 Task: Create a creative floral letterhead template.
Action: Mouse pressed left at (538, 163)
Screenshot: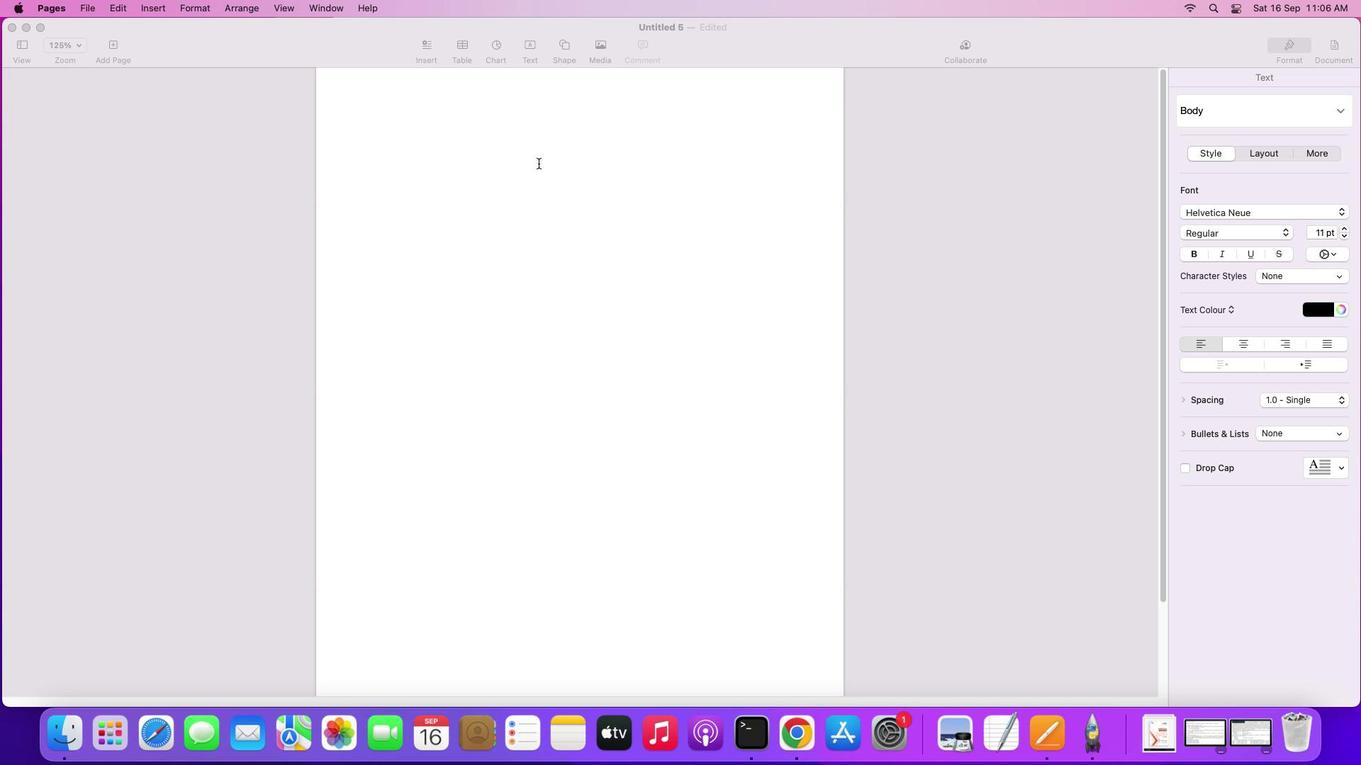
Action: Mouse moved to (560, 44)
Screenshot: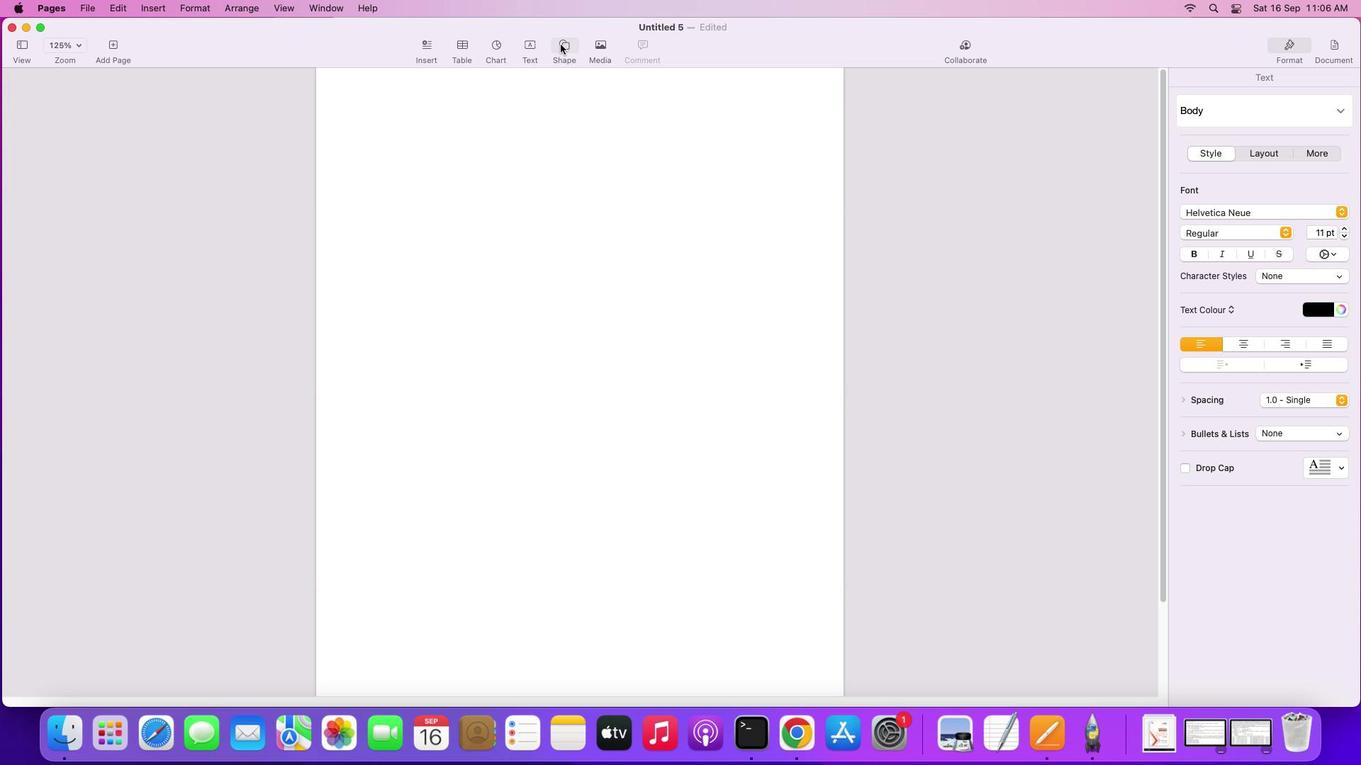 
Action: Mouse pressed left at (560, 44)
Screenshot: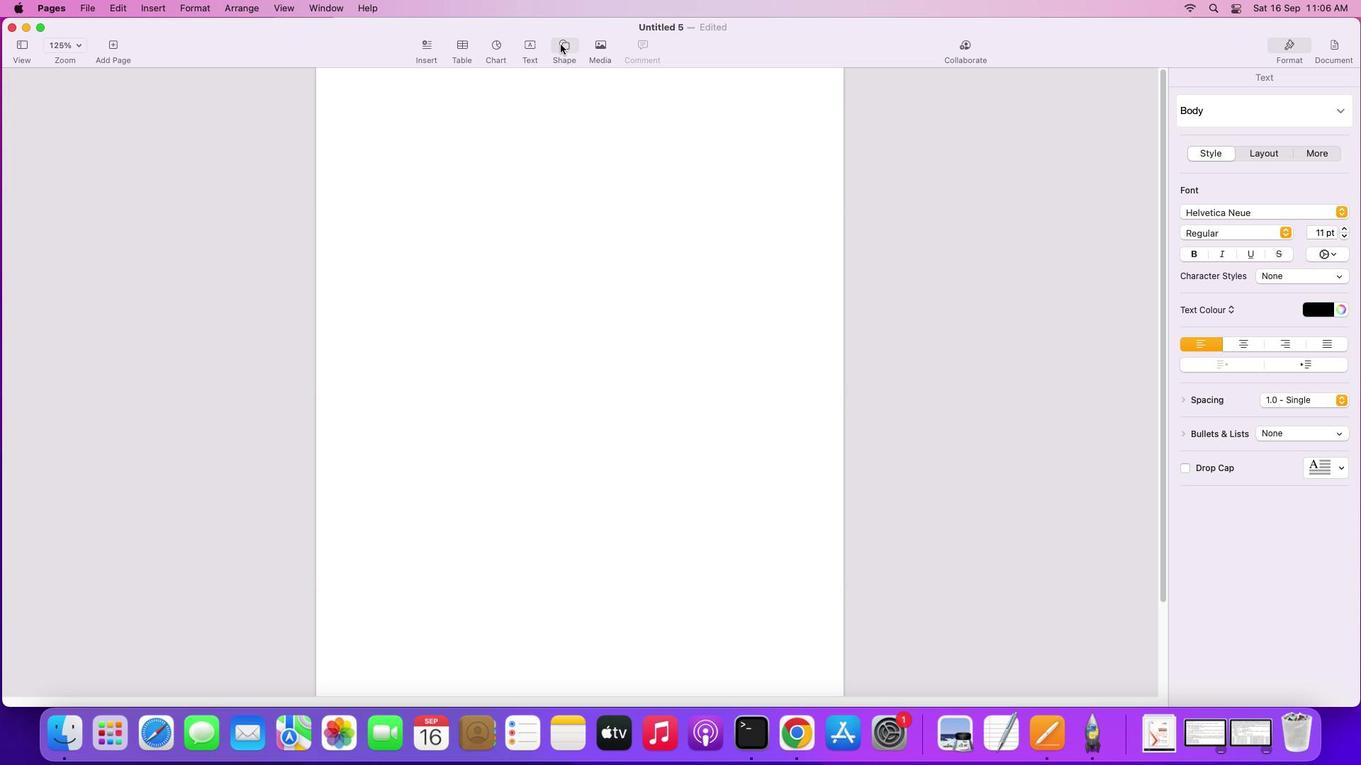 
Action: Mouse moved to (593, 197)
Screenshot: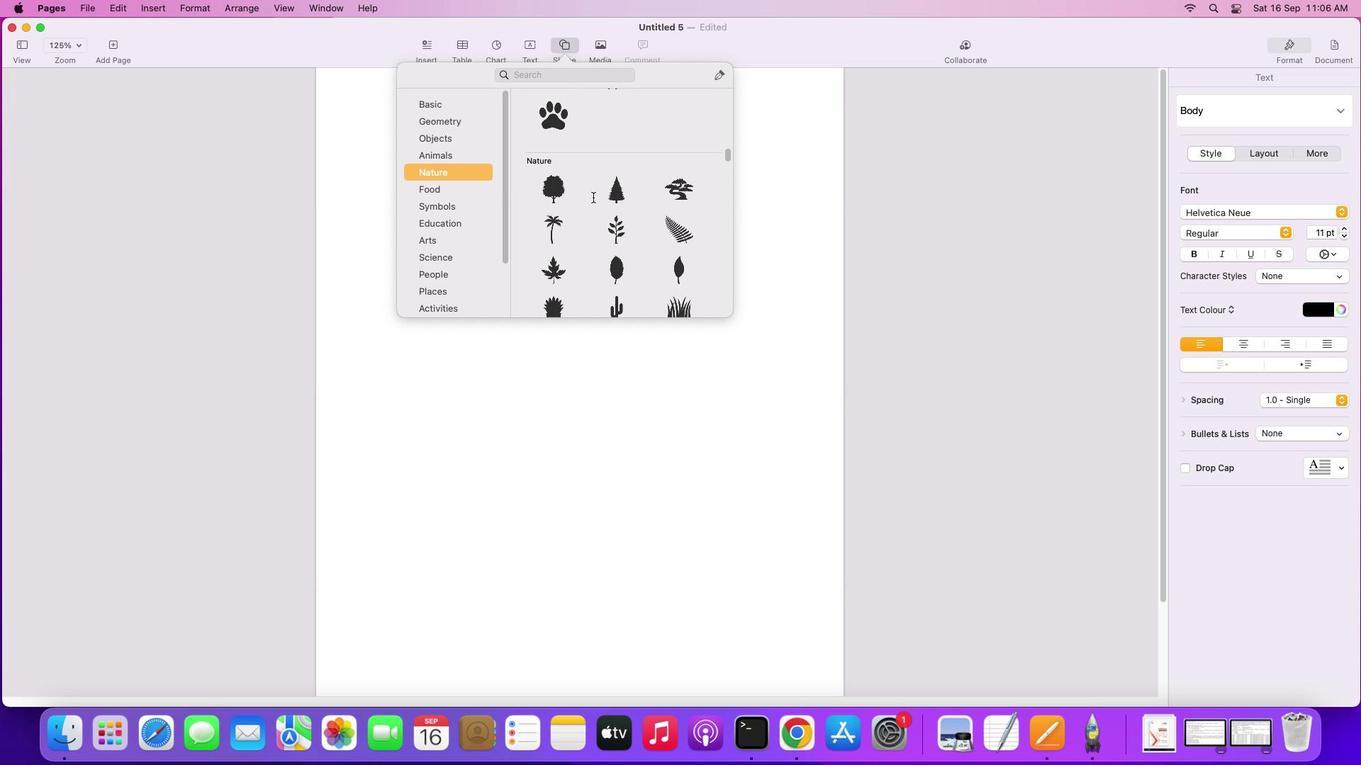 
Action: Mouse scrolled (593, 197) with delta (0, 0)
Screenshot: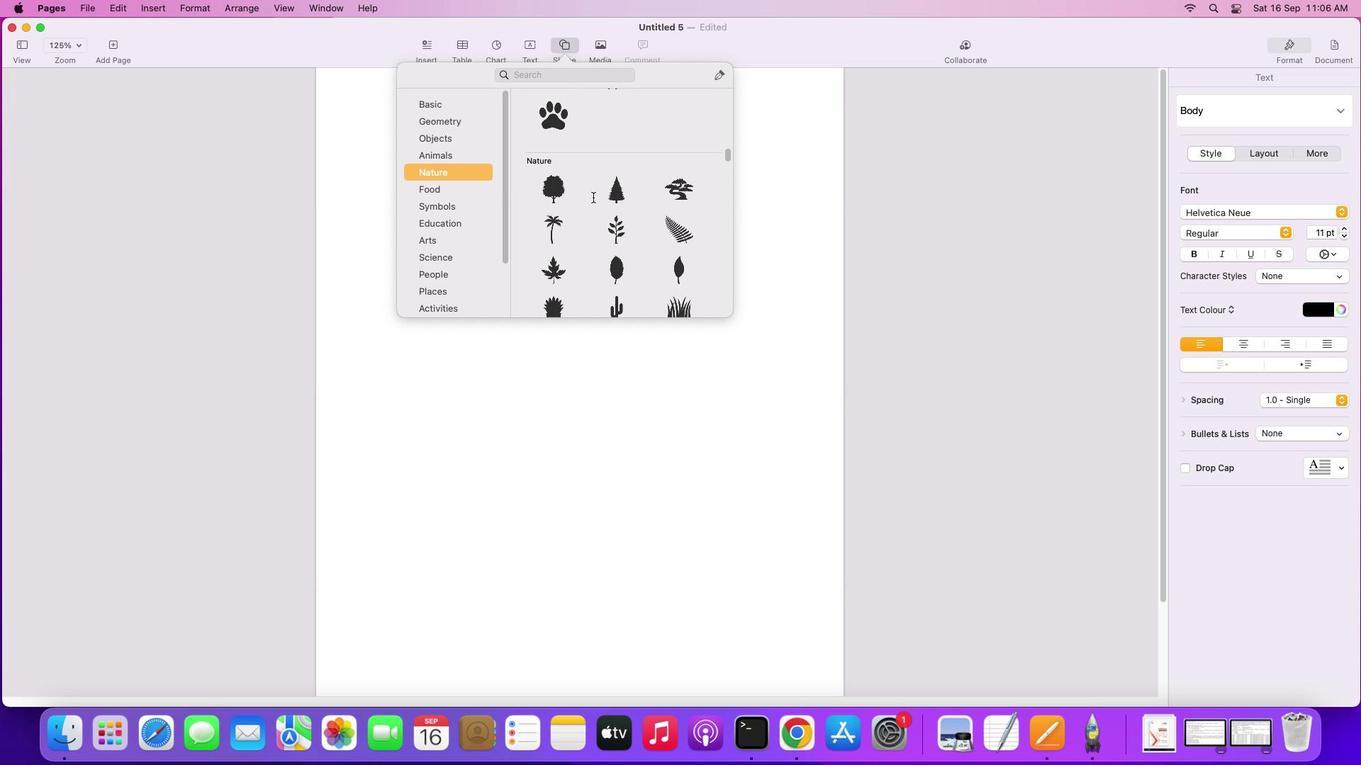 
Action: Mouse scrolled (593, 197) with delta (0, 0)
Screenshot: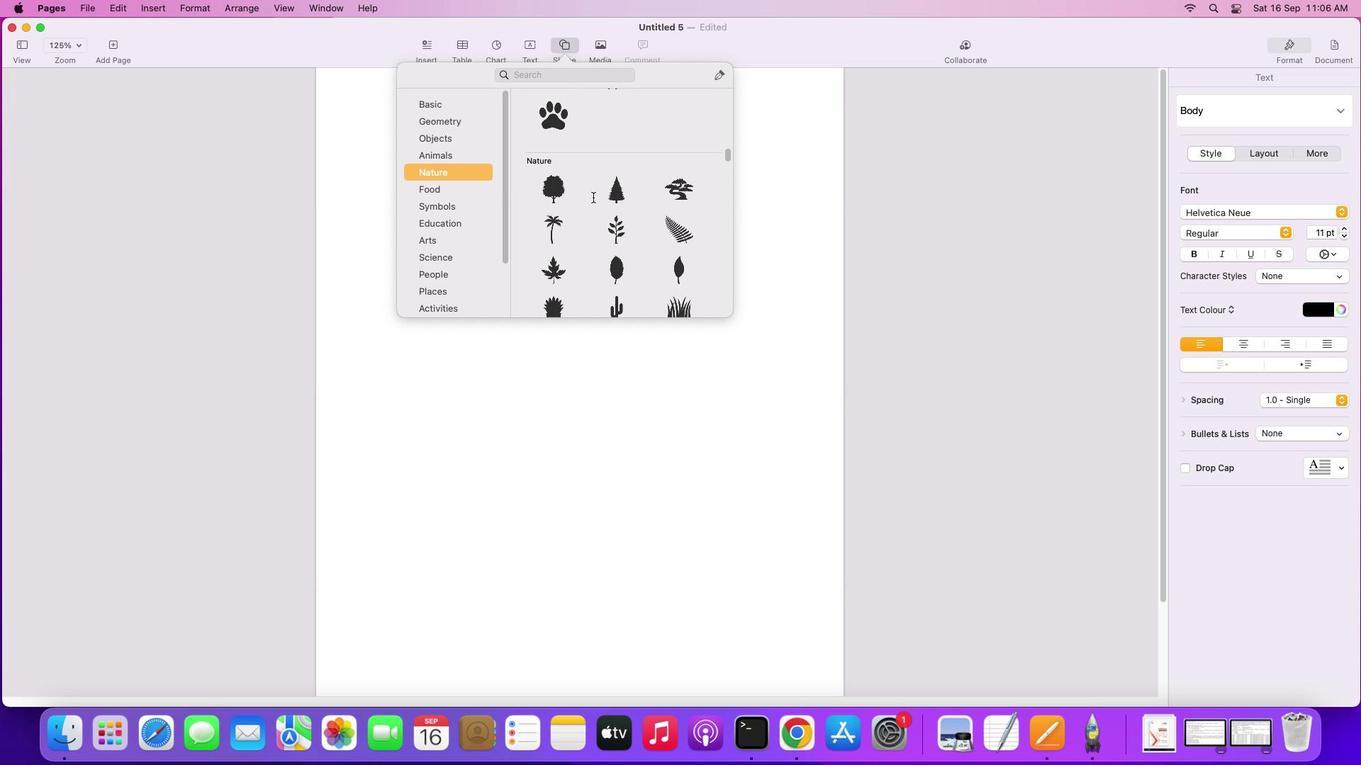 
Action: Mouse scrolled (593, 197) with delta (0, 2)
Screenshot: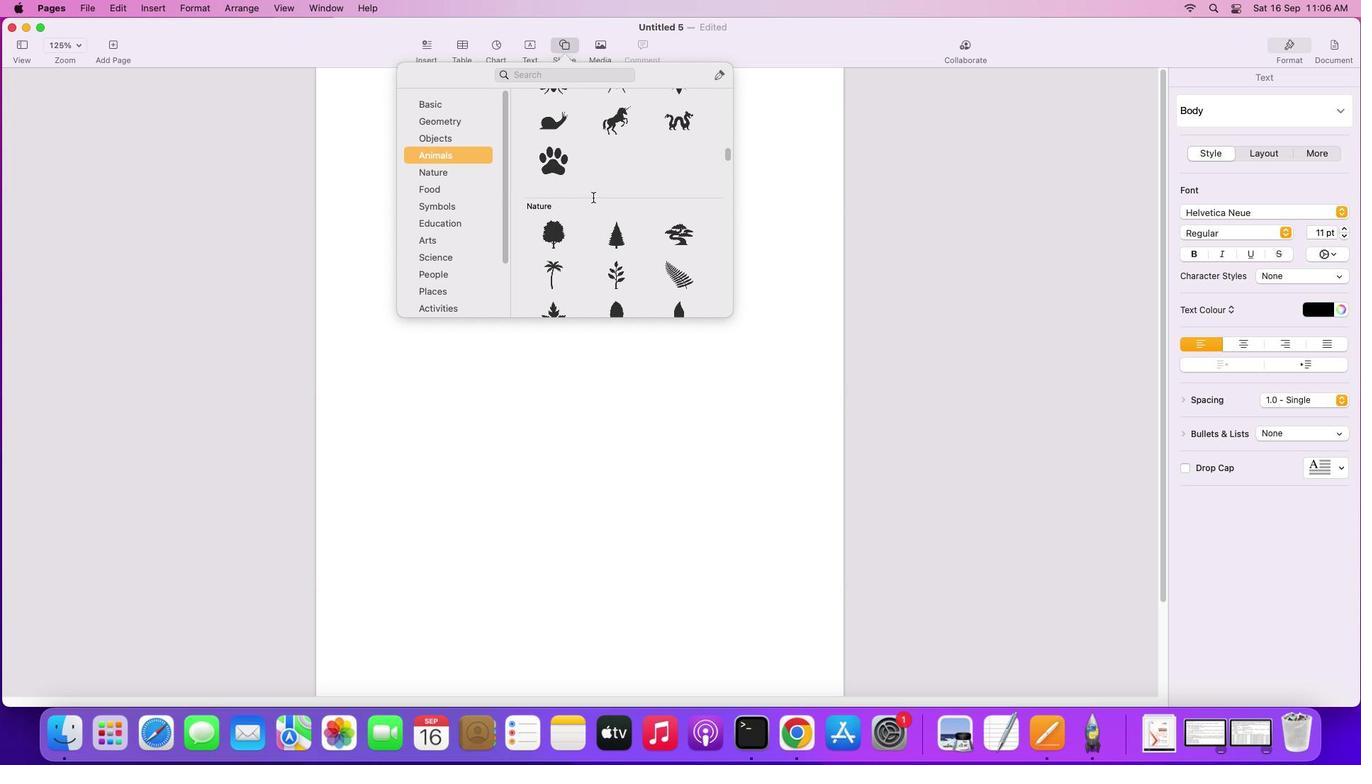 
Action: Mouse scrolled (593, 197) with delta (0, 3)
Screenshot: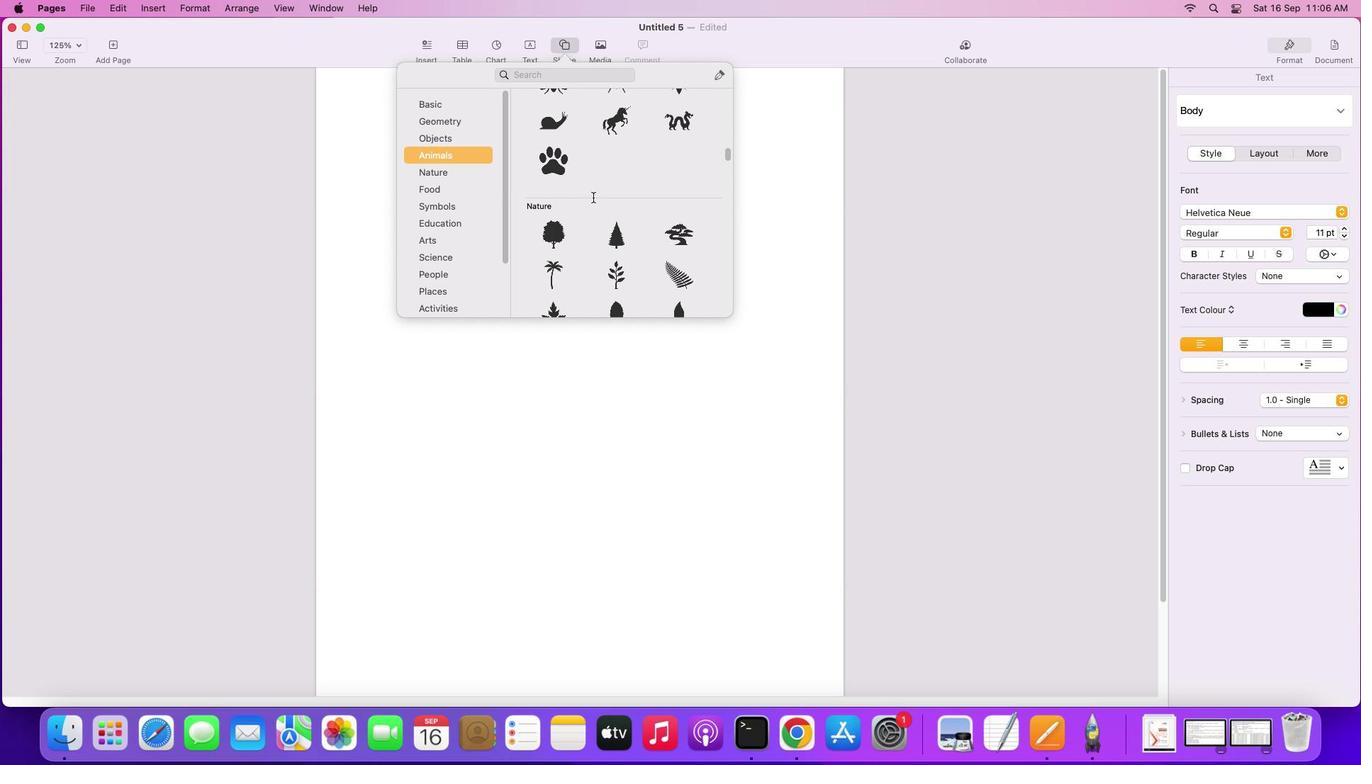 
Action: Mouse scrolled (593, 197) with delta (0, 4)
Screenshot: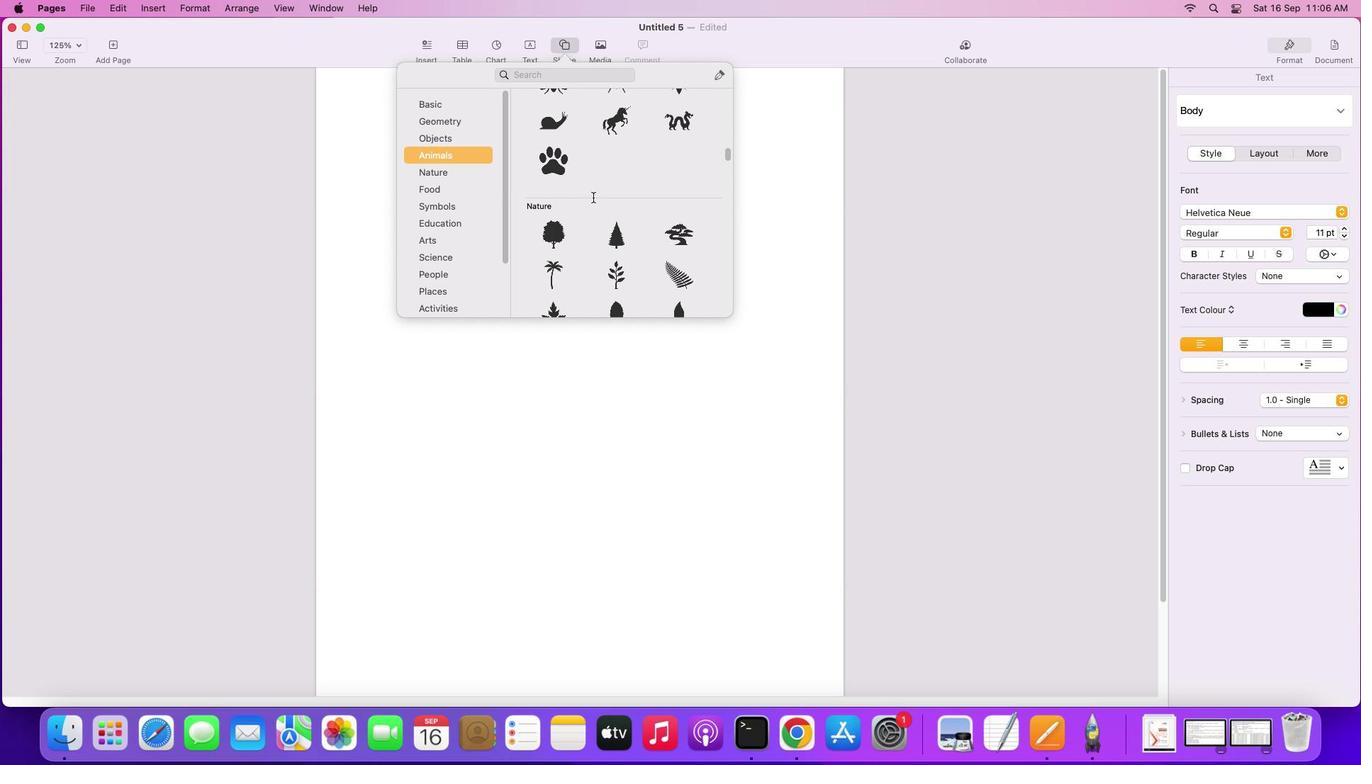 
Action: Mouse moved to (448, 112)
Screenshot: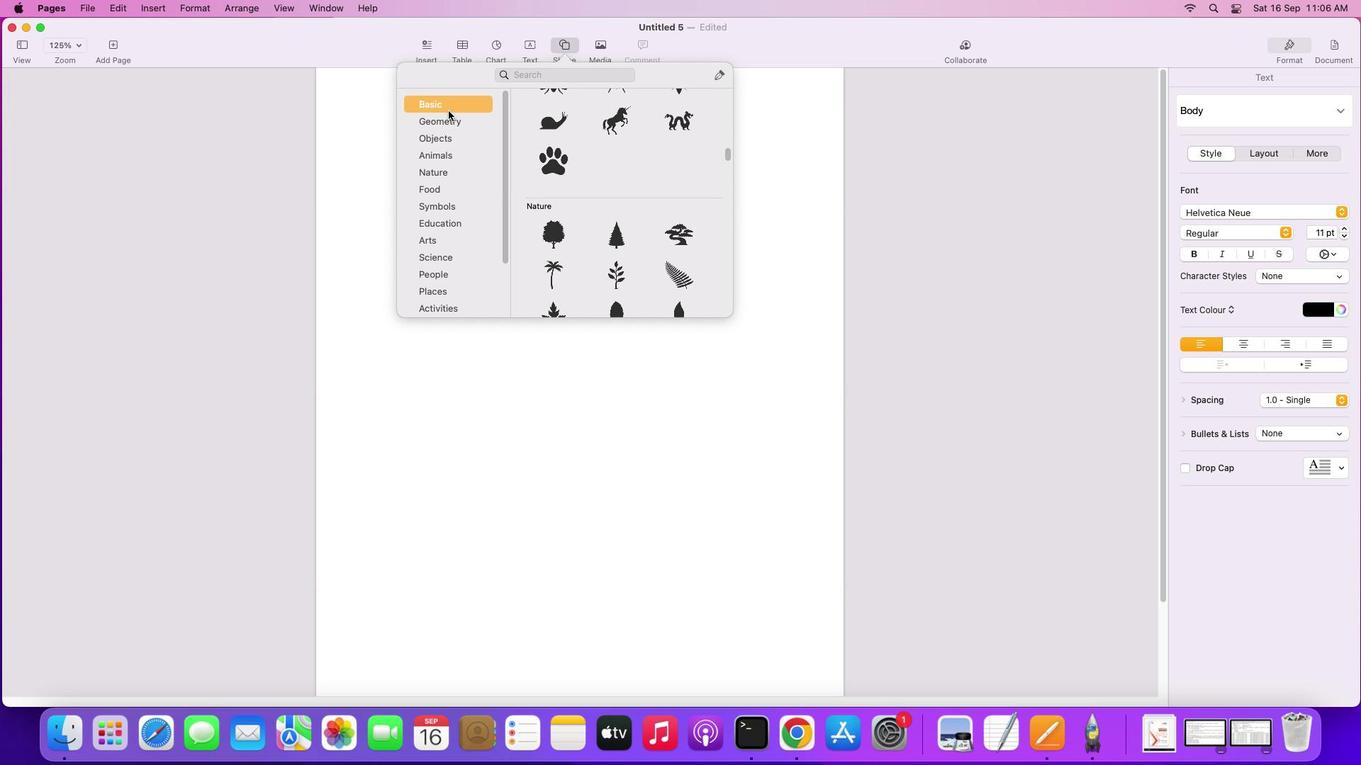 
Action: Mouse pressed left at (448, 112)
Screenshot: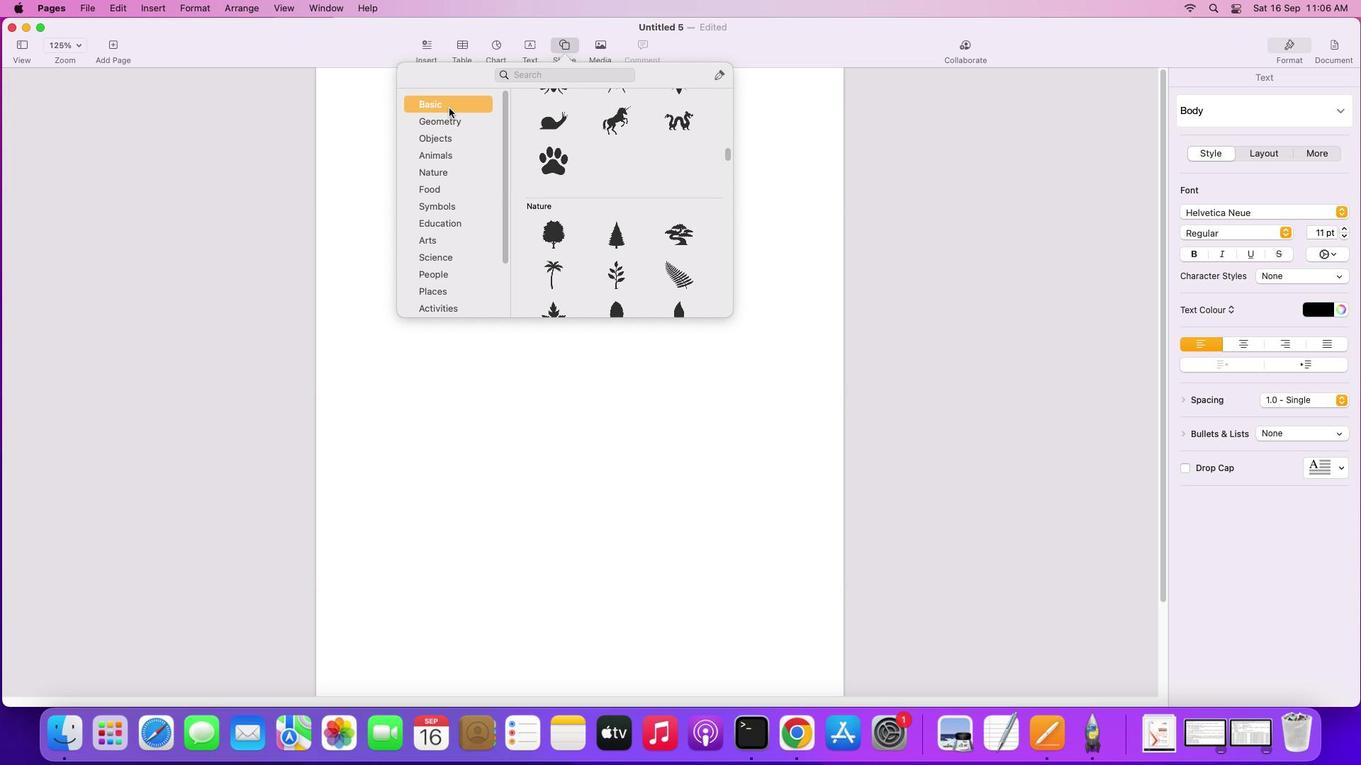 
Action: Mouse moved to (548, 159)
Screenshot: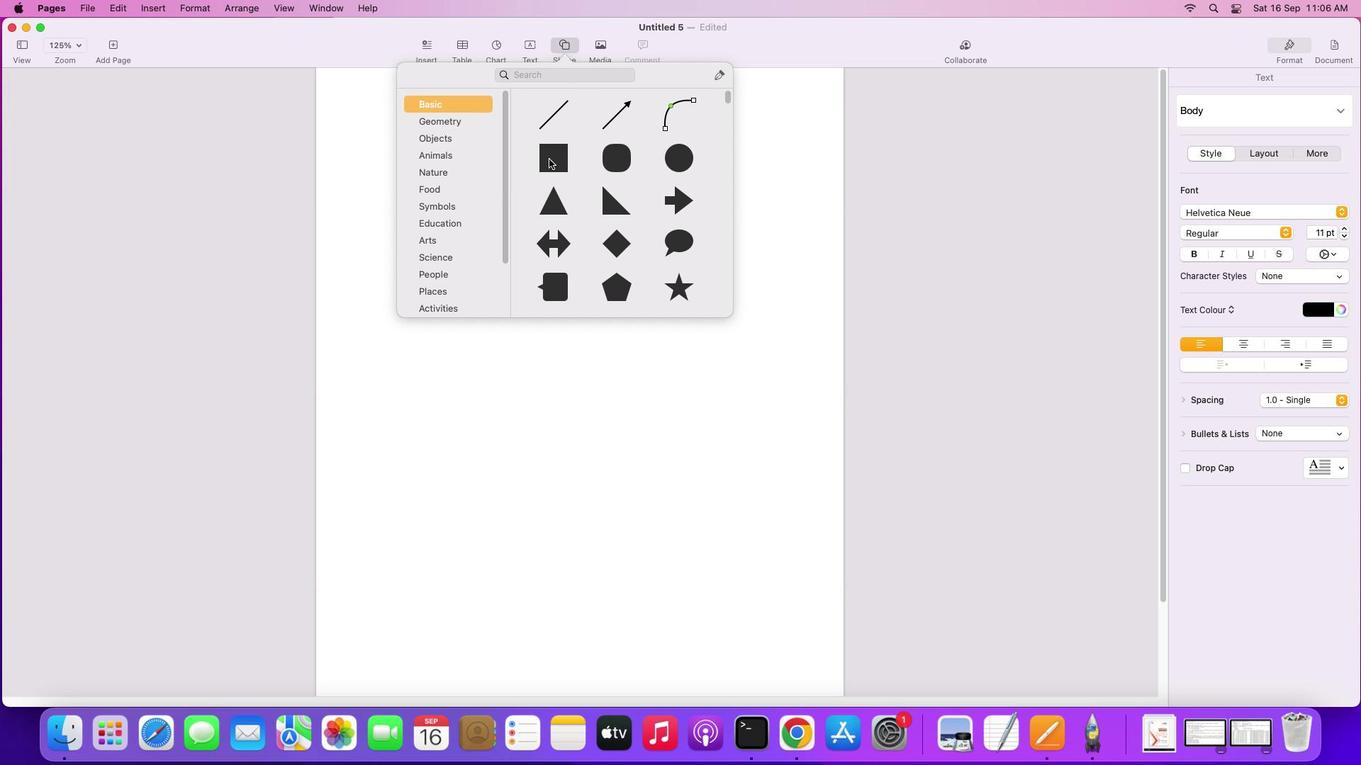 
Action: Mouse pressed left at (548, 159)
Screenshot: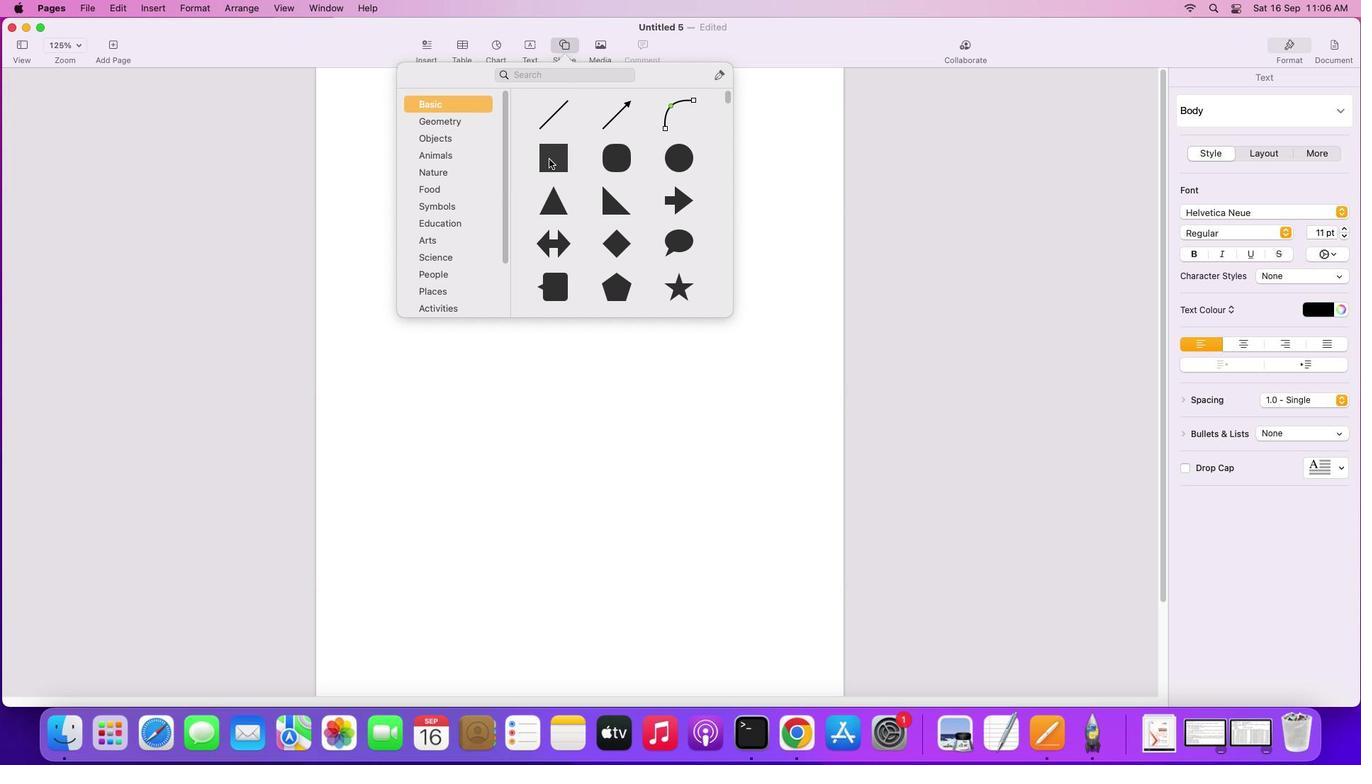 
Action: Mouse moved to (577, 196)
Screenshot: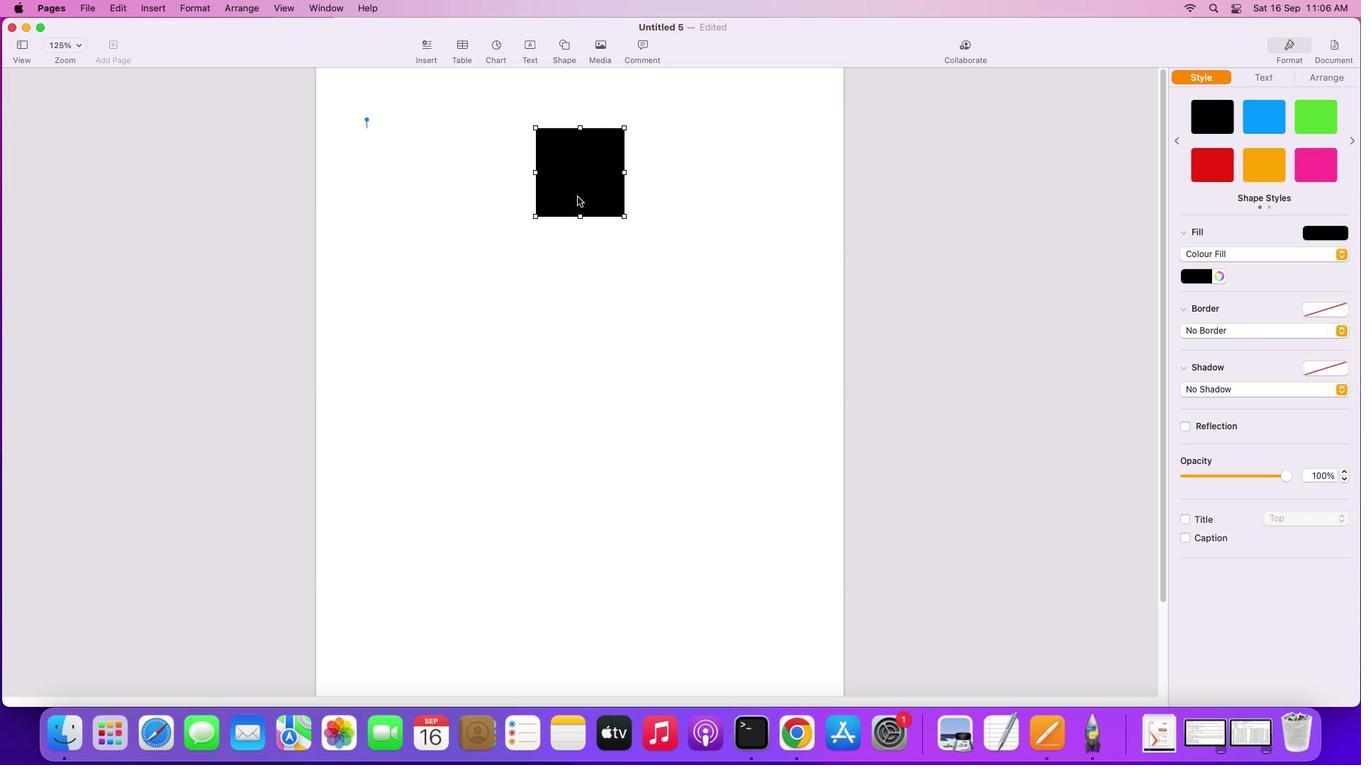 
Action: Mouse pressed left at (577, 196)
Screenshot: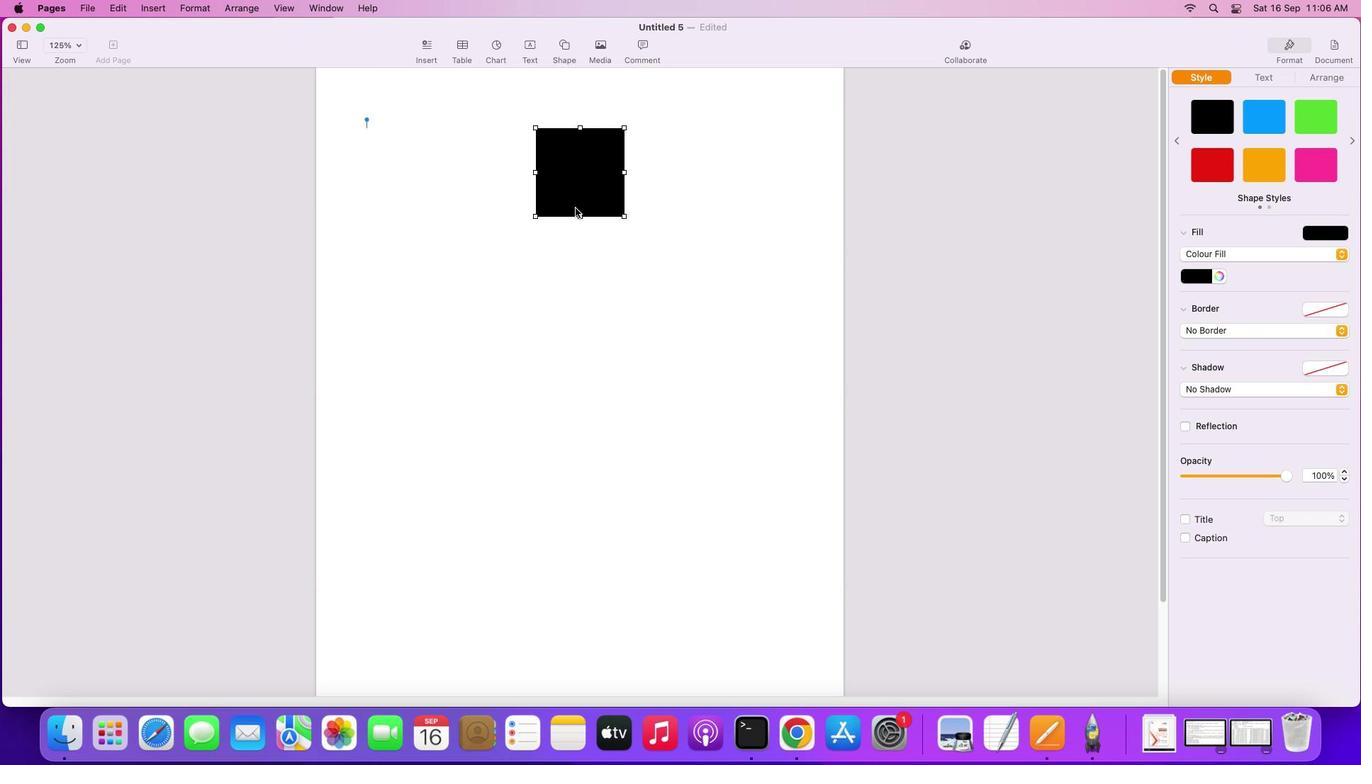 
Action: Mouse moved to (560, 510)
Screenshot: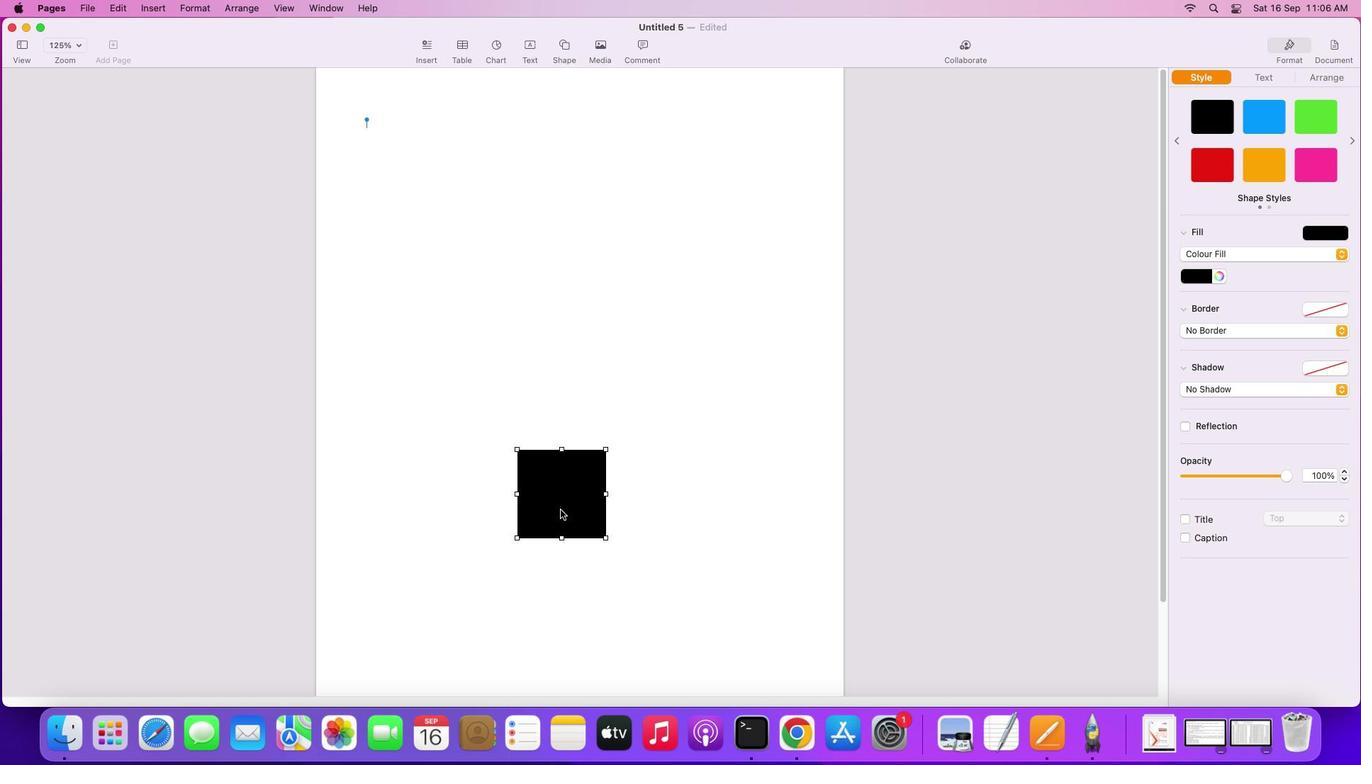 
Action: Mouse pressed right at (560, 510)
Screenshot: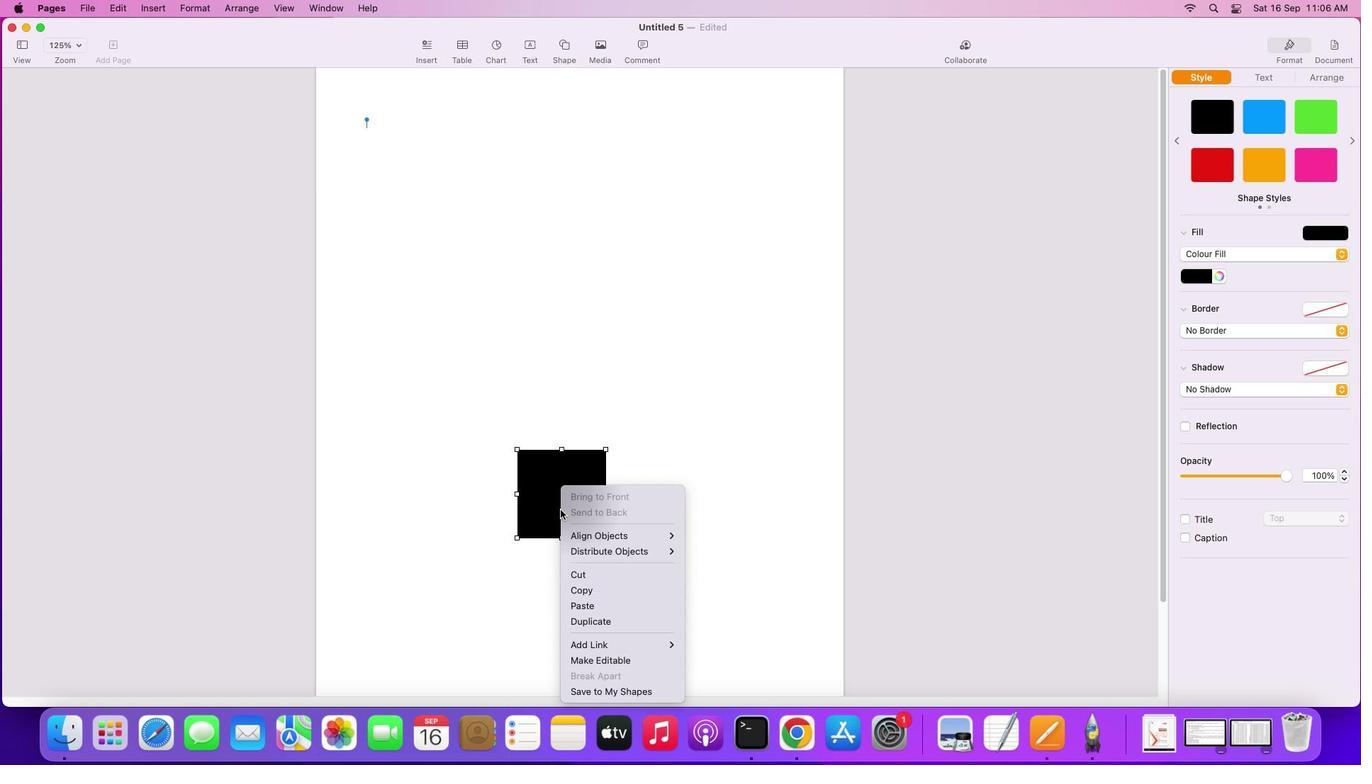 
Action: Mouse moved to (611, 660)
Screenshot: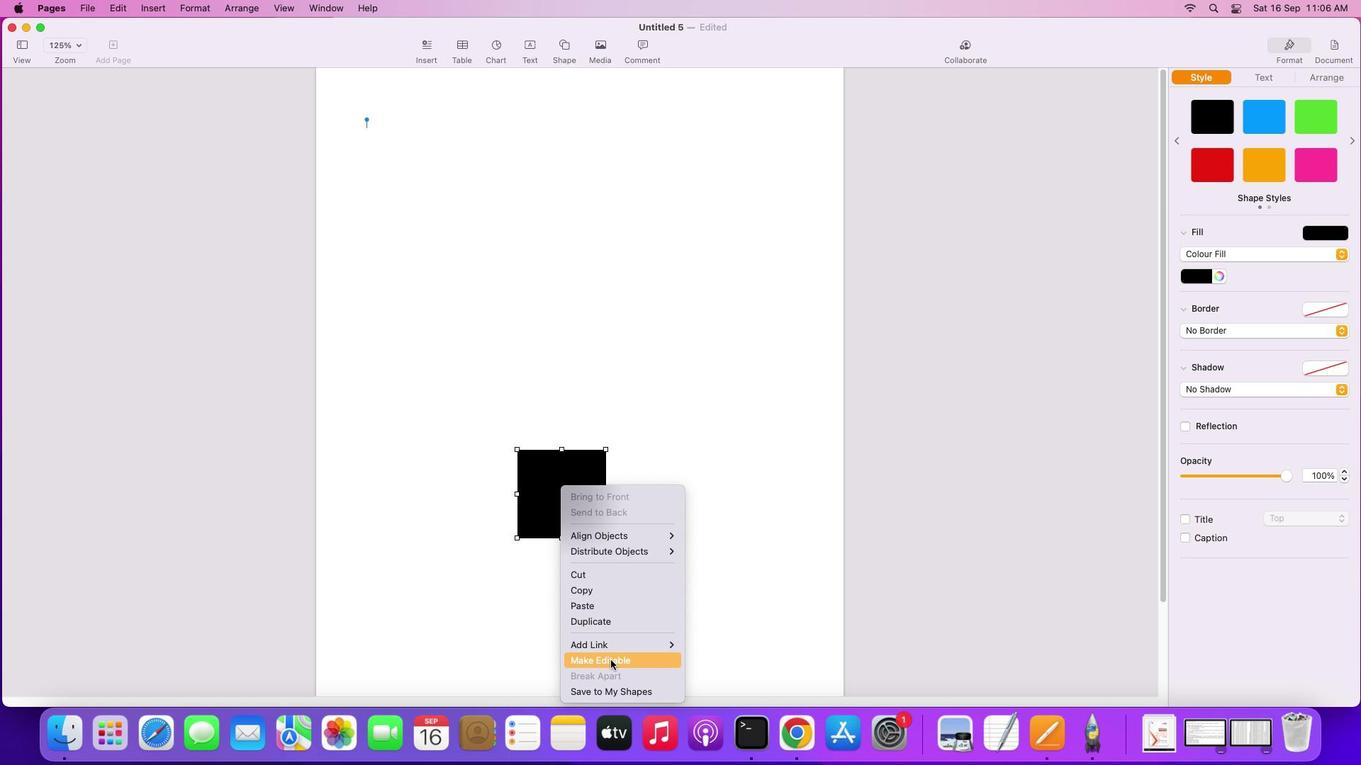 
Action: Mouse pressed left at (611, 660)
Screenshot: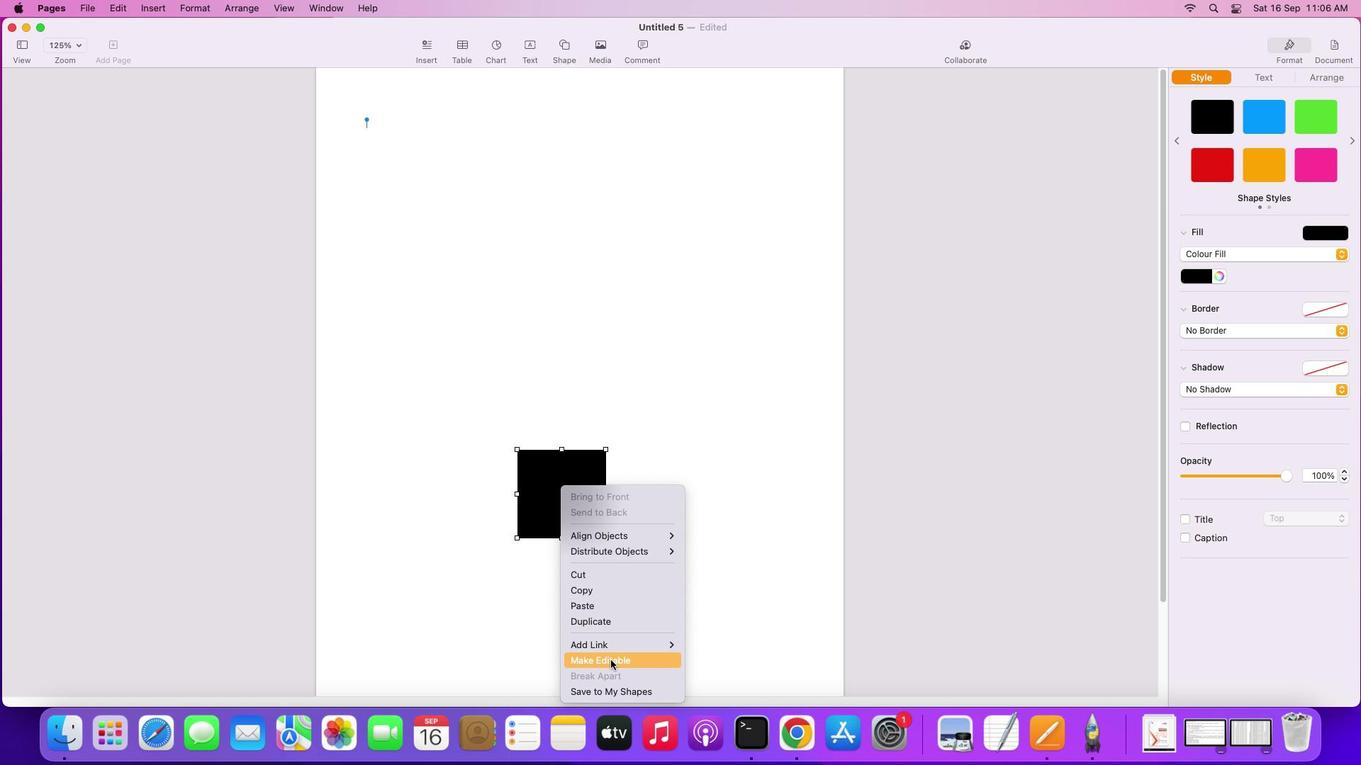 
Action: Mouse moved to (606, 449)
Screenshot: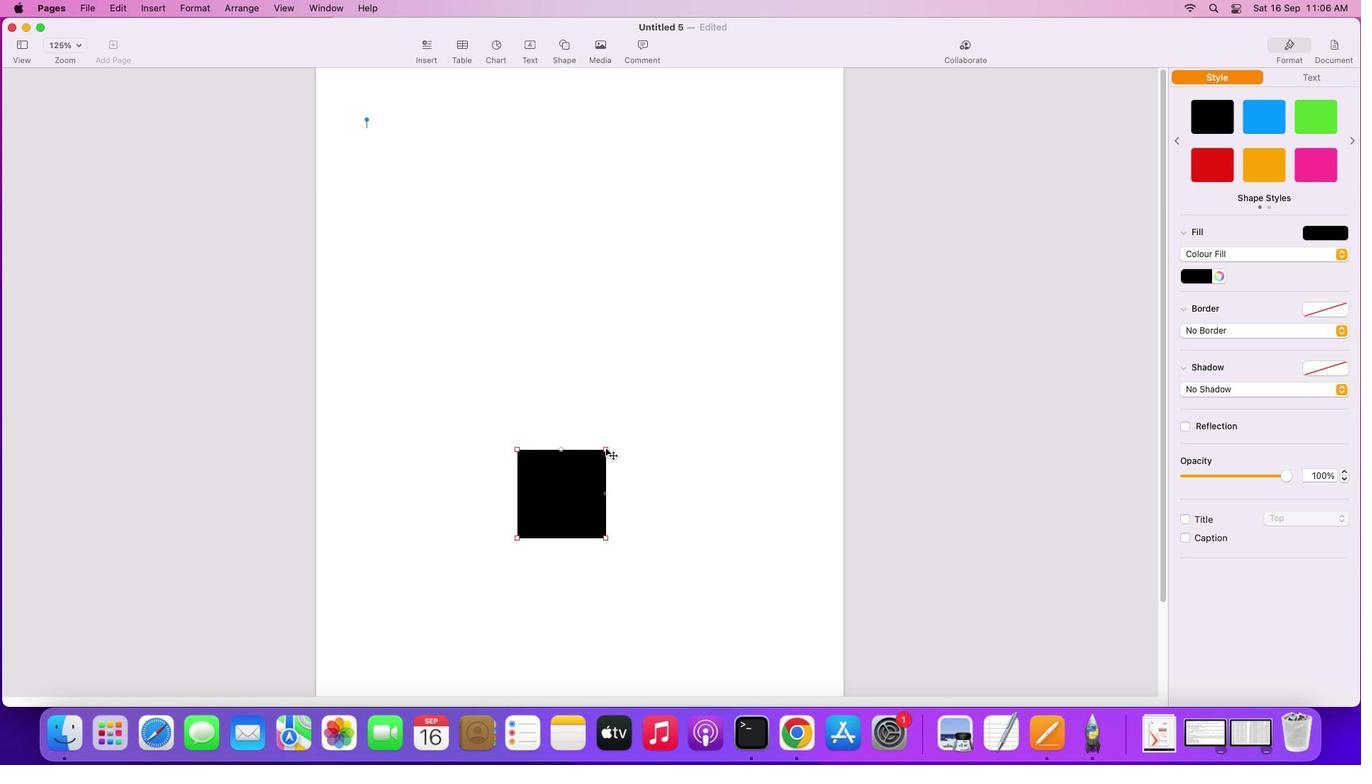 
Action: Mouse pressed left at (606, 449)
Screenshot: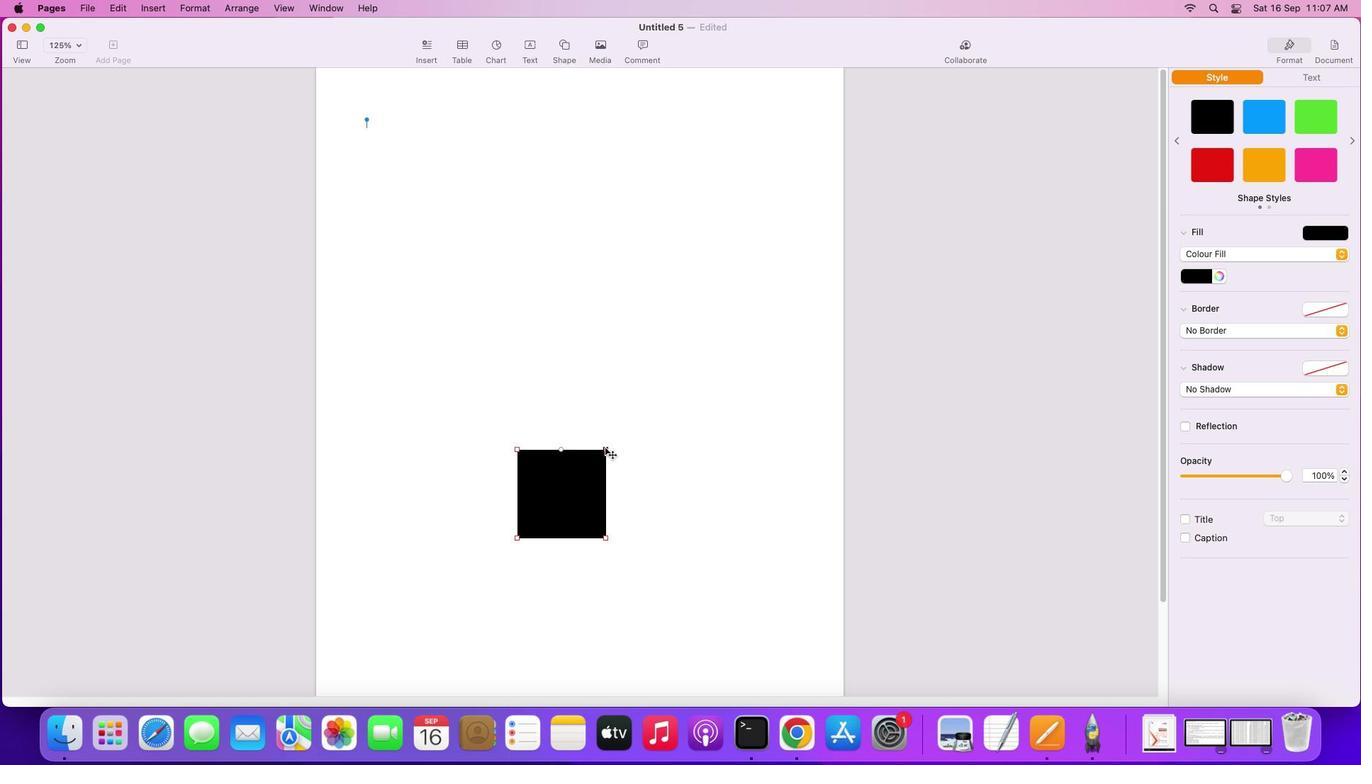 
Action: Mouse moved to (516, 449)
Screenshot: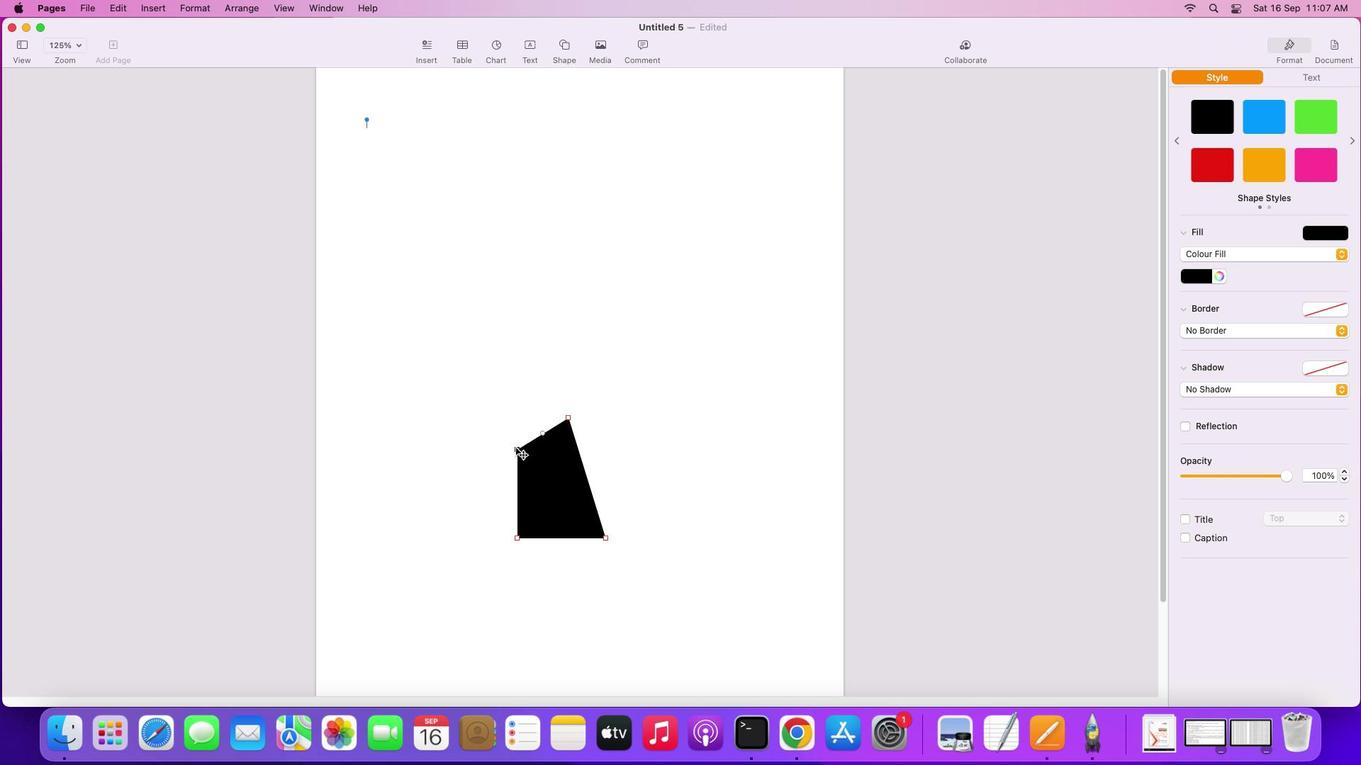 
Action: Mouse pressed left at (516, 449)
Screenshot: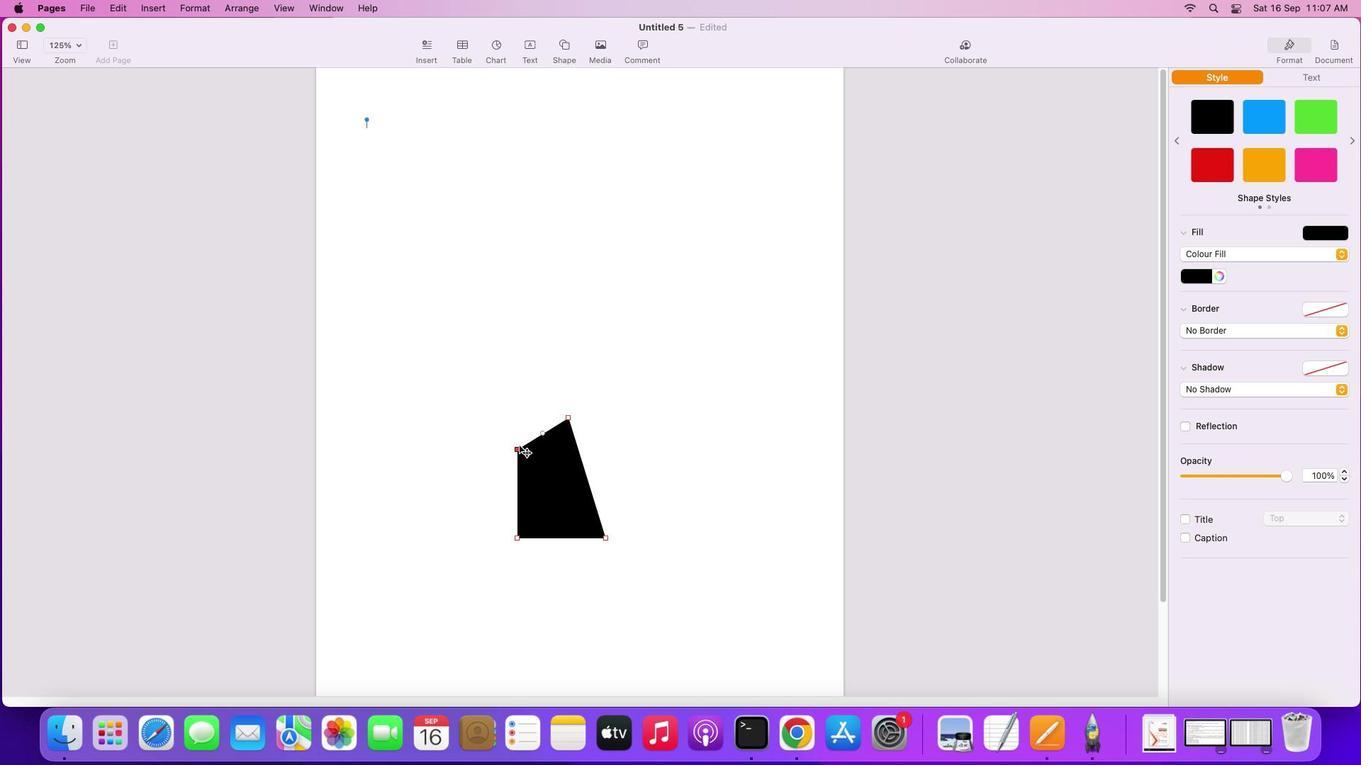 
Action: Mouse moved to (586, 476)
Screenshot: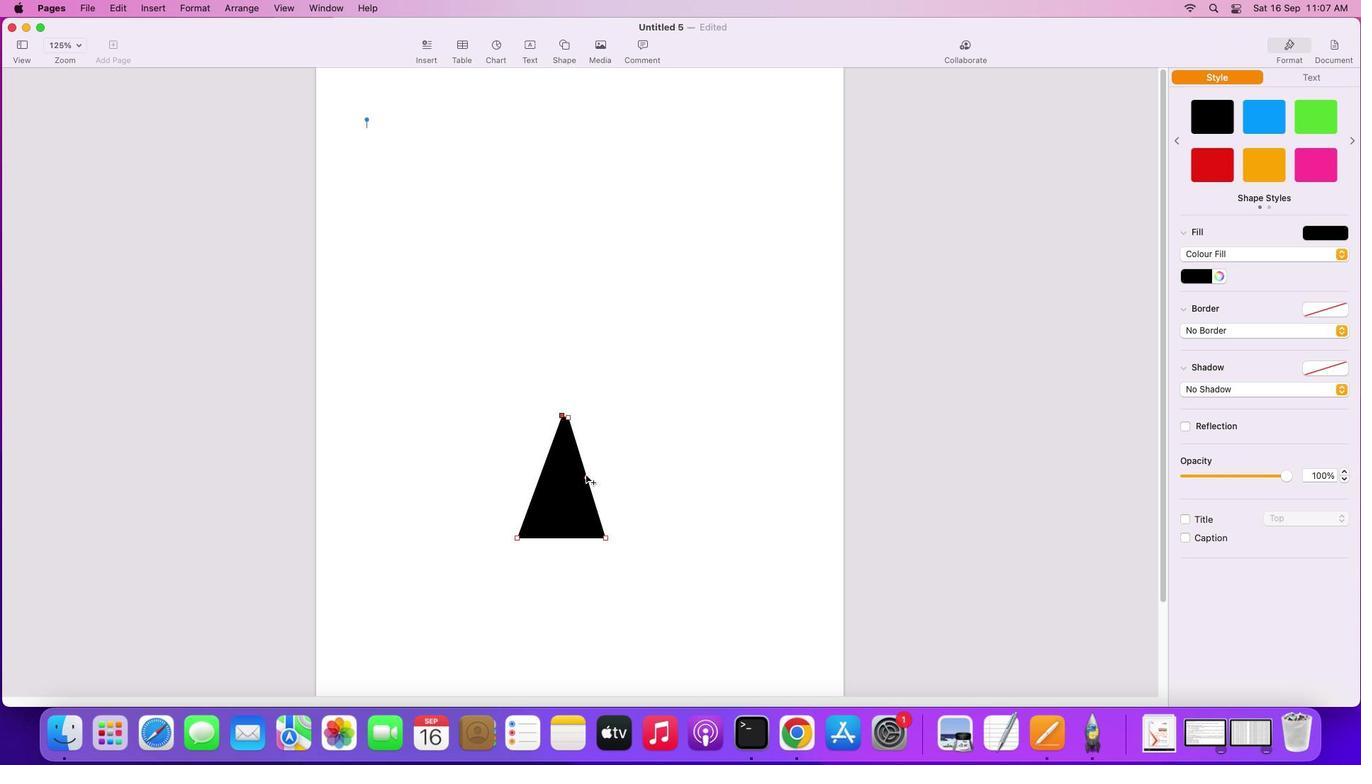 
Action: Mouse pressed left at (586, 476)
Screenshot: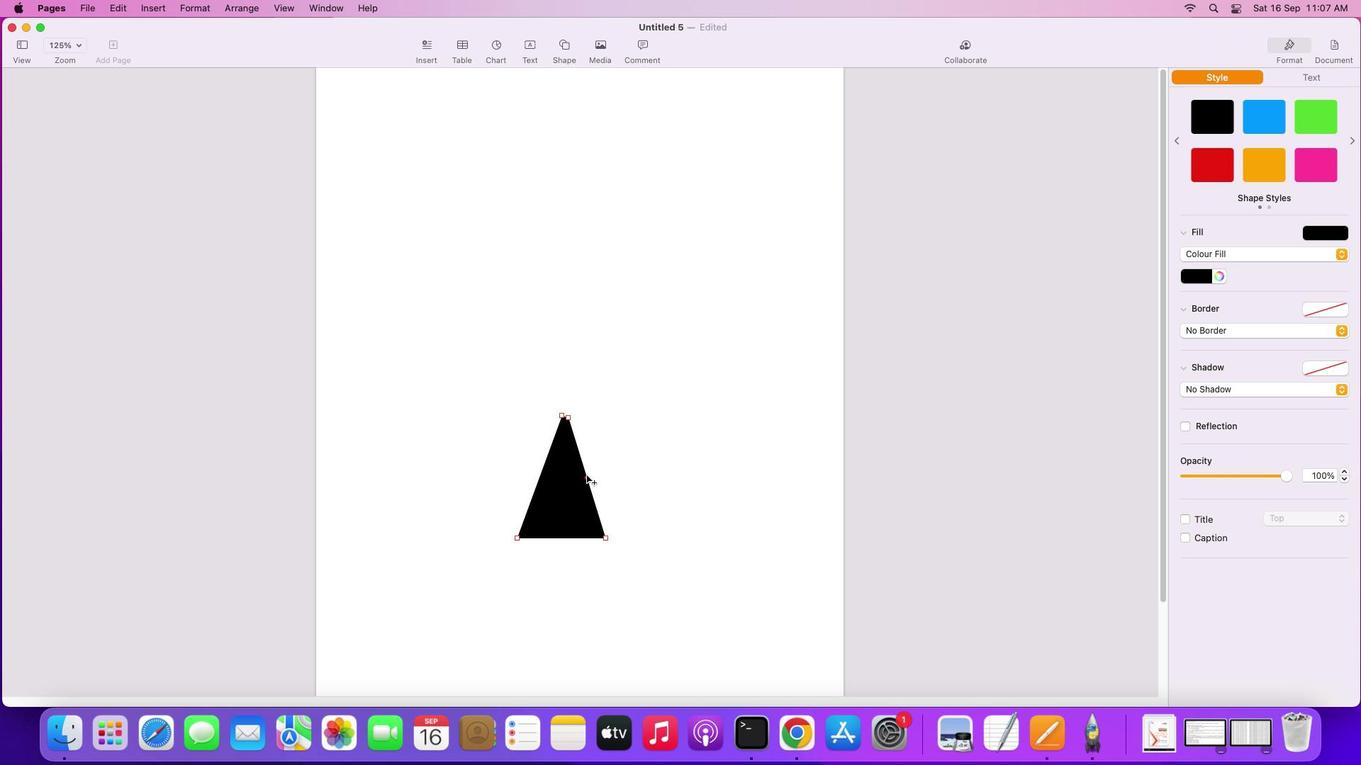 
Action: Mouse moved to (540, 475)
Screenshot: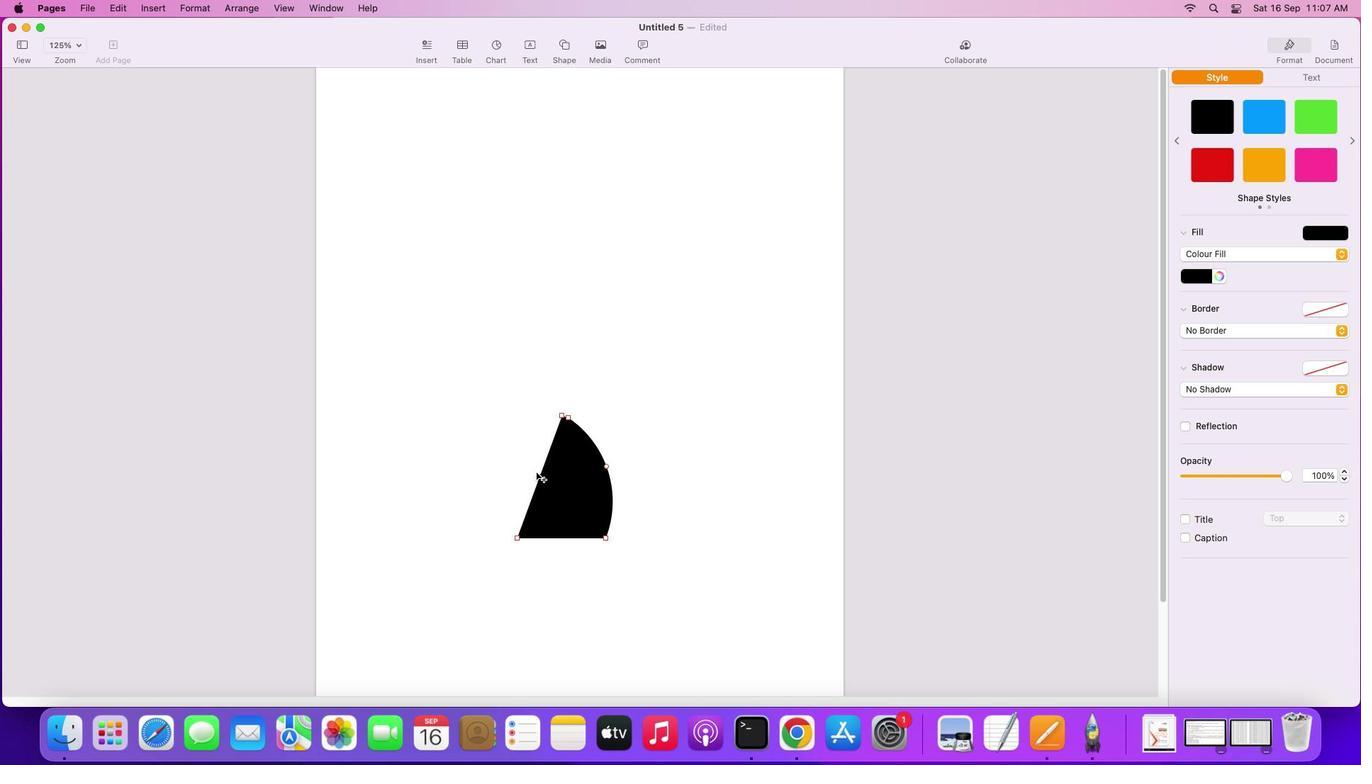 
Action: Mouse pressed left at (540, 475)
Screenshot: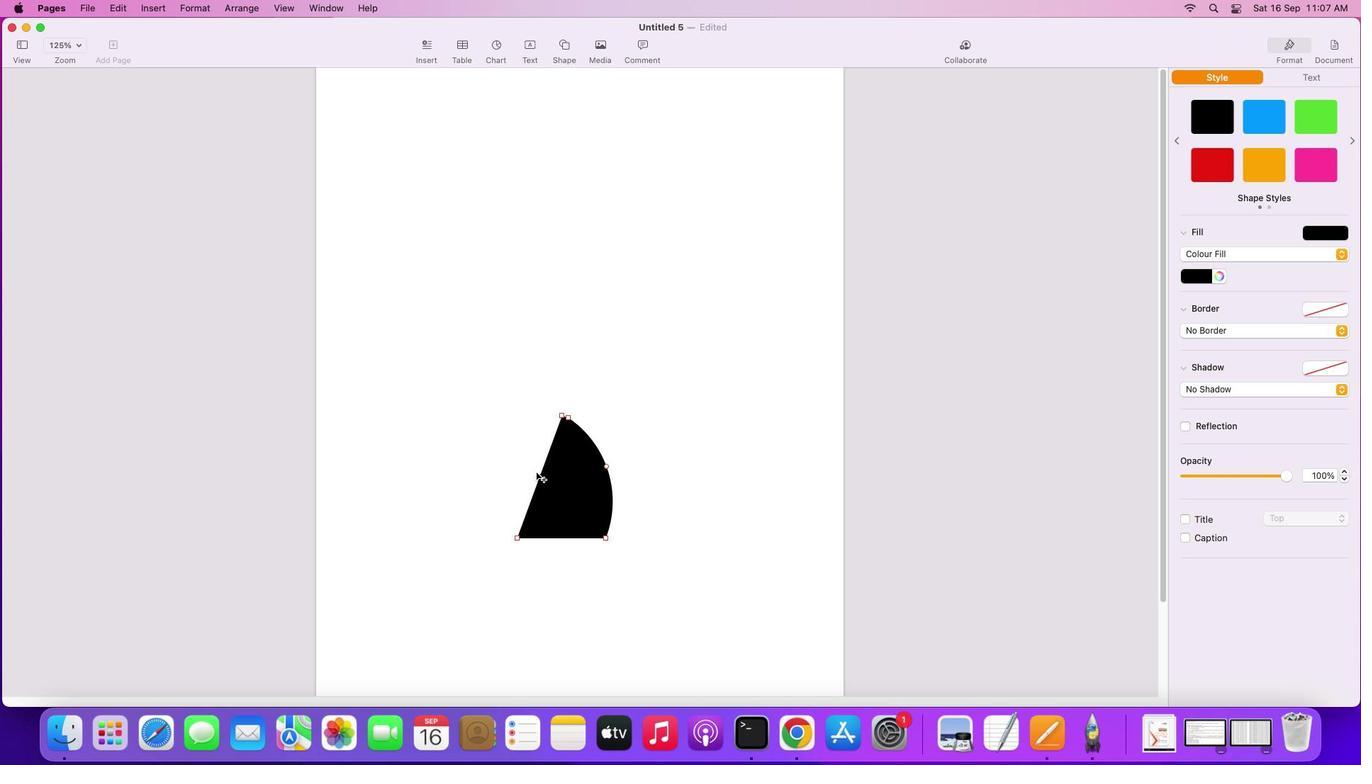 
Action: Mouse moved to (606, 464)
Screenshot: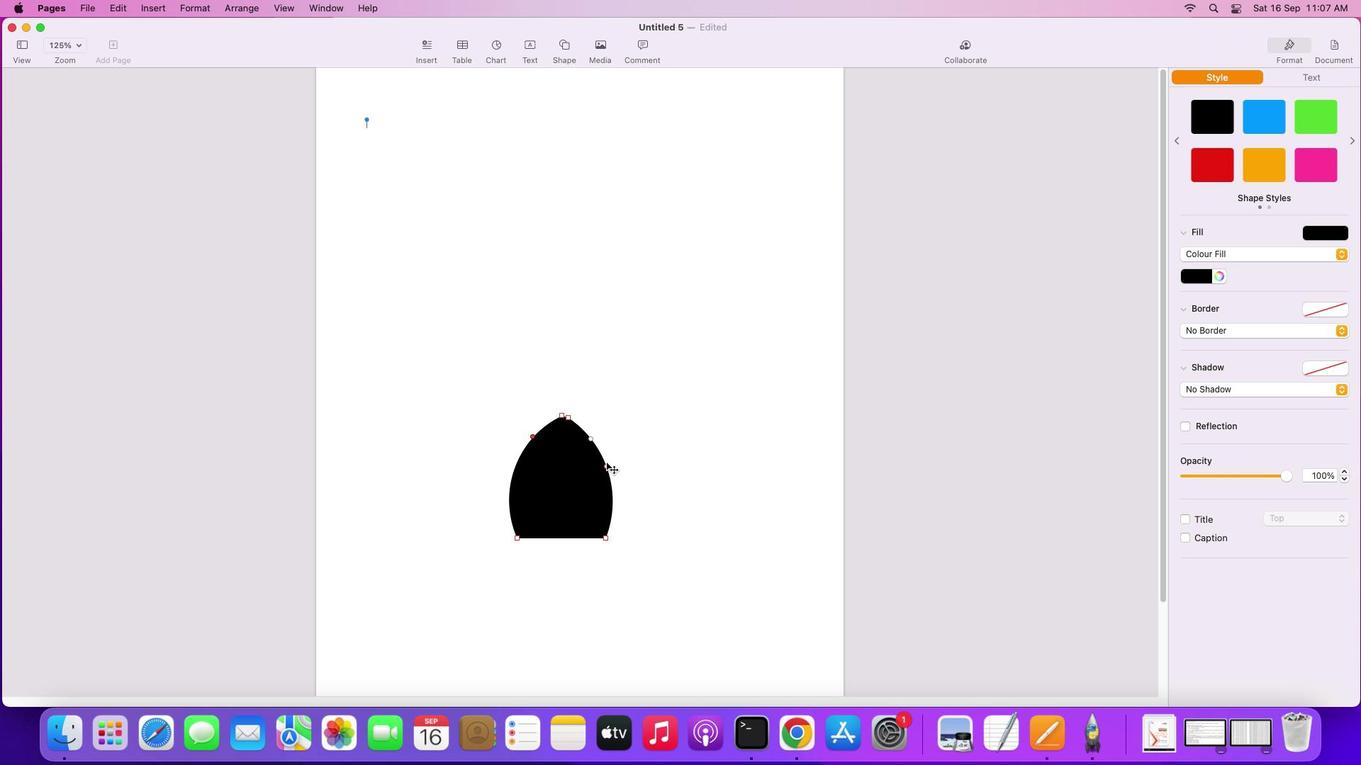 
Action: Mouse pressed left at (606, 464)
Screenshot: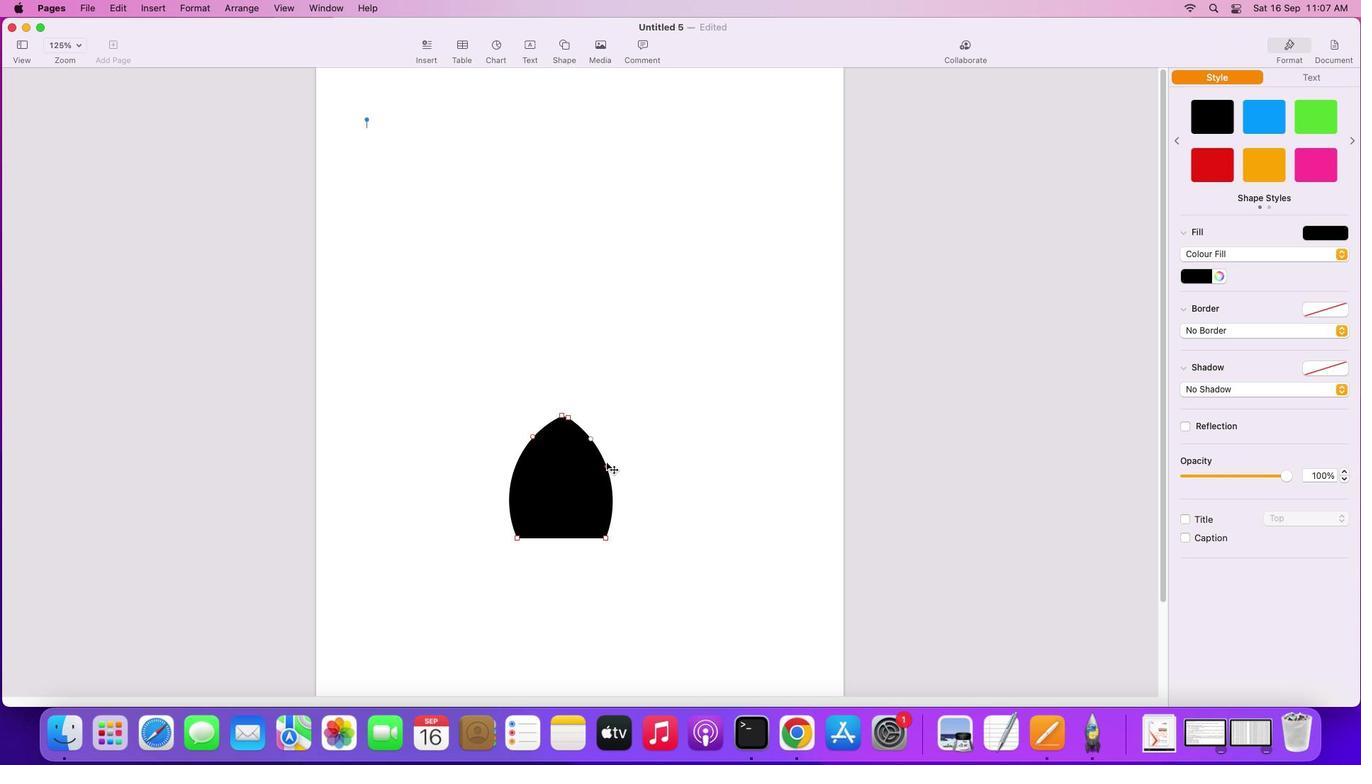 
Action: Mouse moved to (562, 416)
Screenshot: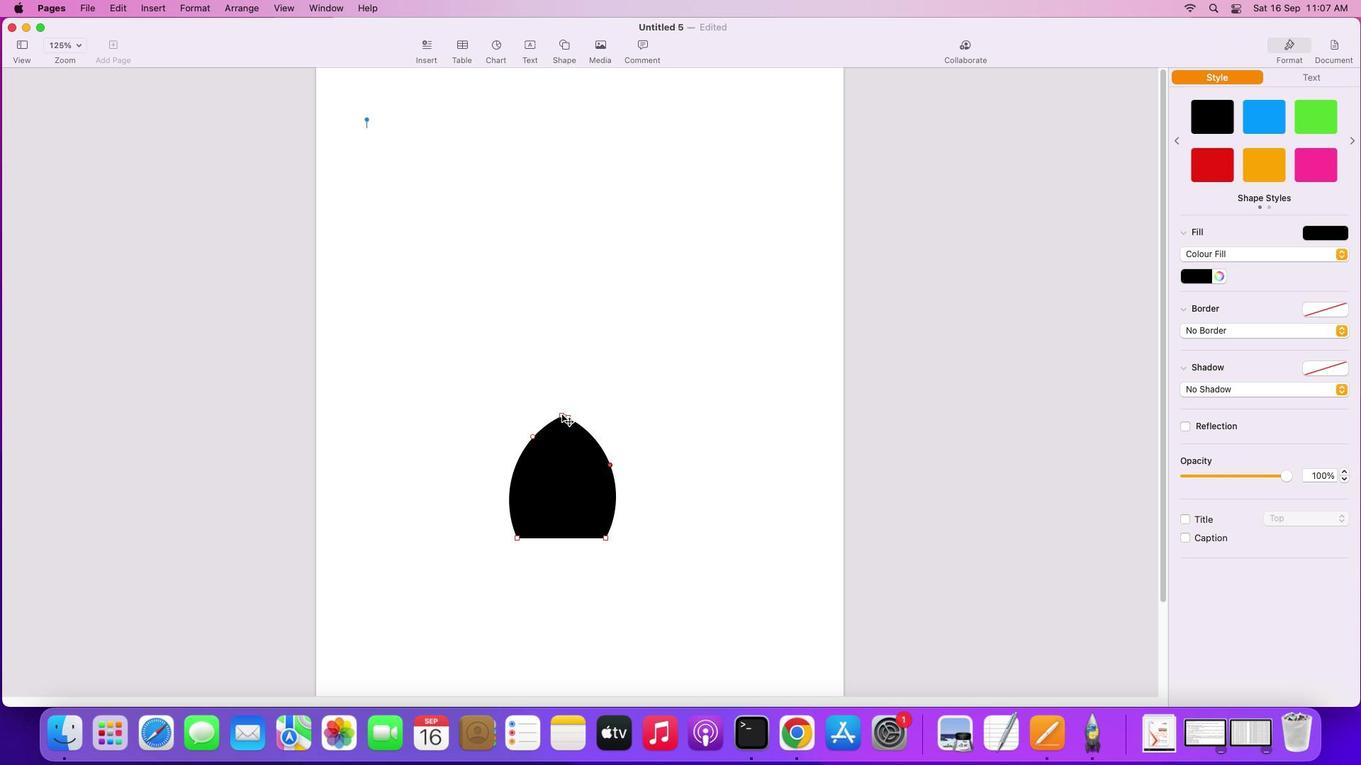 
Action: Mouse pressed left at (562, 416)
Screenshot: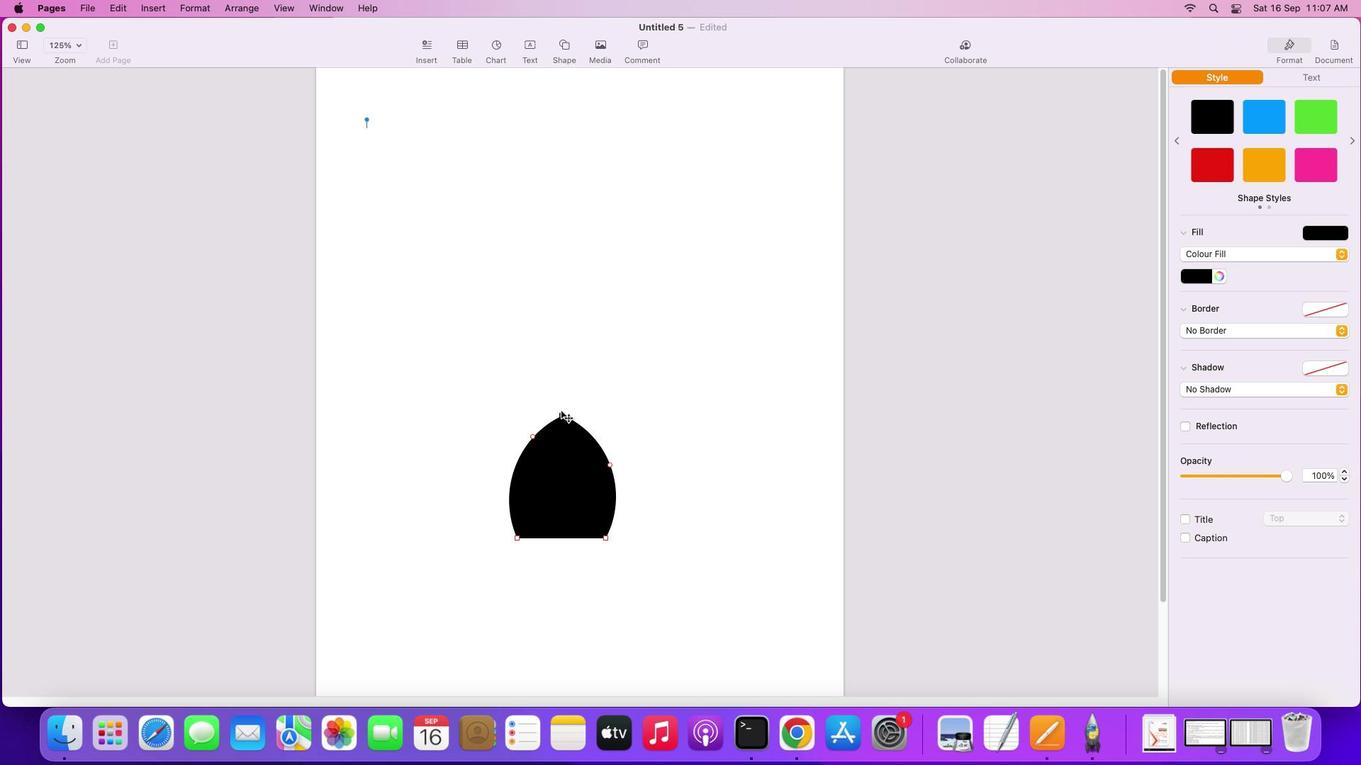 
Action: Mouse moved to (568, 418)
Screenshot: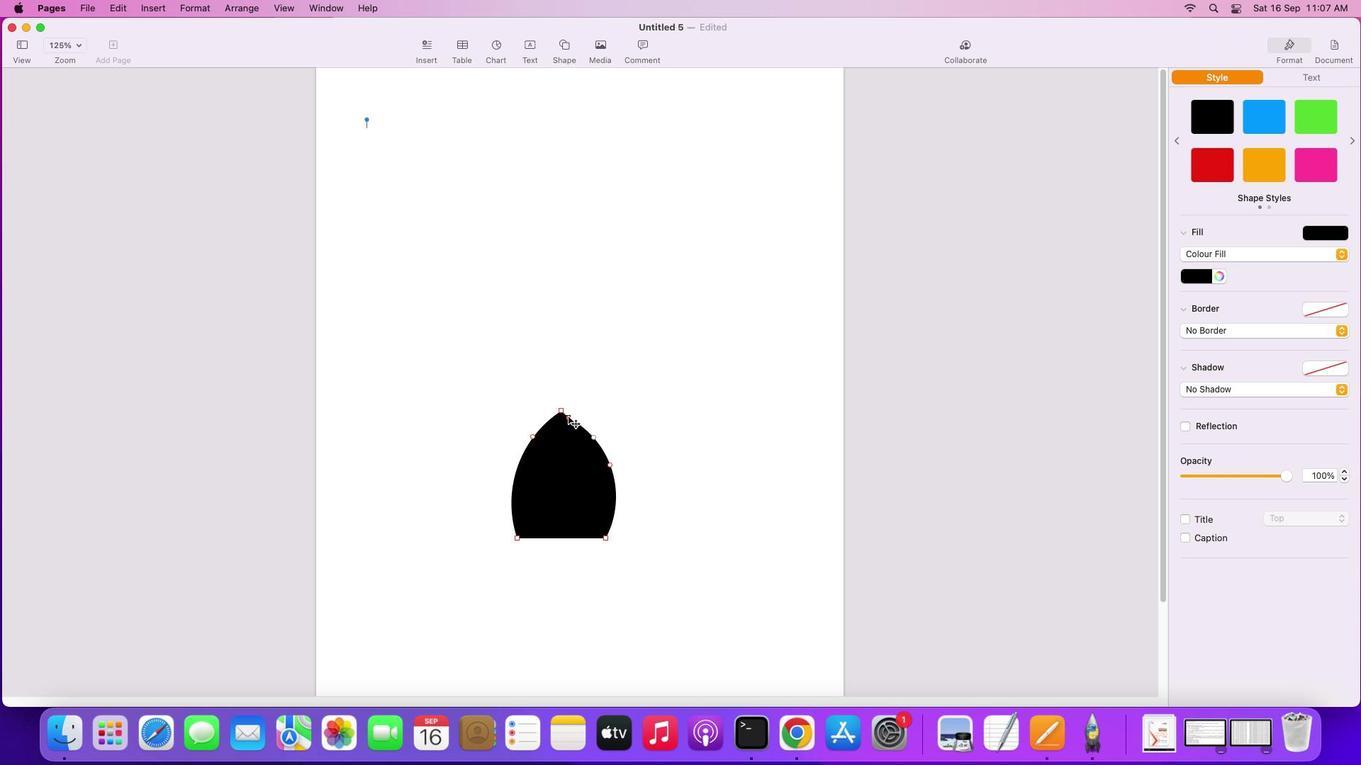 
Action: Mouse pressed left at (568, 418)
Screenshot: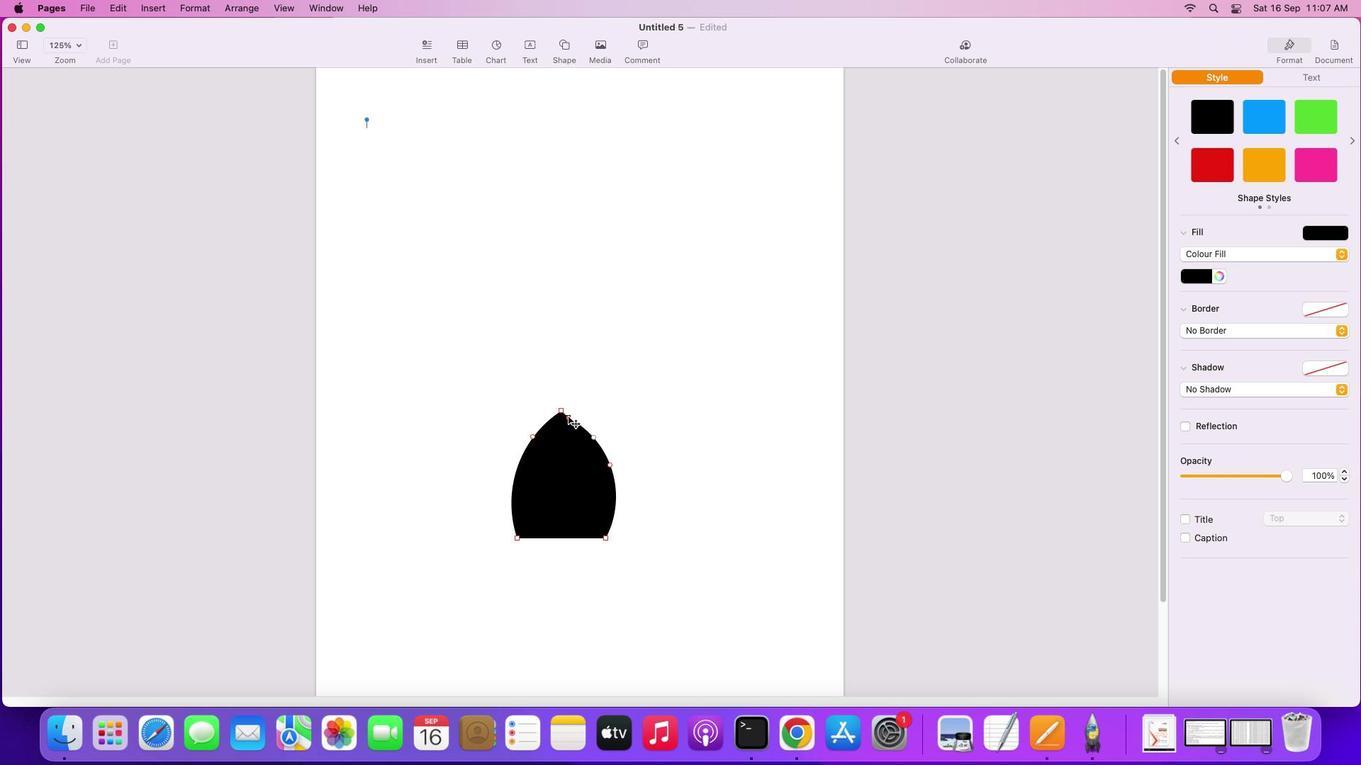 
Action: Mouse moved to (651, 392)
Screenshot: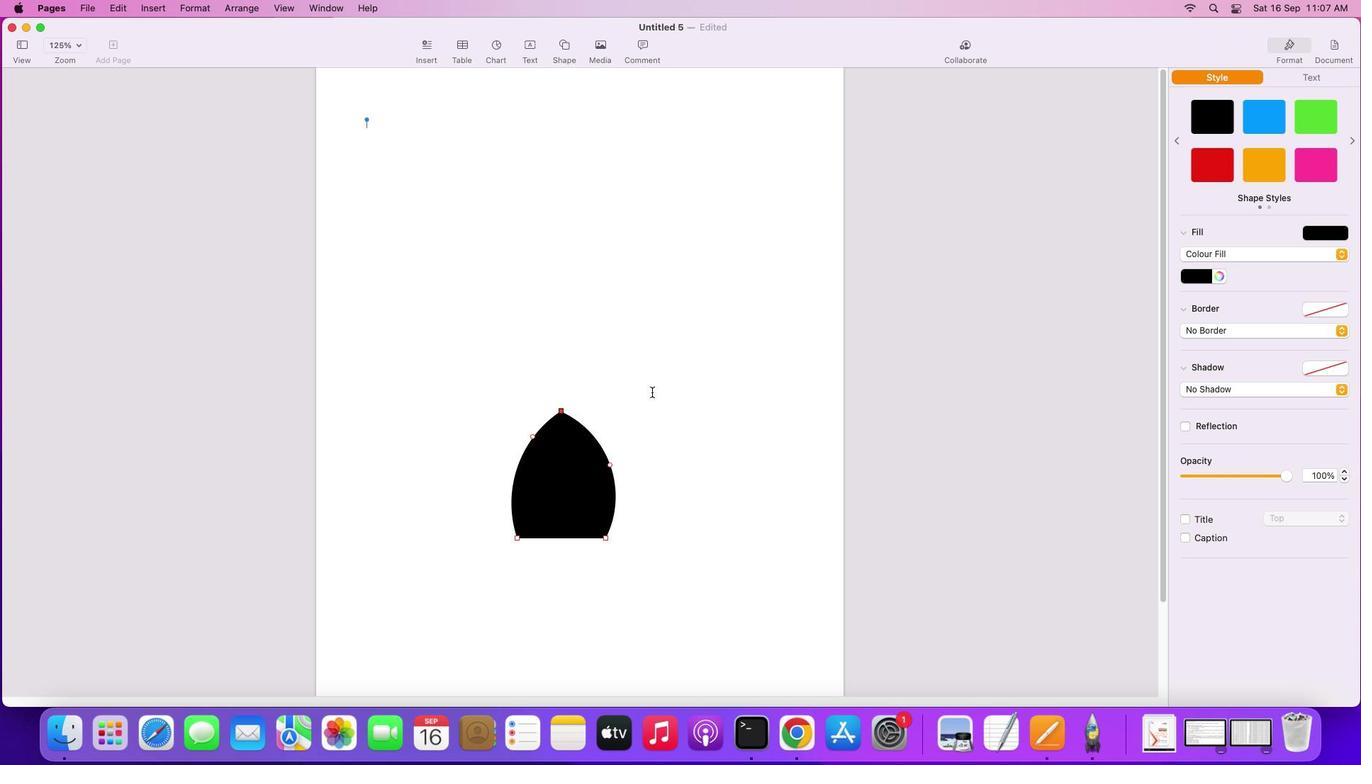 
Action: Mouse pressed left at (651, 392)
Screenshot: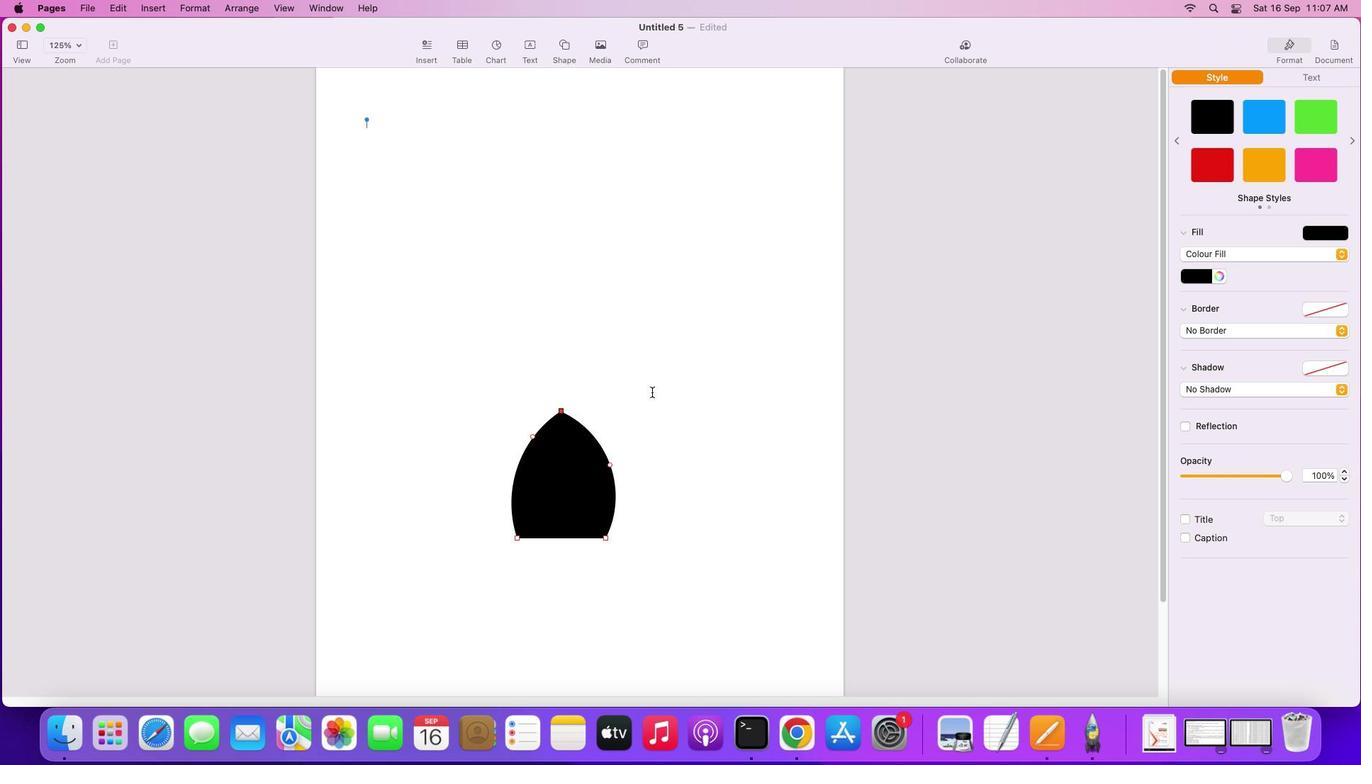 
Action: Mouse moved to (557, 487)
Screenshot: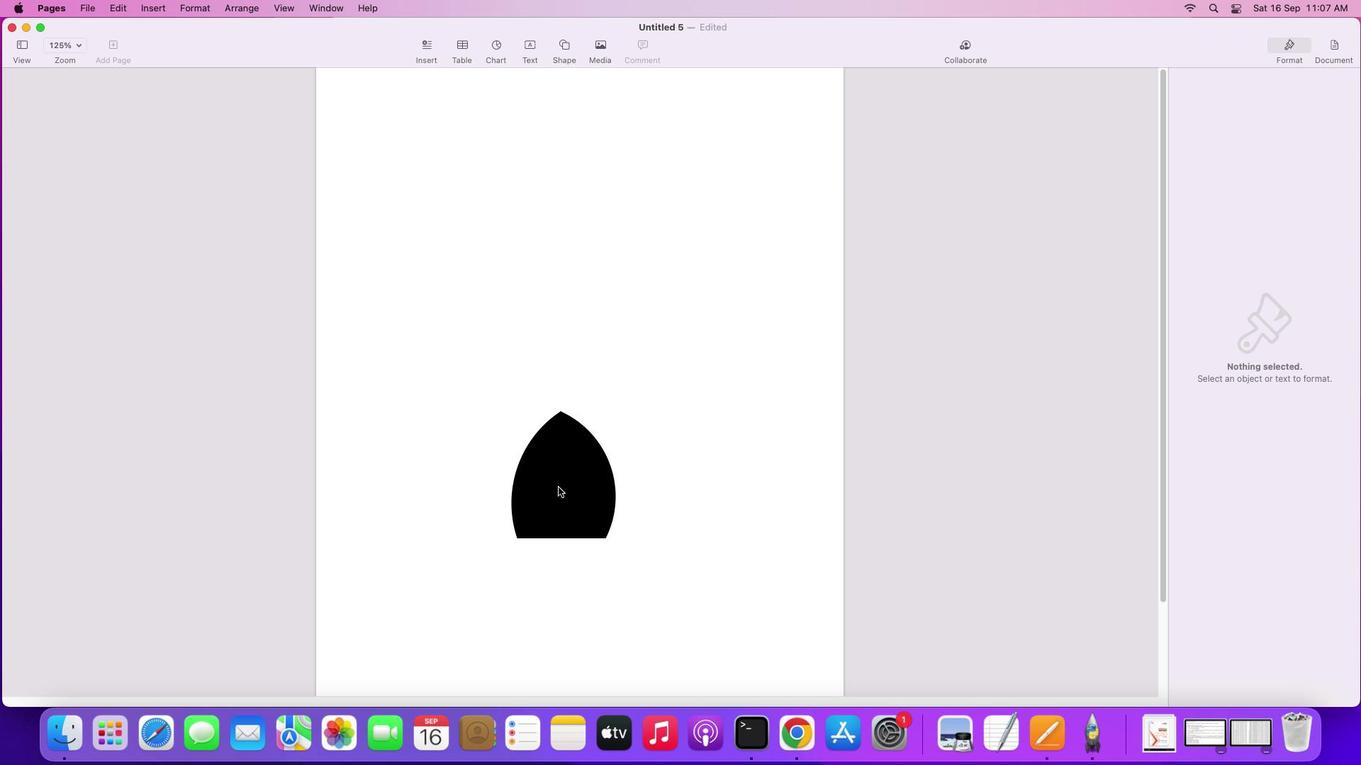 
Action: Mouse pressed left at (557, 487)
Screenshot: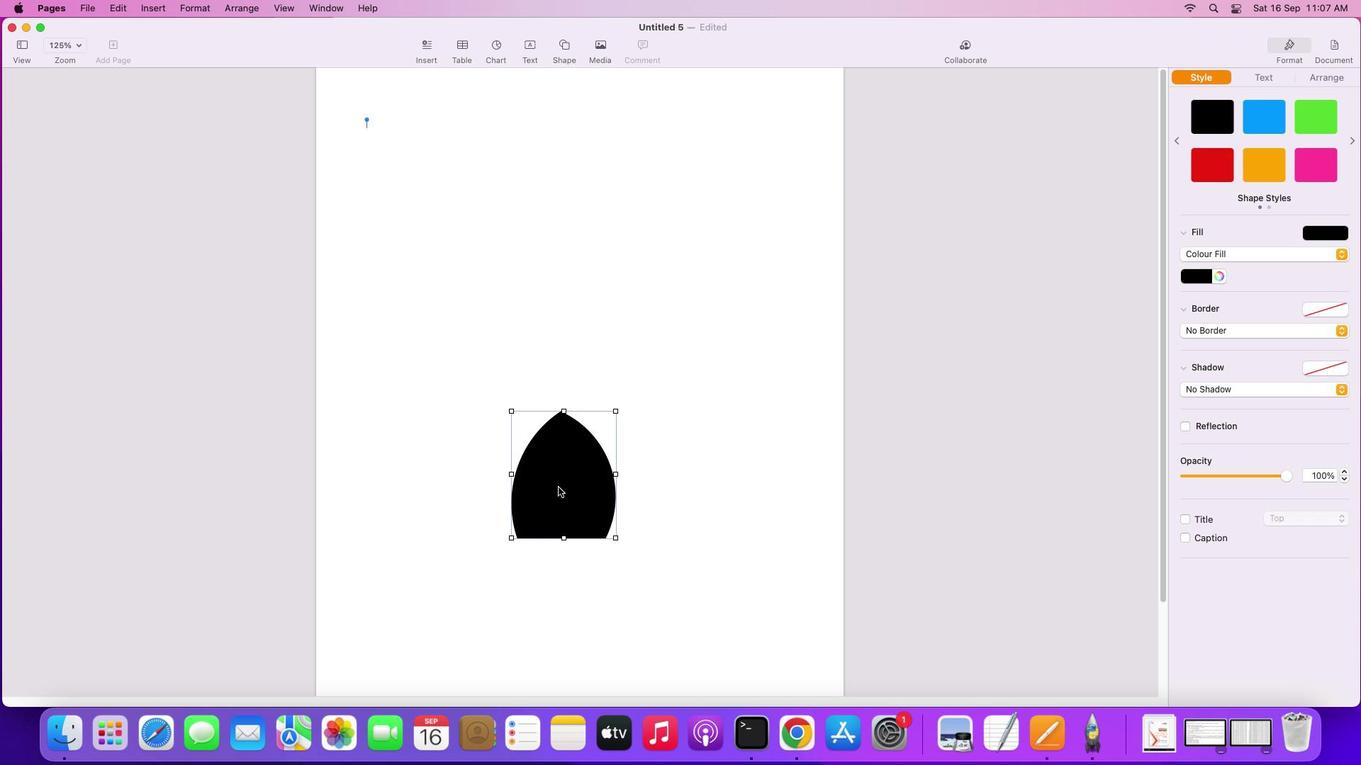 
Action: Mouse moved to (557, 485)
Screenshot: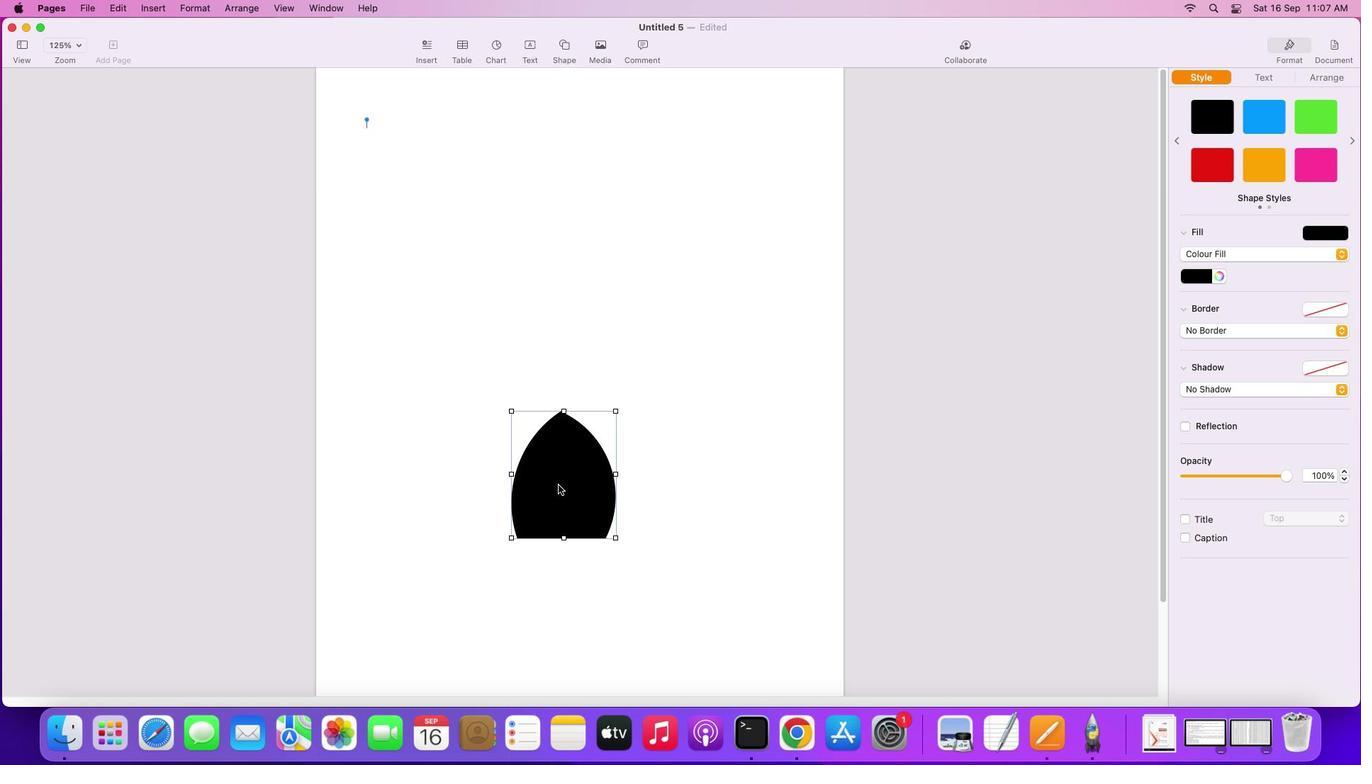 
Action: Mouse pressed right at (557, 485)
Screenshot: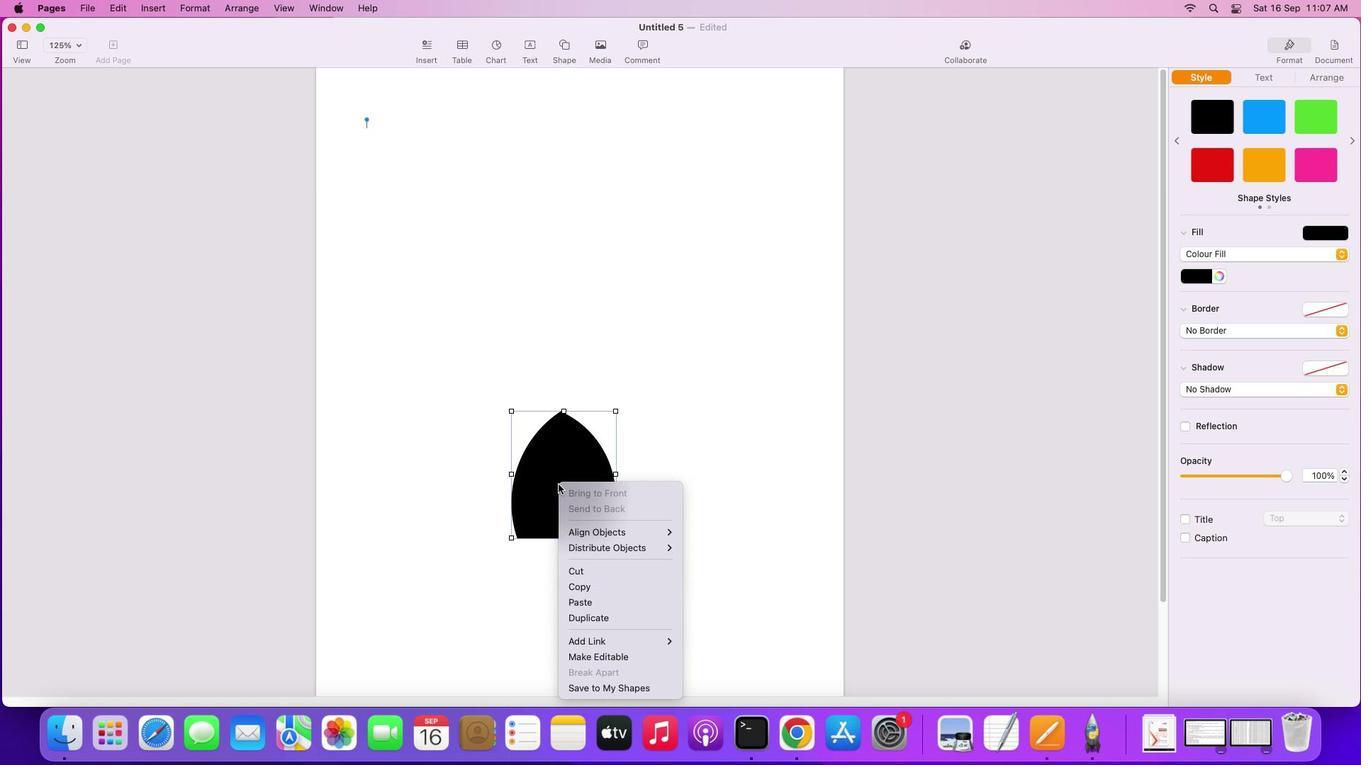 
Action: Mouse moved to (708, 493)
Screenshot: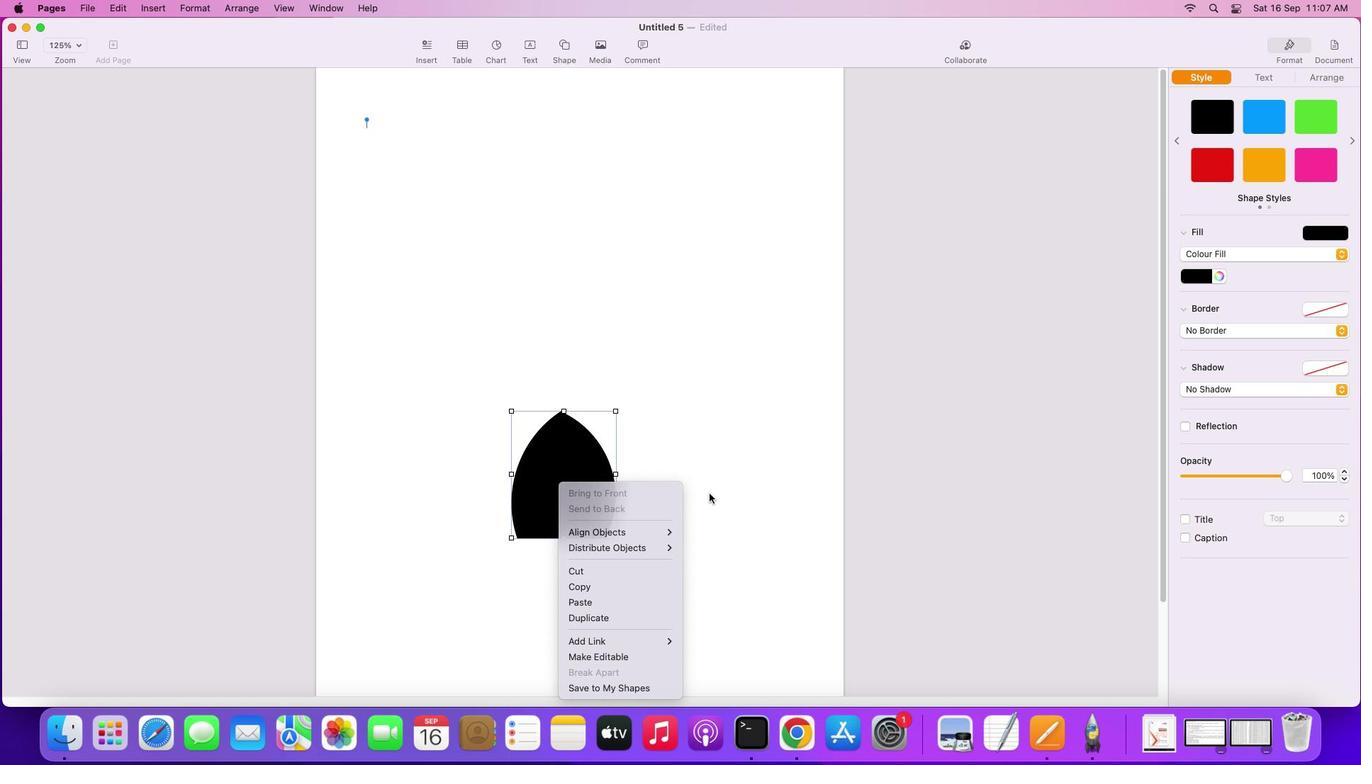 
Action: Mouse pressed left at (708, 493)
Screenshot: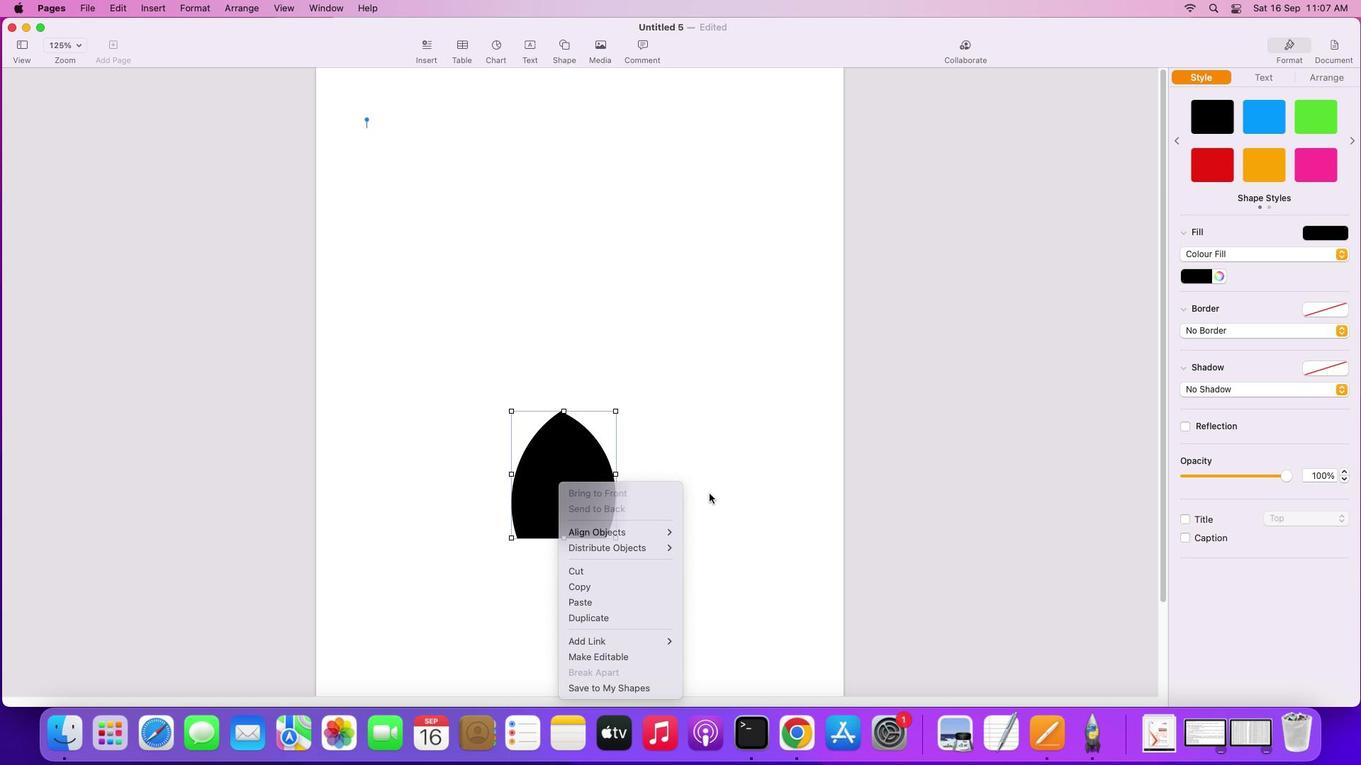 
Action: Mouse moved to (651, 482)
Screenshot: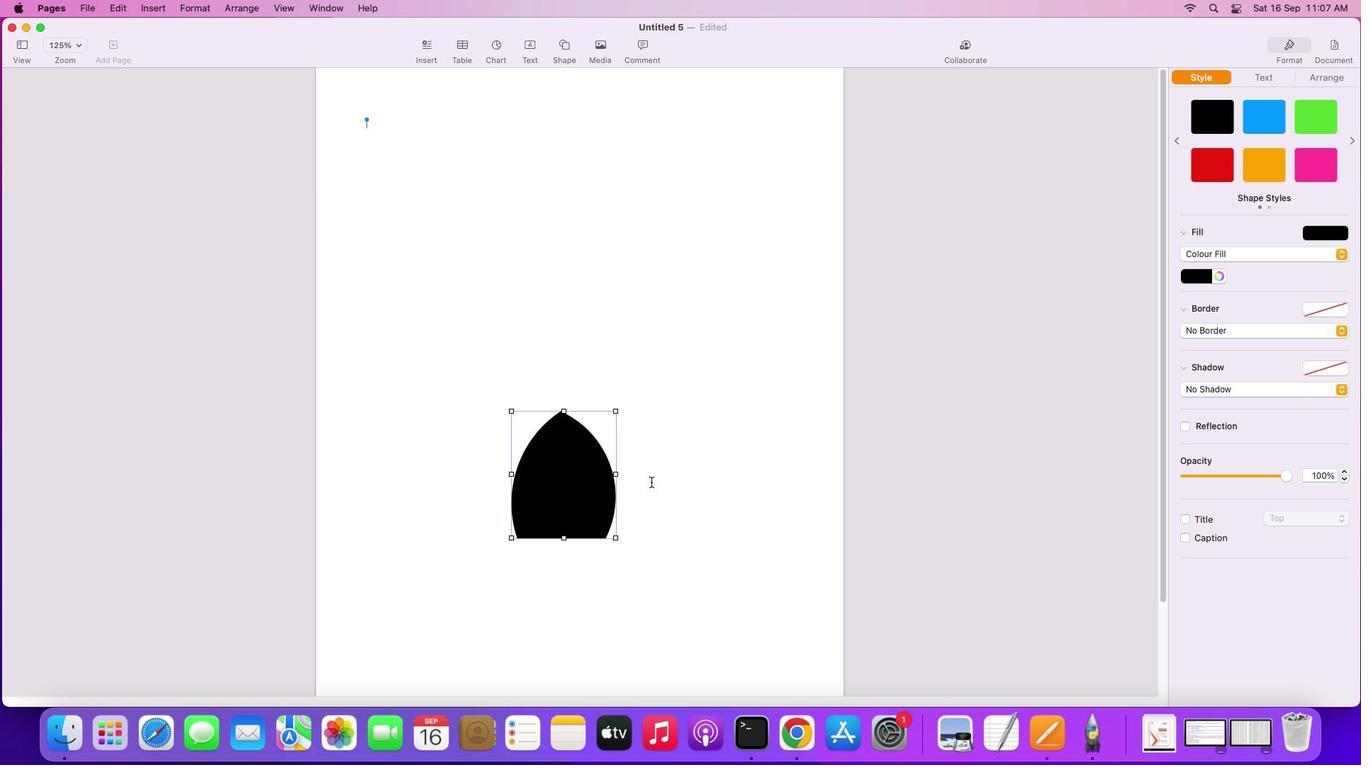 
Action: Mouse pressed left at (651, 482)
Screenshot: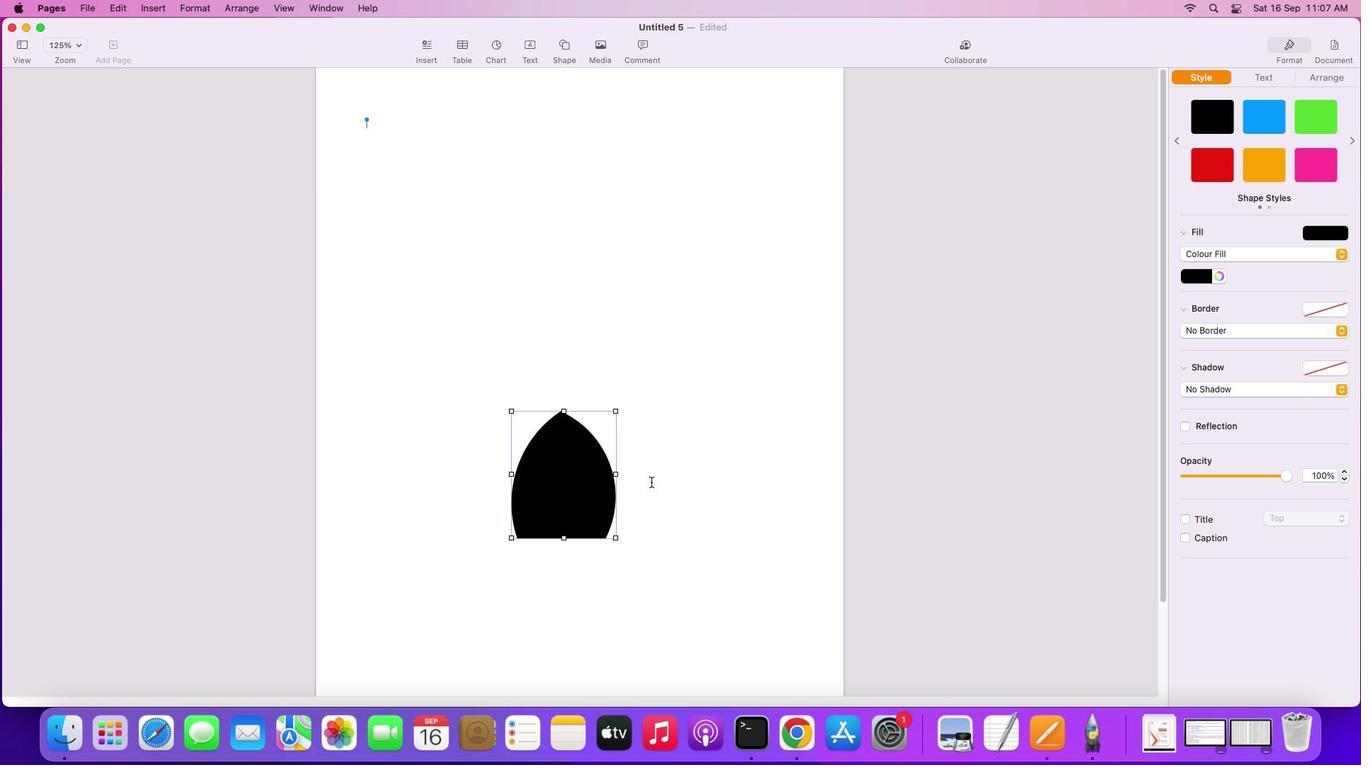
Action: Mouse moved to (564, 482)
Screenshot: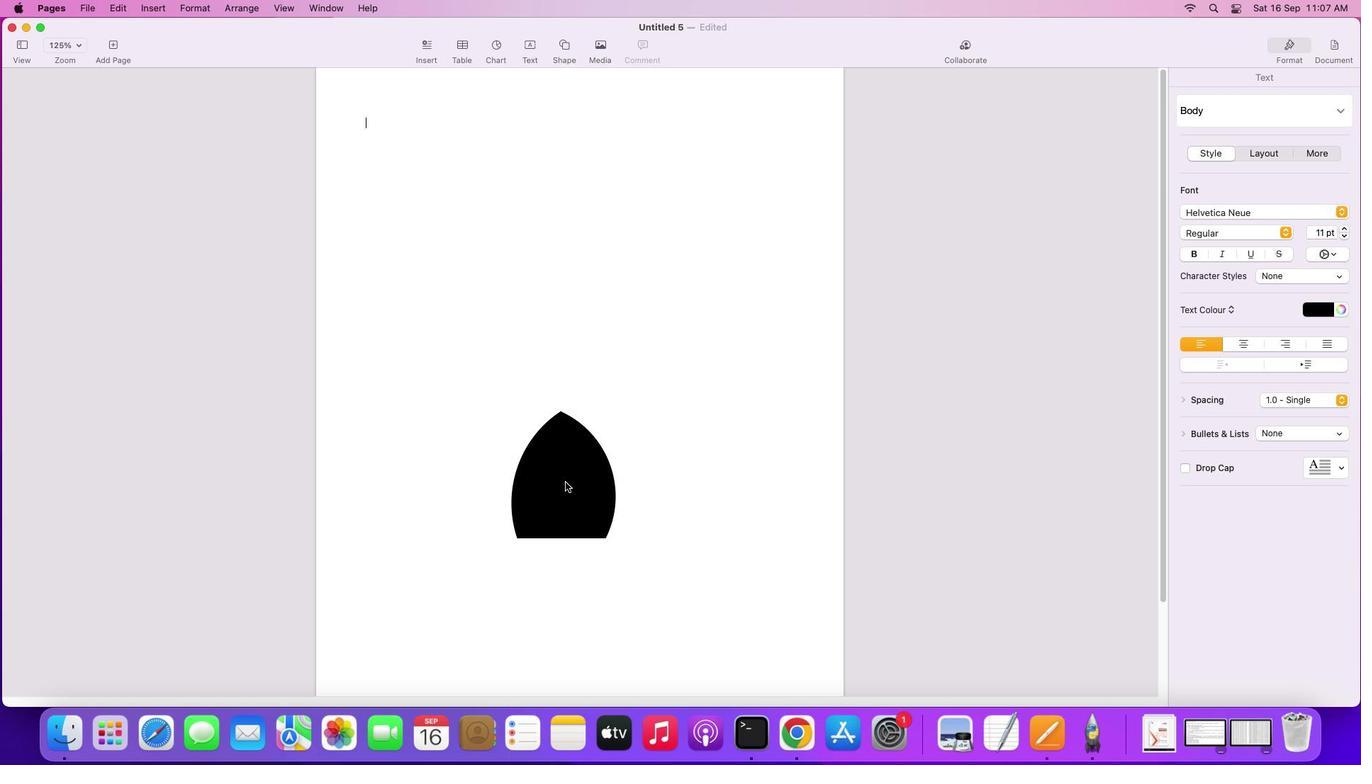 
Action: Mouse pressed left at (564, 482)
Screenshot: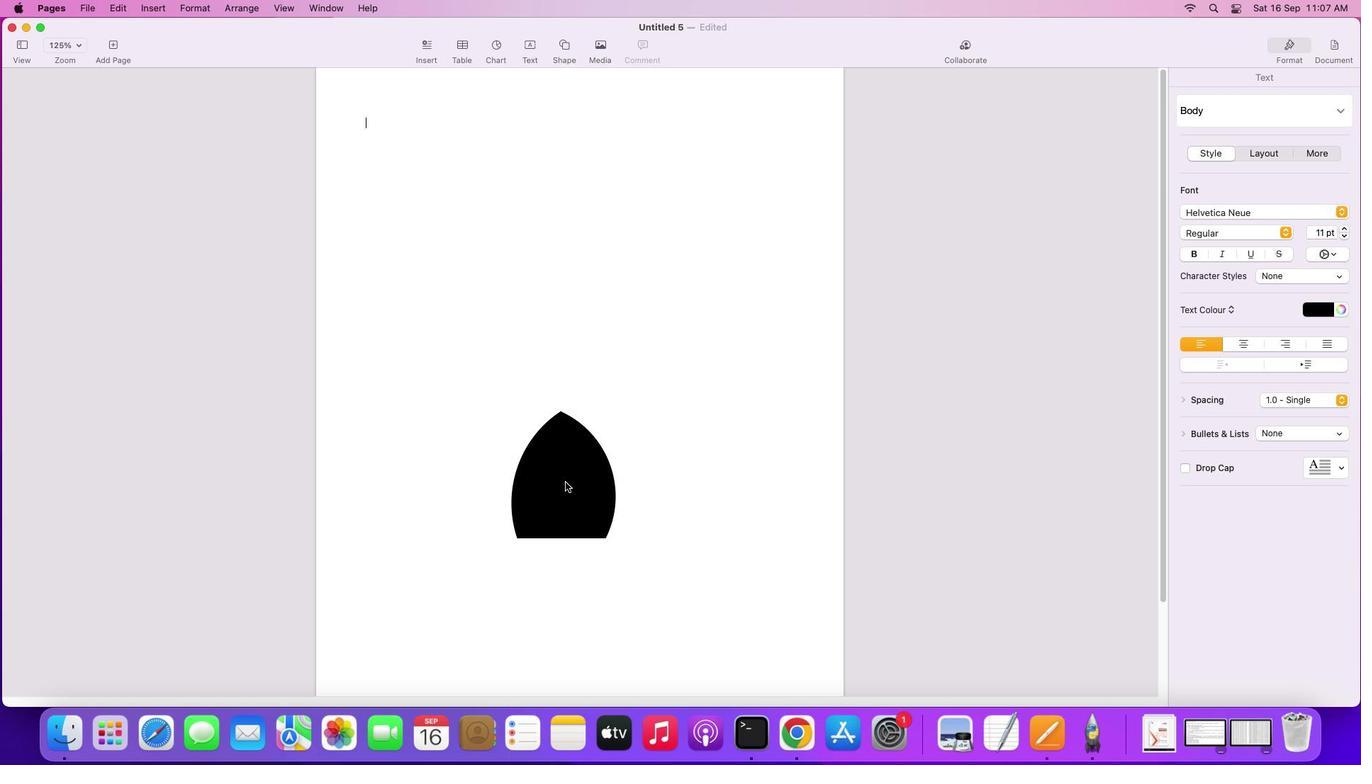 
Action: Mouse moved to (565, 482)
Screenshot: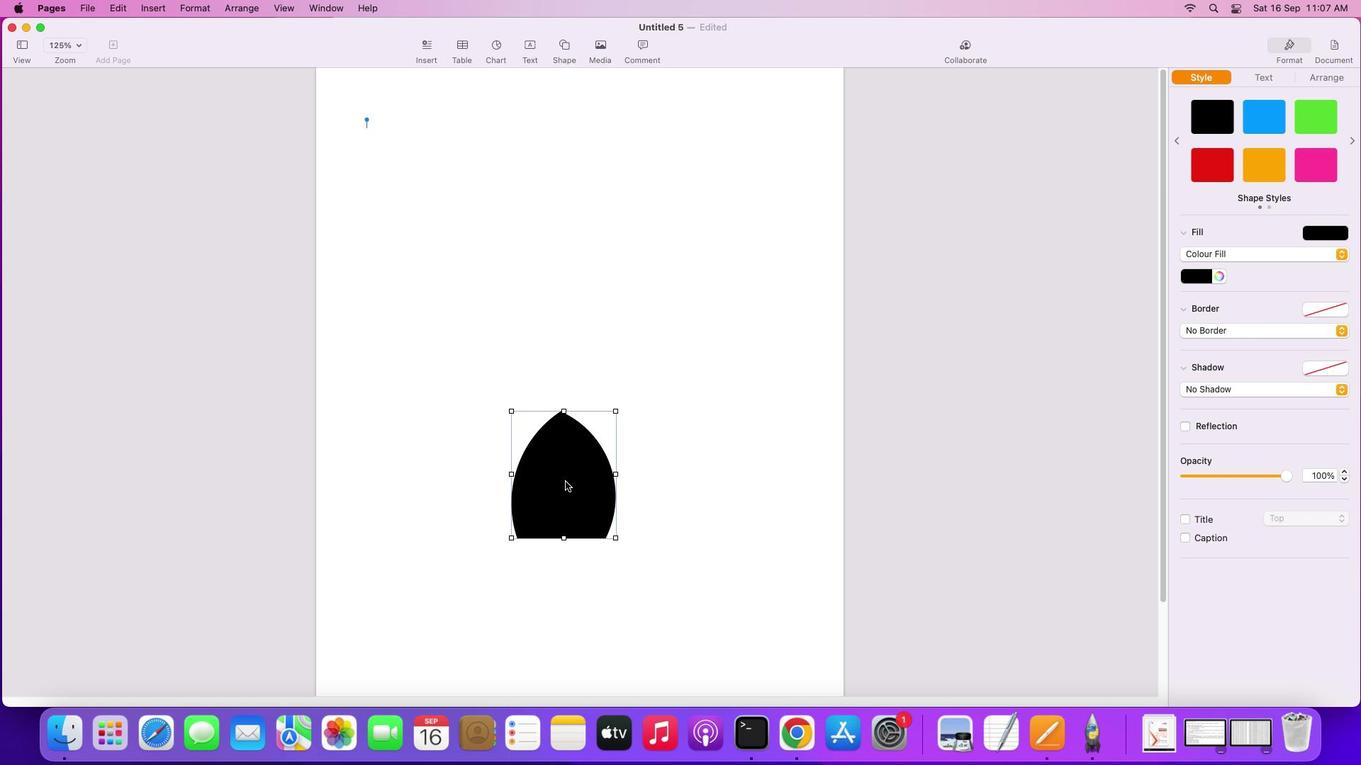 
Action: Mouse pressed right at (565, 482)
Screenshot: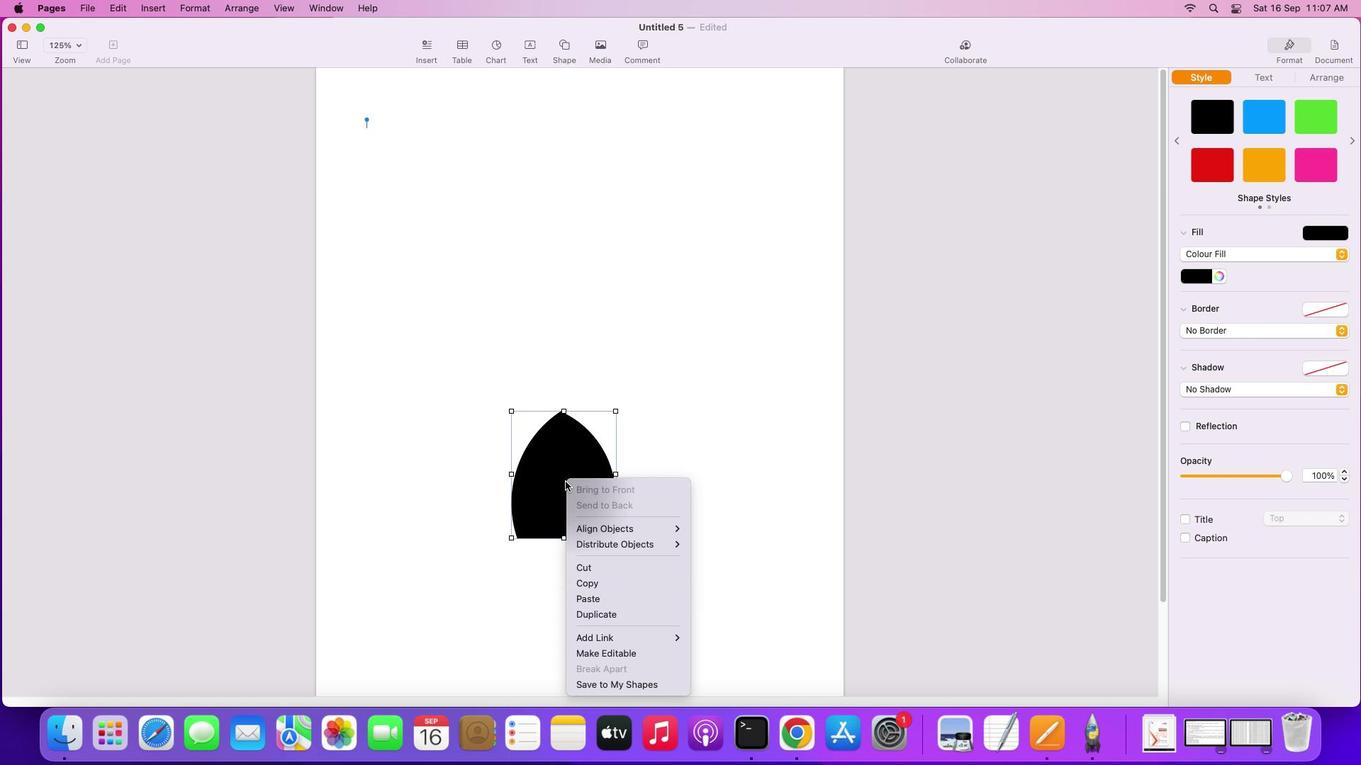 
Action: Mouse moved to (604, 648)
Screenshot: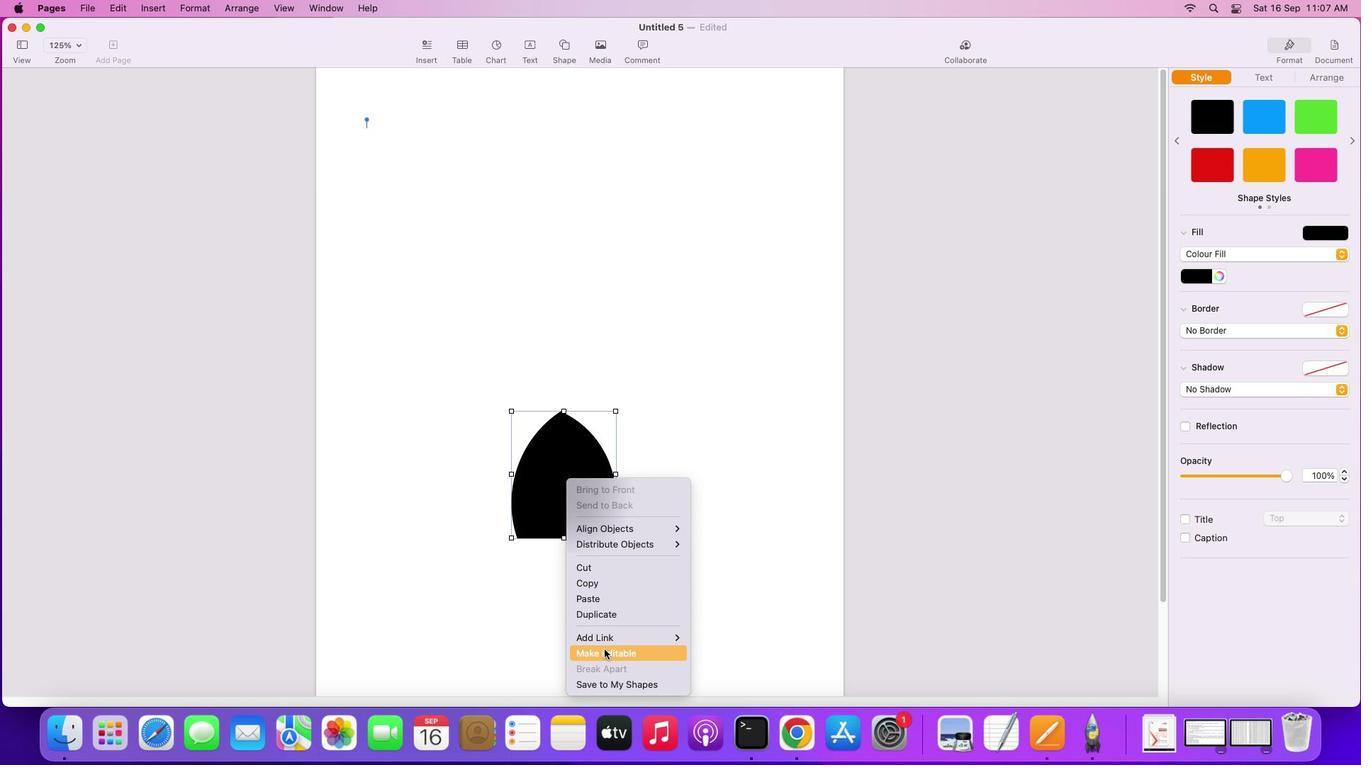 
Action: Mouse pressed left at (604, 648)
Screenshot: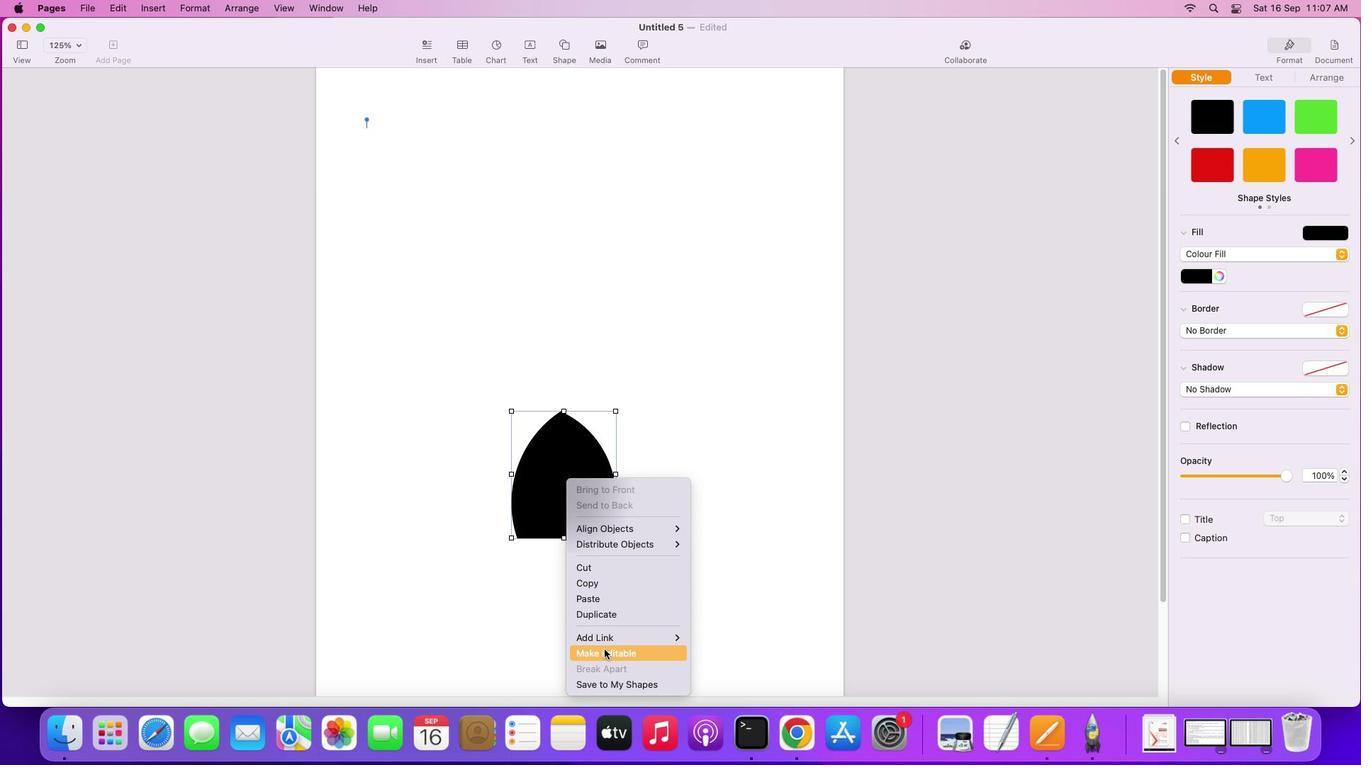 
Action: Mouse moved to (514, 485)
Screenshot: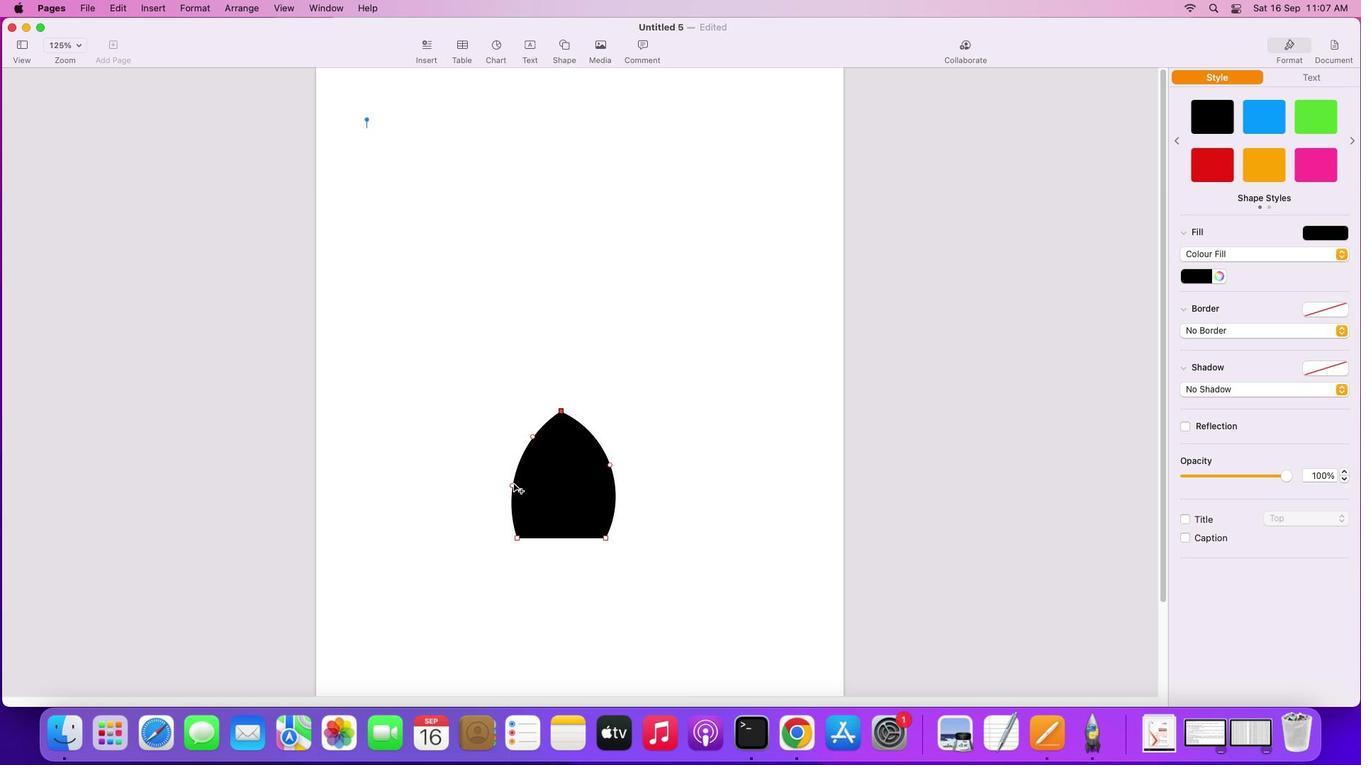 
Action: Mouse pressed left at (514, 485)
Screenshot: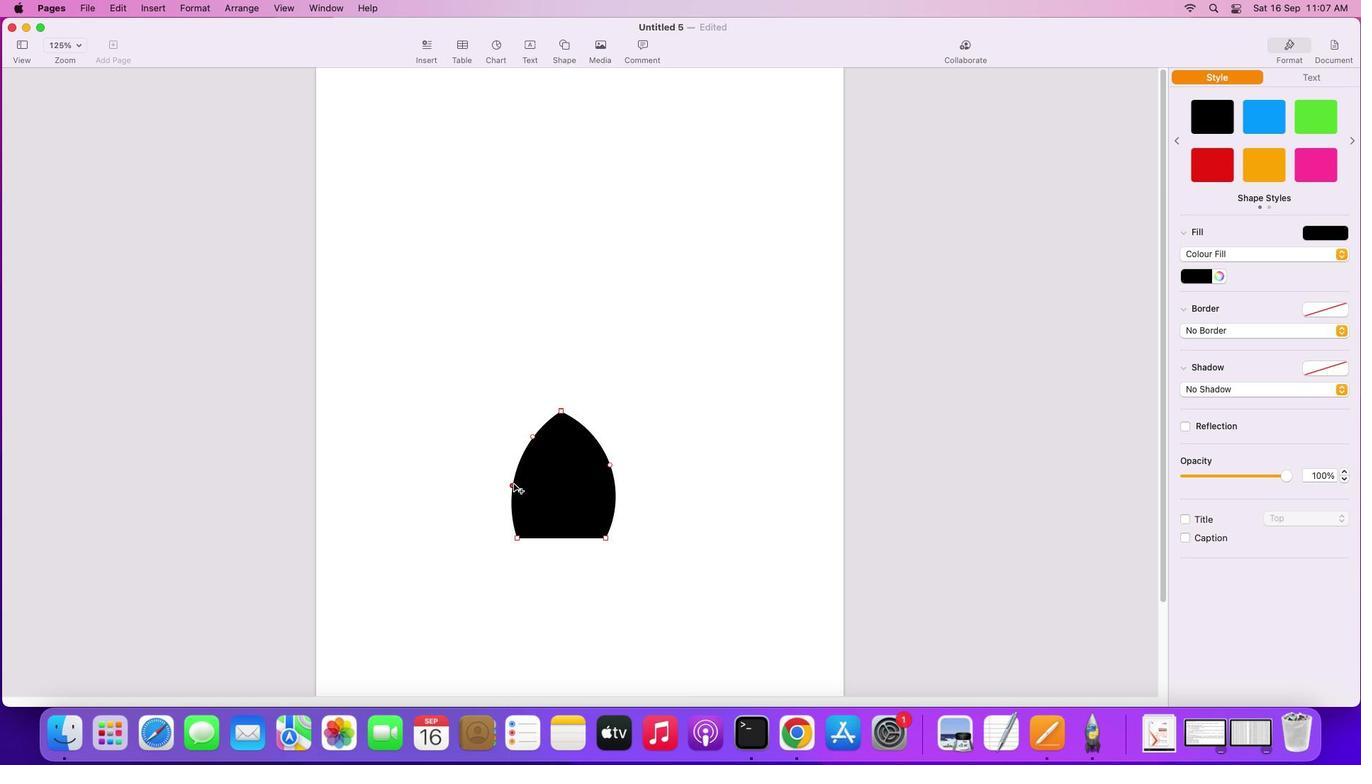 
Action: Mouse moved to (609, 466)
Screenshot: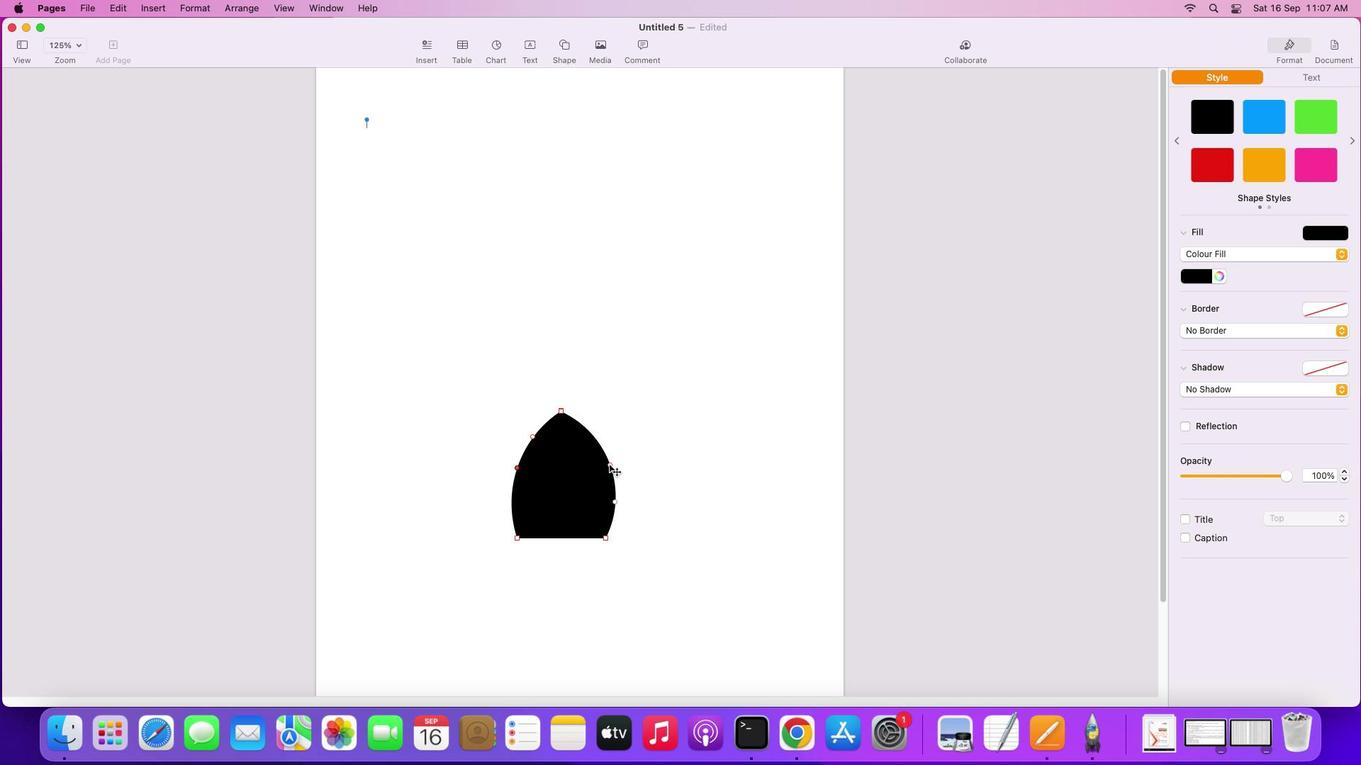 
Action: Mouse pressed left at (609, 466)
Screenshot: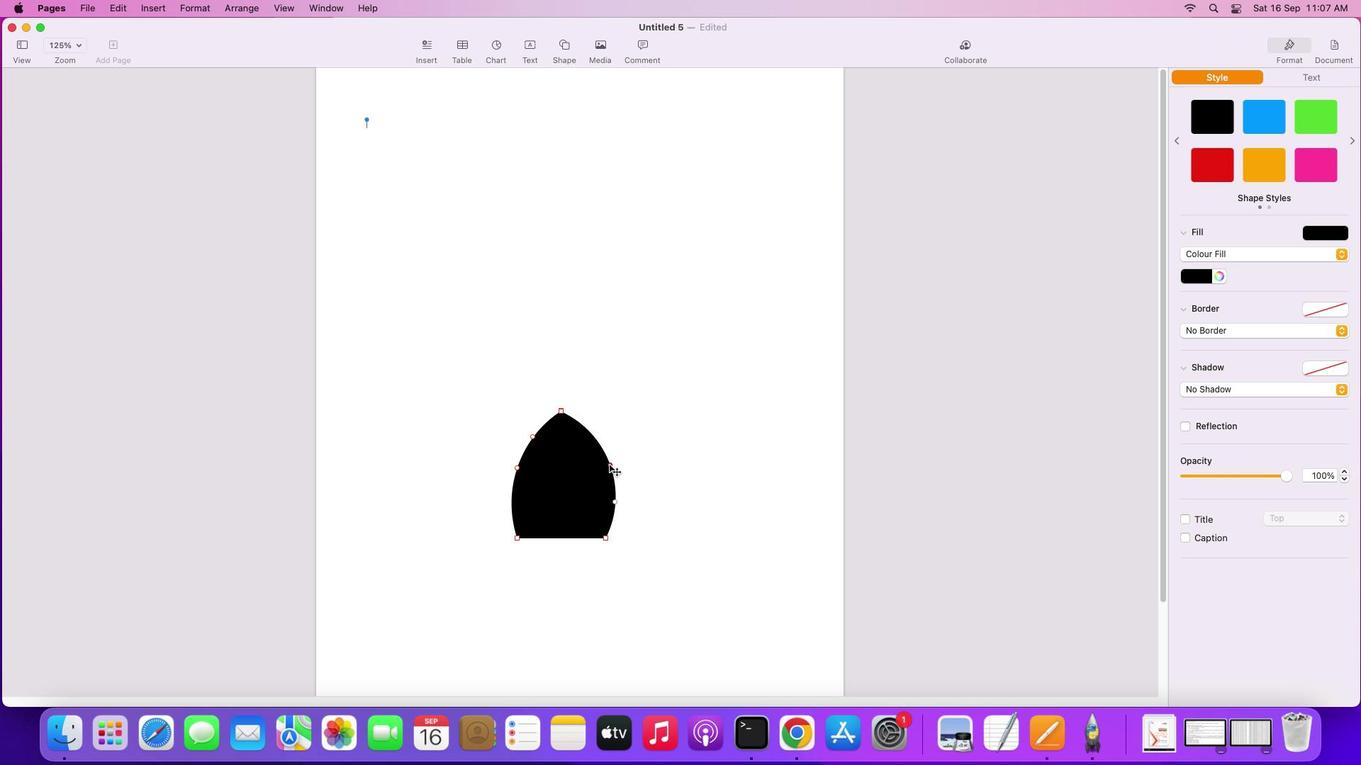 
Action: Mouse moved to (561, 411)
Screenshot: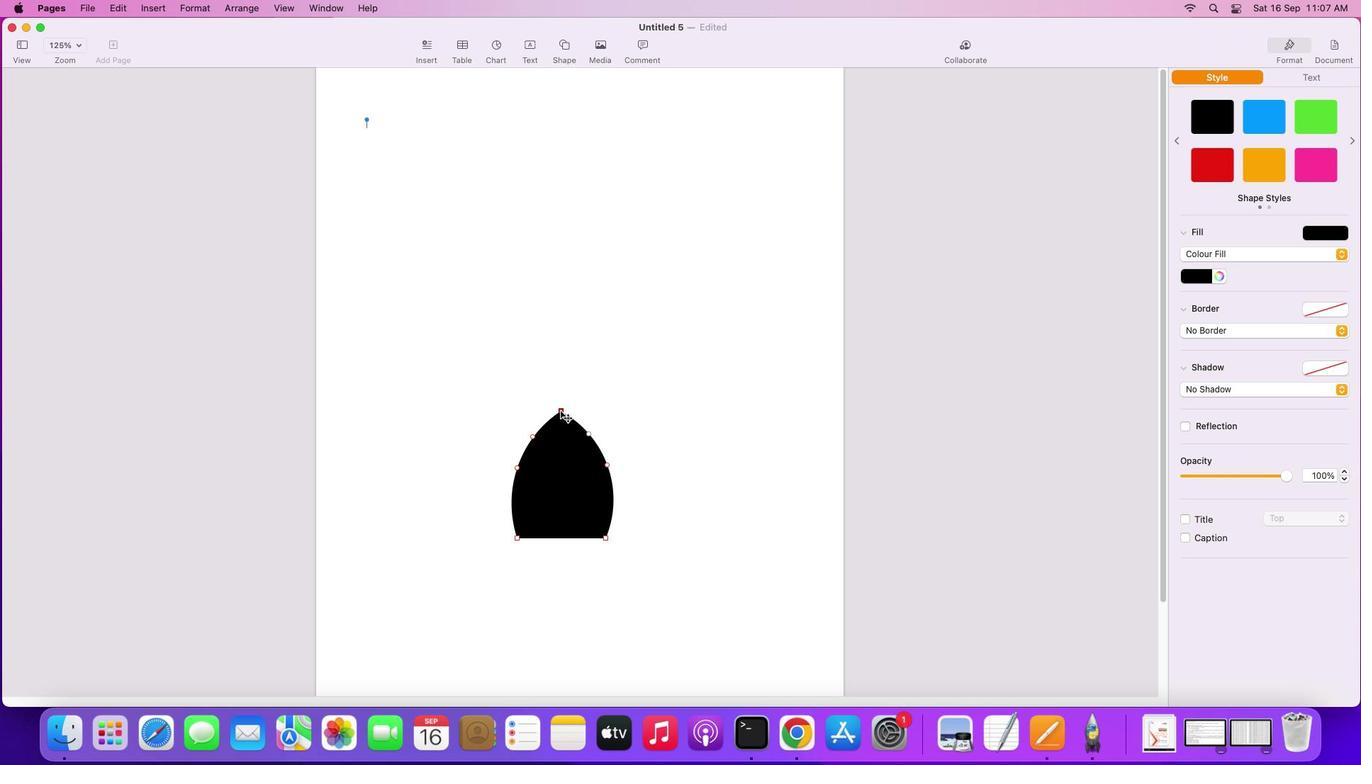 
Action: Mouse pressed left at (561, 411)
Screenshot: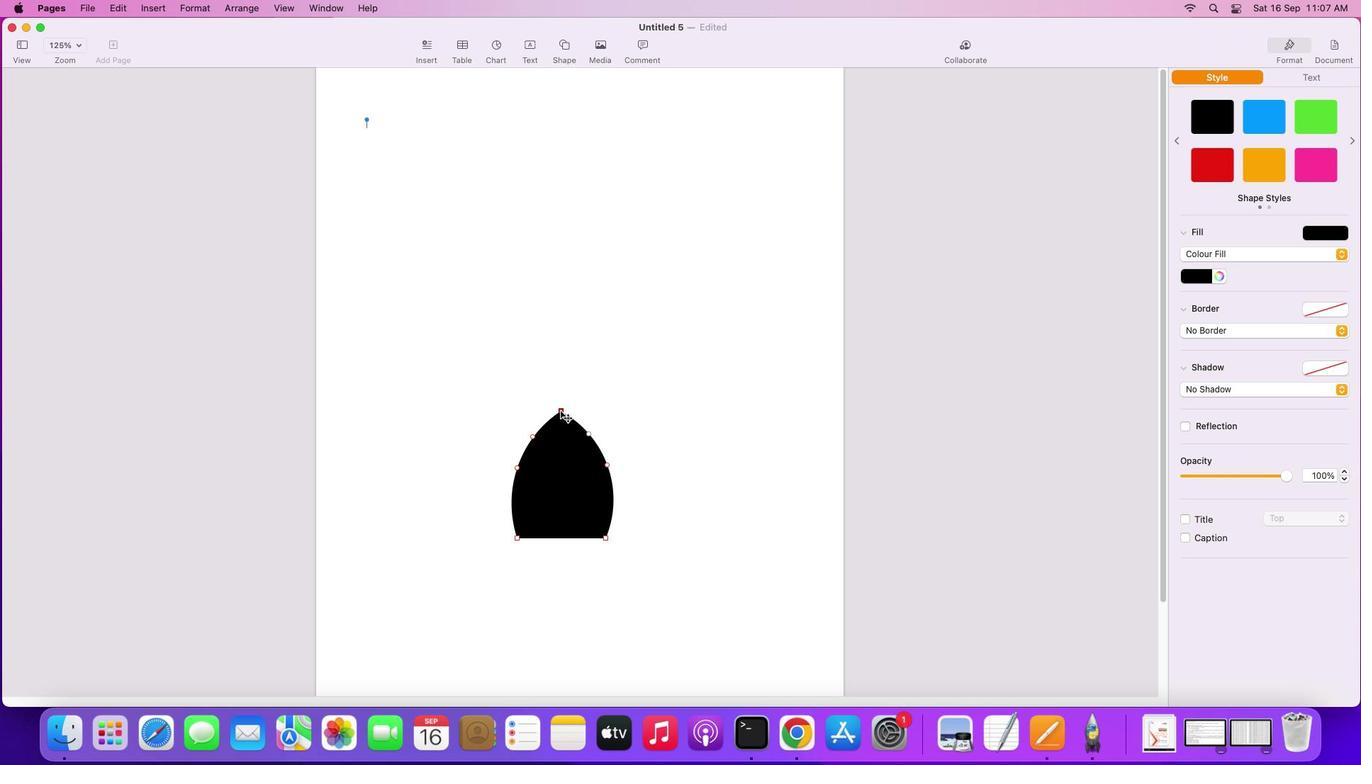 
Action: Mouse moved to (642, 418)
Screenshot: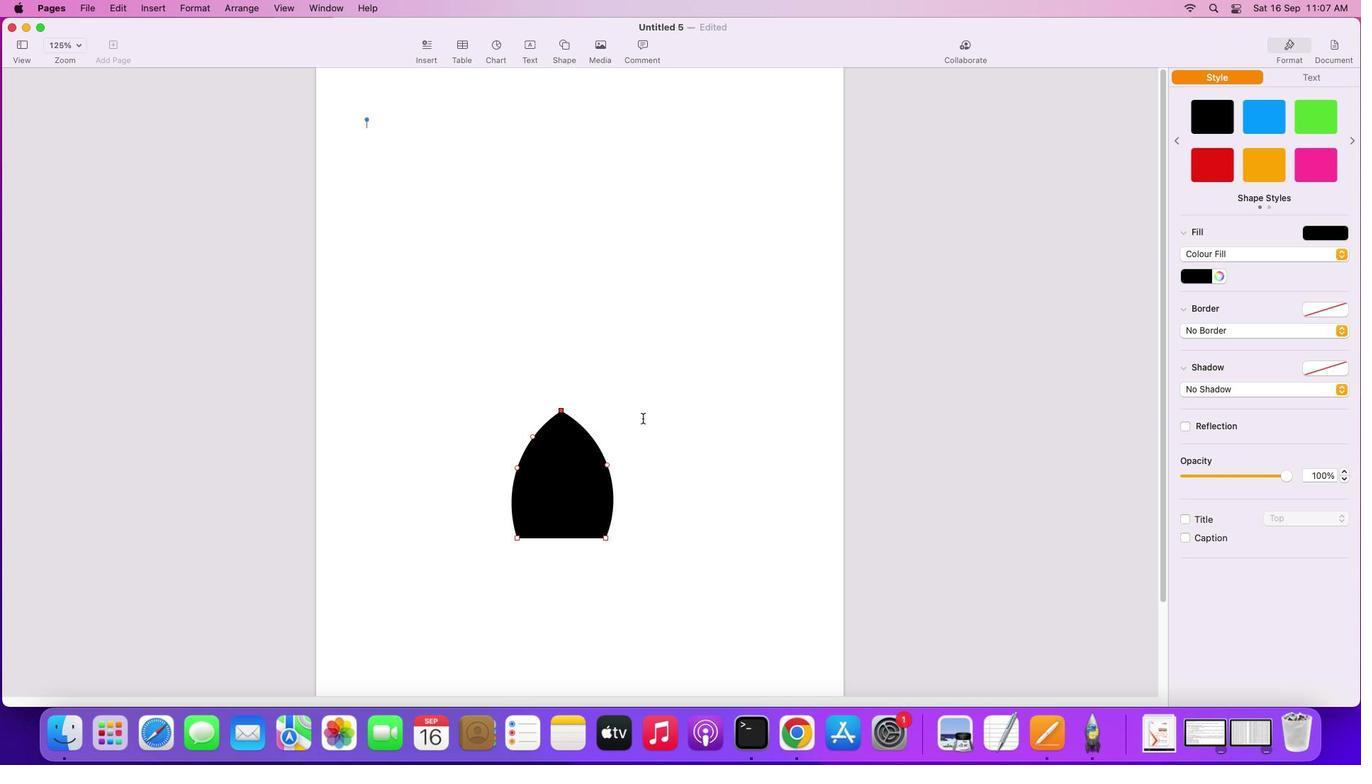 
Action: Mouse pressed left at (642, 418)
Screenshot: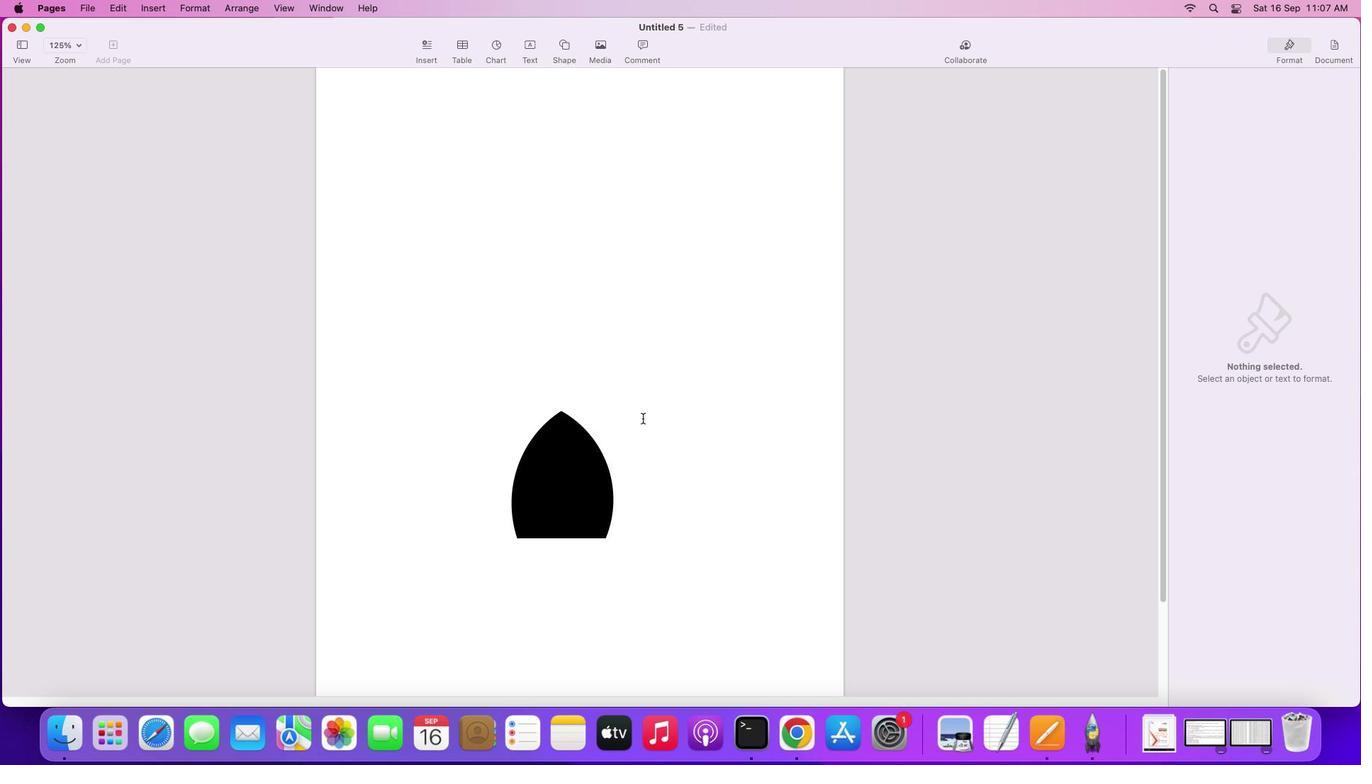 
Action: Mouse moved to (567, 470)
Screenshot: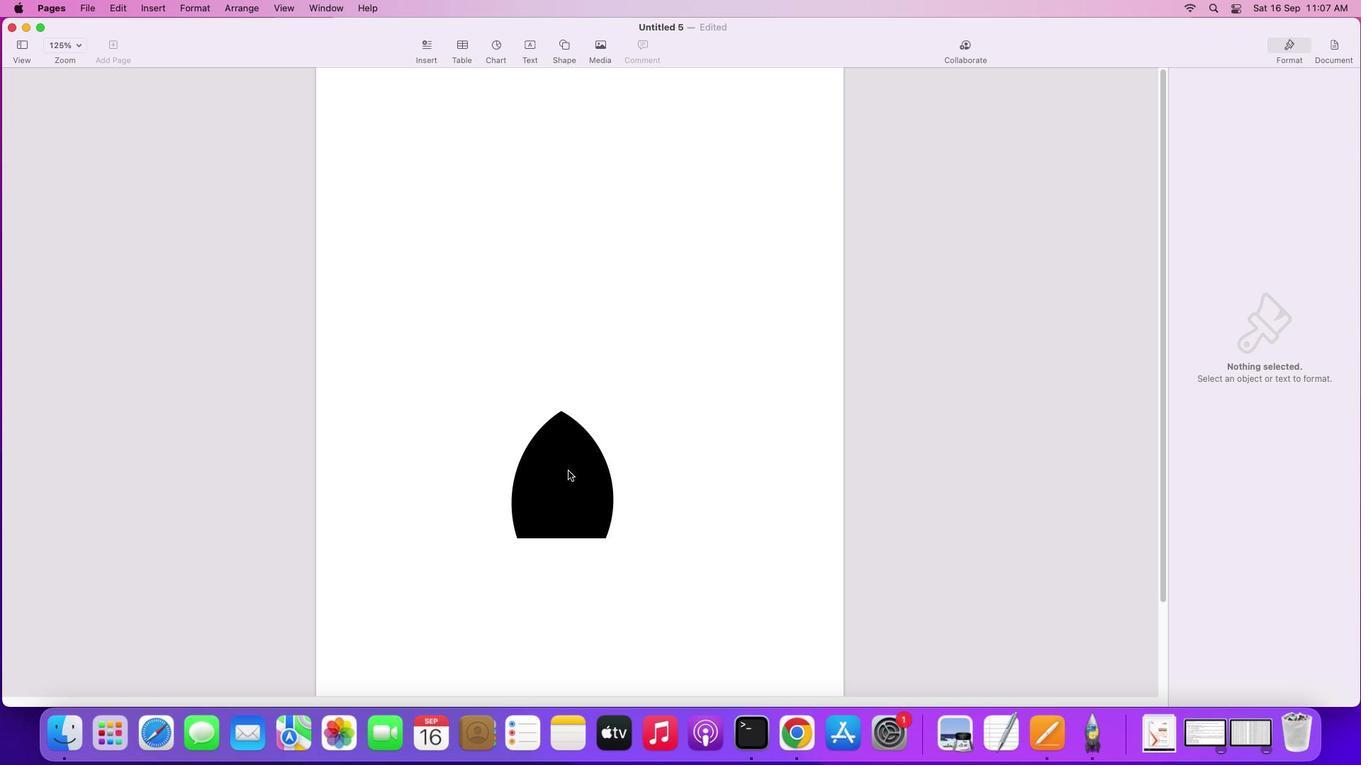 
Action: Mouse pressed left at (567, 470)
Screenshot: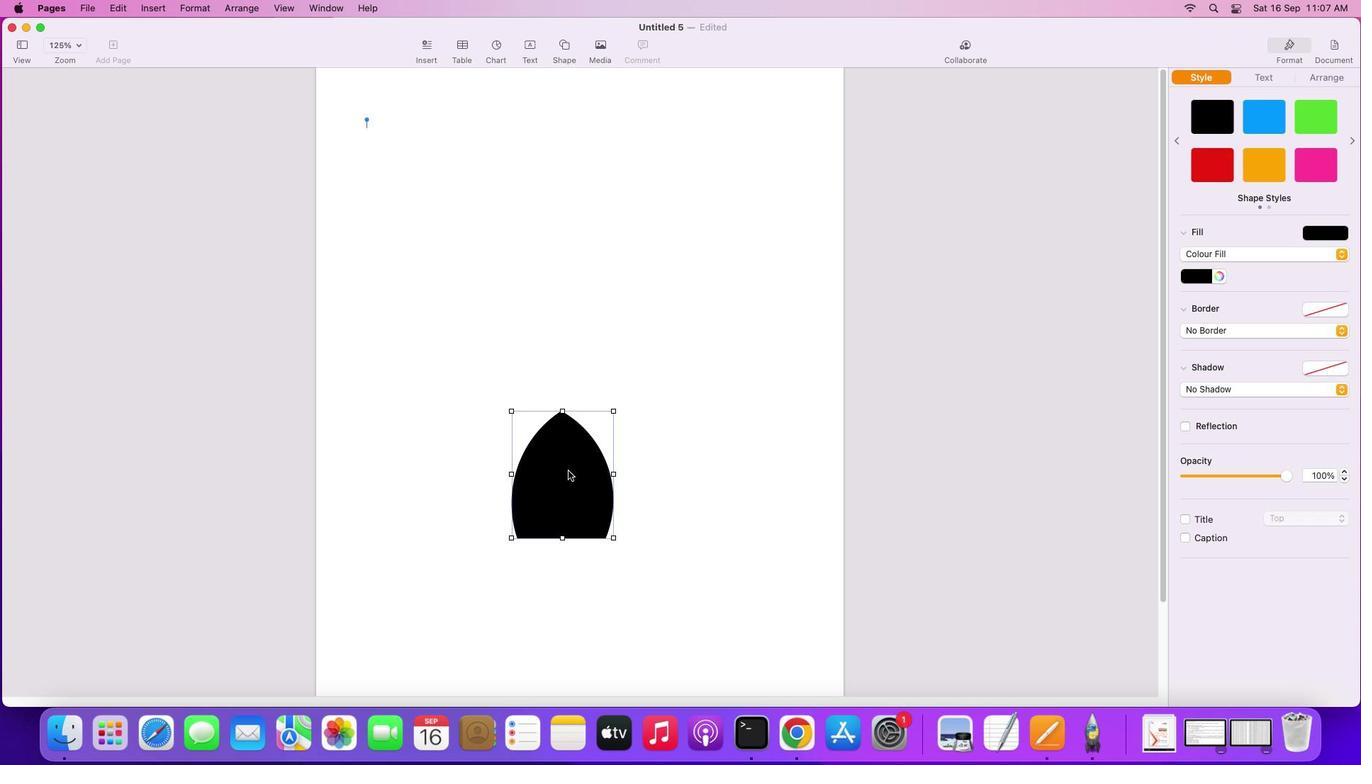 
Action: Mouse moved to (508, 410)
Screenshot: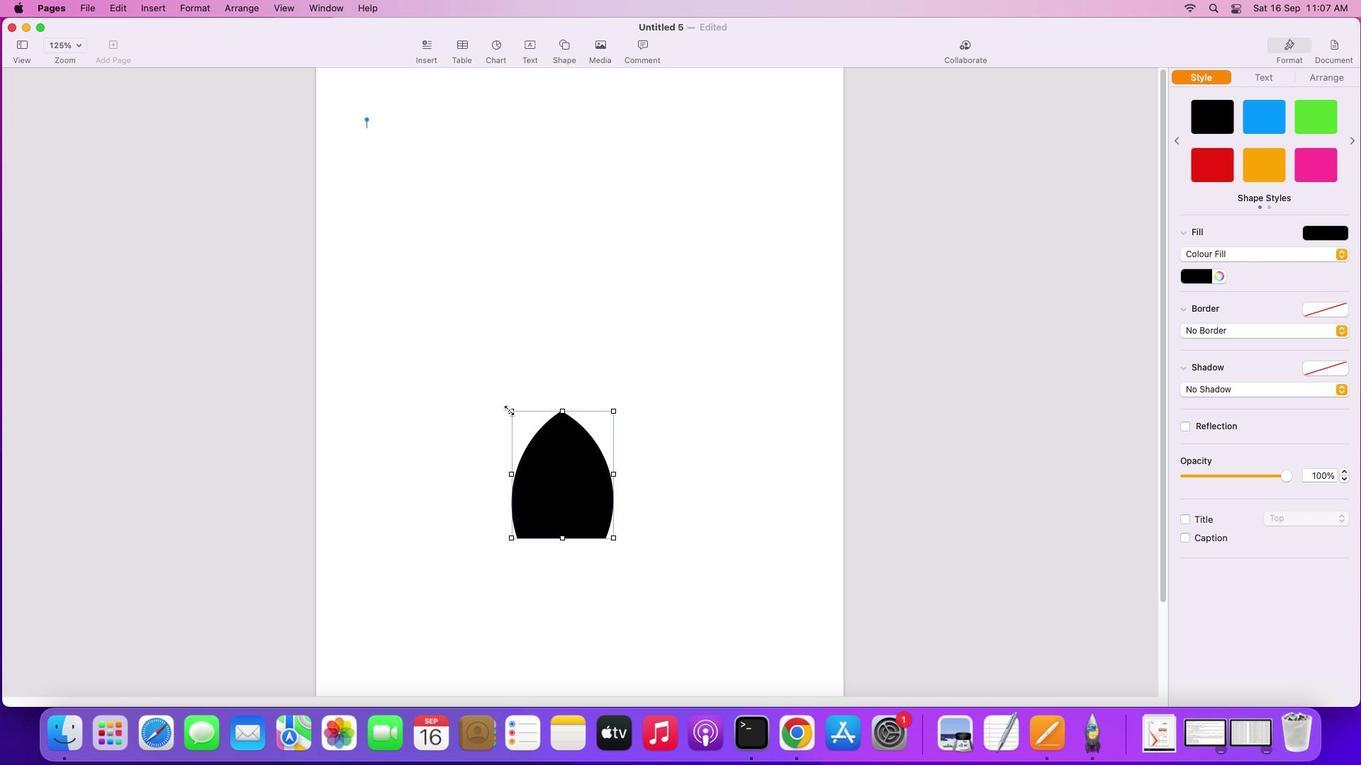 
Action: Mouse pressed left at (508, 410)
Screenshot: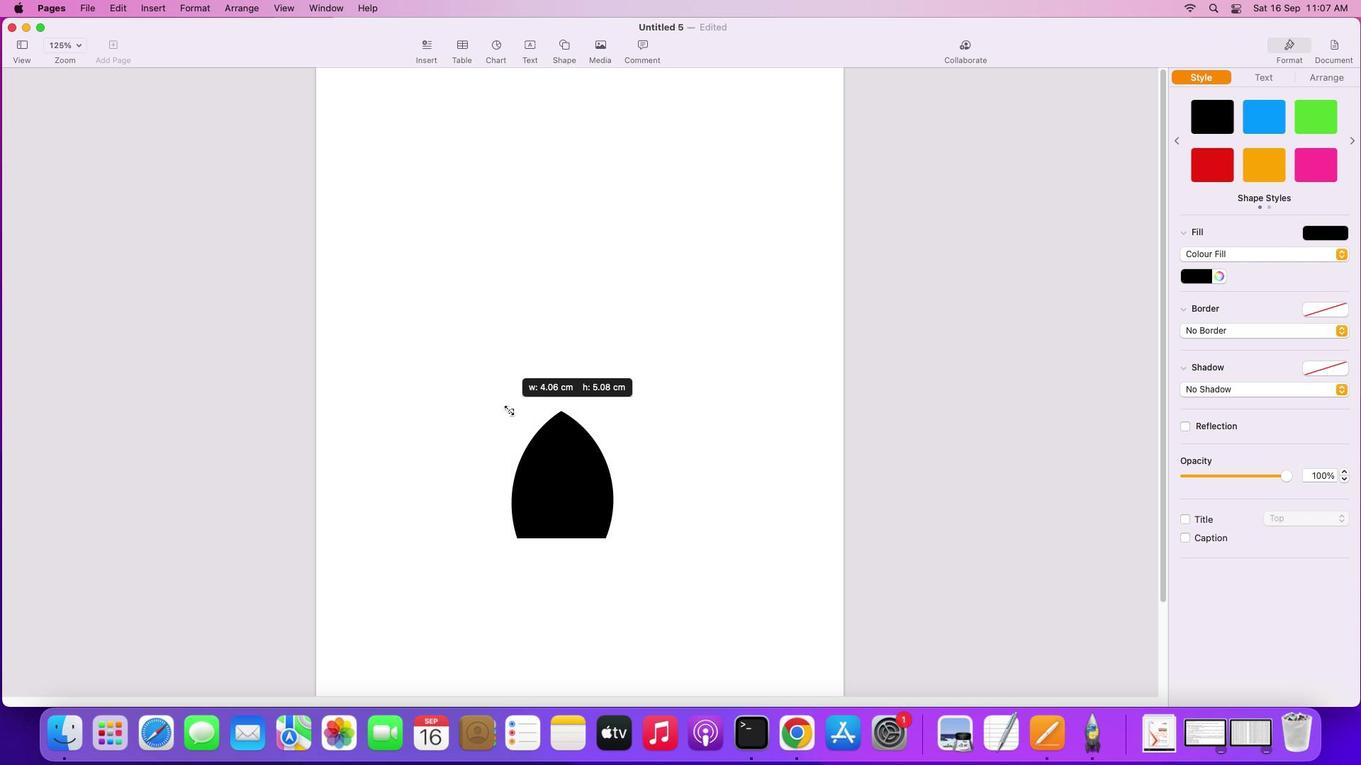 
Action: Mouse moved to (508, 412)
Screenshot: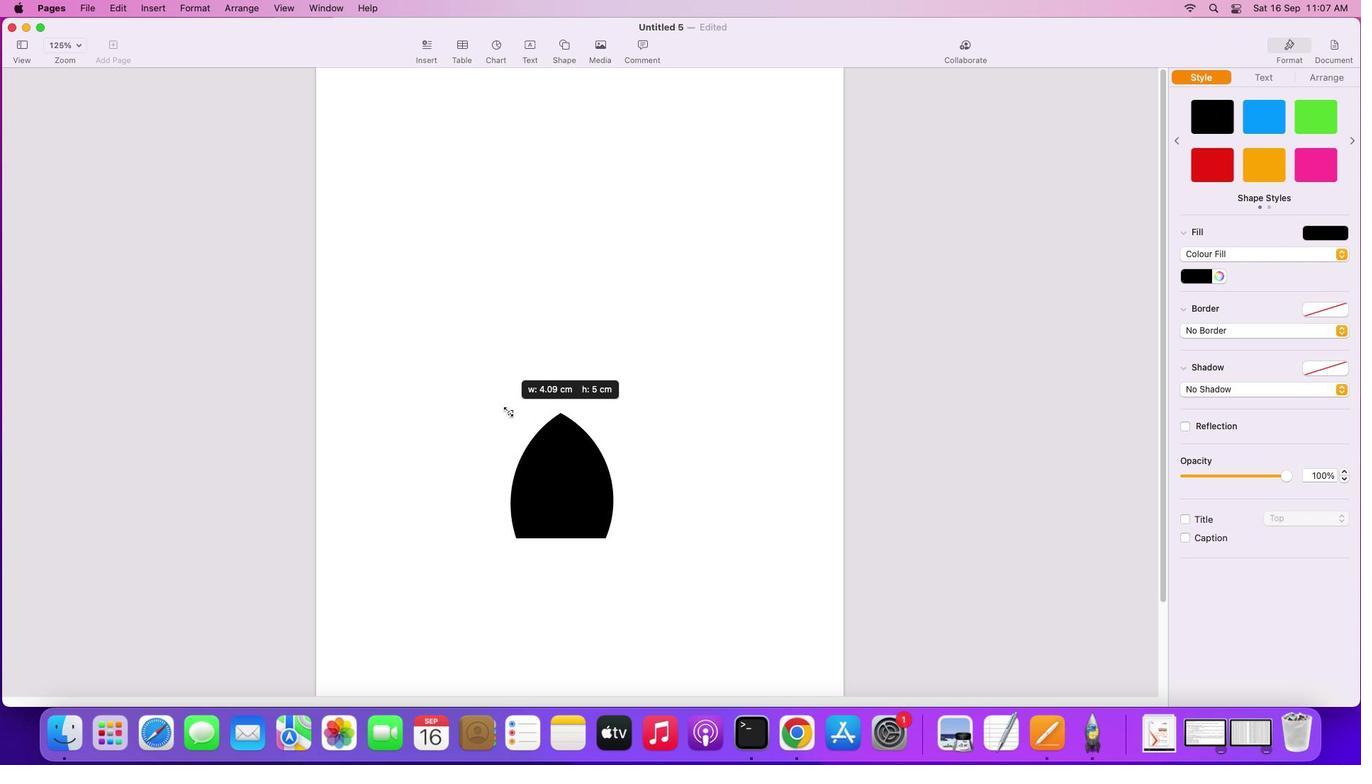 
Action: Mouse pressed left at (508, 412)
Screenshot: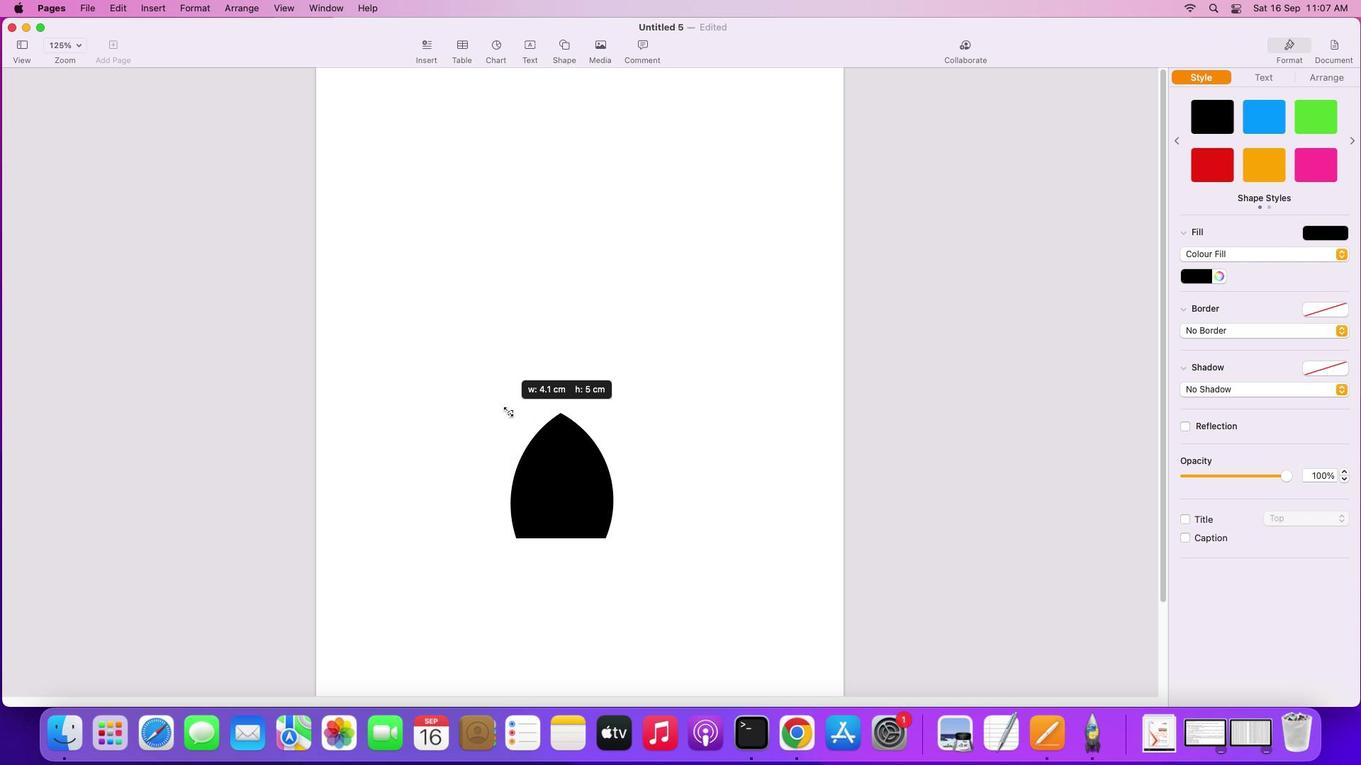 
Action: Mouse moved to (509, 412)
Screenshot: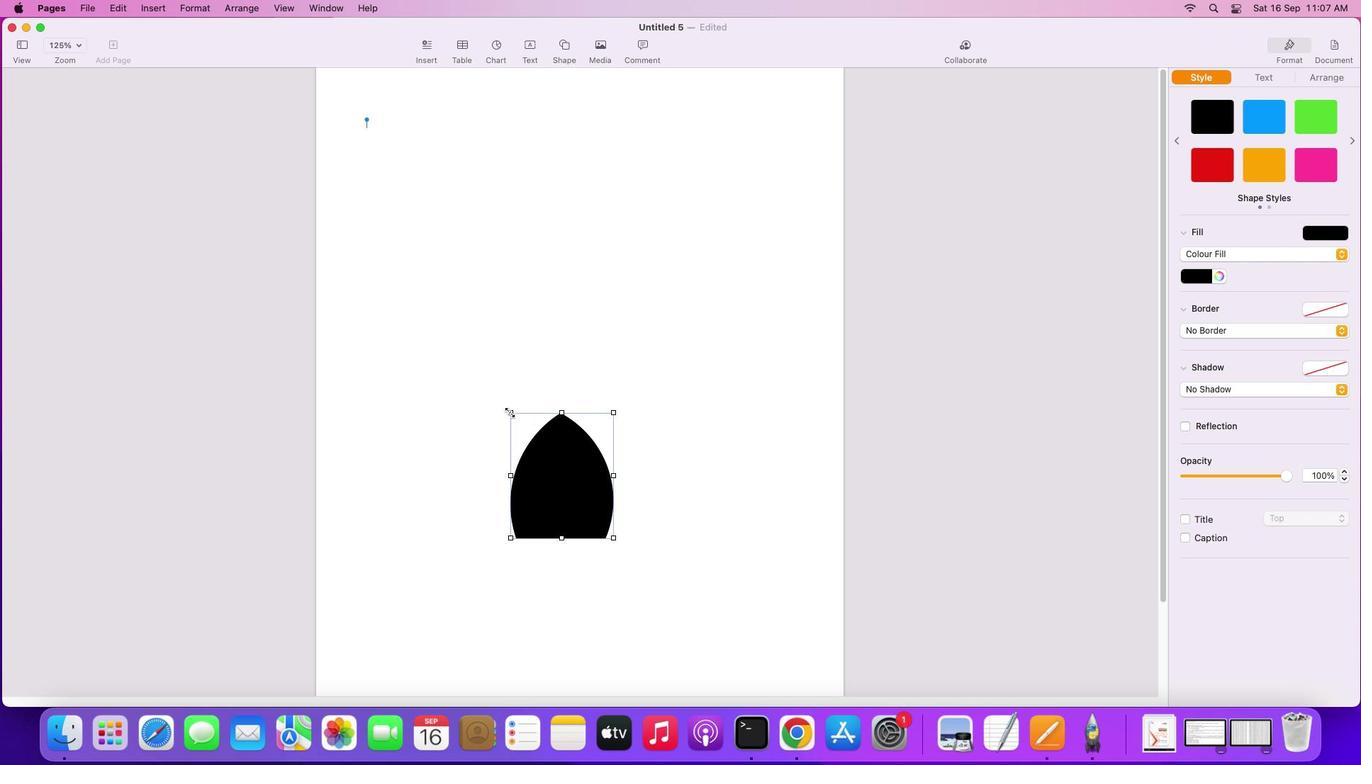
Action: Mouse pressed left at (509, 412)
Screenshot: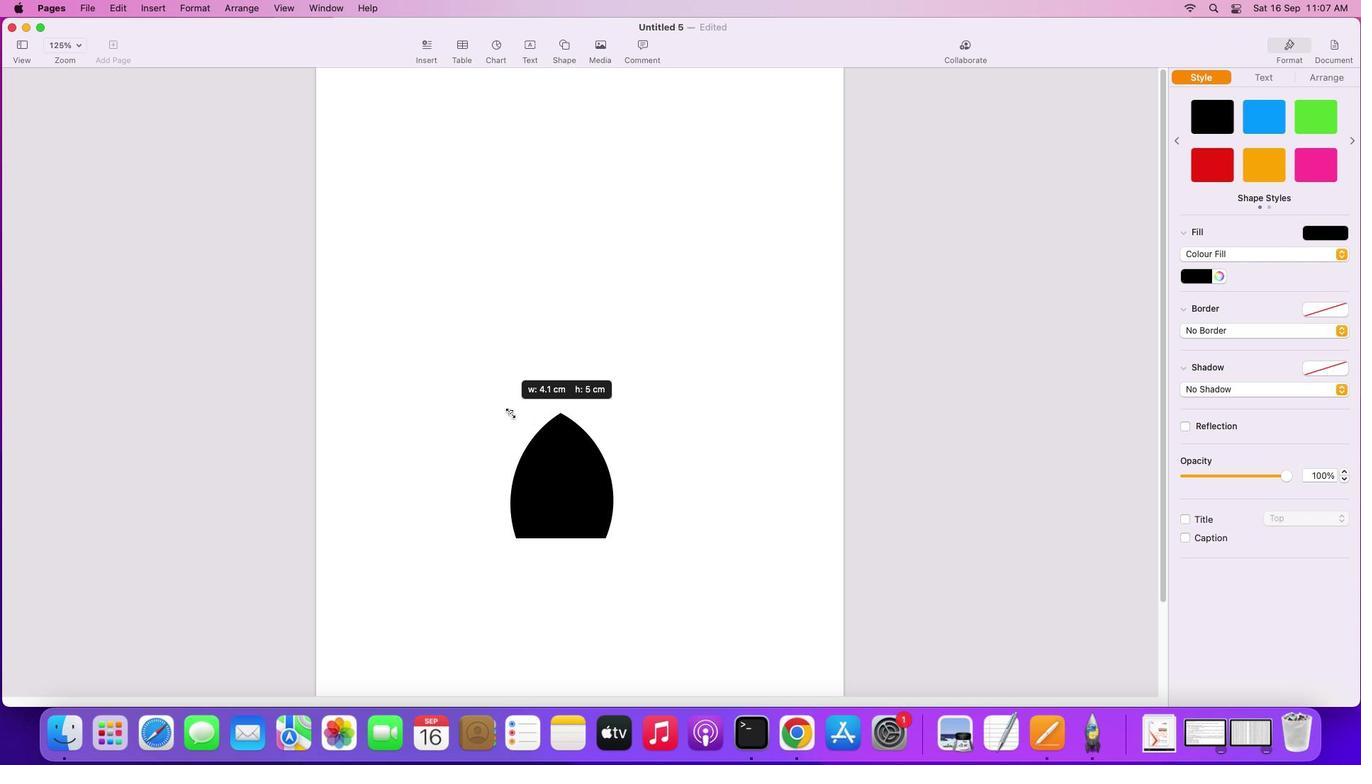 
Action: Mouse moved to (714, 431)
Screenshot: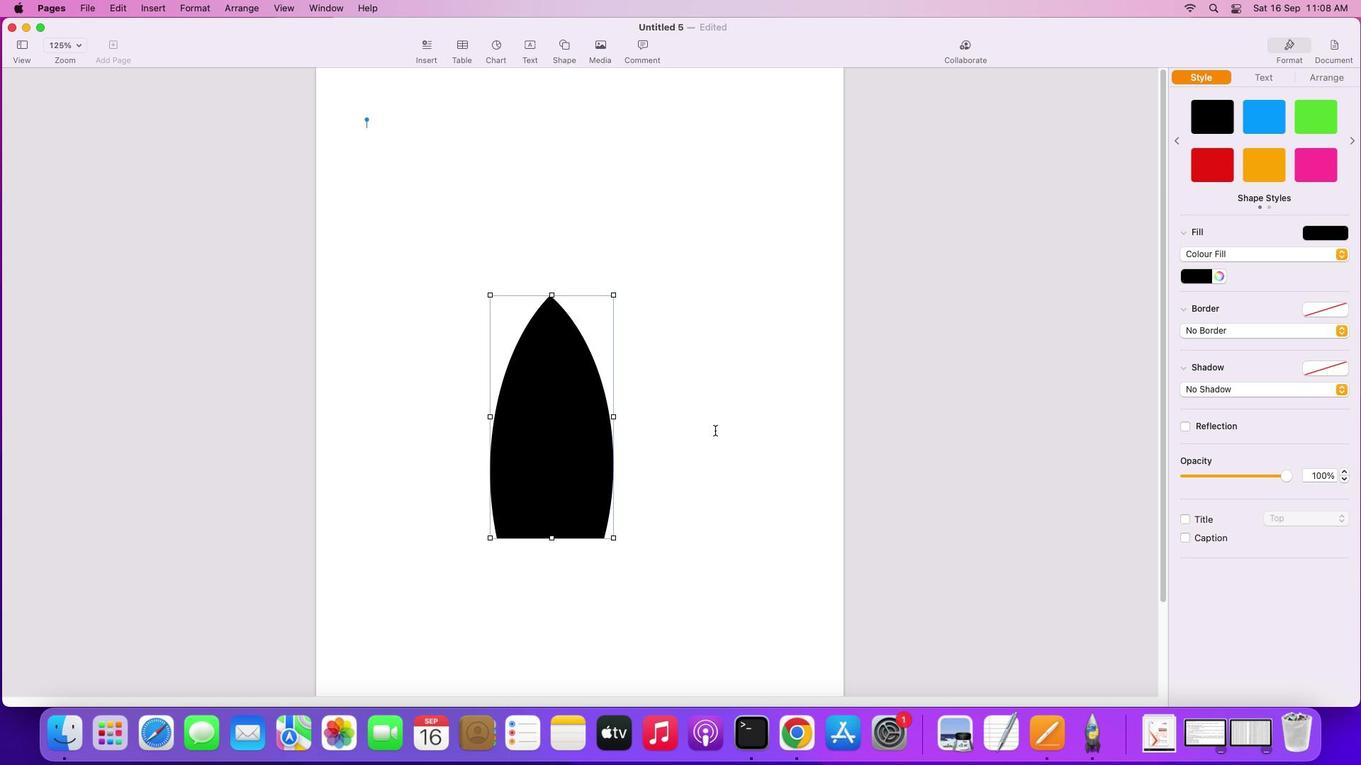 
Action: Mouse pressed left at (714, 431)
Screenshot: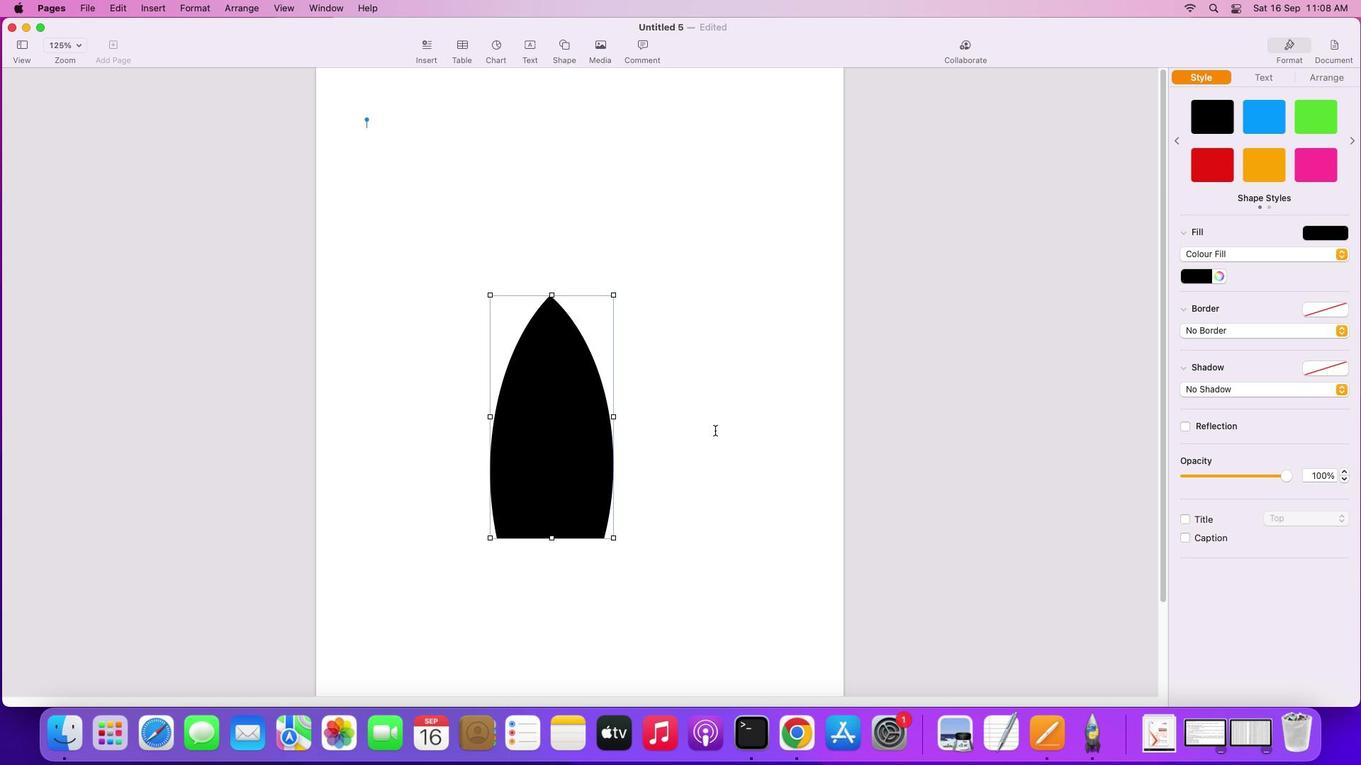 
Action: Mouse moved to (583, 450)
Screenshot: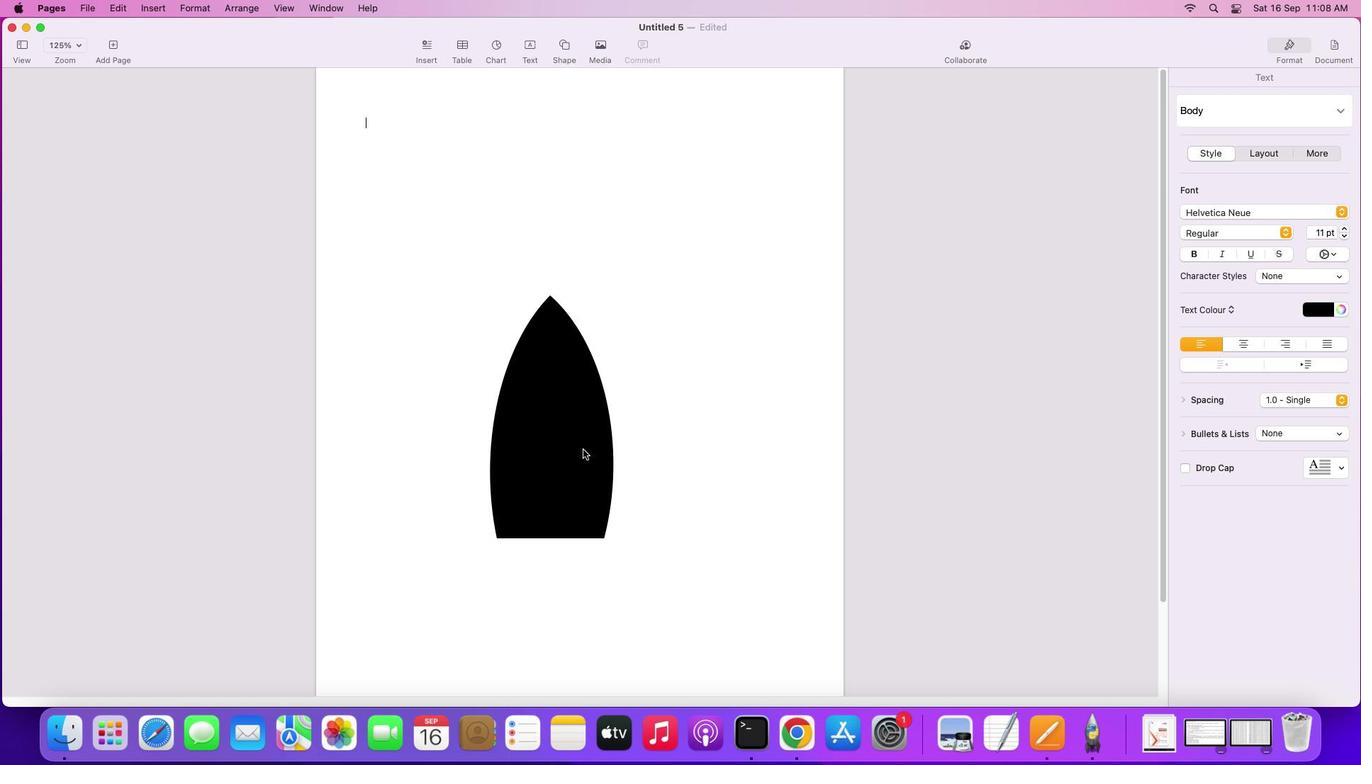 
Action: Mouse pressed left at (583, 450)
Screenshot: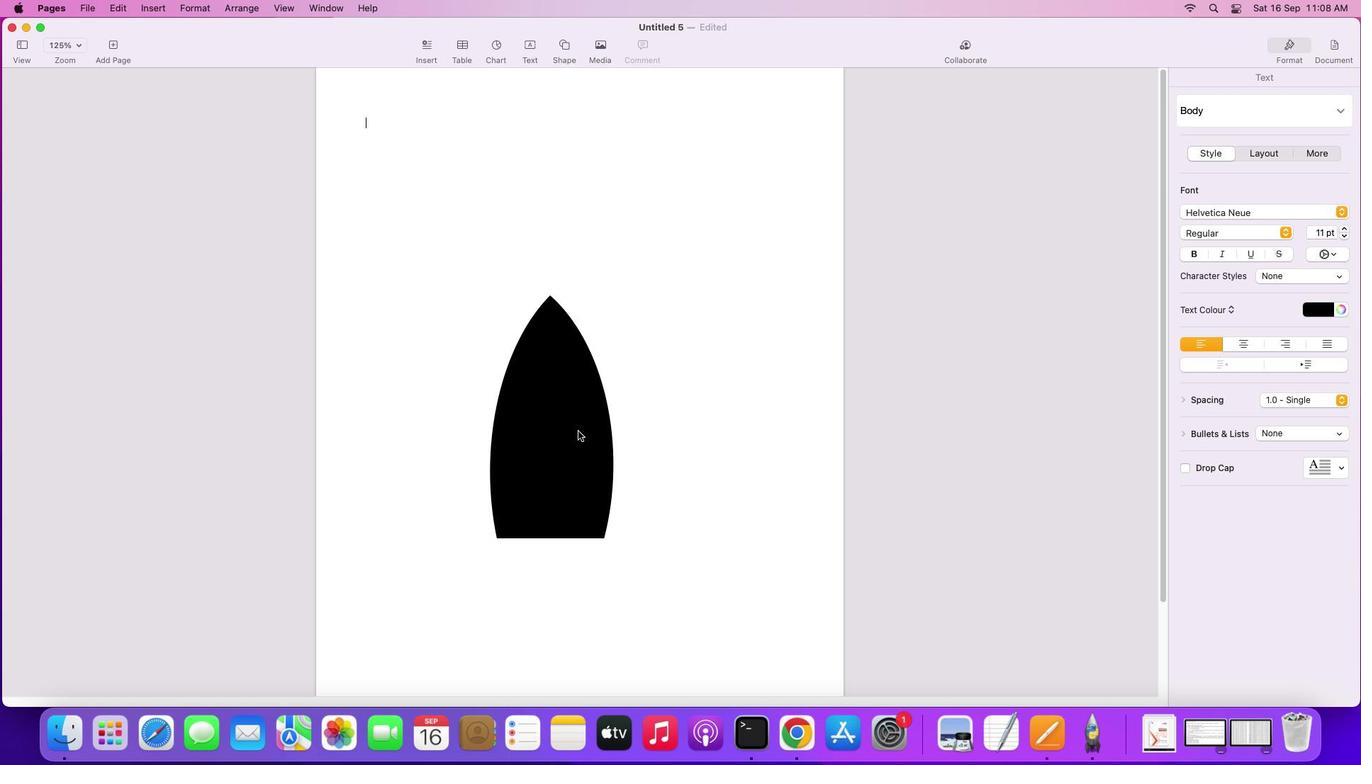 
Action: Mouse moved to (561, 265)
Screenshot: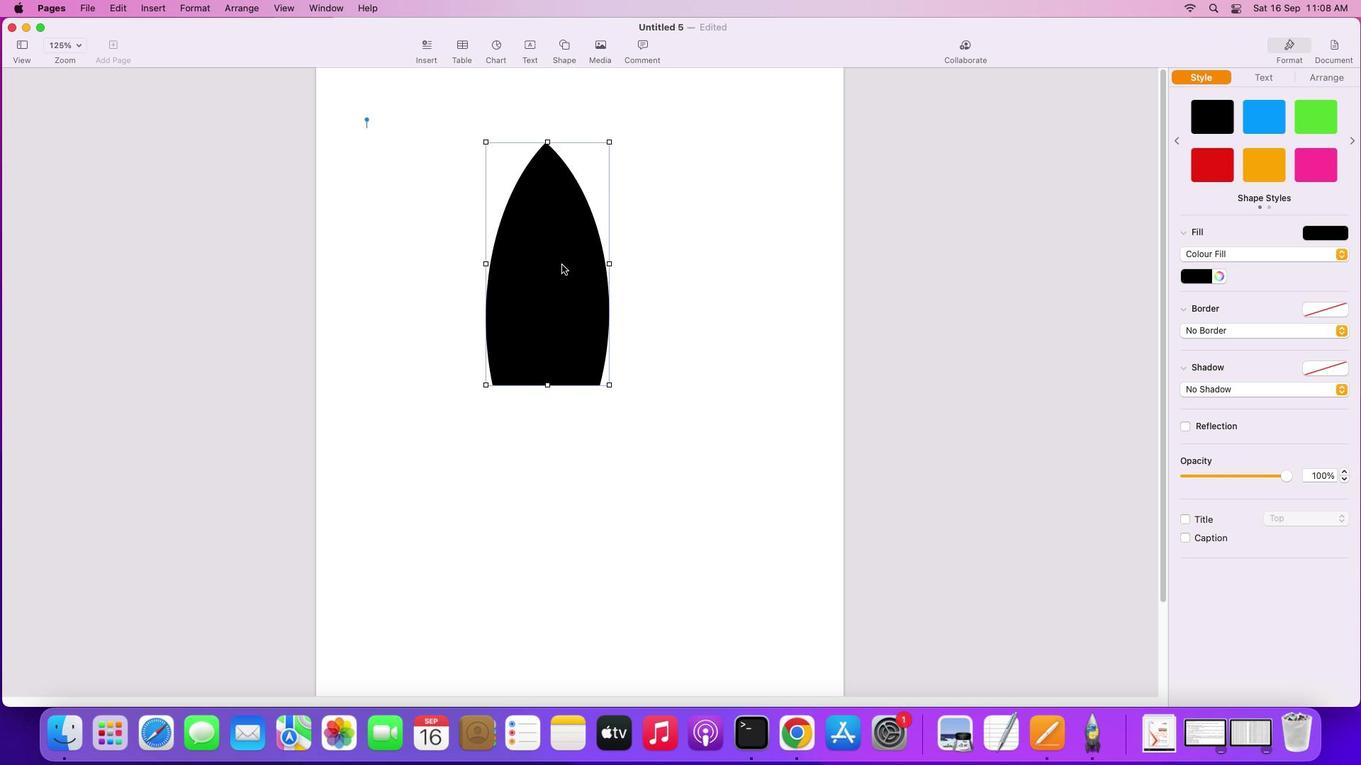 
Action: Key pressed Key.alt
Screenshot: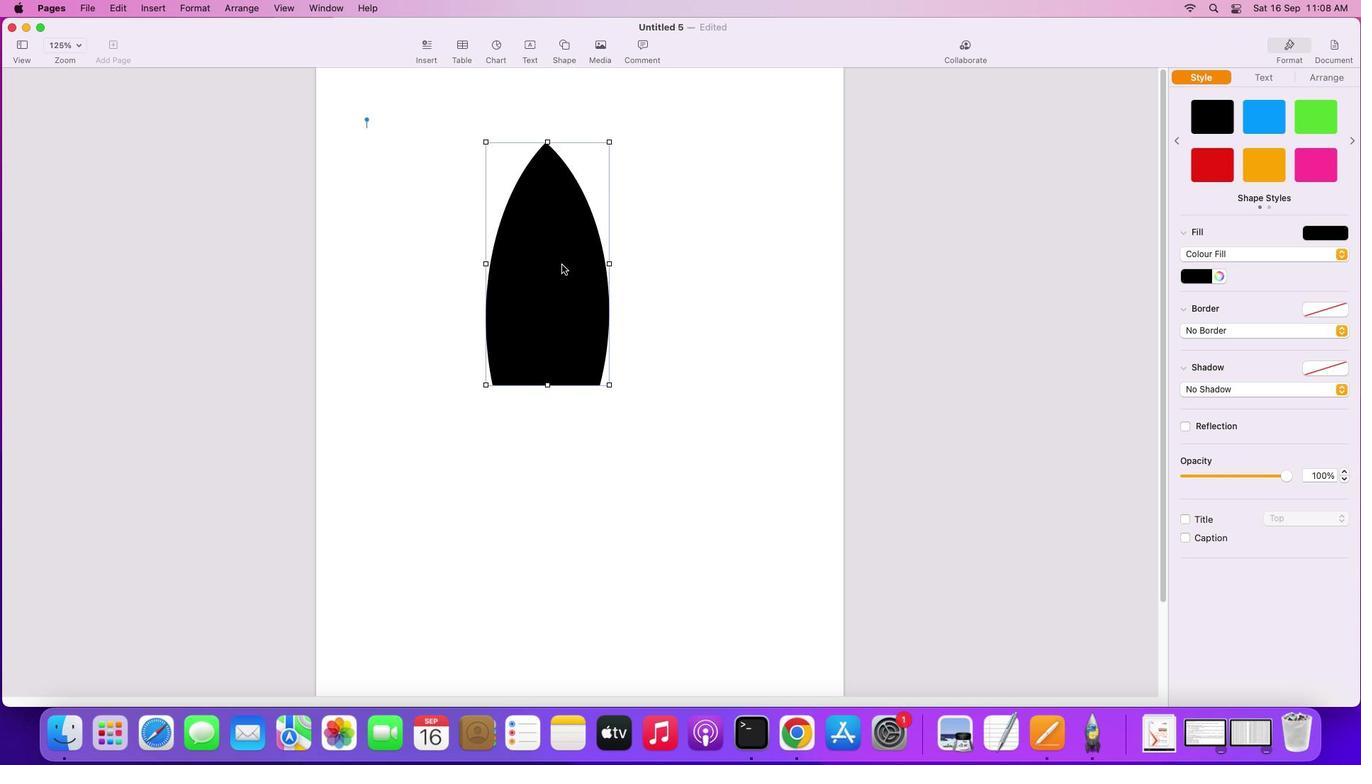 
Action: Mouse moved to (561, 265)
Screenshot: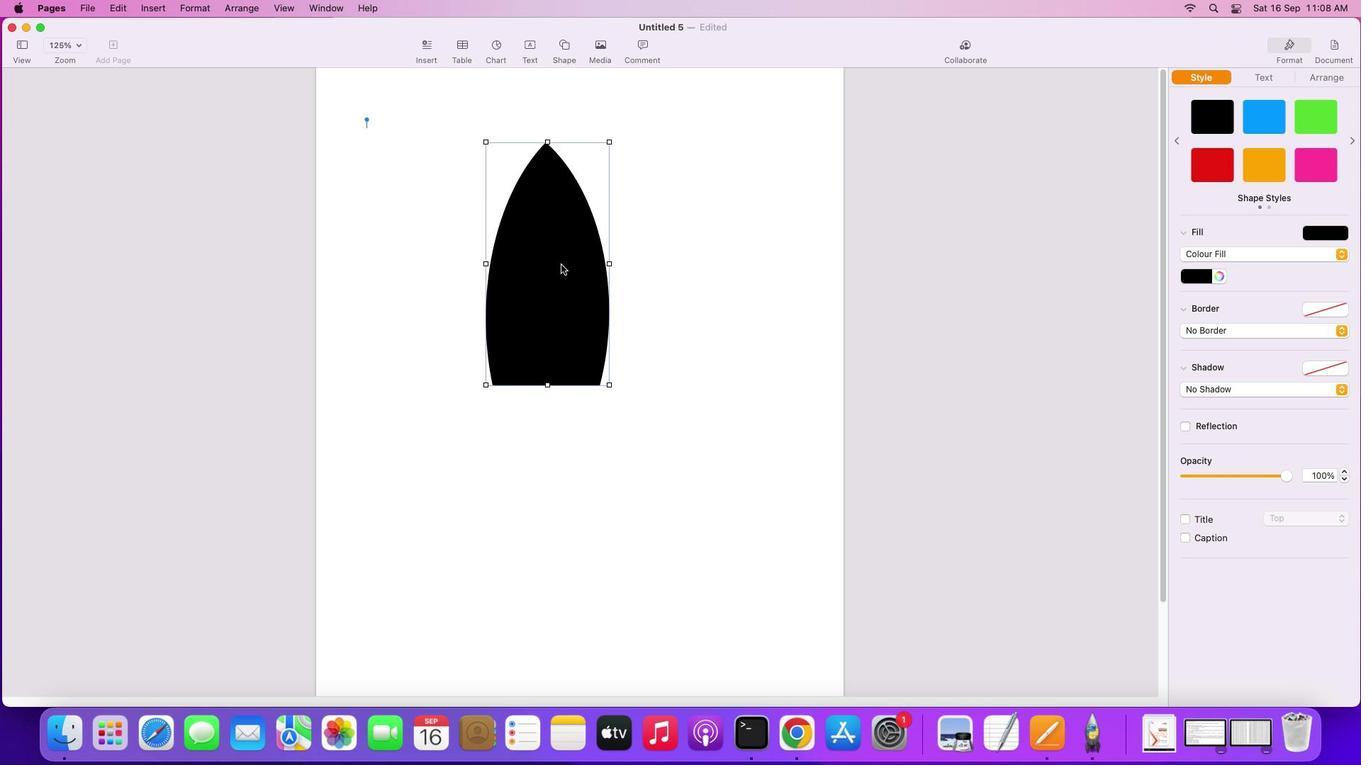 
Action: Mouse pressed left at (561, 265)
Screenshot: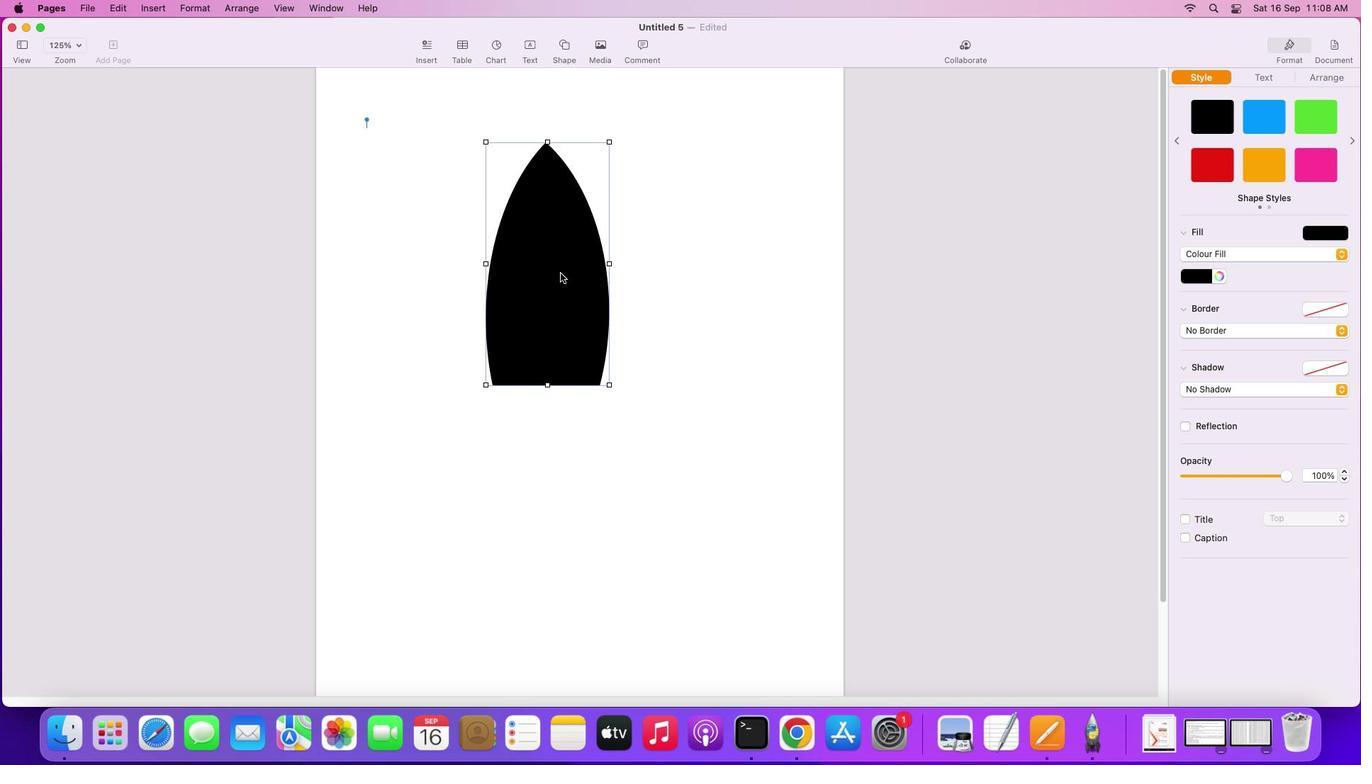 
Action: Mouse moved to (1332, 73)
Screenshot: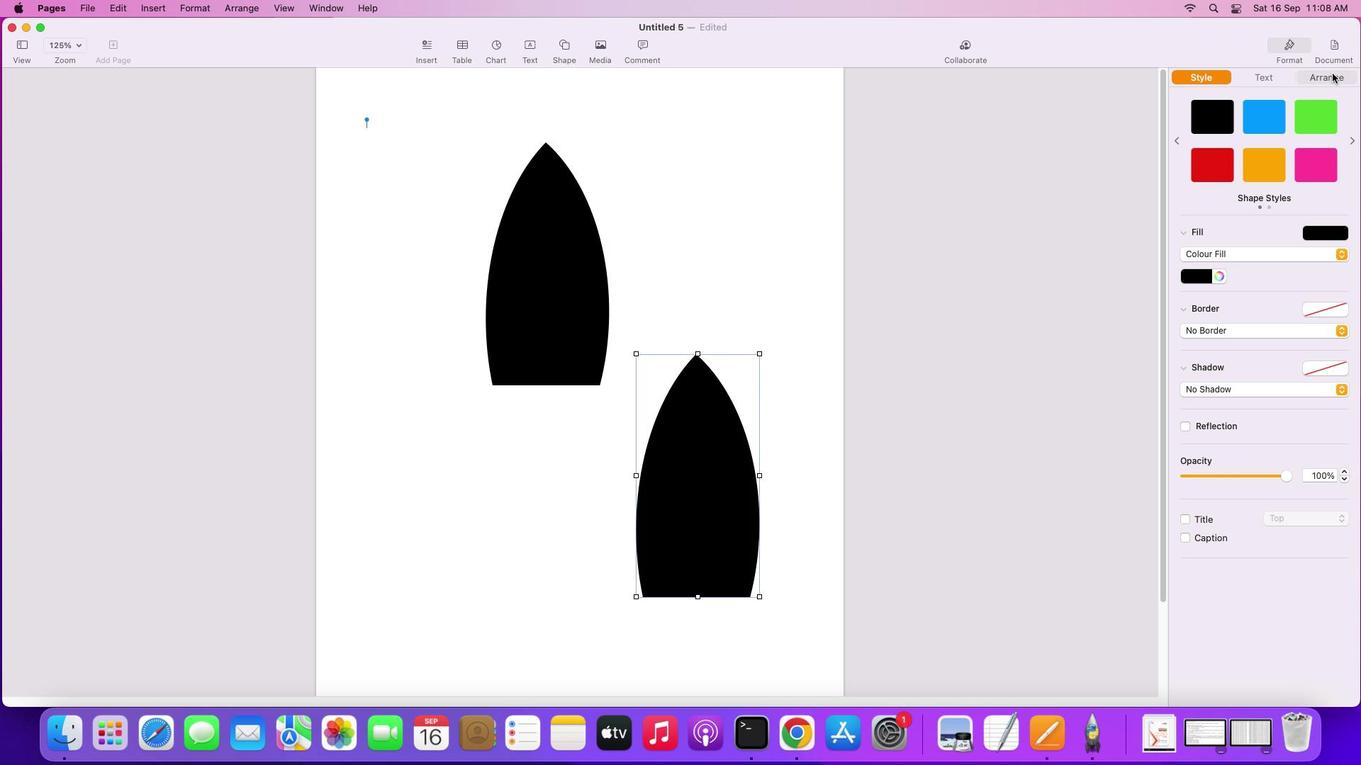 
Action: Mouse pressed left at (1332, 73)
Screenshot: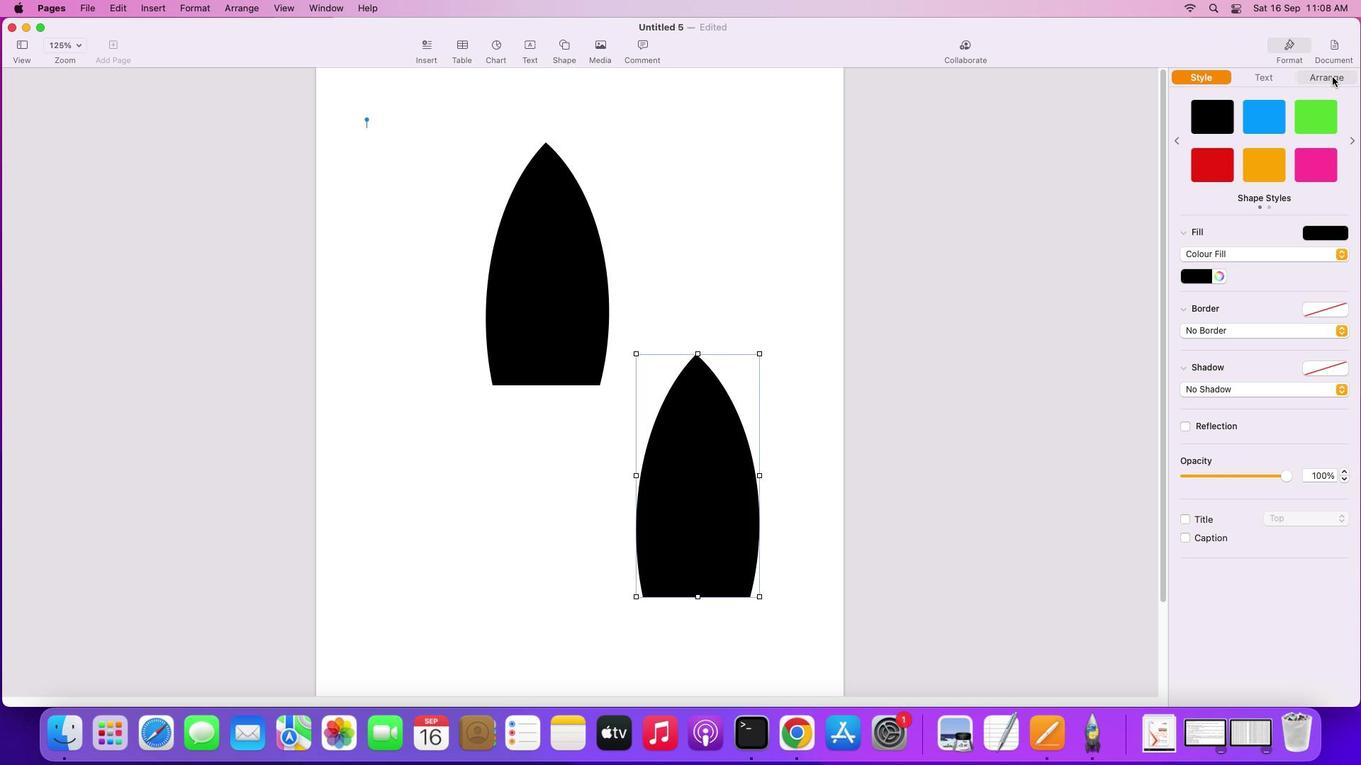 
Action: Mouse moved to (1310, 440)
Screenshot: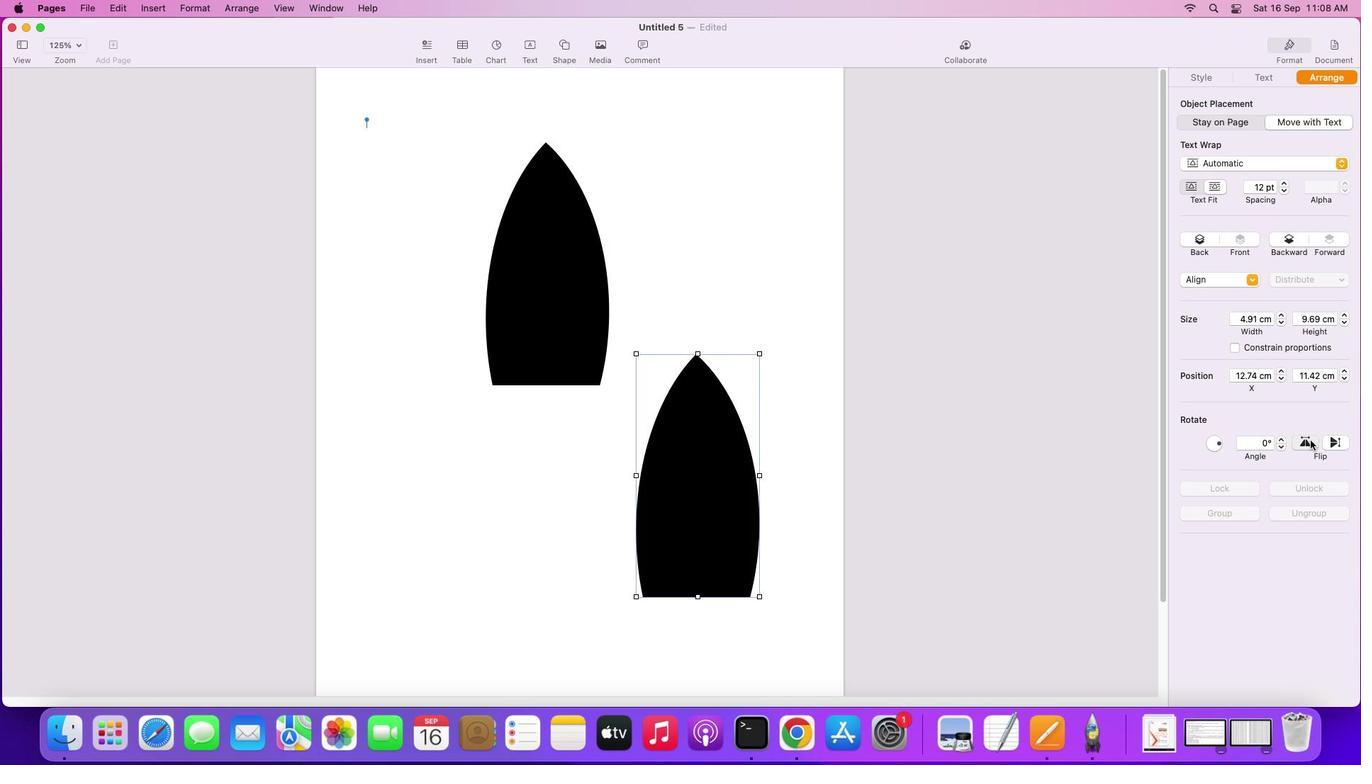 
Action: Mouse pressed left at (1310, 440)
Screenshot: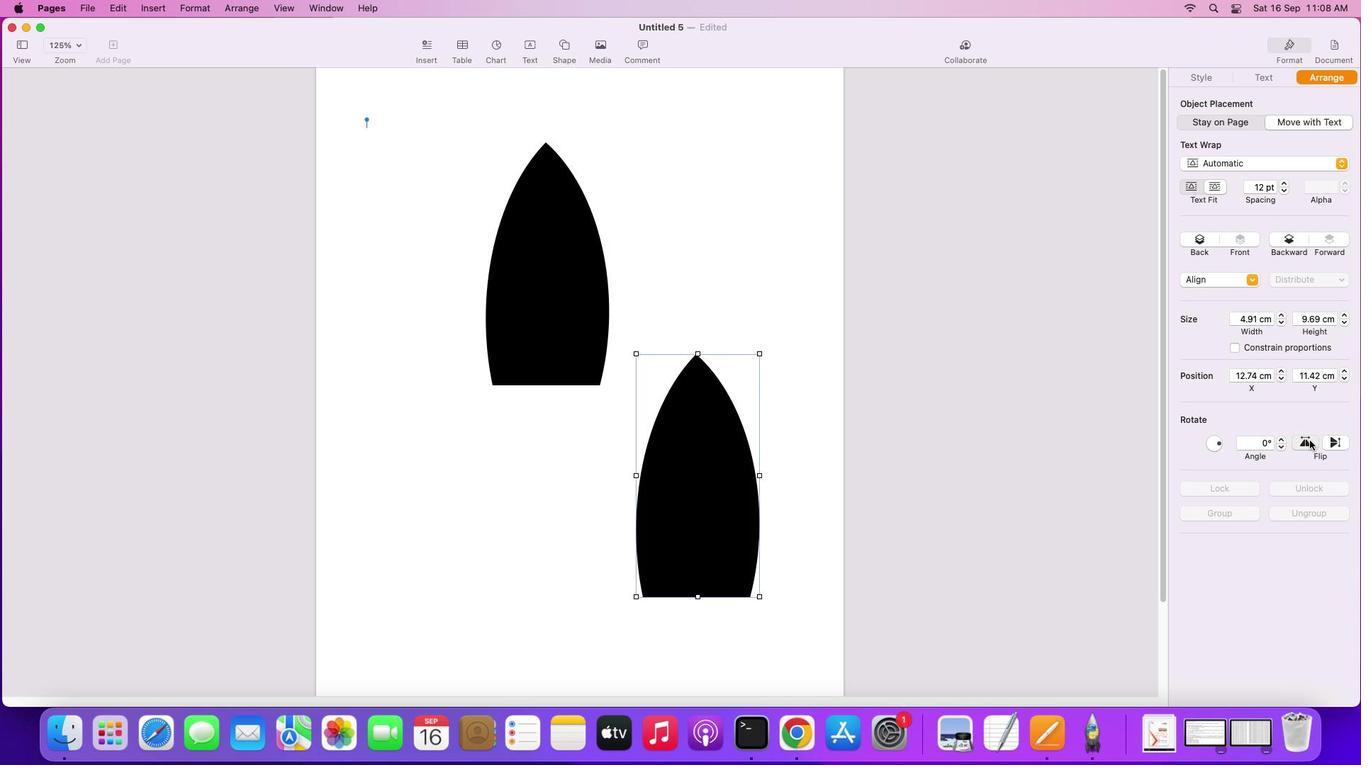 
Action: Mouse moved to (1312, 439)
Screenshot: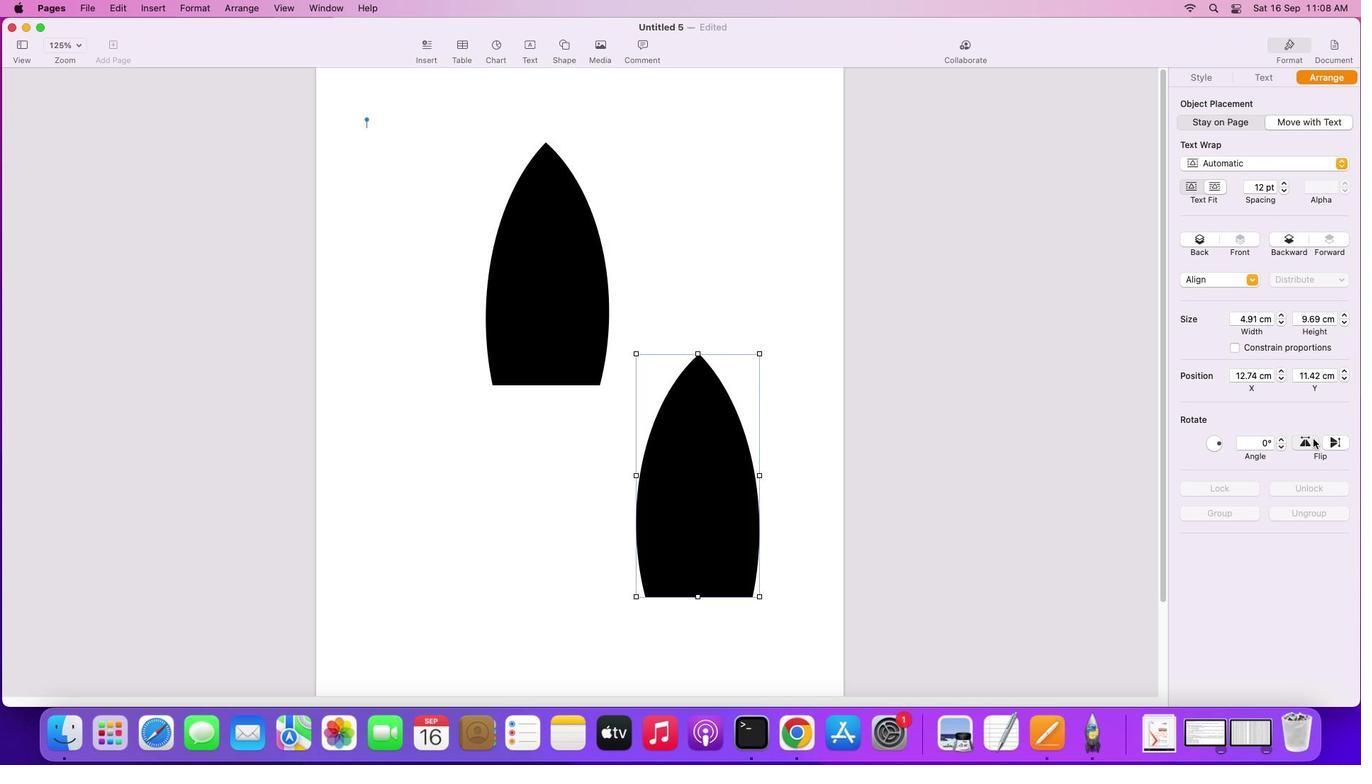 
Action: Mouse pressed left at (1312, 439)
Screenshot: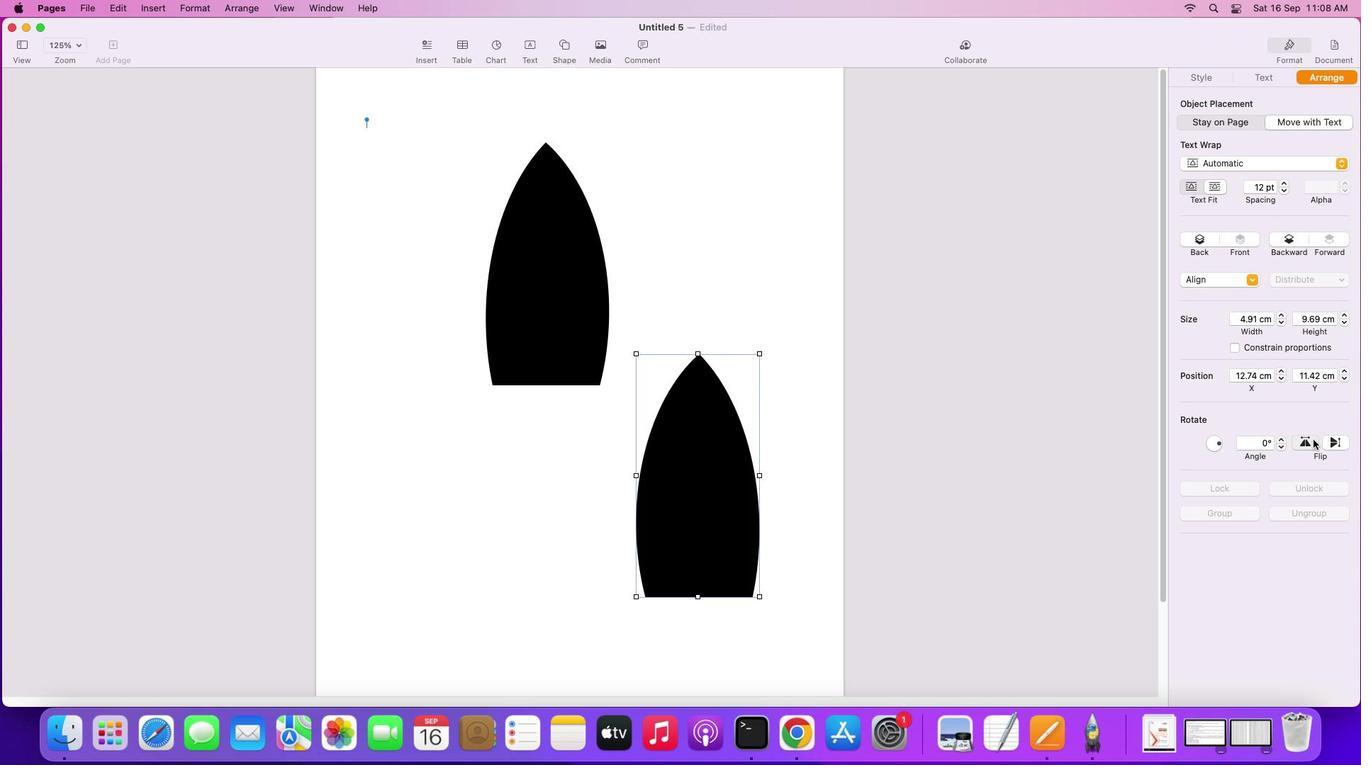 
Action: Mouse moved to (1351, 441)
Screenshot: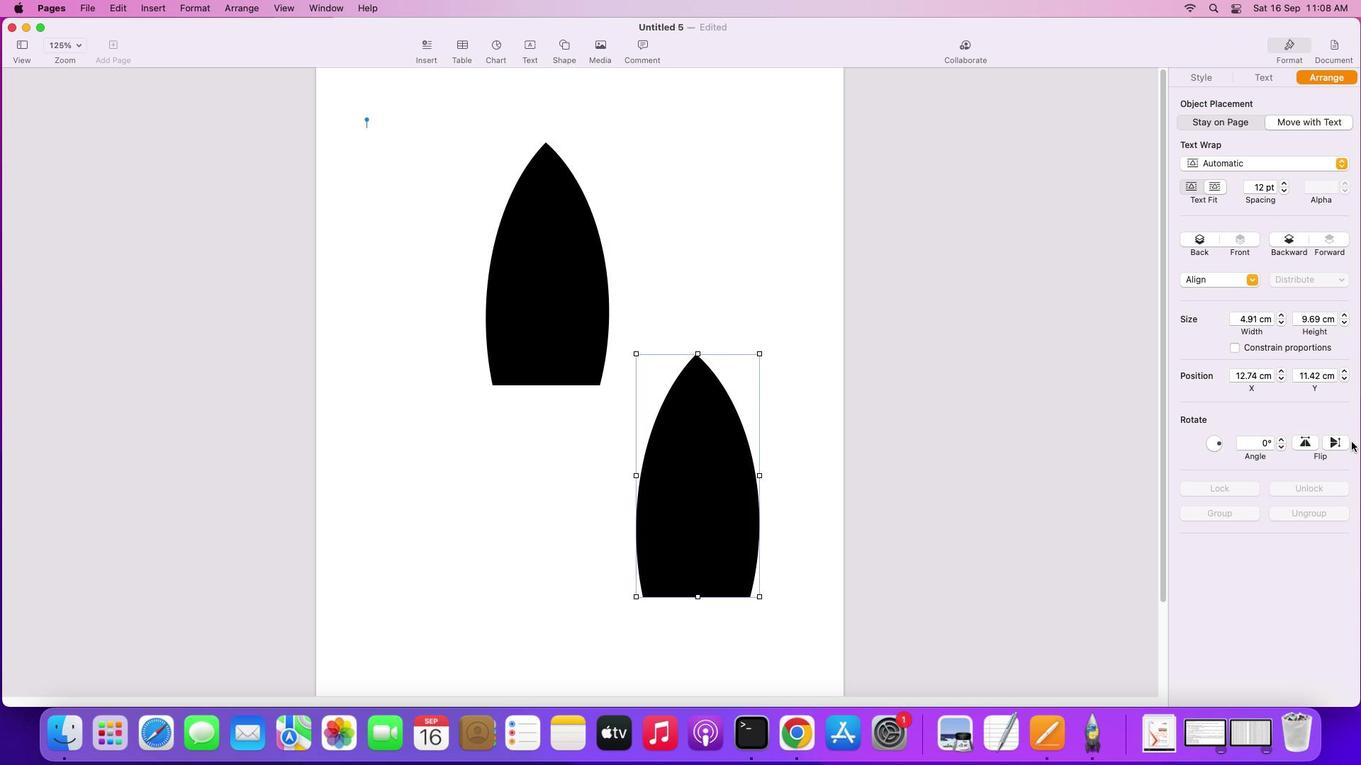 
Action: Mouse pressed left at (1351, 441)
Screenshot: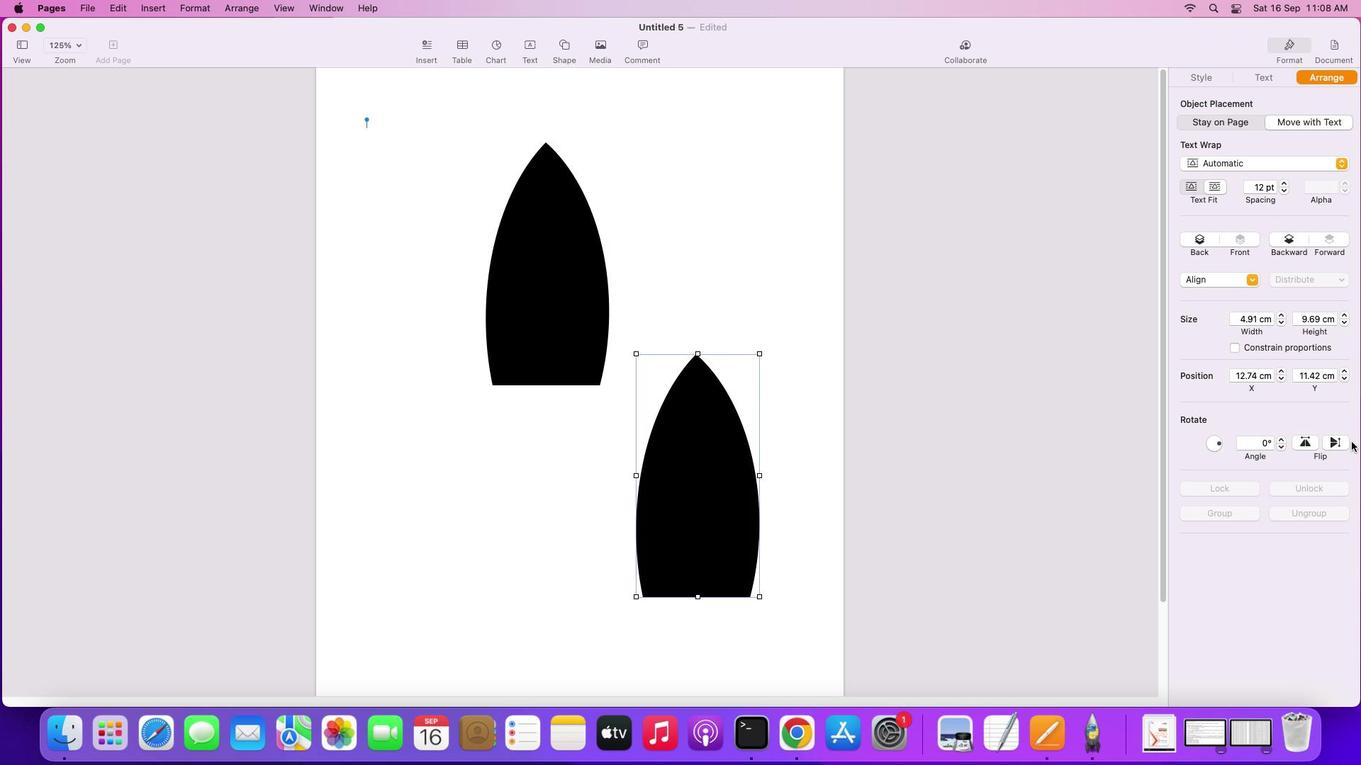 
Action: Mouse moved to (1325, 443)
Screenshot: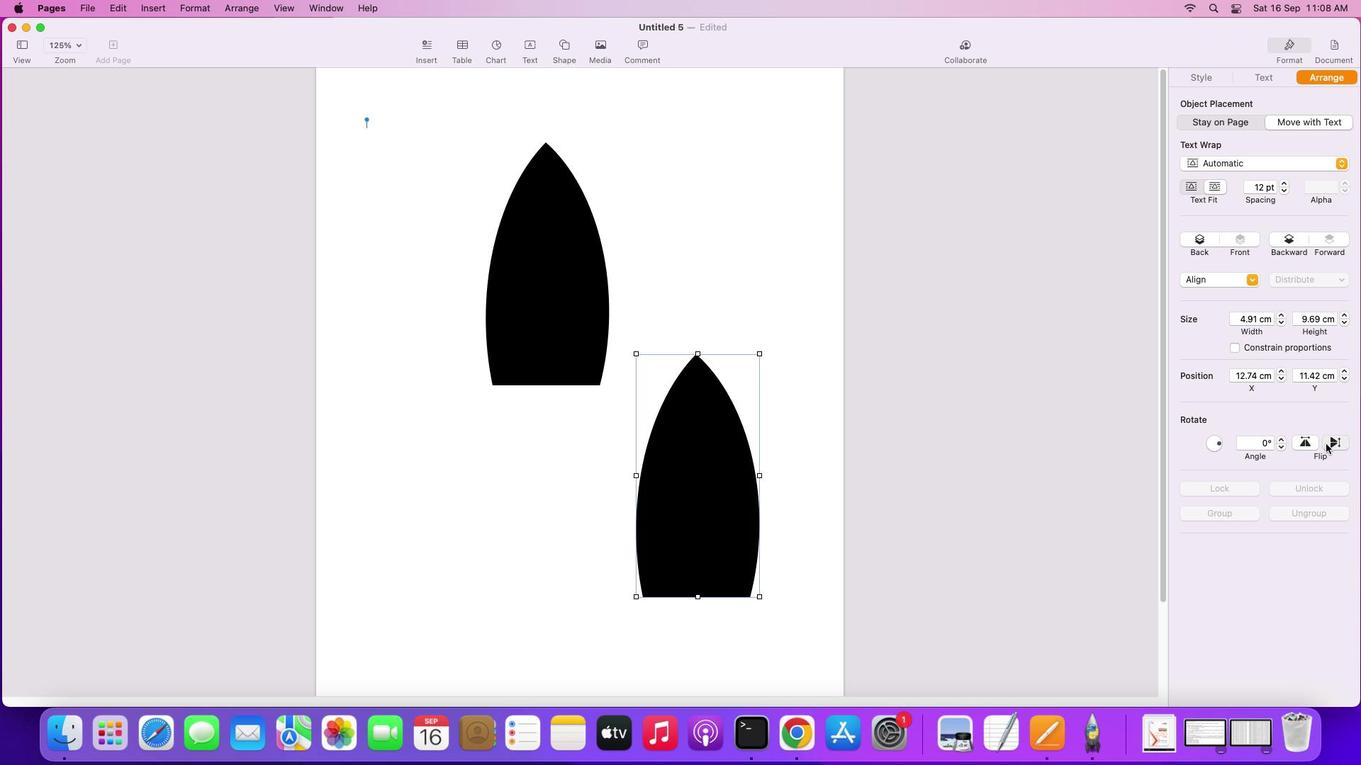 
Action: Mouse pressed left at (1325, 443)
Screenshot: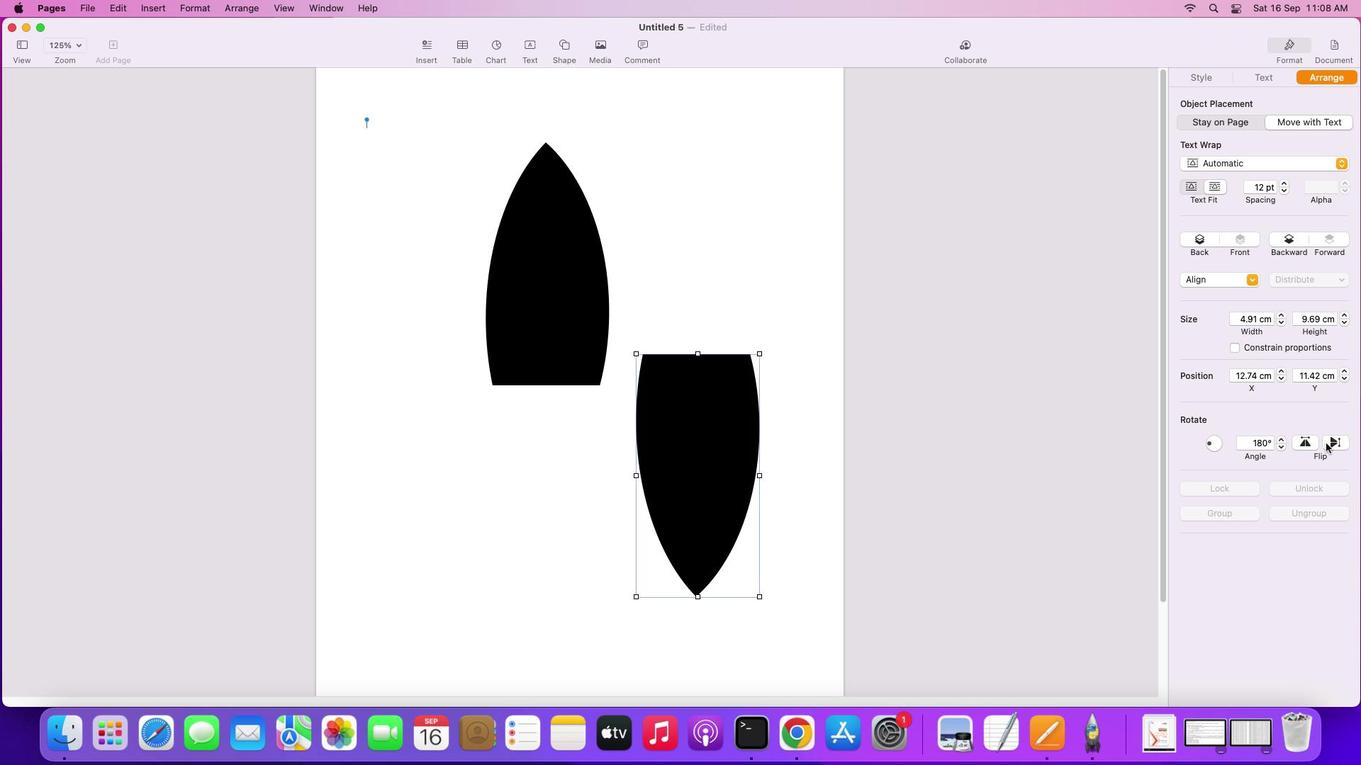
Action: Mouse moved to (669, 462)
Screenshot: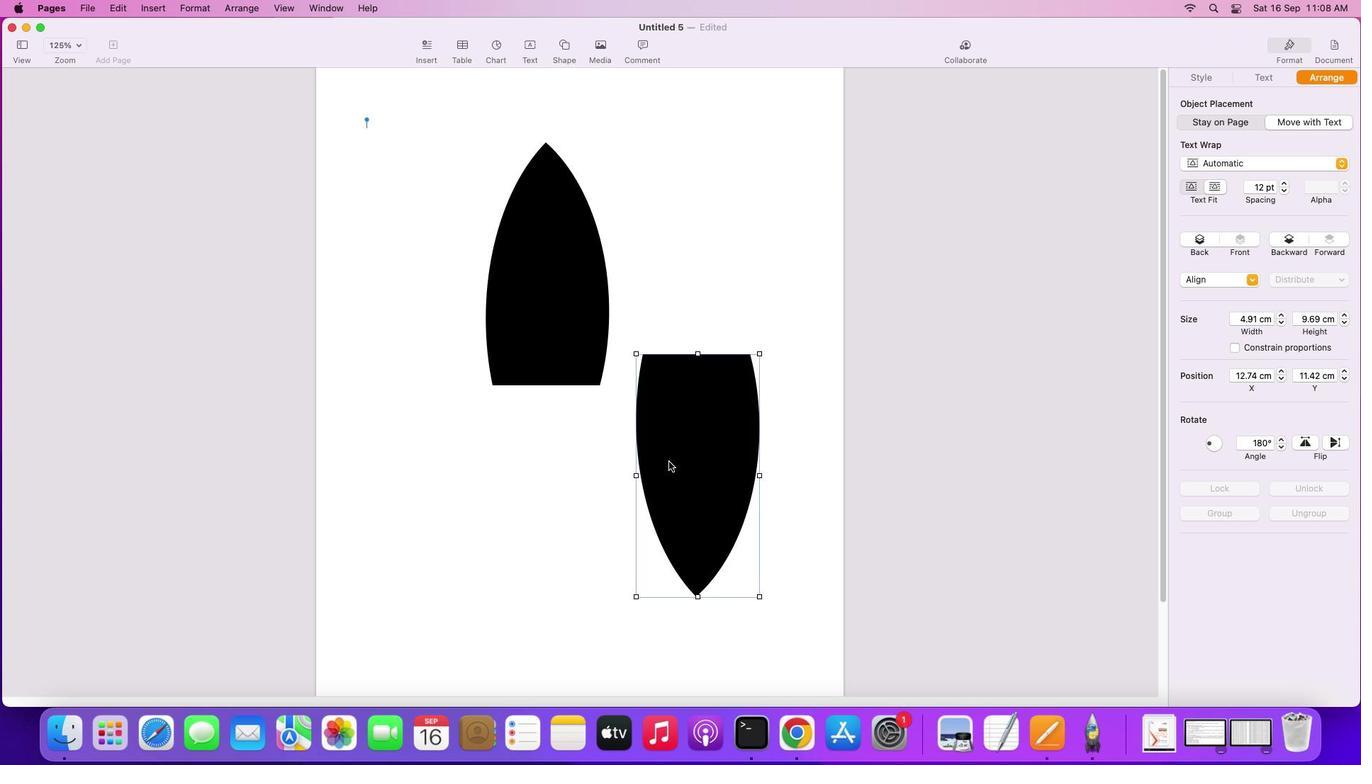 
Action: Mouse pressed left at (669, 462)
Screenshot: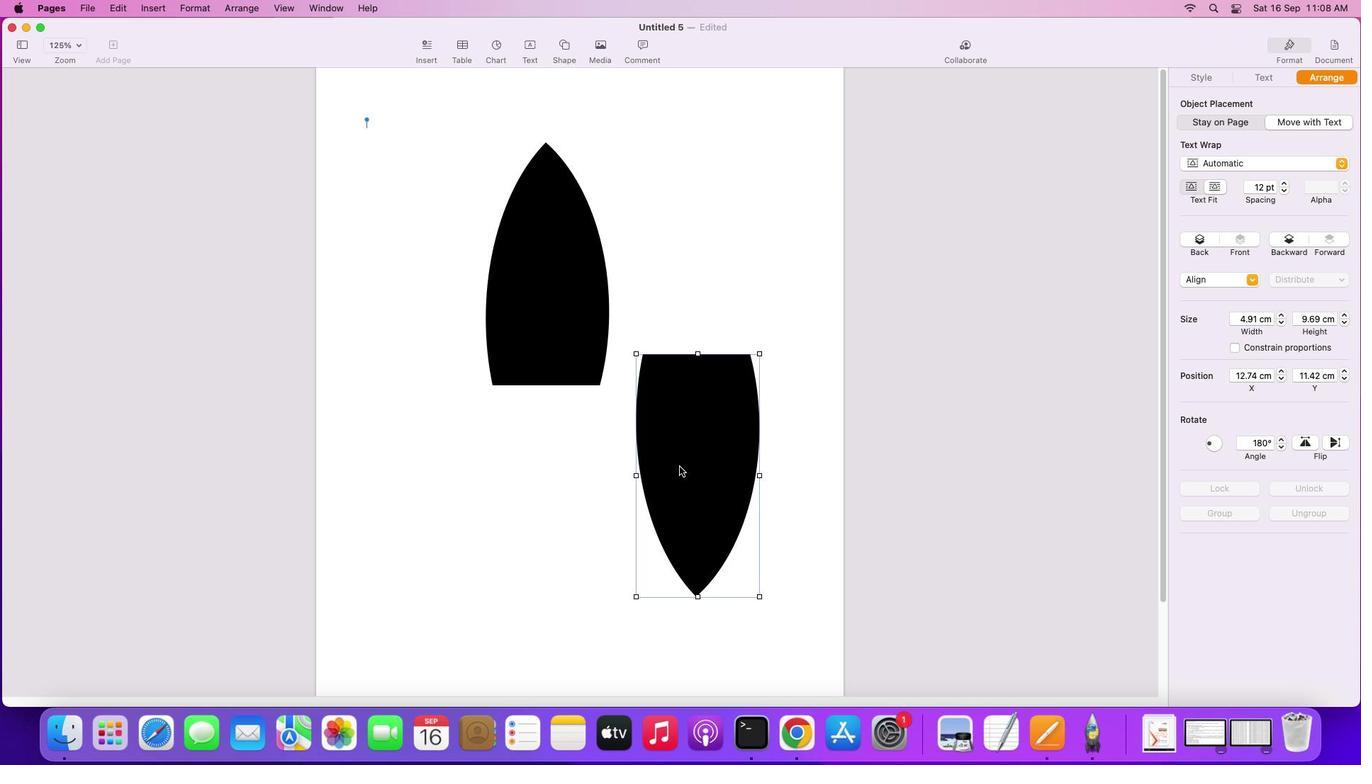 
Action: Mouse moved to (703, 469)
Screenshot: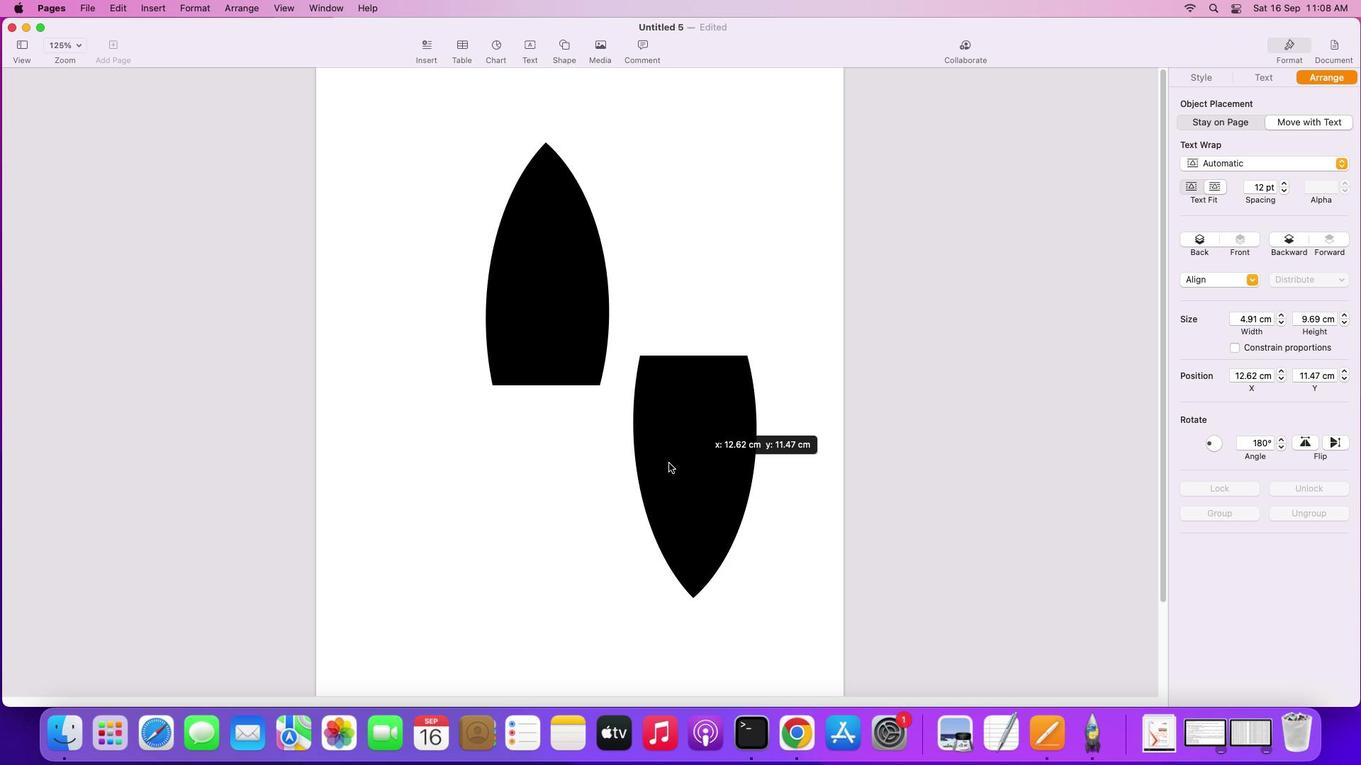 
Action: Mouse pressed left at (703, 469)
Screenshot: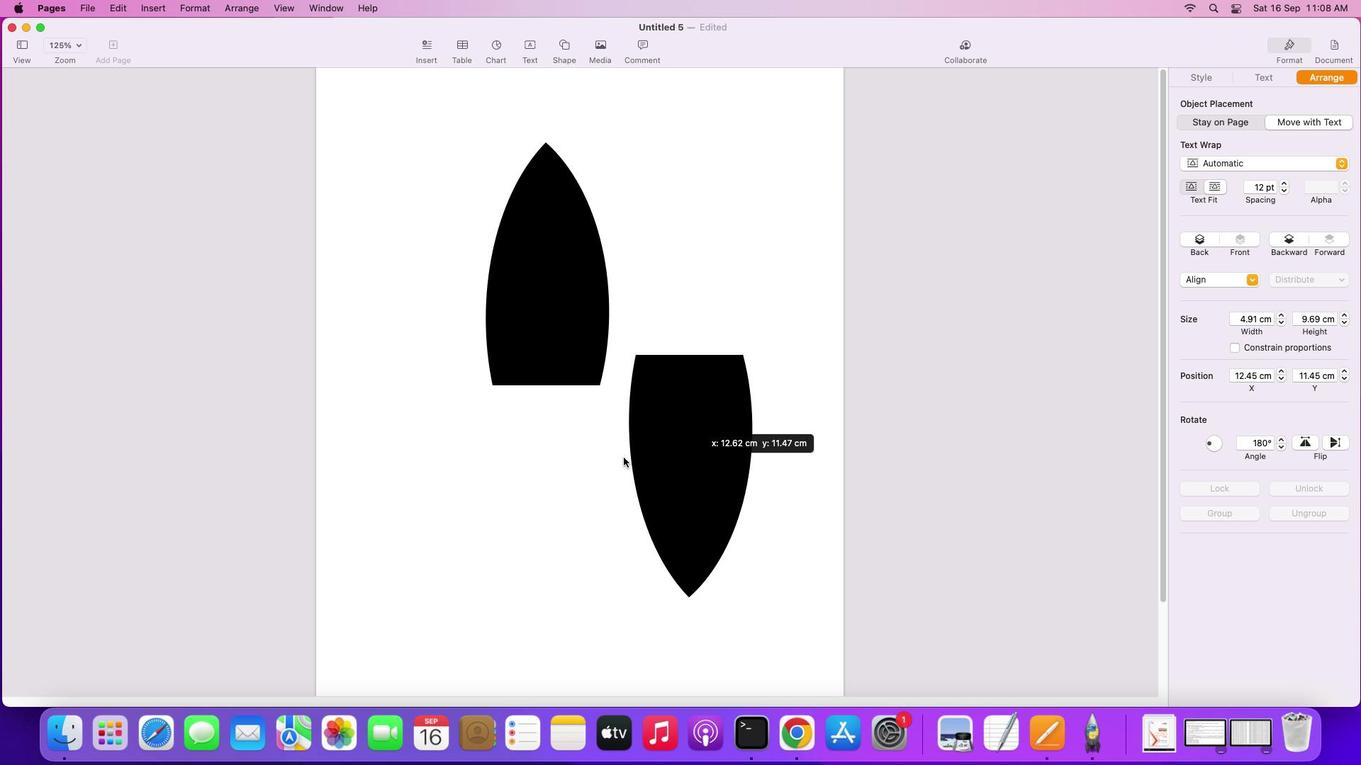
Action: Mouse moved to (773, 307)
Screenshot: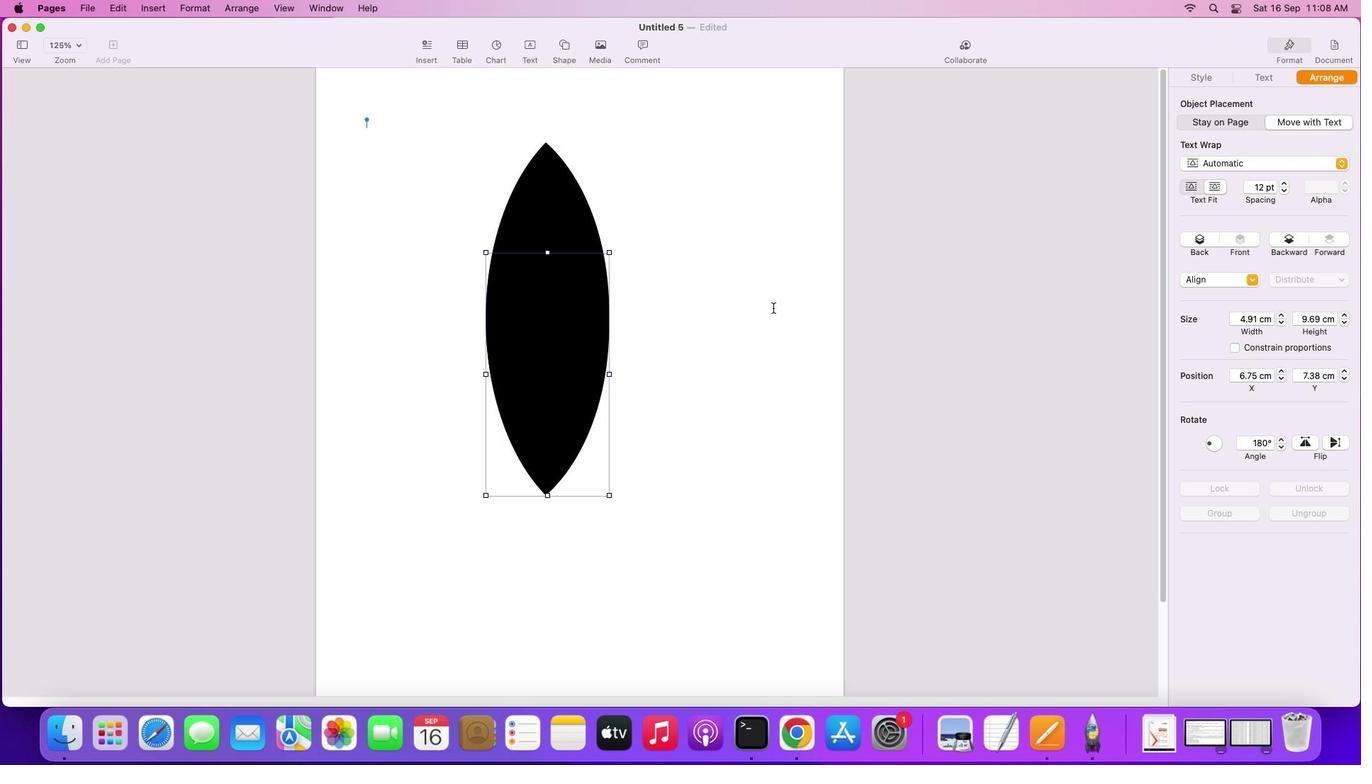 
Action: Mouse pressed left at (773, 307)
Screenshot: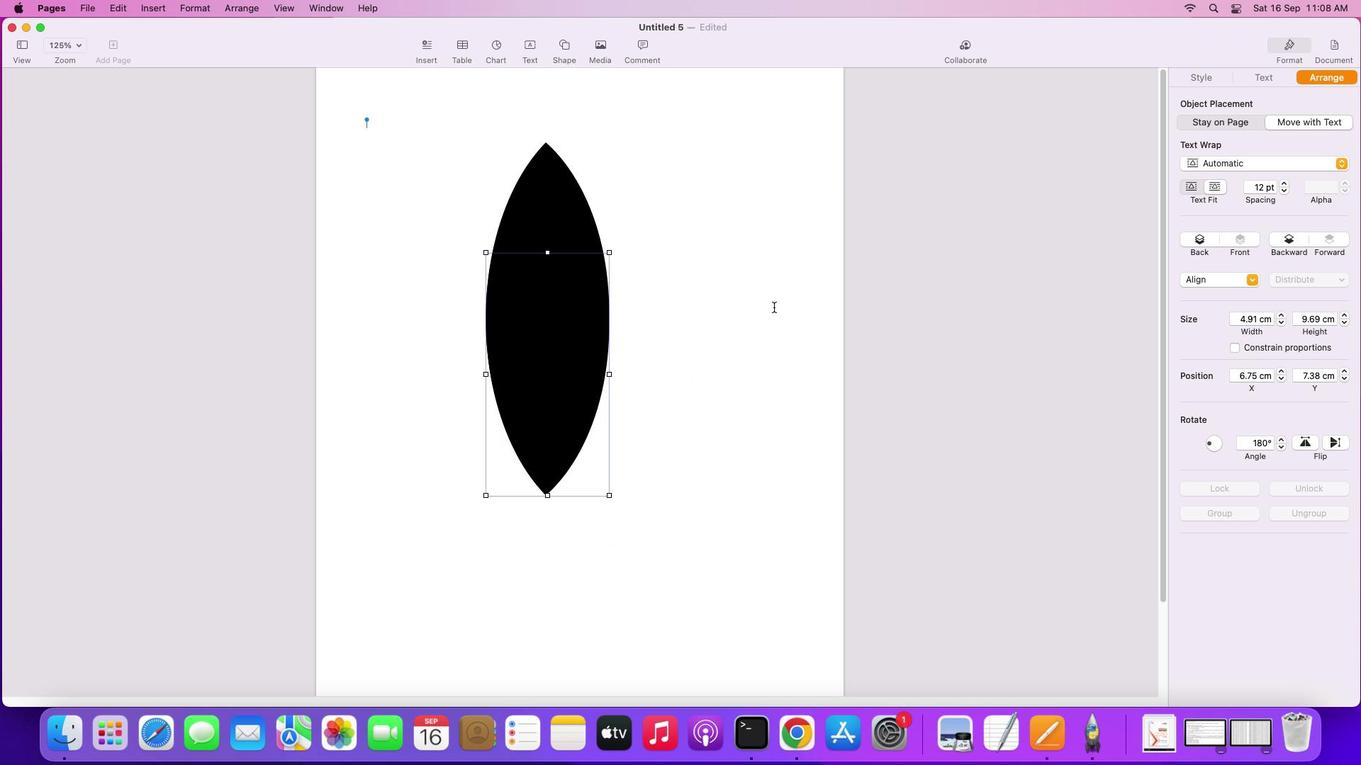 
Action: Mouse moved to (559, 387)
Screenshot: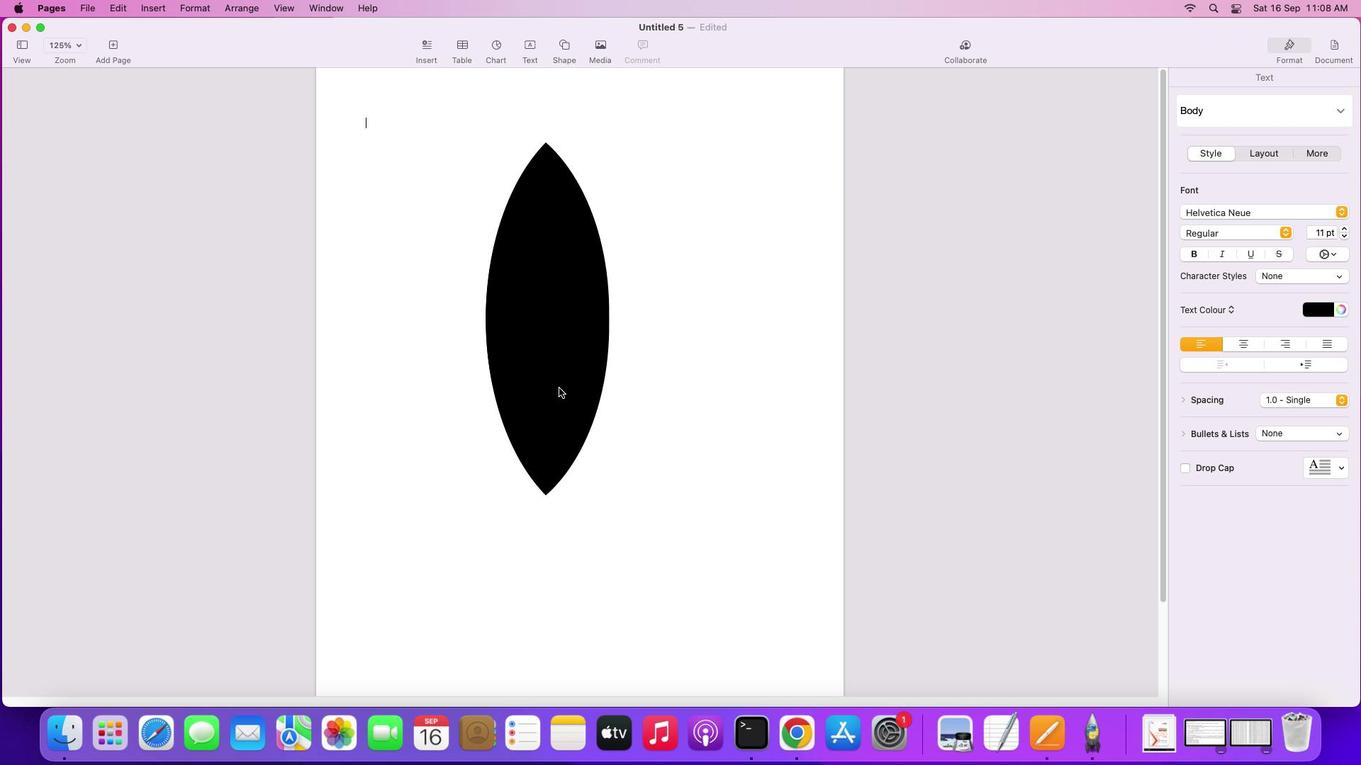 
Action: Key pressed Key.shift
Screenshot: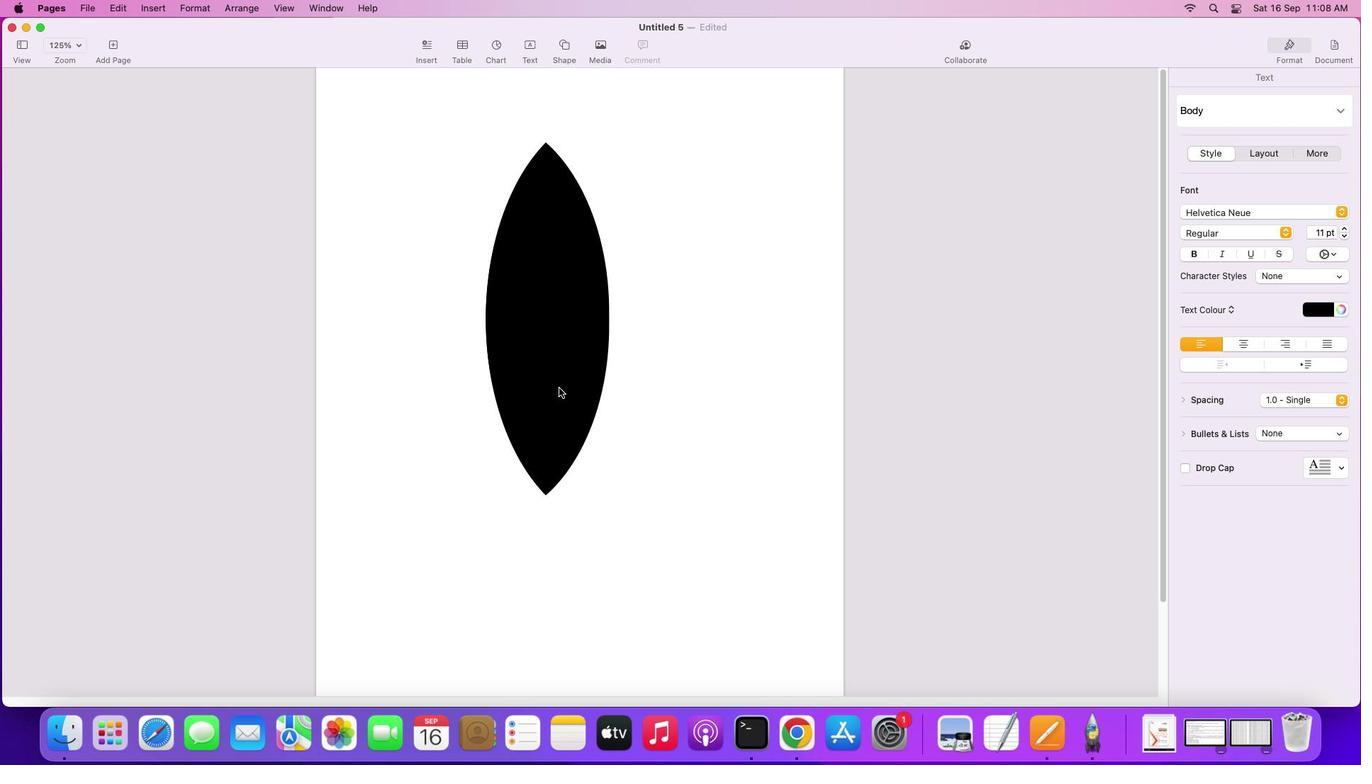 
Action: Mouse pressed left at (559, 387)
Screenshot: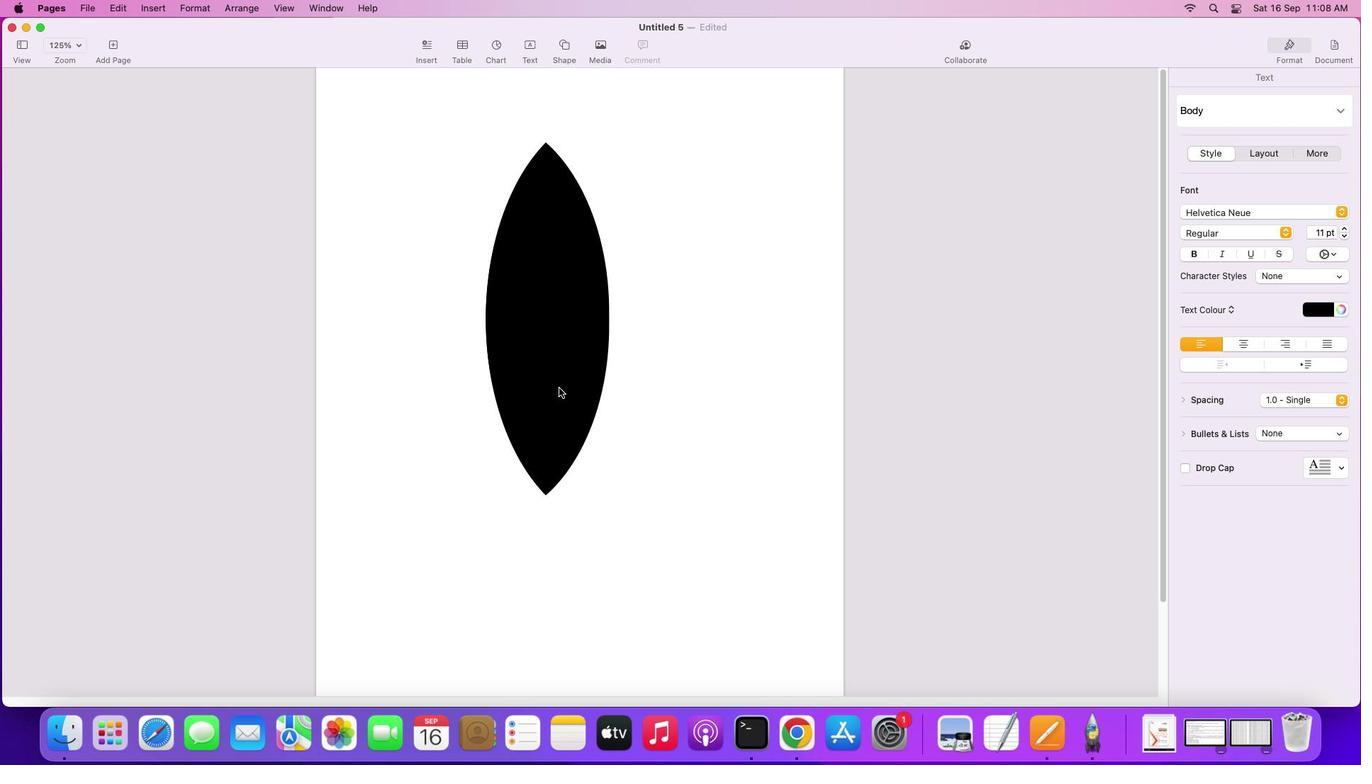 
Action: Mouse moved to (554, 222)
Screenshot: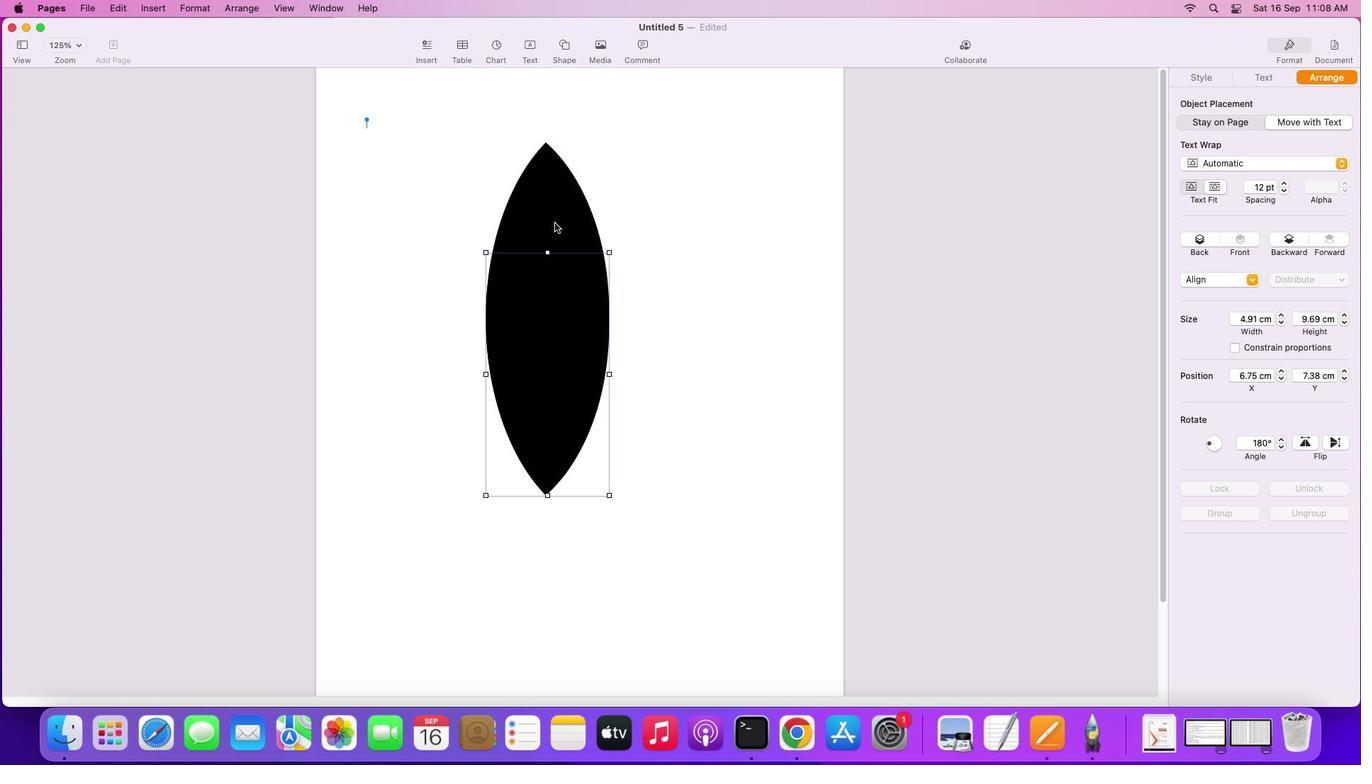 
Action: Mouse pressed left at (554, 222)
Screenshot: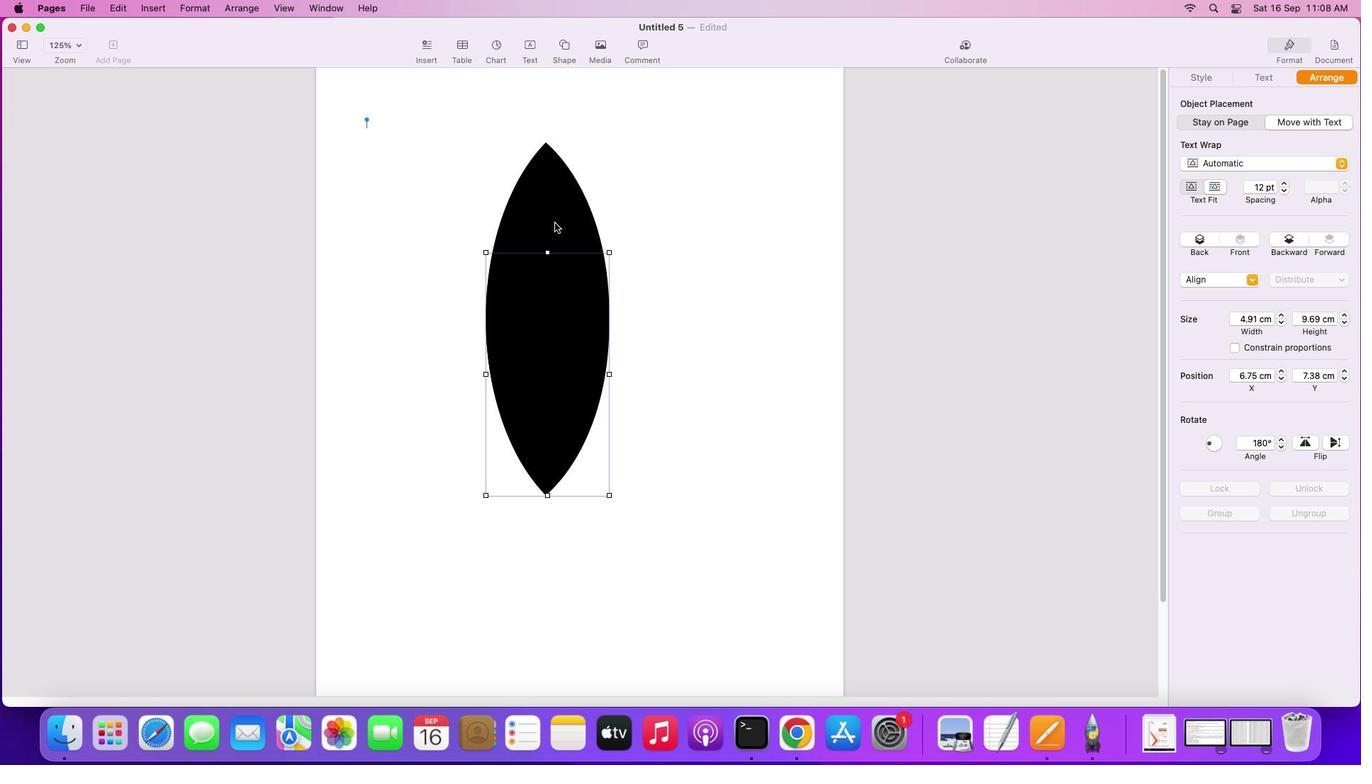 
Action: Mouse moved to (546, 342)
Screenshot: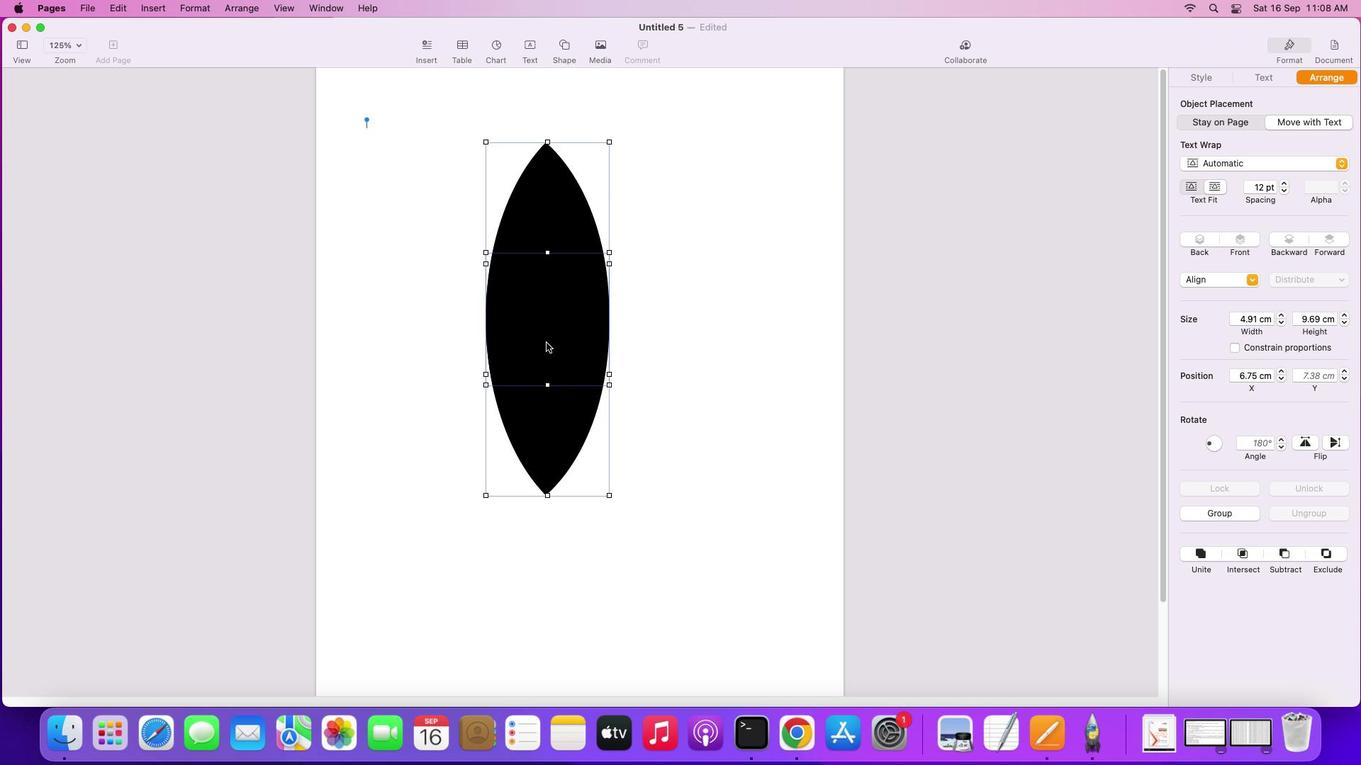 
Action: Mouse pressed right at (546, 342)
Screenshot: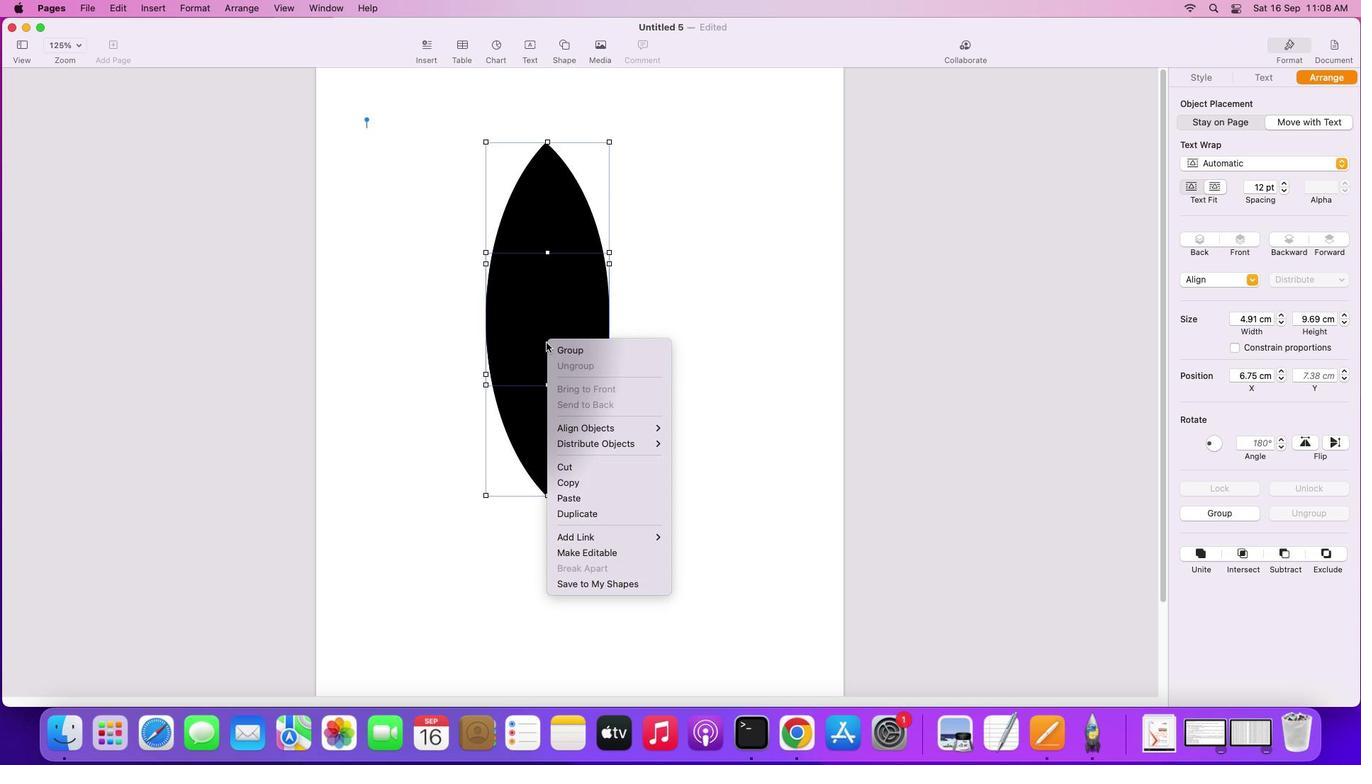 
Action: Mouse moved to (599, 350)
Screenshot: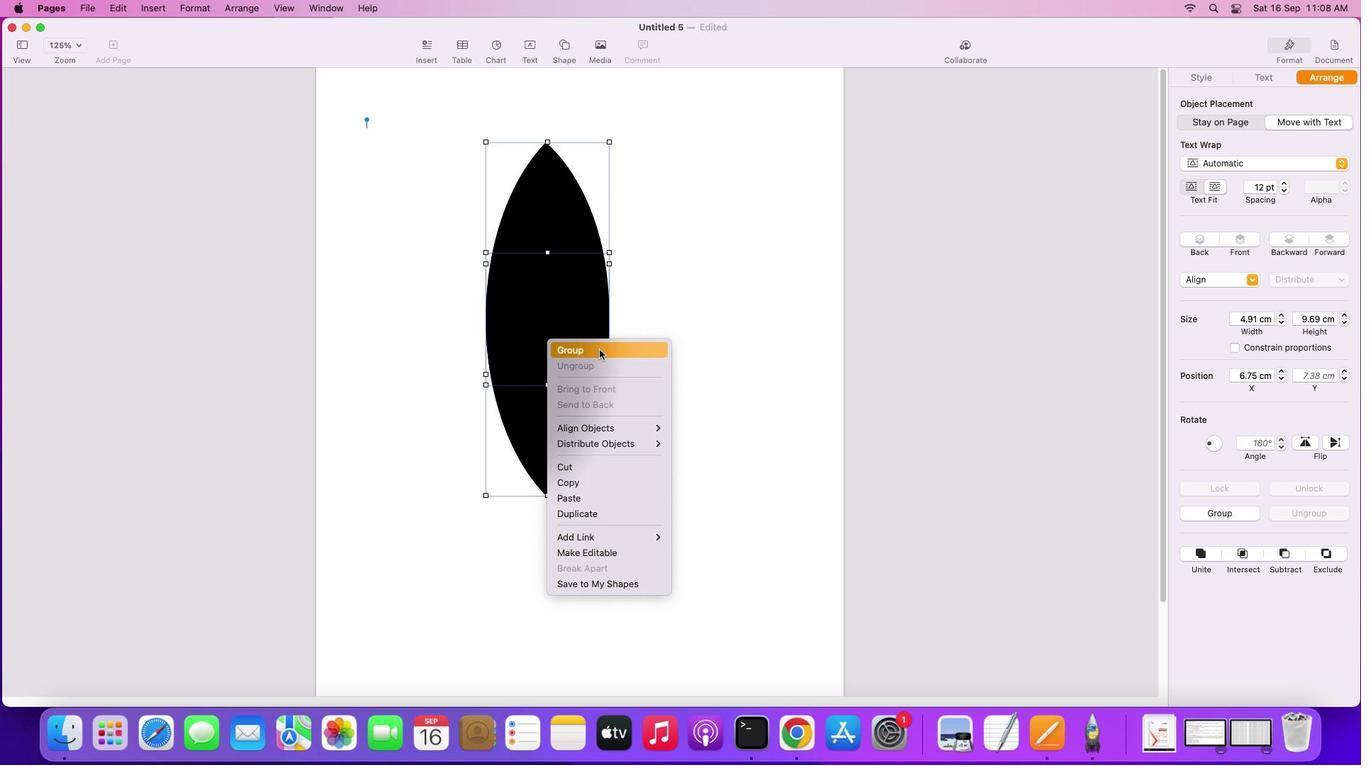 
Action: Mouse pressed left at (599, 350)
Screenshot: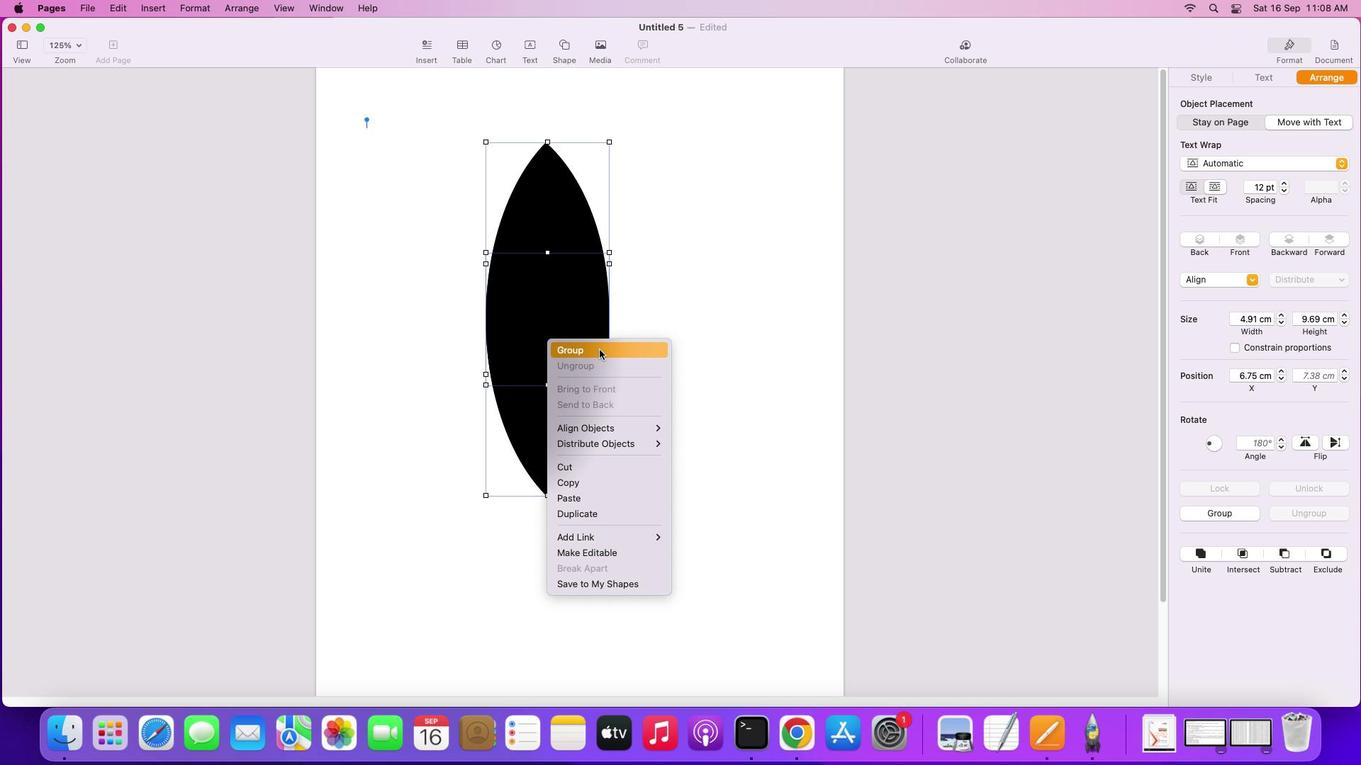 
Action: Mouse moved to (571, 337)
Screenshot: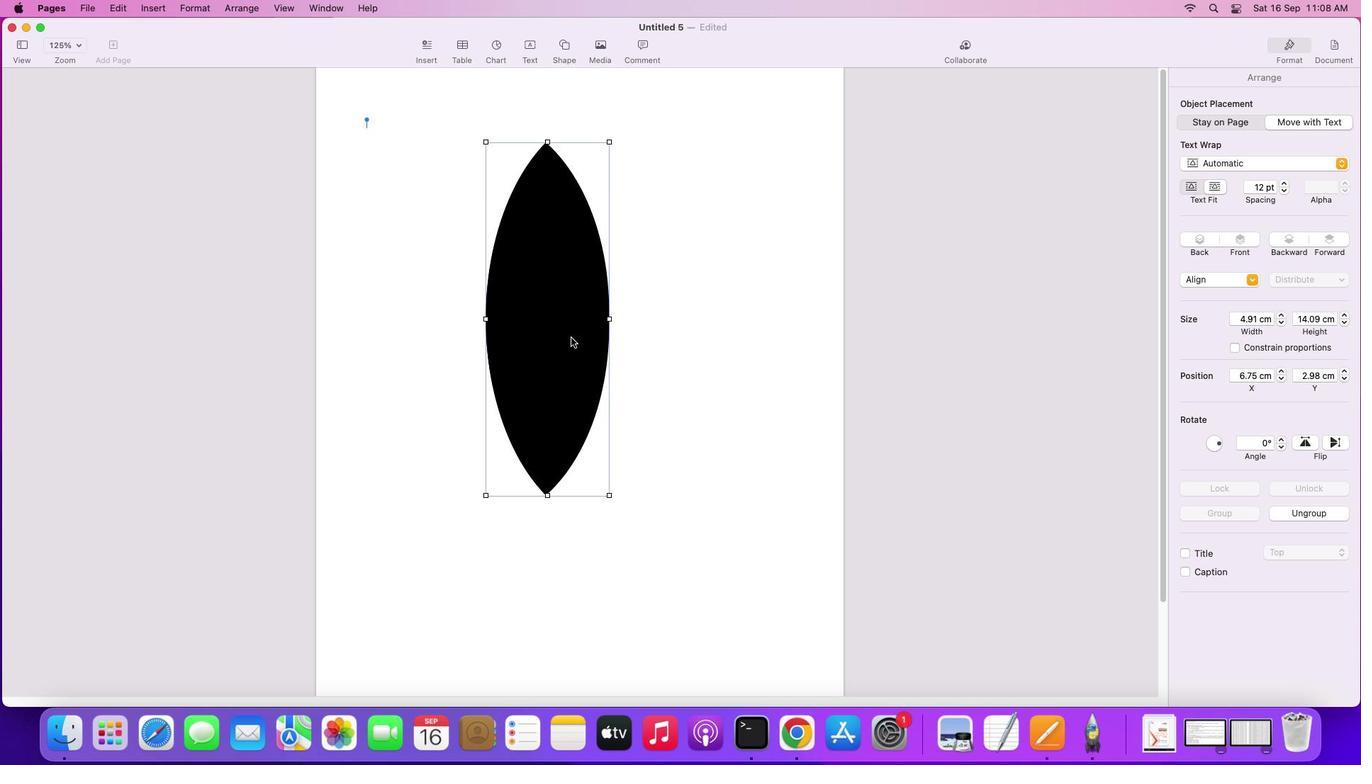 
Action: Key pressed Key.alt
Screenshot: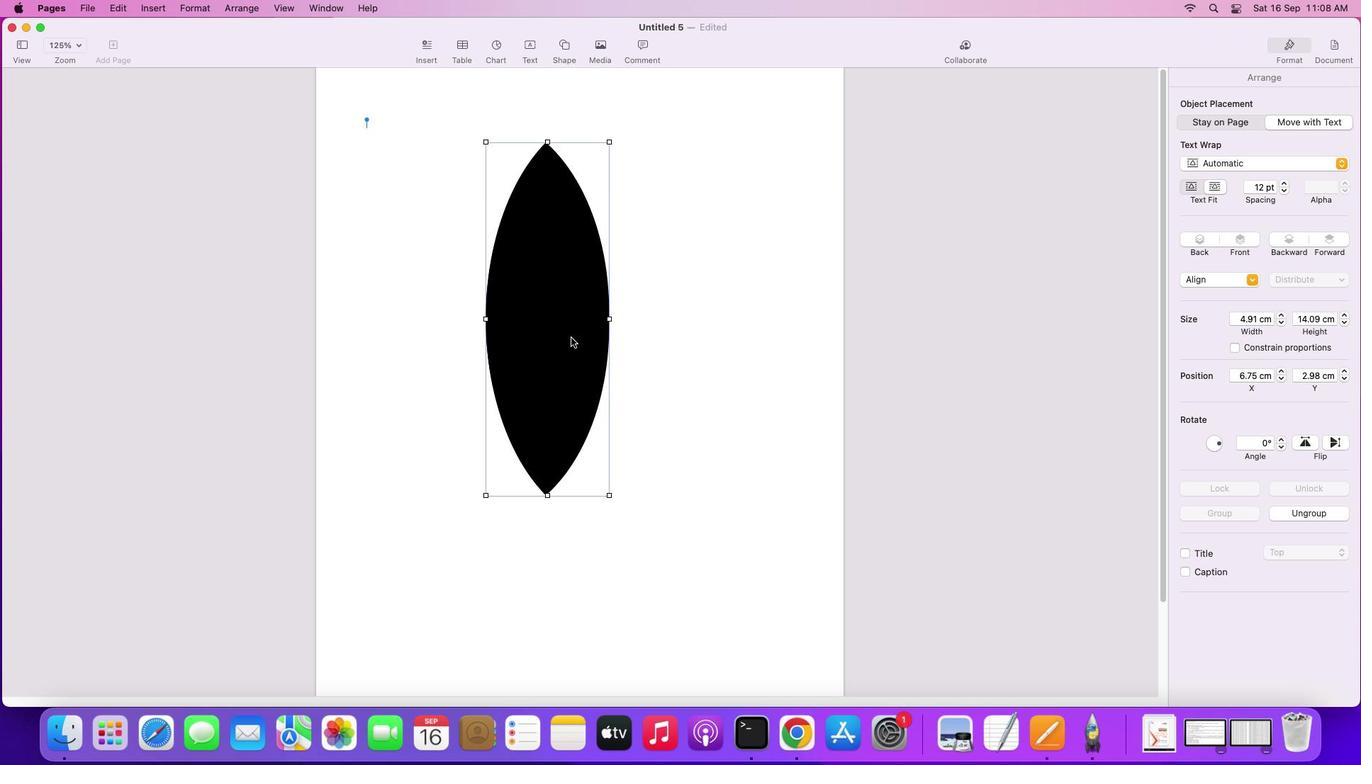 
Action: Mouse pressed left at (571, 337)
Screenshot: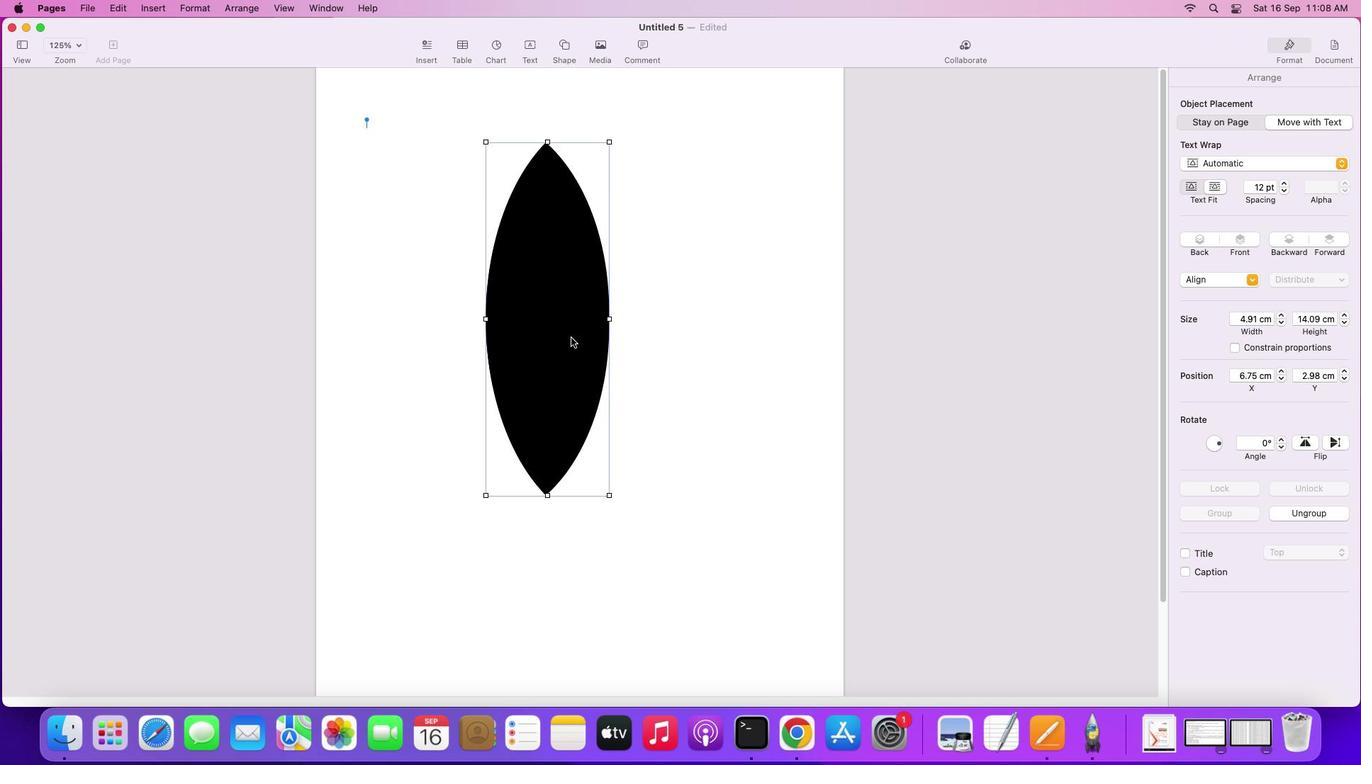 
Action: Mouse moved to (539, 344)
Screenshot: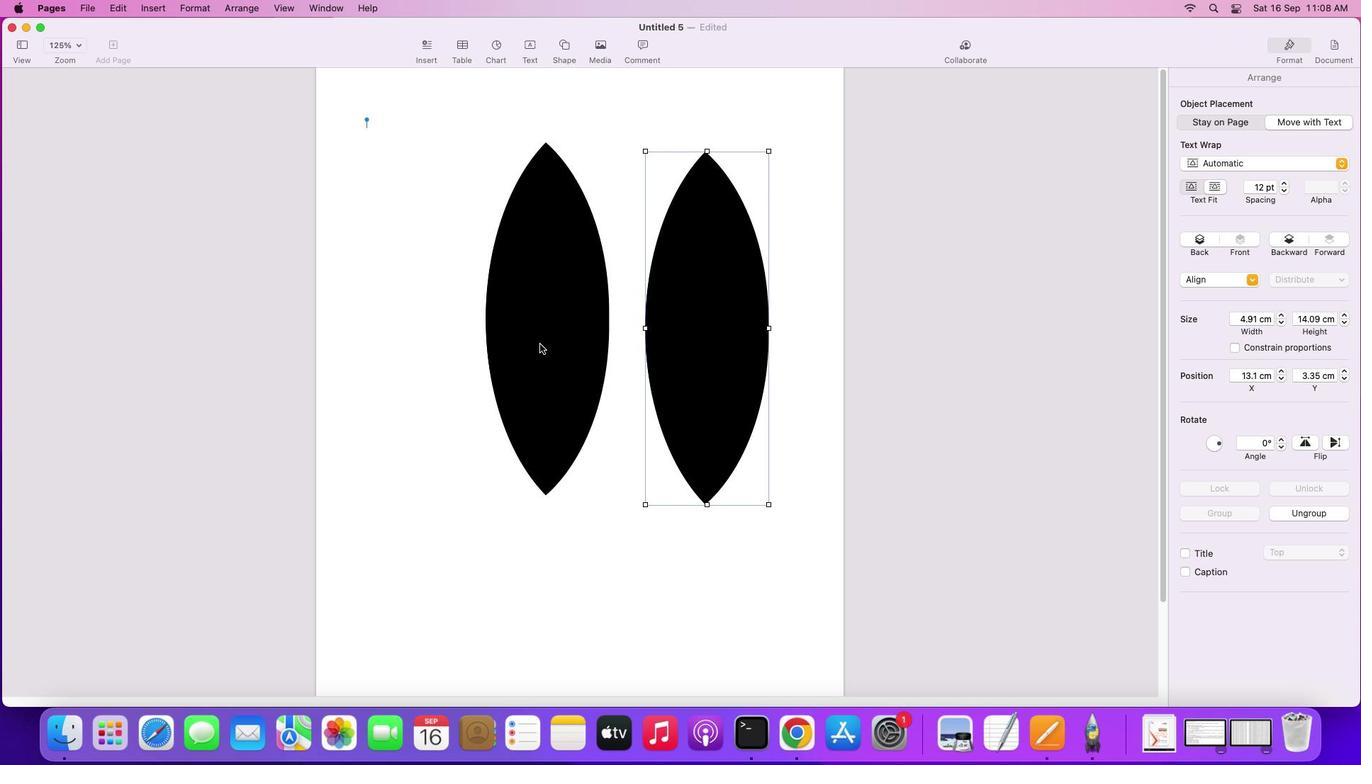 
Action: Mouse pressed left at (539, 344)
Screenshot: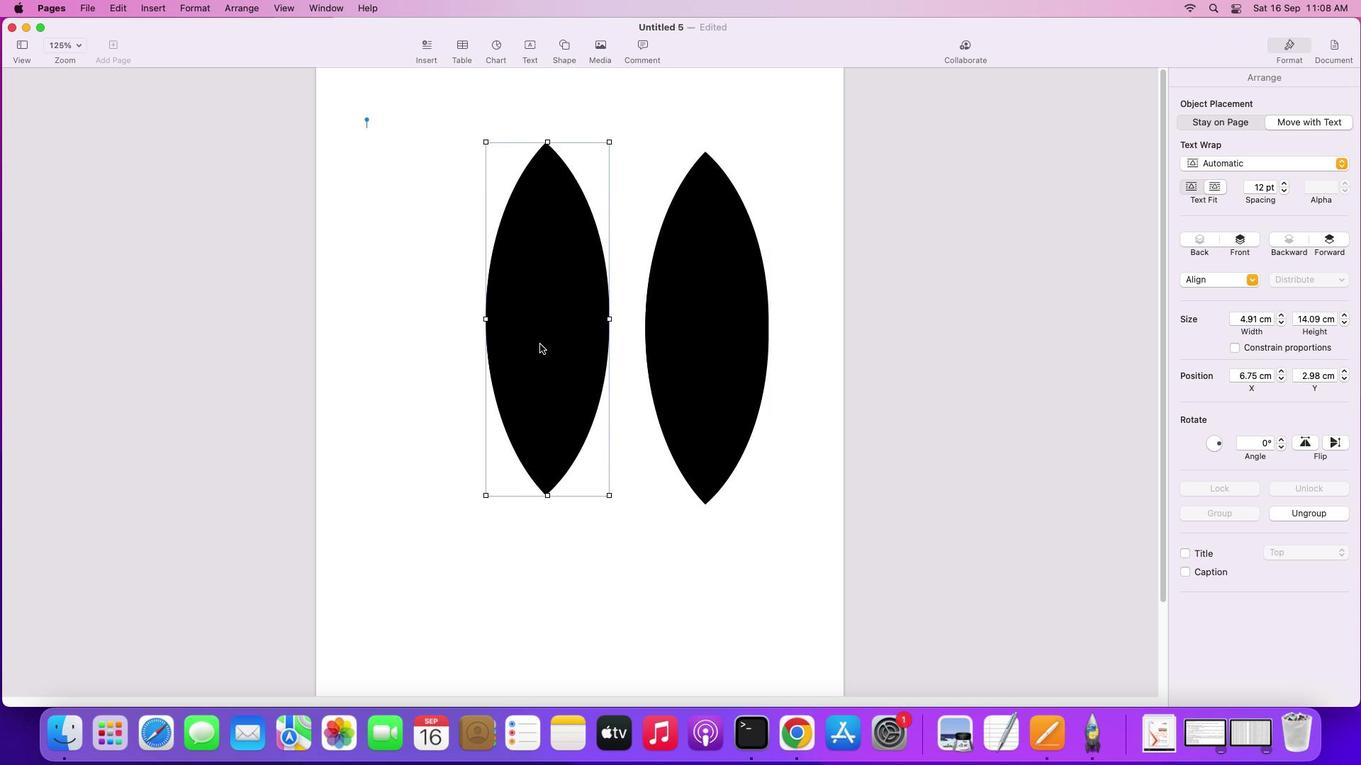 
Action: Mouse pressed right at (539, 344)
Screenshot: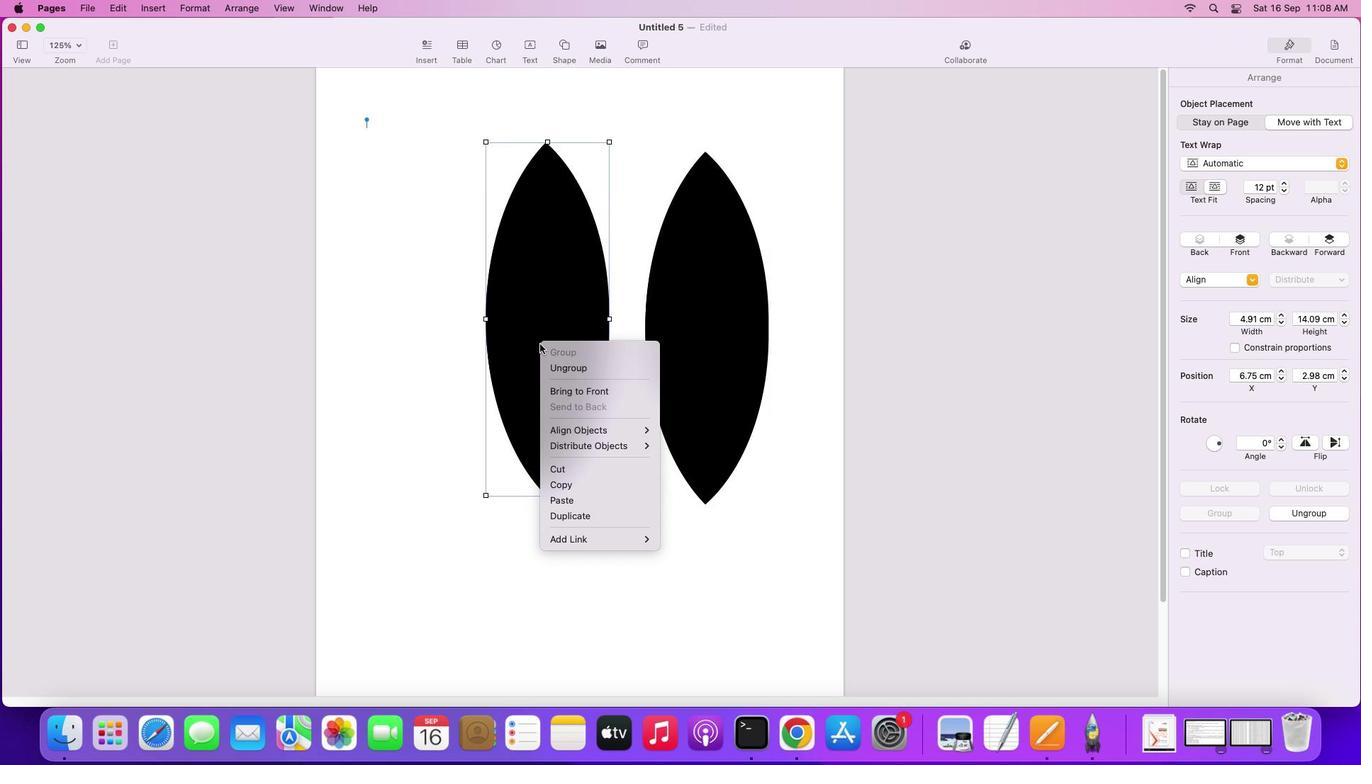 
Action: Mouse moved to (581, 370)
Screenshot: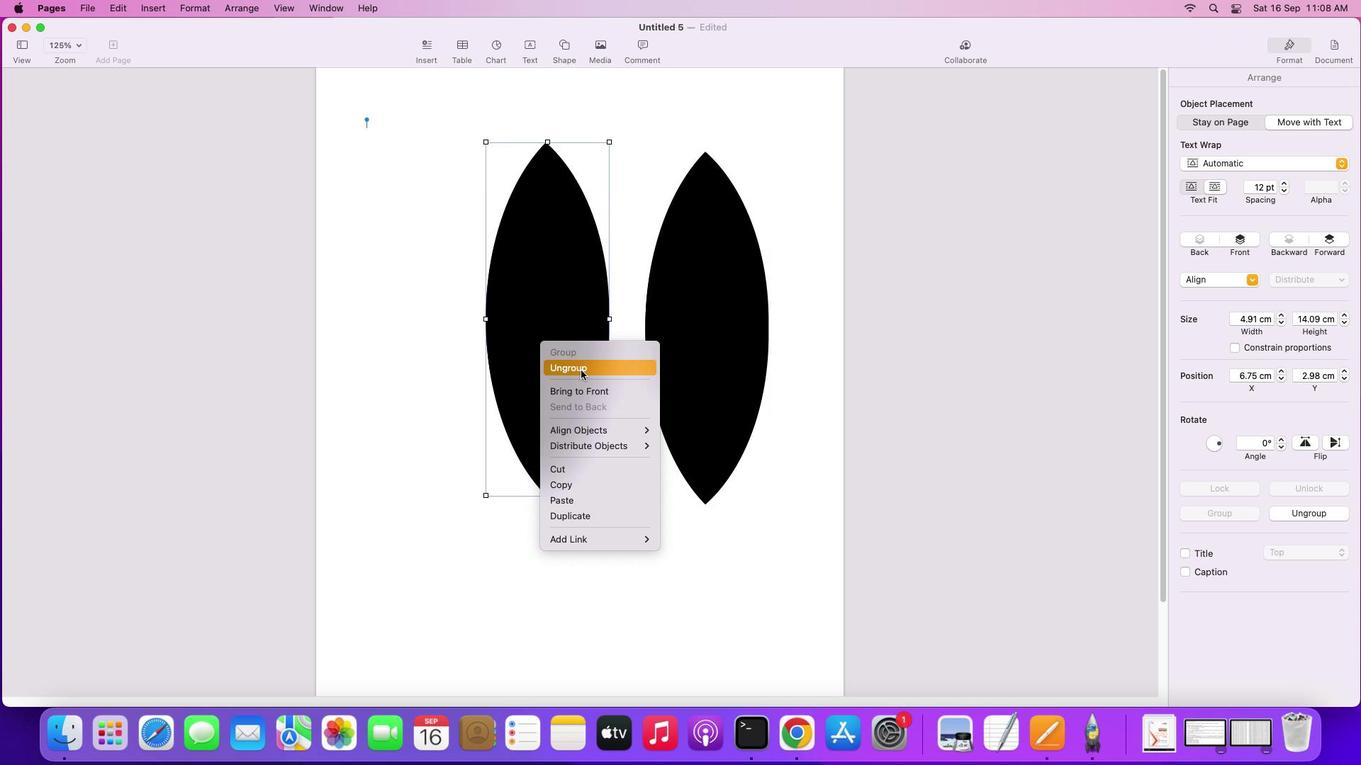 
Action: Mouse pressed left at (581, 370)
Screenshot: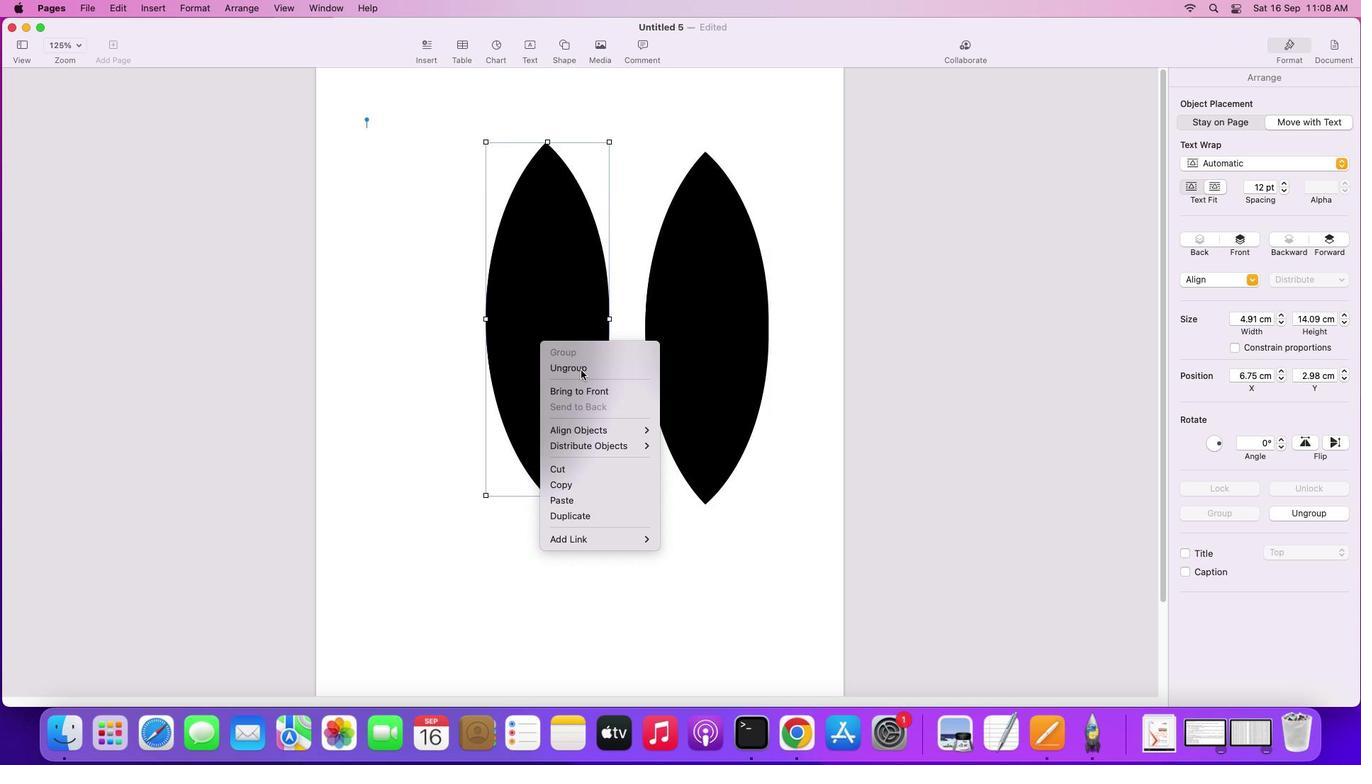 
Action: Mouse moved to (715, 543)
Screenshot: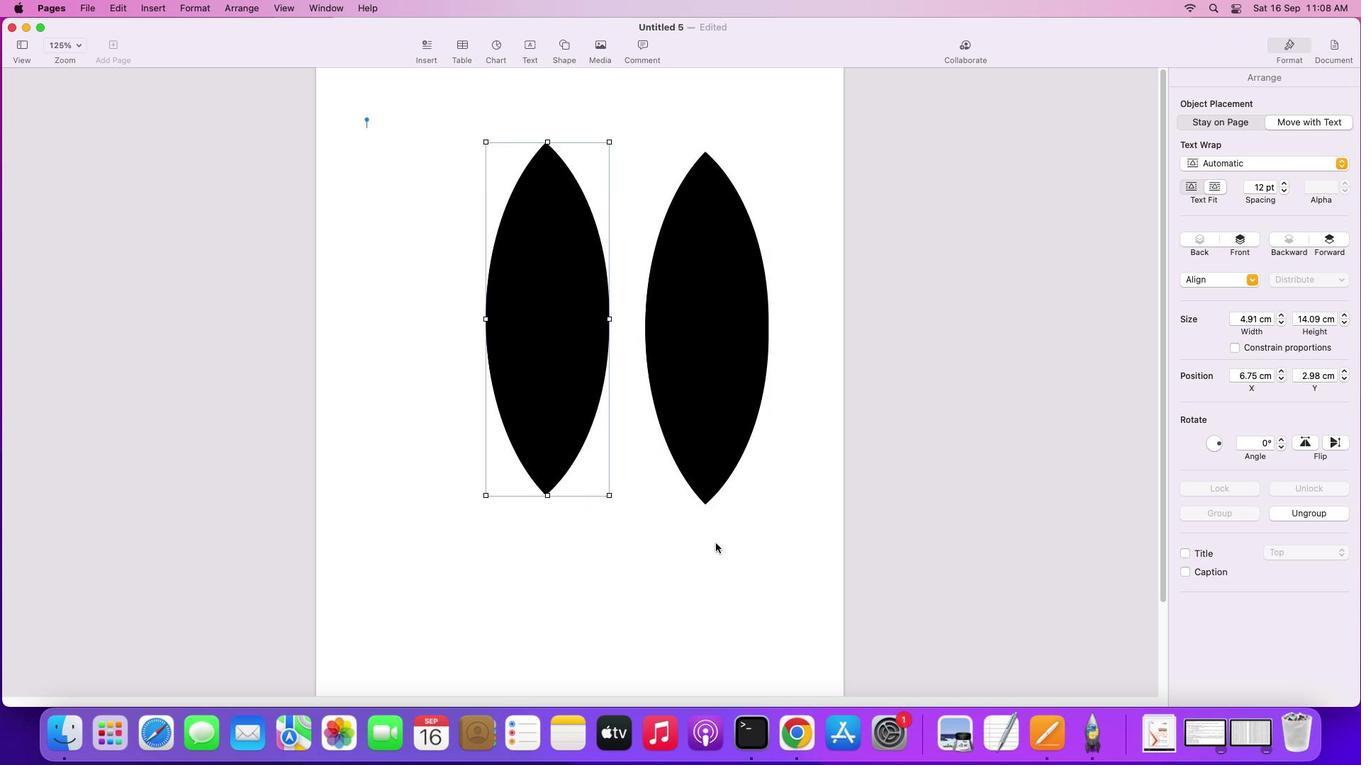 
Action: Mouse pressed left at (715, 543)
Screenshot: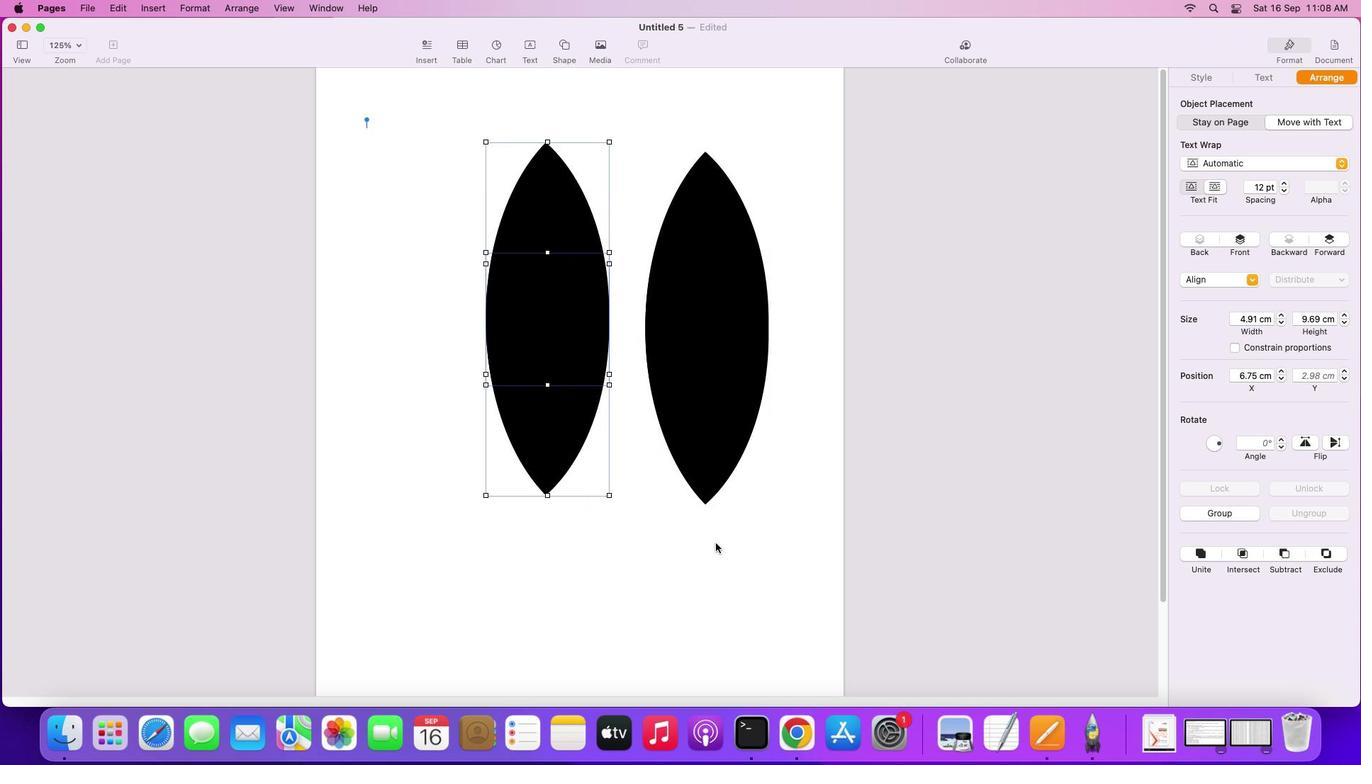 
Action: Mouse moved to (725, 351)
Screenshot: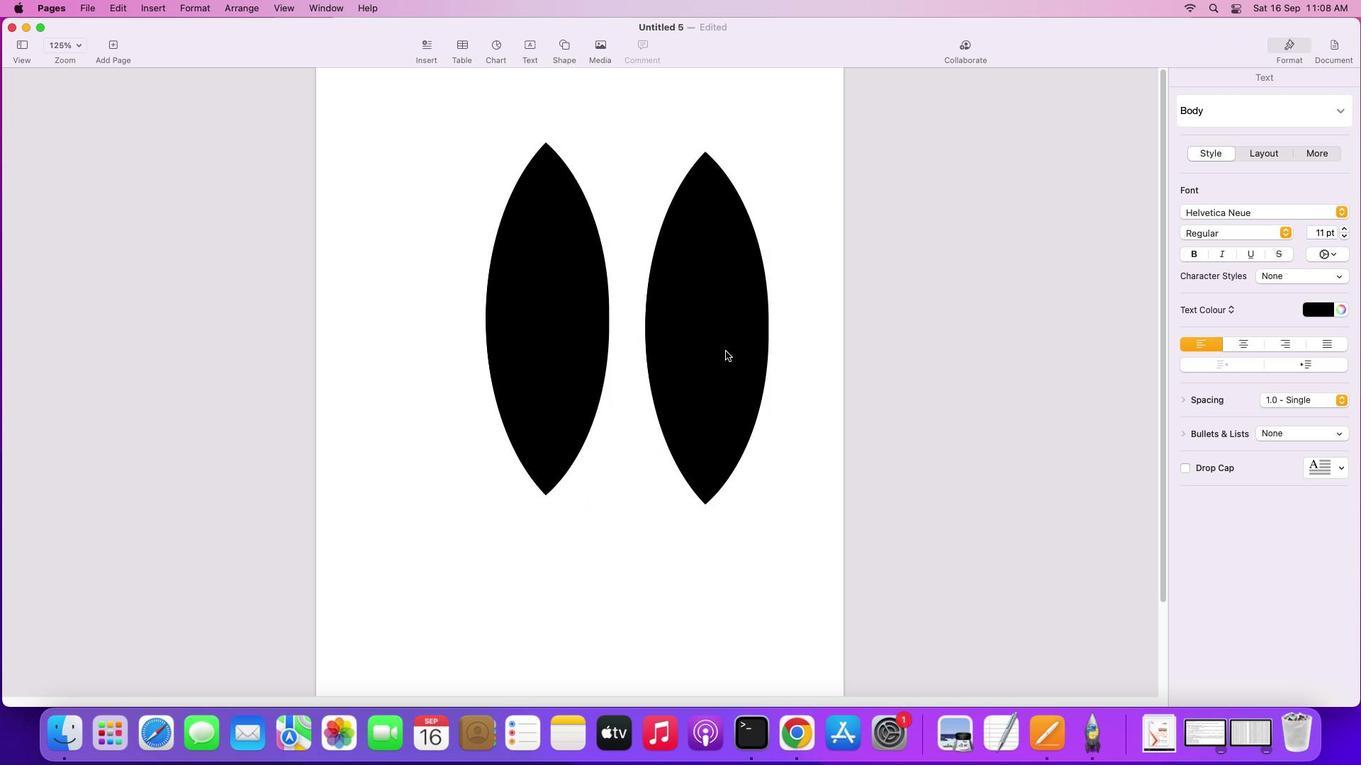 
Action: Mouse pressed left at (725, 351)
Screenshot: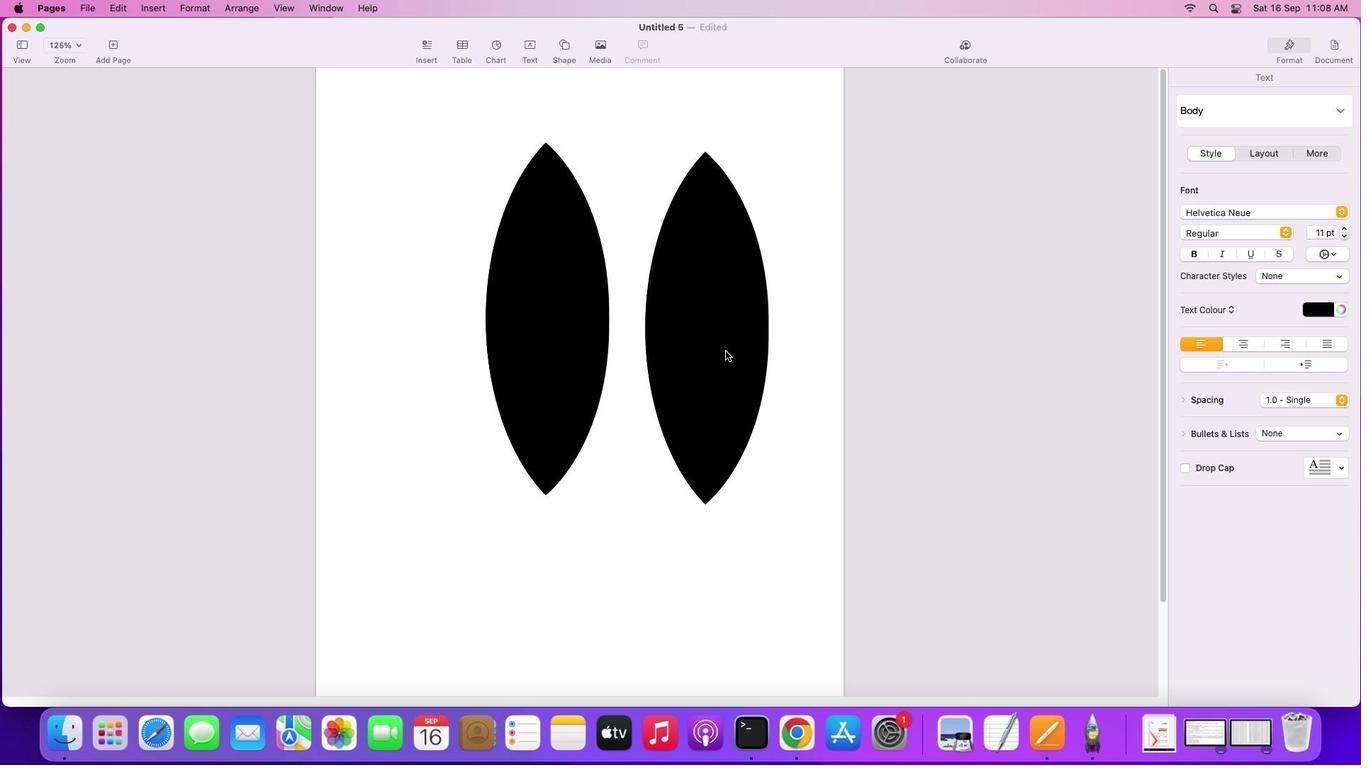 
Action: Mouse moved to (1283, 437)
Screenshot: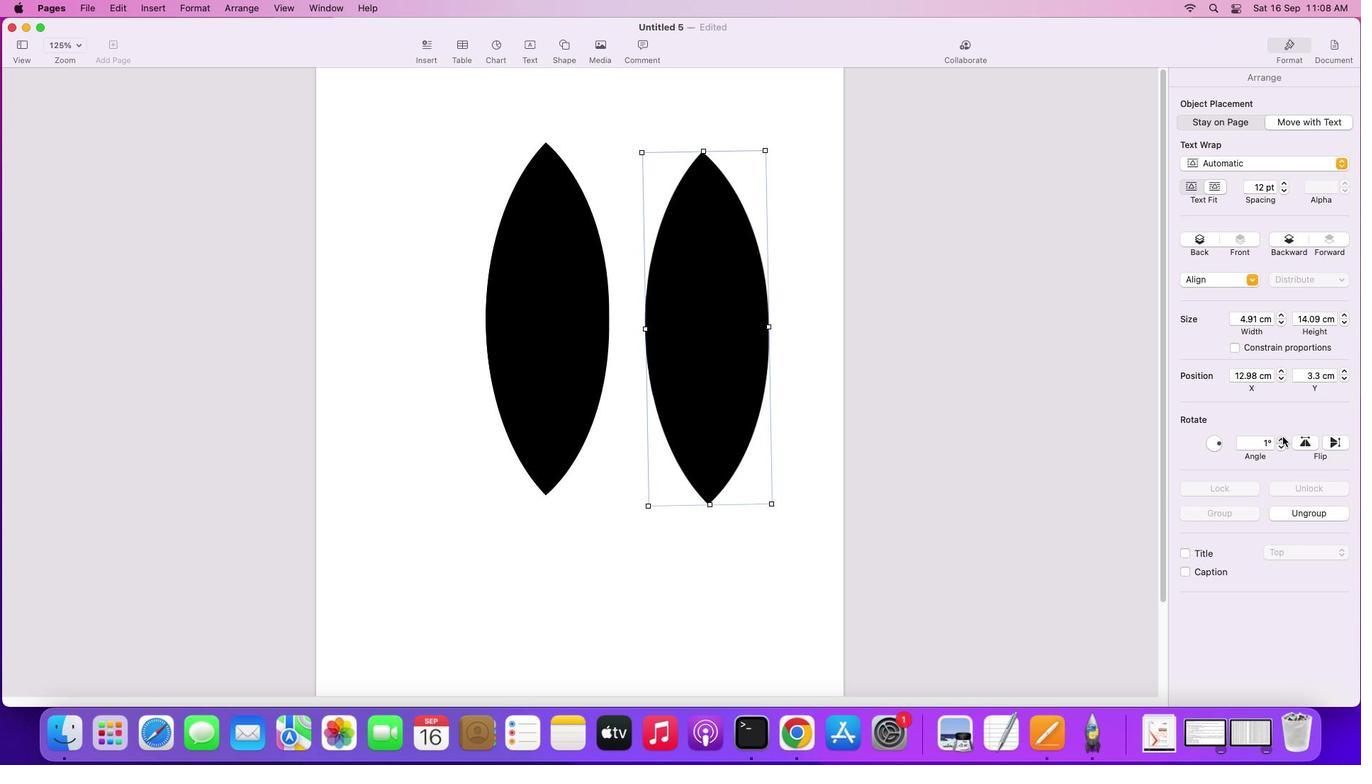 
Action: Mouse pressed left at (1283, 437)
Screenshot: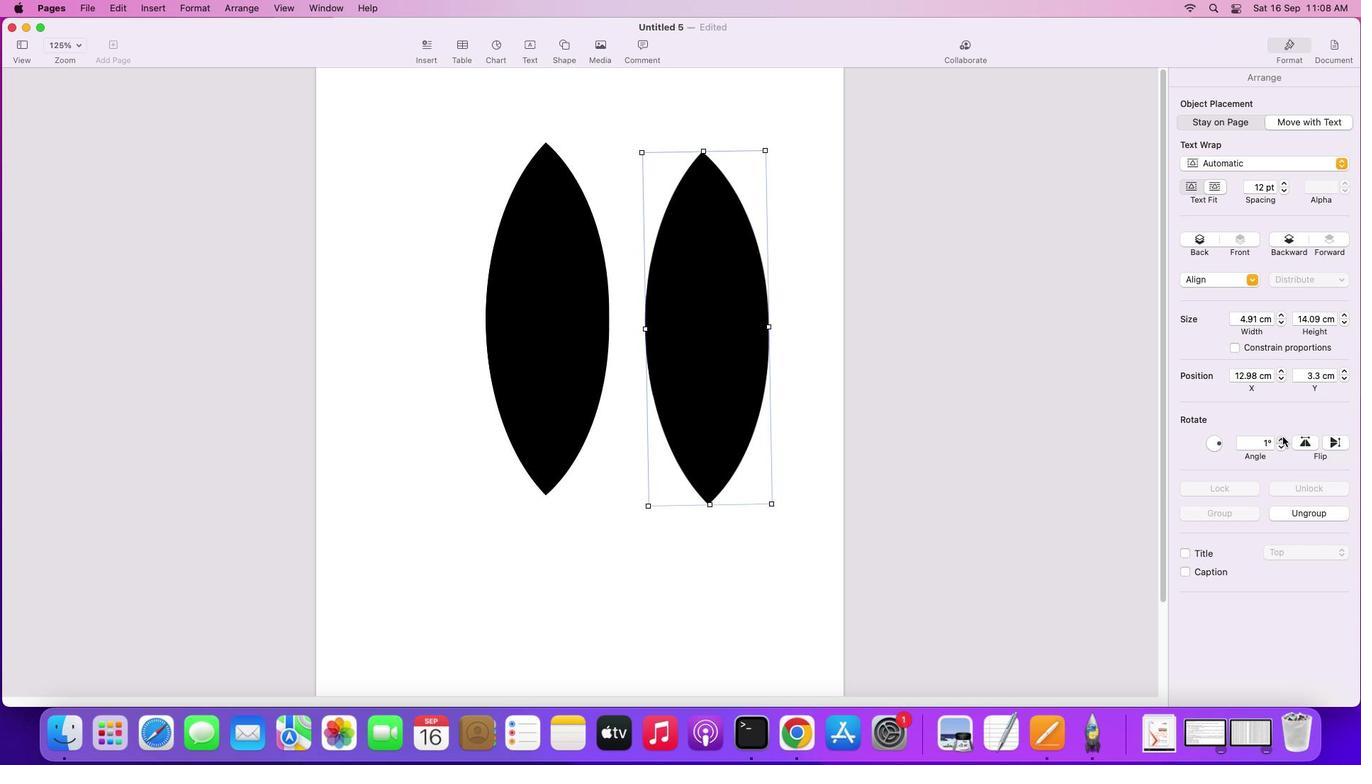 
Action: Mouse moved to (541, 312)
Screenshot: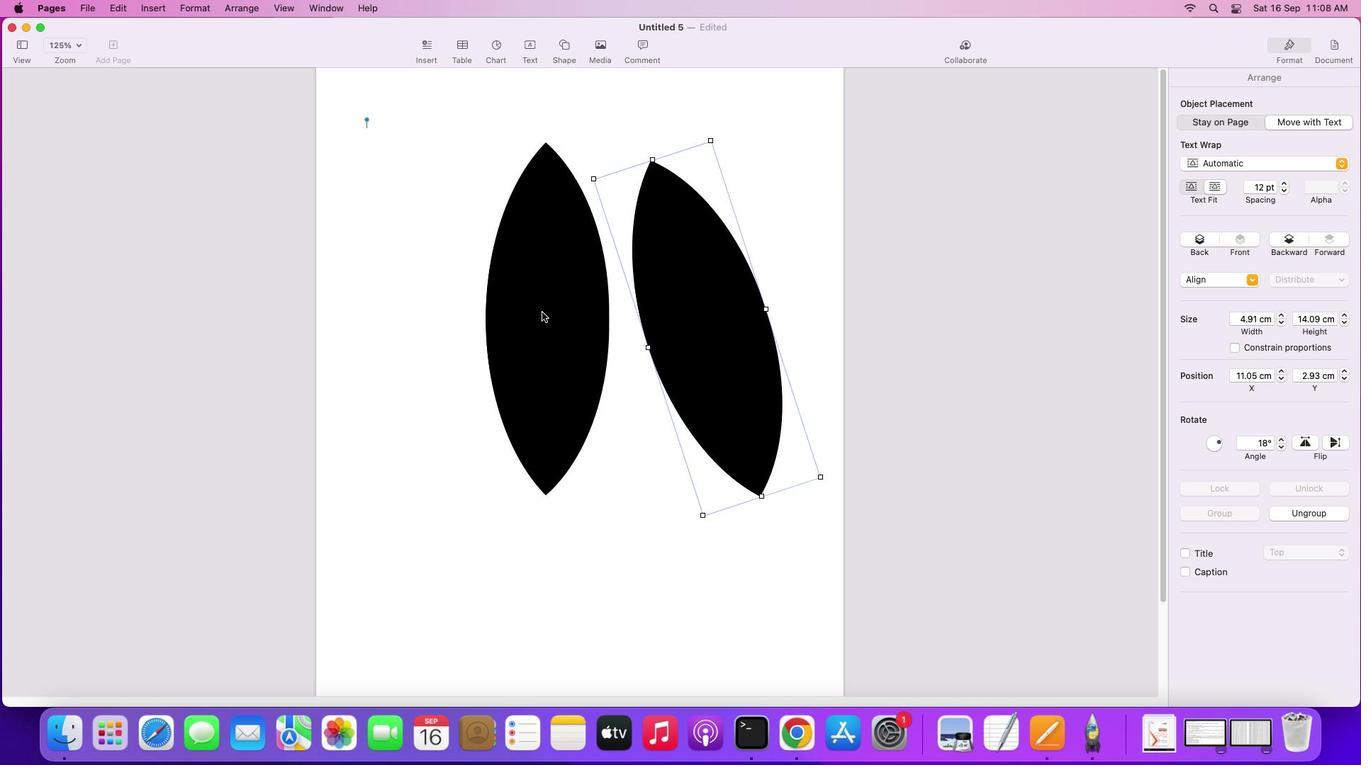 
Action: Mouse pressed left at (541, 312)
Screenshot: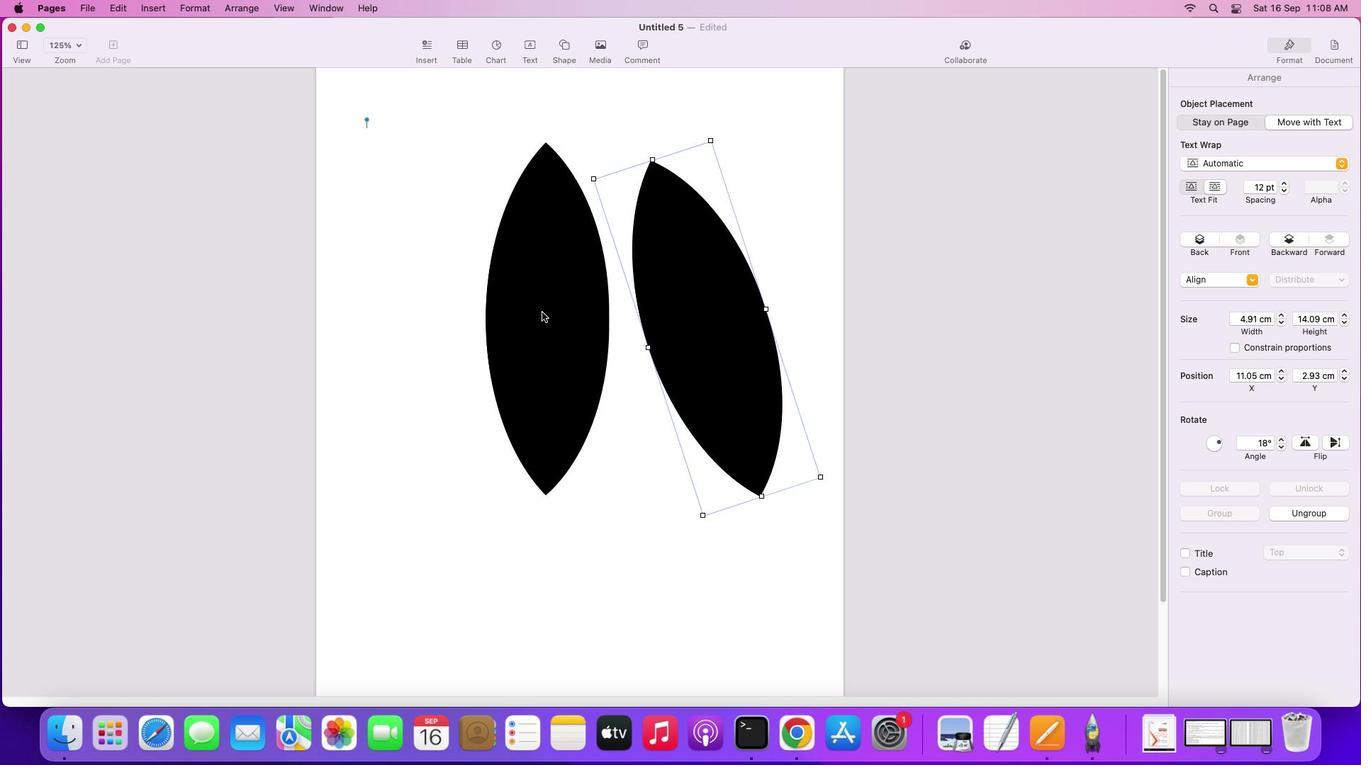 
Action: Mouse moved to (547, 226)
Screenshot: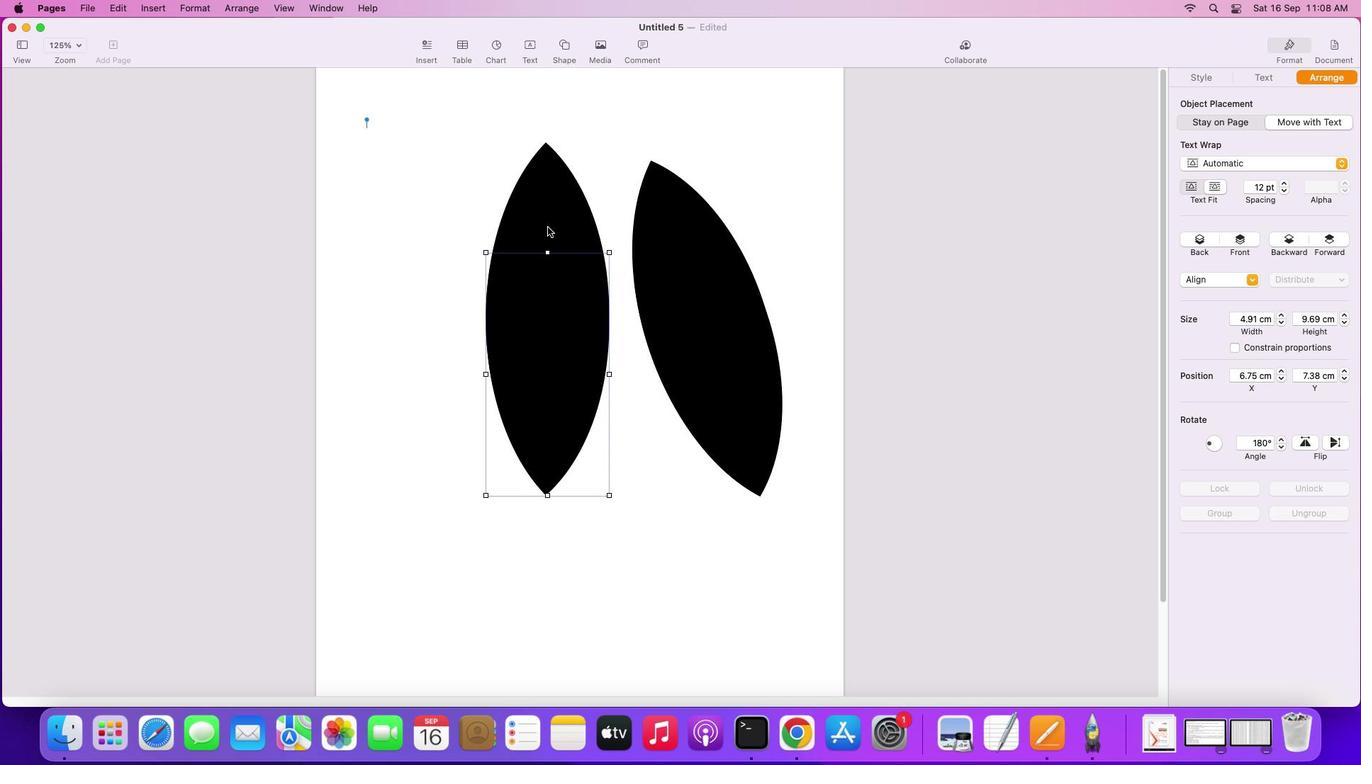 
Action: Mouse pressed left at (547, 226)
Screenshot: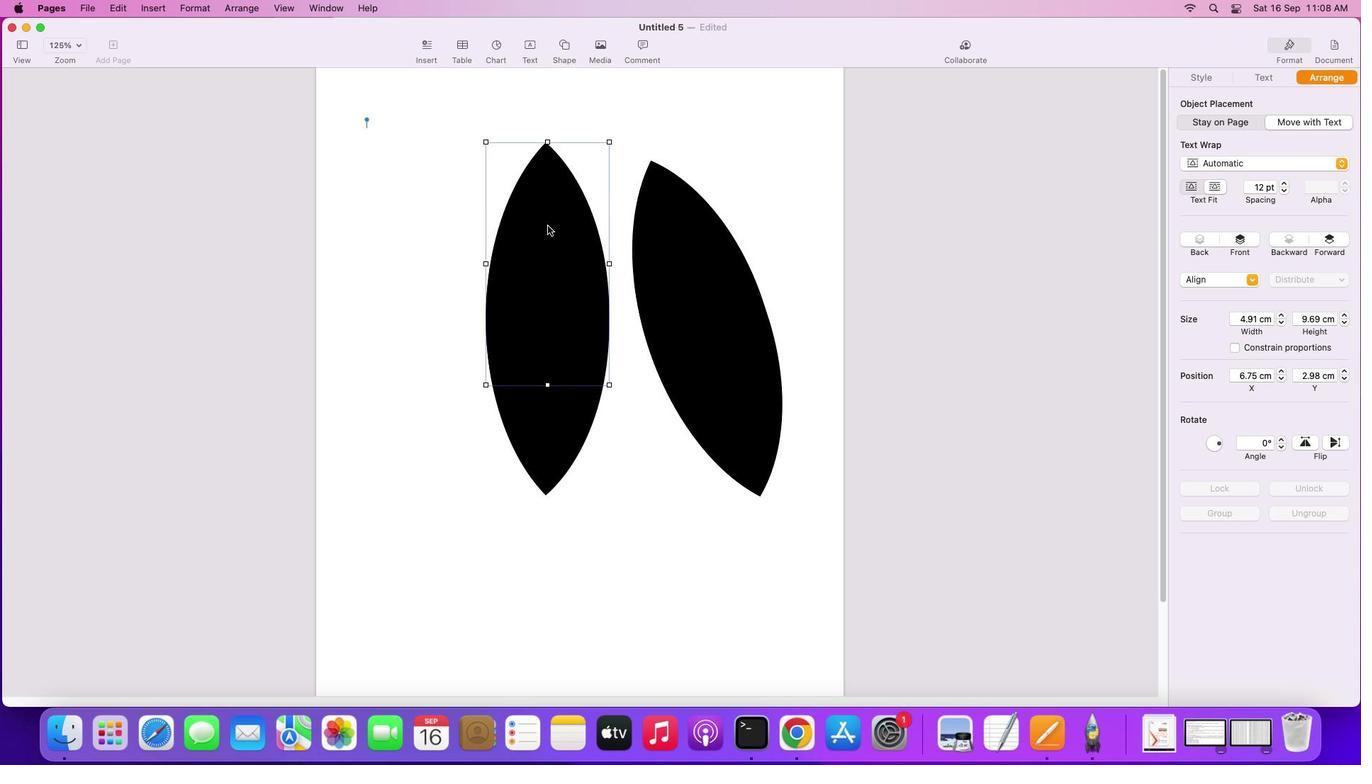 
Action: Mouse moved to (550, 396)
Screenshot: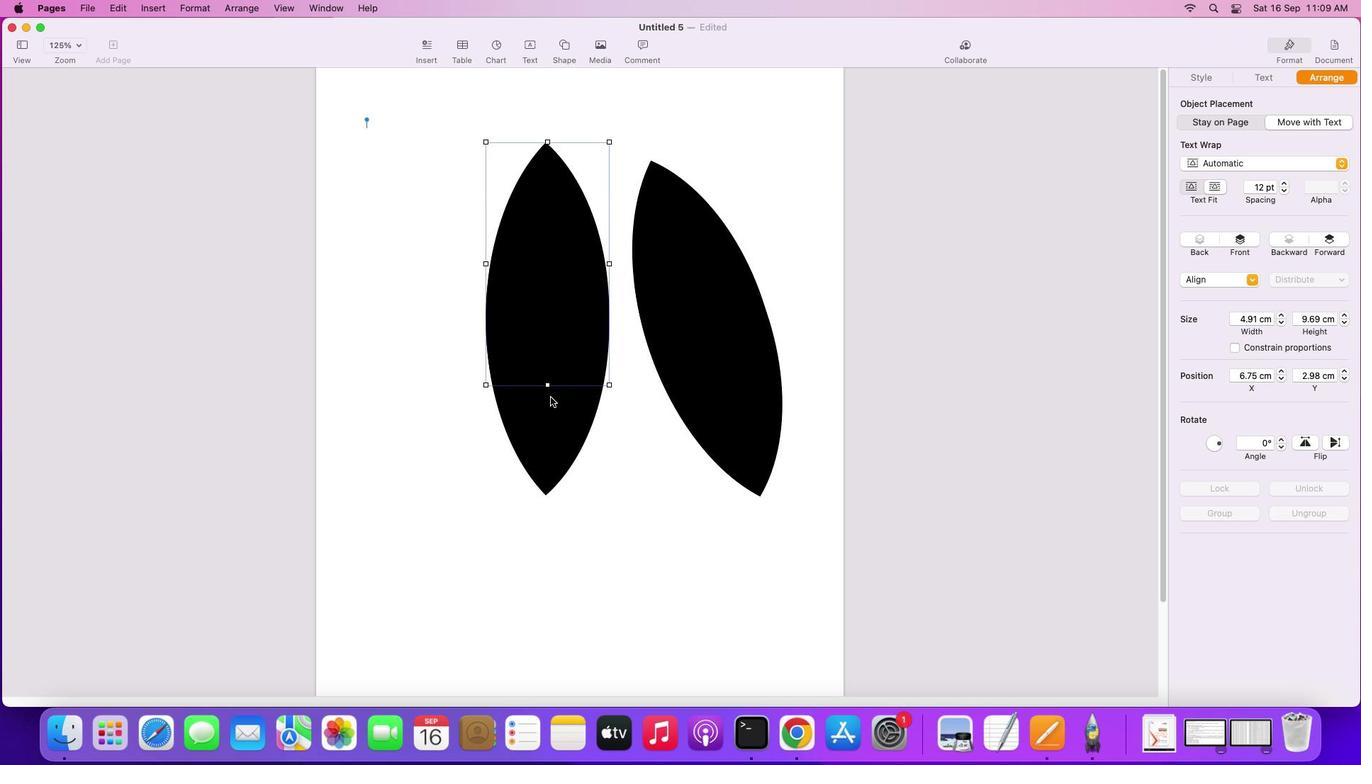
Action: Mouse pressed left at (550, 396)
Screenshot: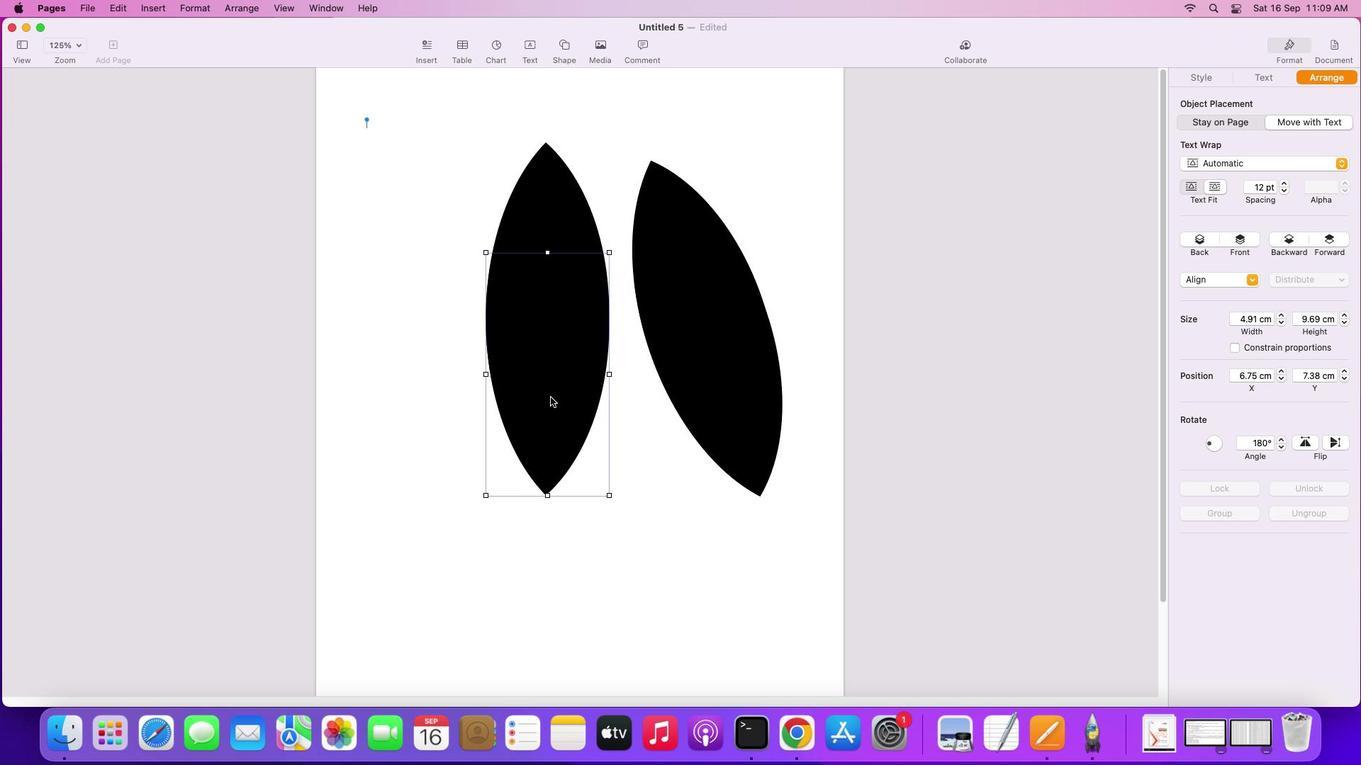 
Action: Mouse moved to (568, 347)
Screenshot: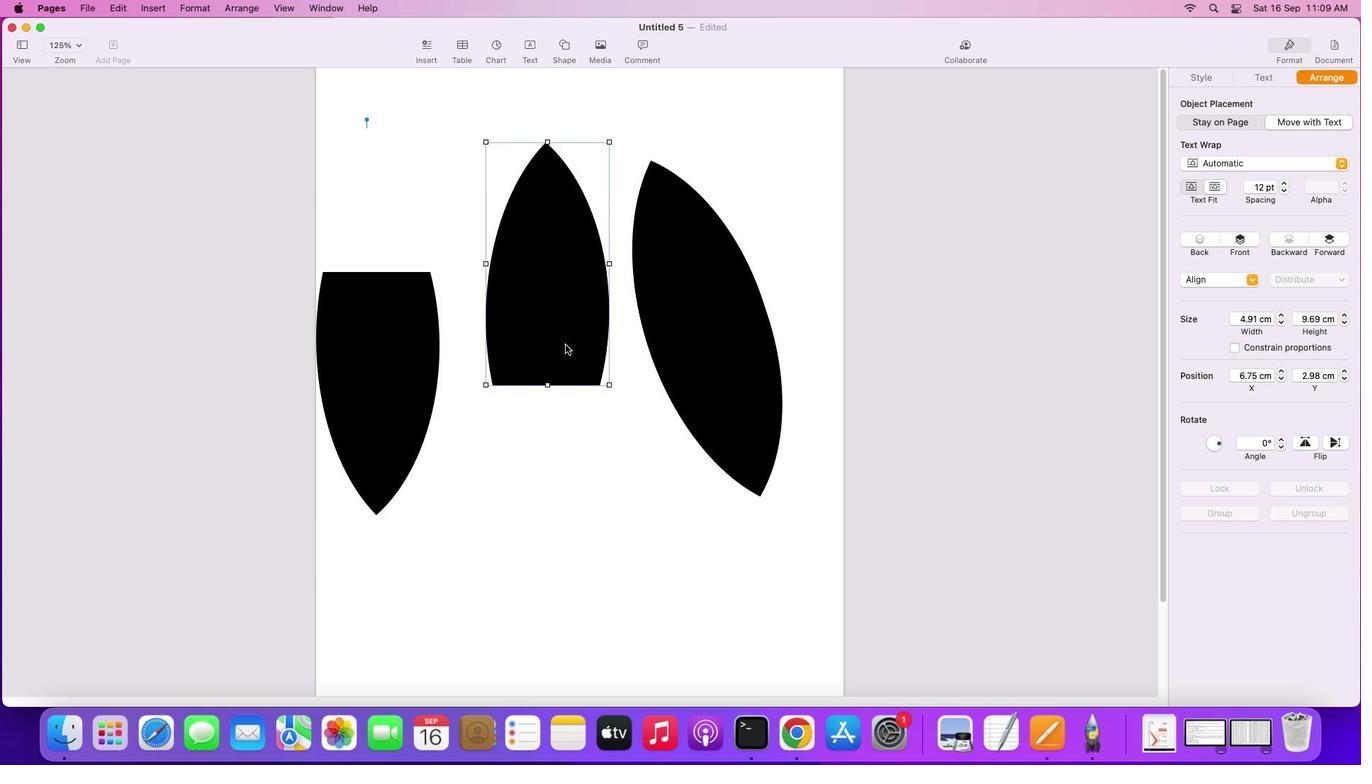 
Action: Mouse pressed left at (568, 347)
Screenshot: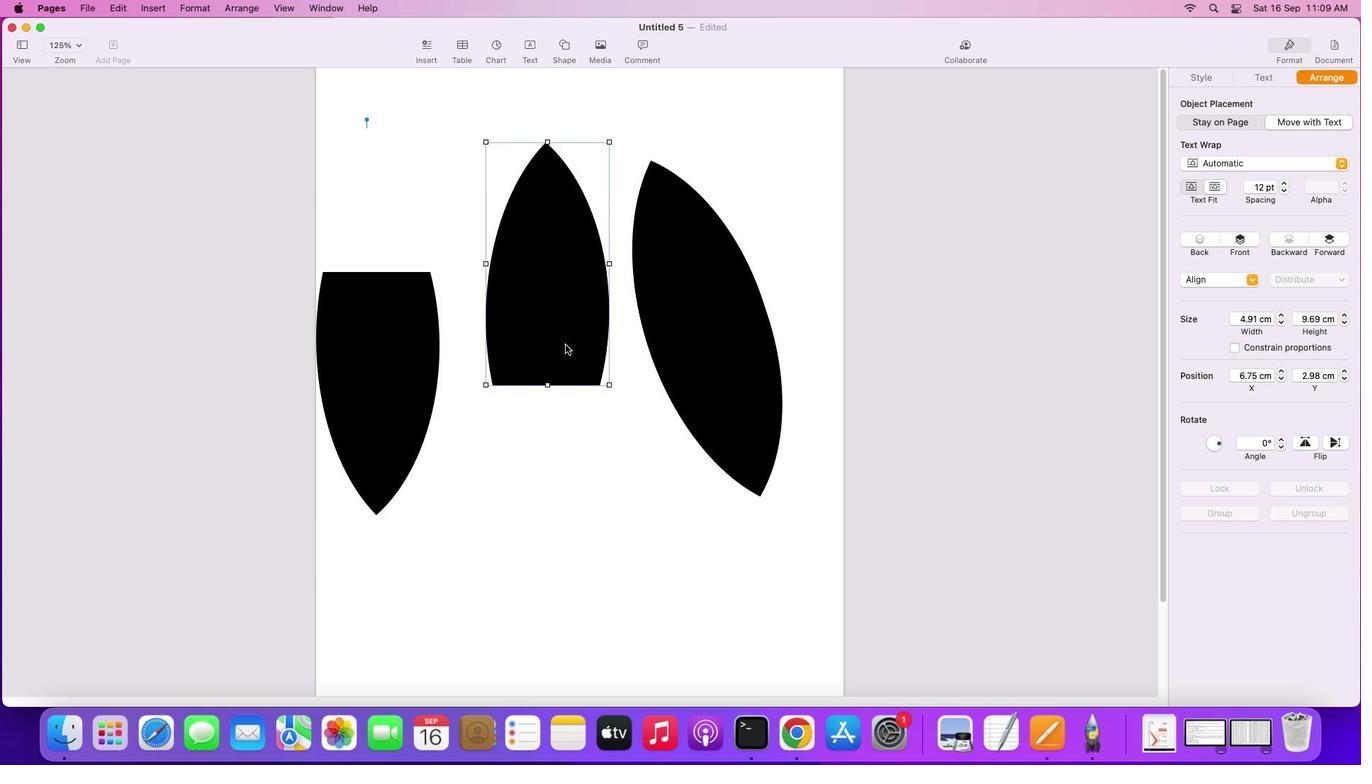 
Action: Mouse moved to (705, 360)
Screenshot: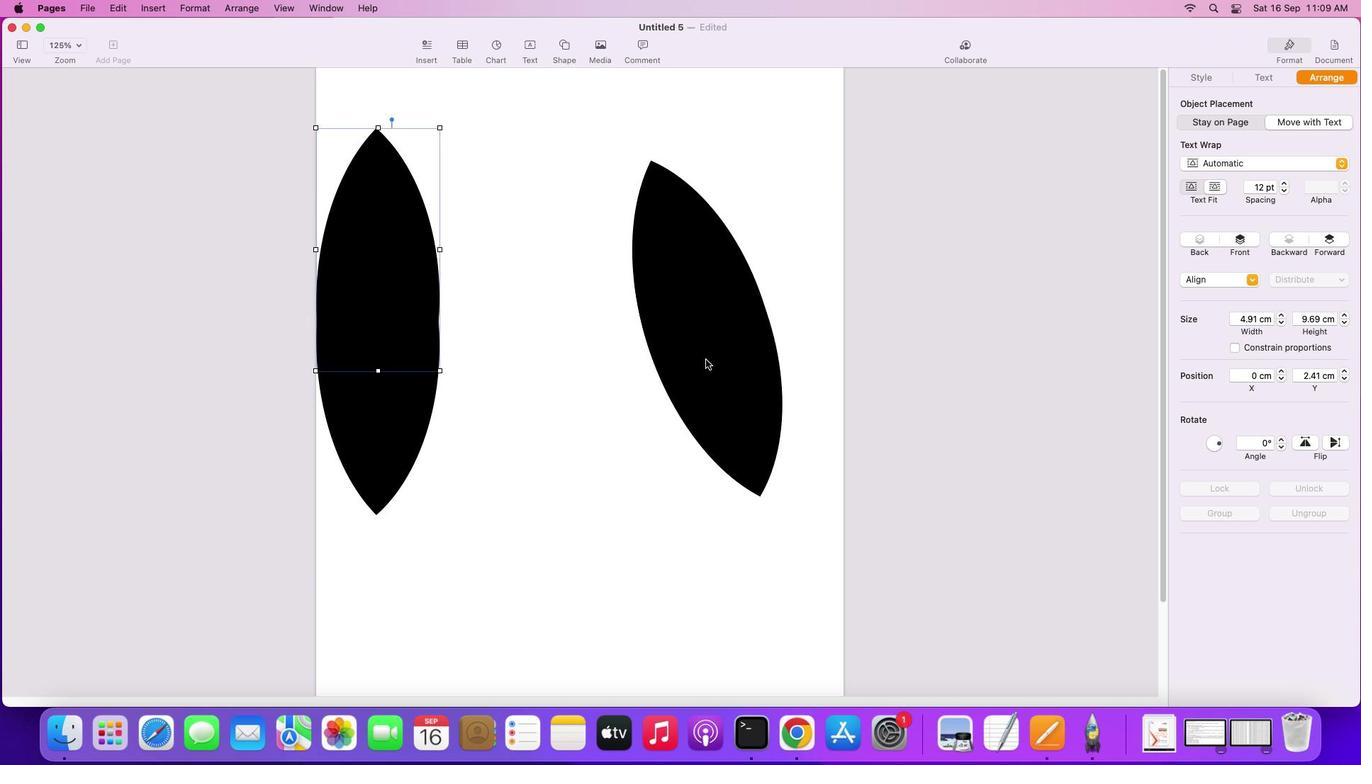 
Action: Mouse pressed left at (705, 360)
Screenshot: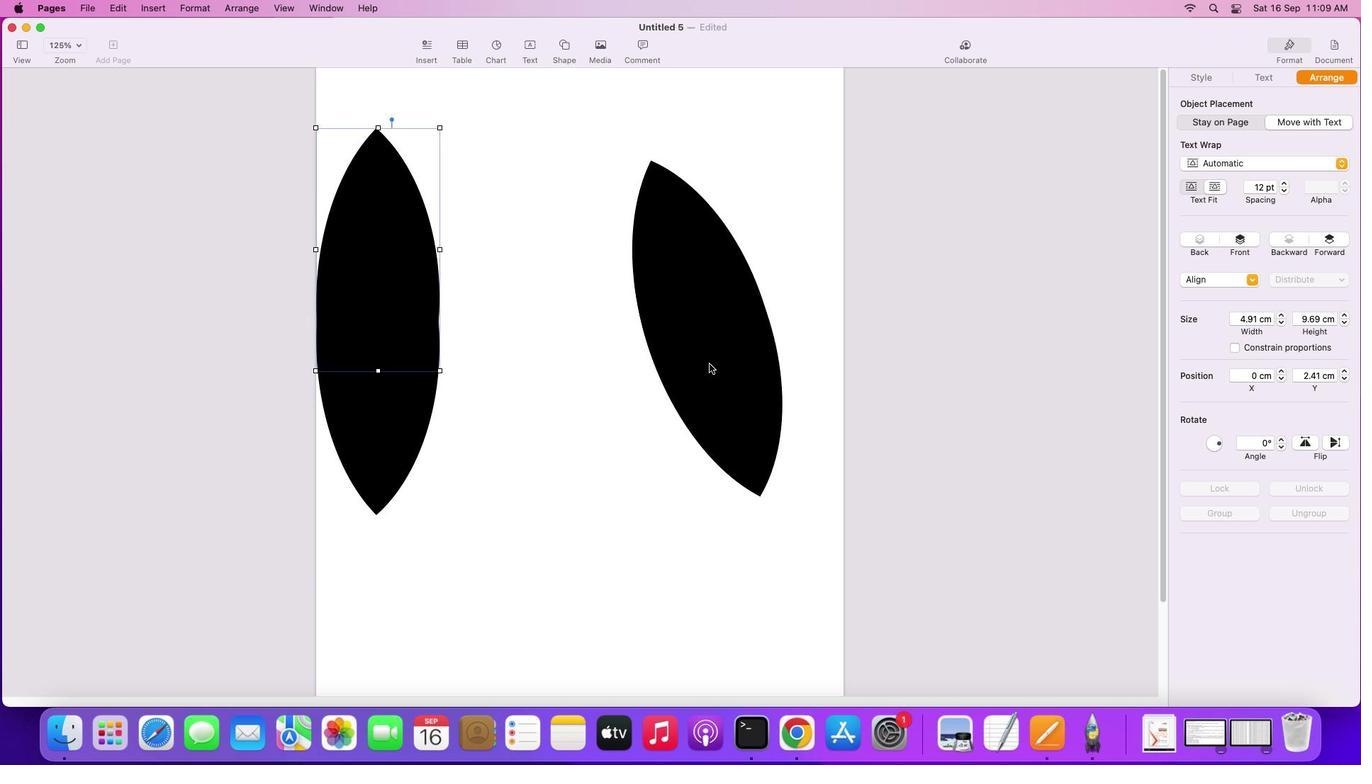 
Action: Mouse moved to (767, 614)
Screenshot: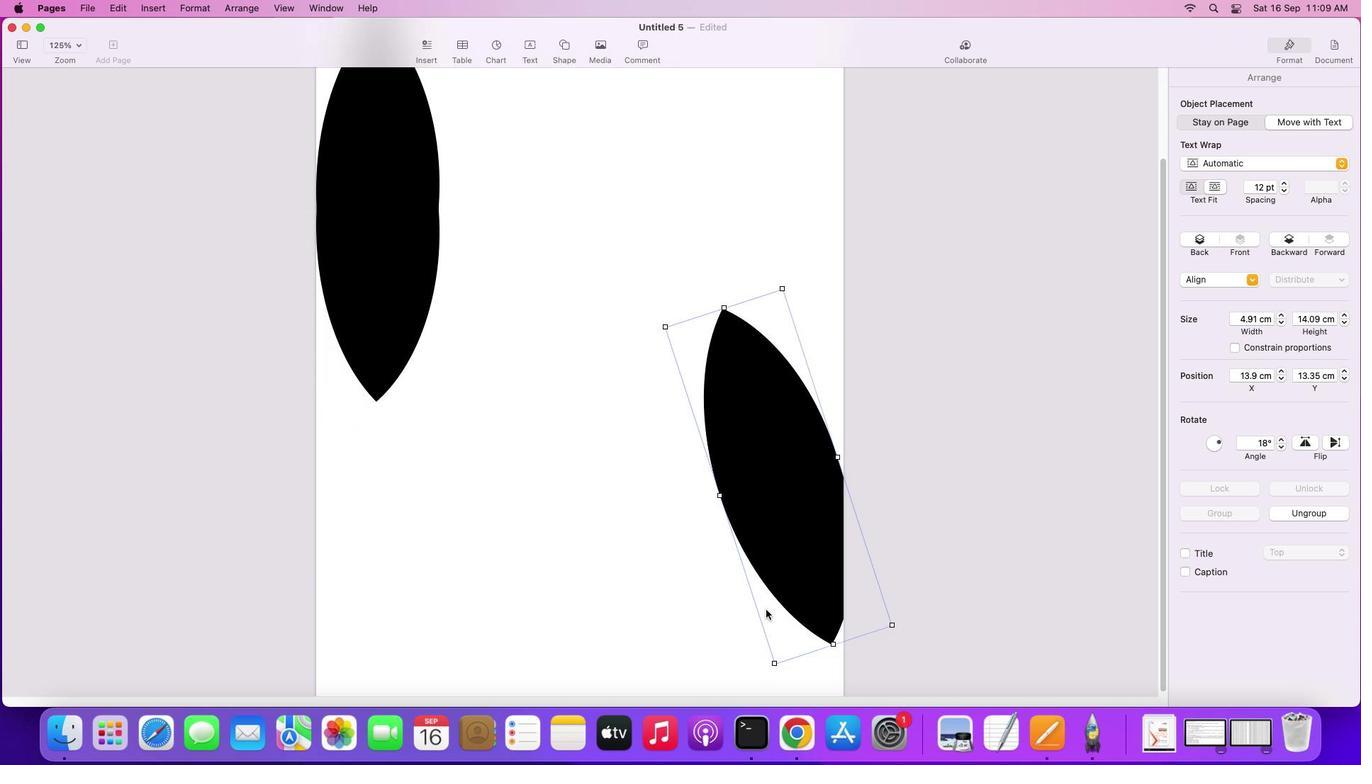 
Action: Mouse scrolled (767, 614) with delta (0, 0)
Screenshot: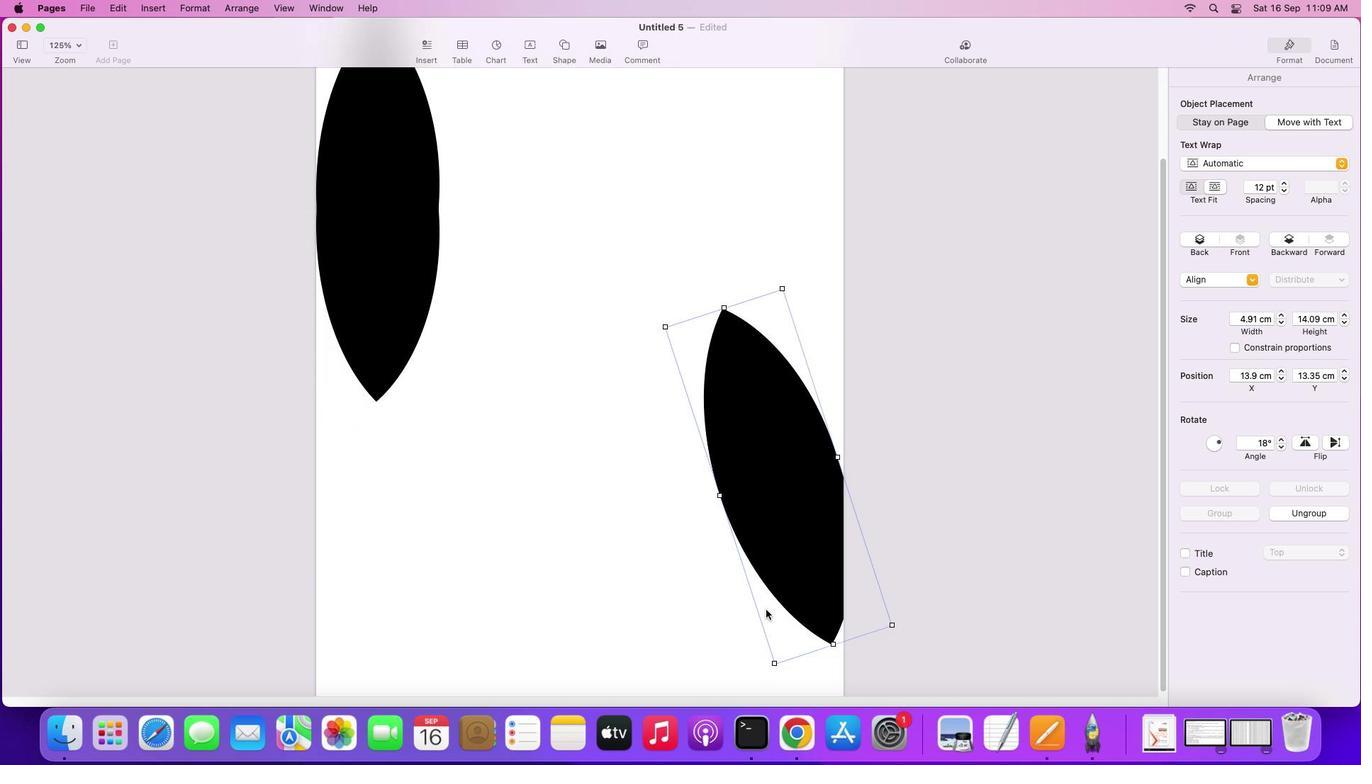 
Action: Mouse moved to (766, 613)
Screenshot: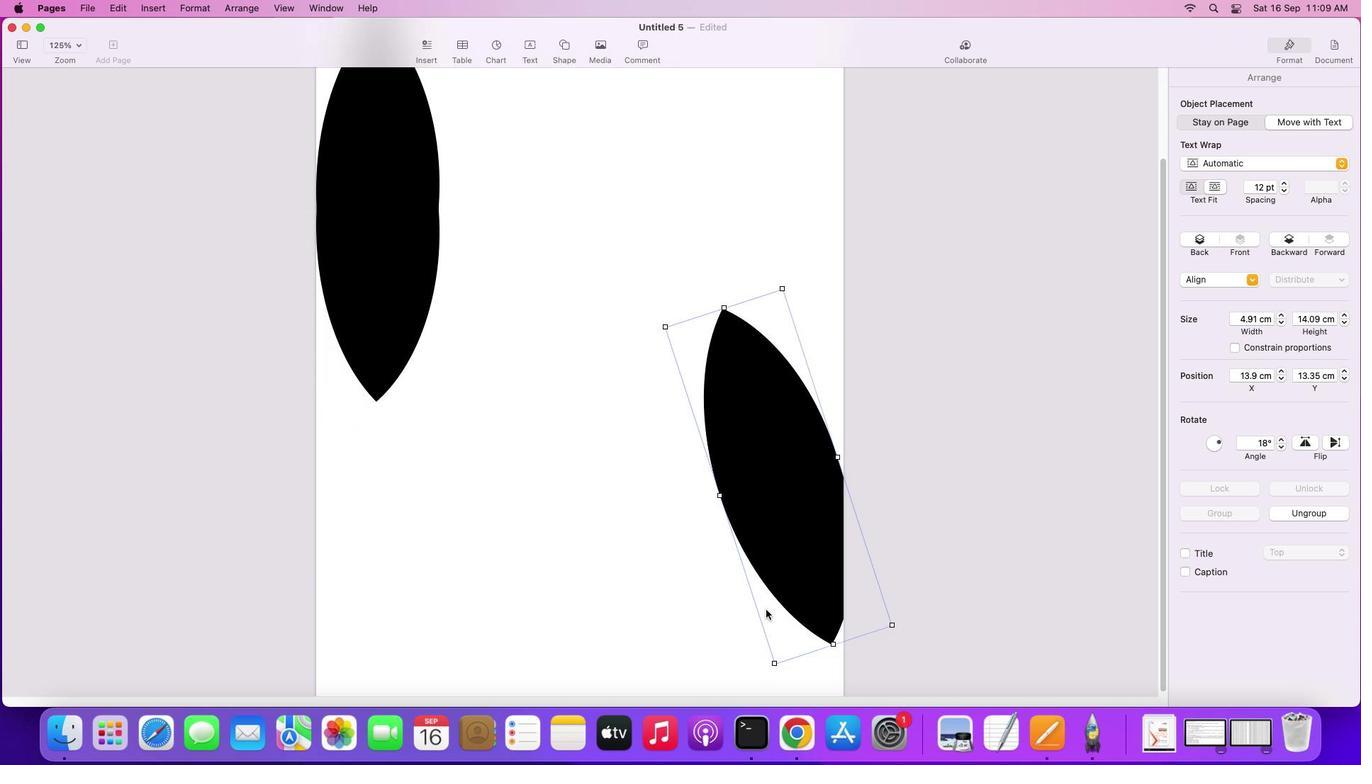 
Action: Mouse scrolled (766, 613) with delta (0, 0)
Screenshot: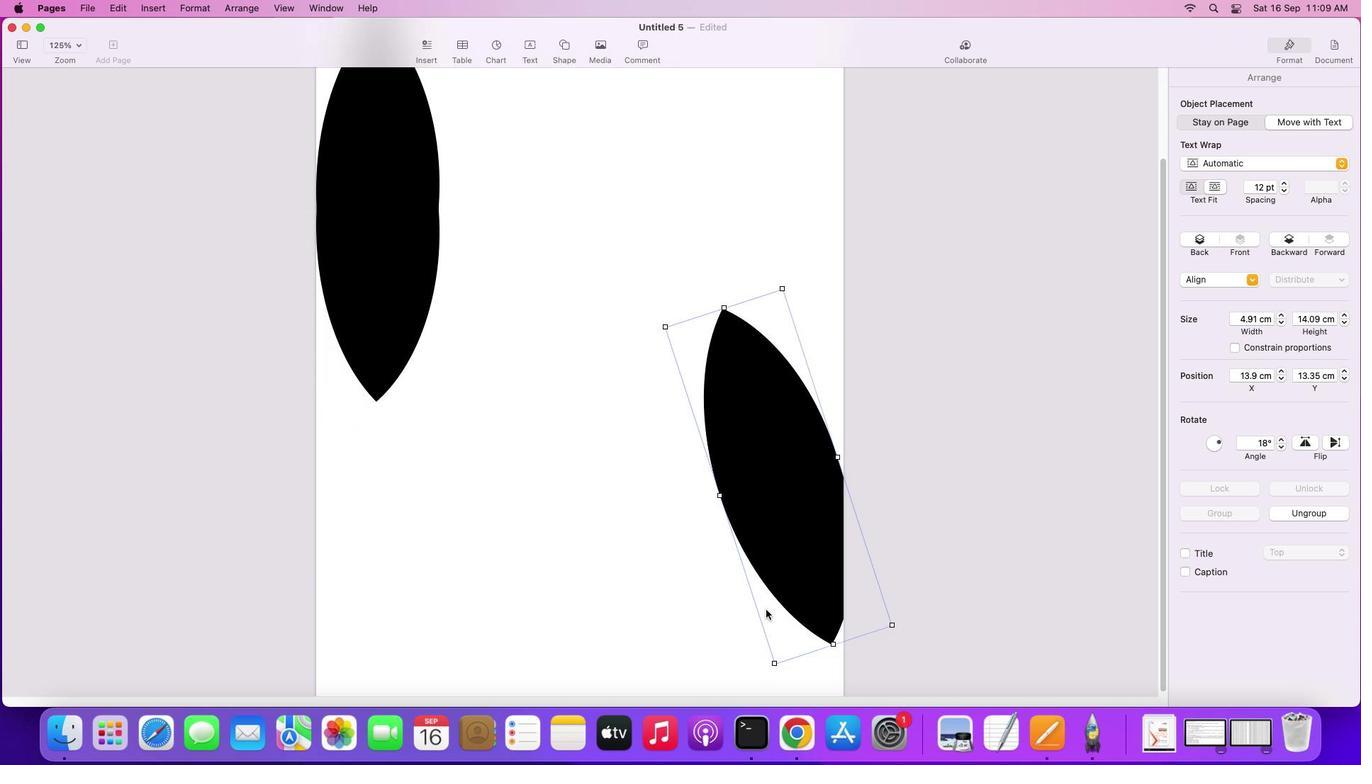 
Action: Mouse moved to (766, 613)
Screenshot: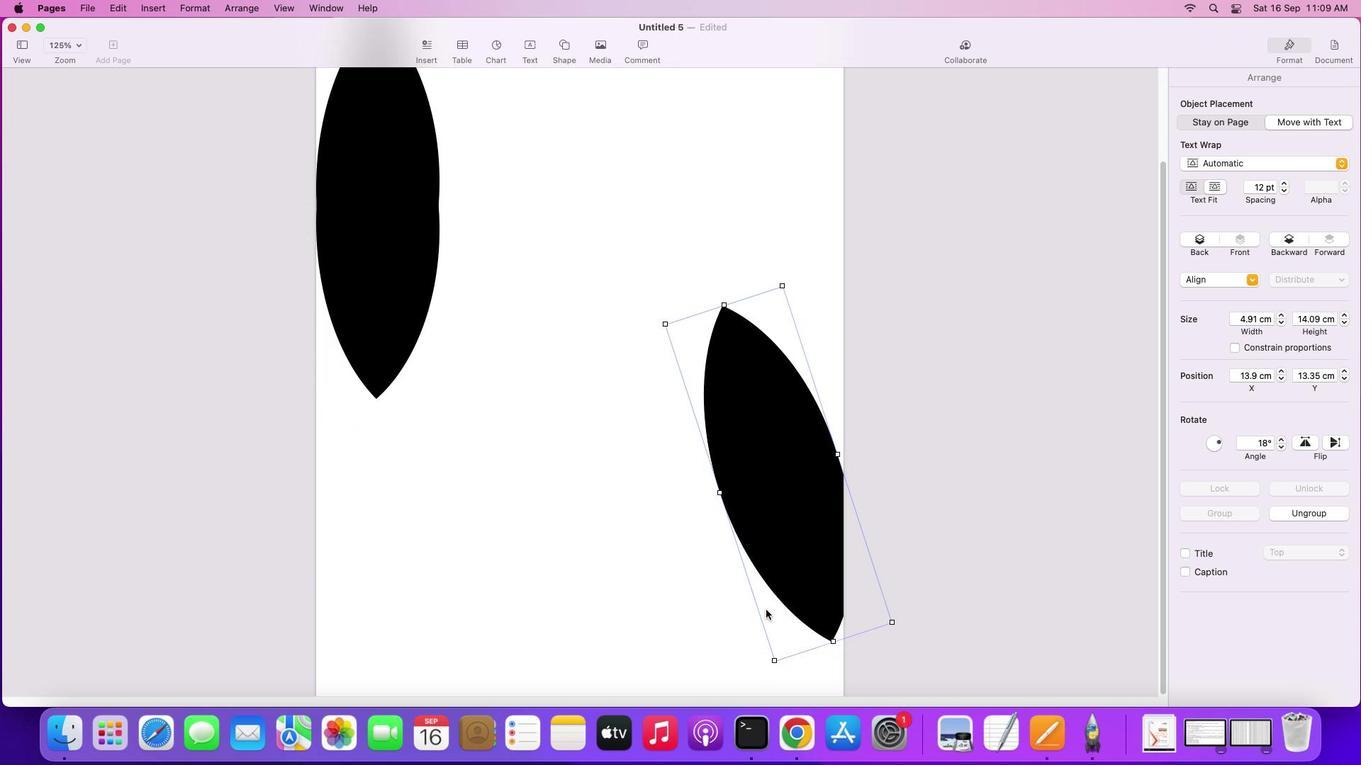 
Action: Mouse scrolled (766, 613) with delta (0, -2)
Screenshot: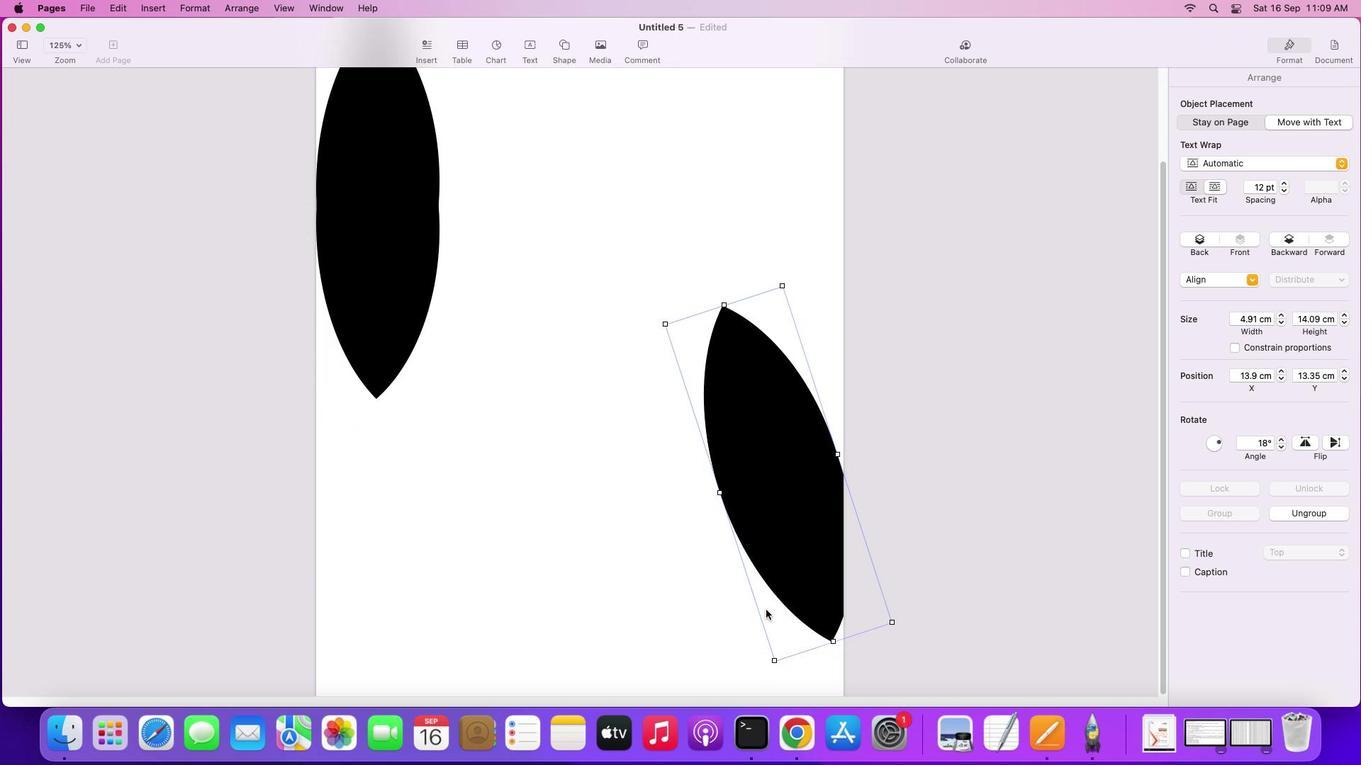 
Action: Mouse scrolled (766, 613) with delta (0, -3)
Screenshot: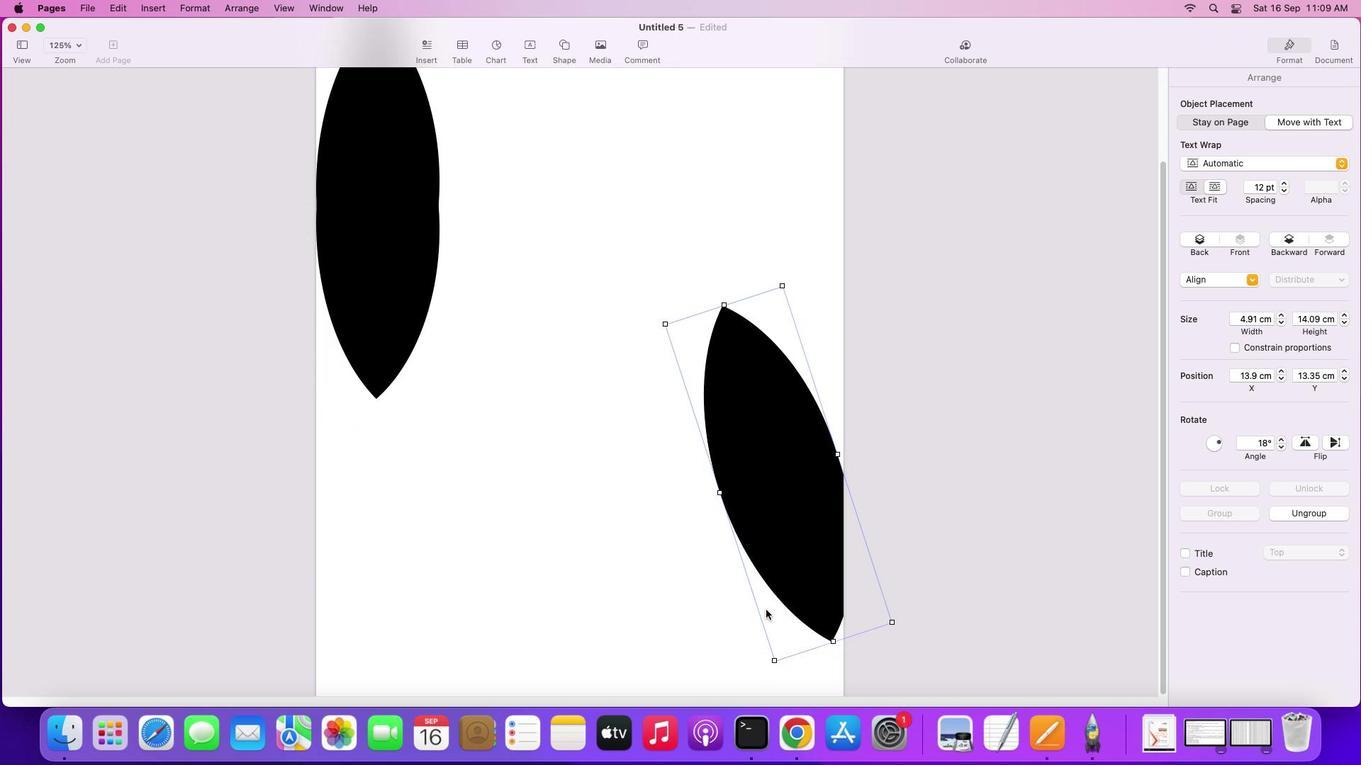 
Action: Mouse moved to (766, 613)
Screenshot: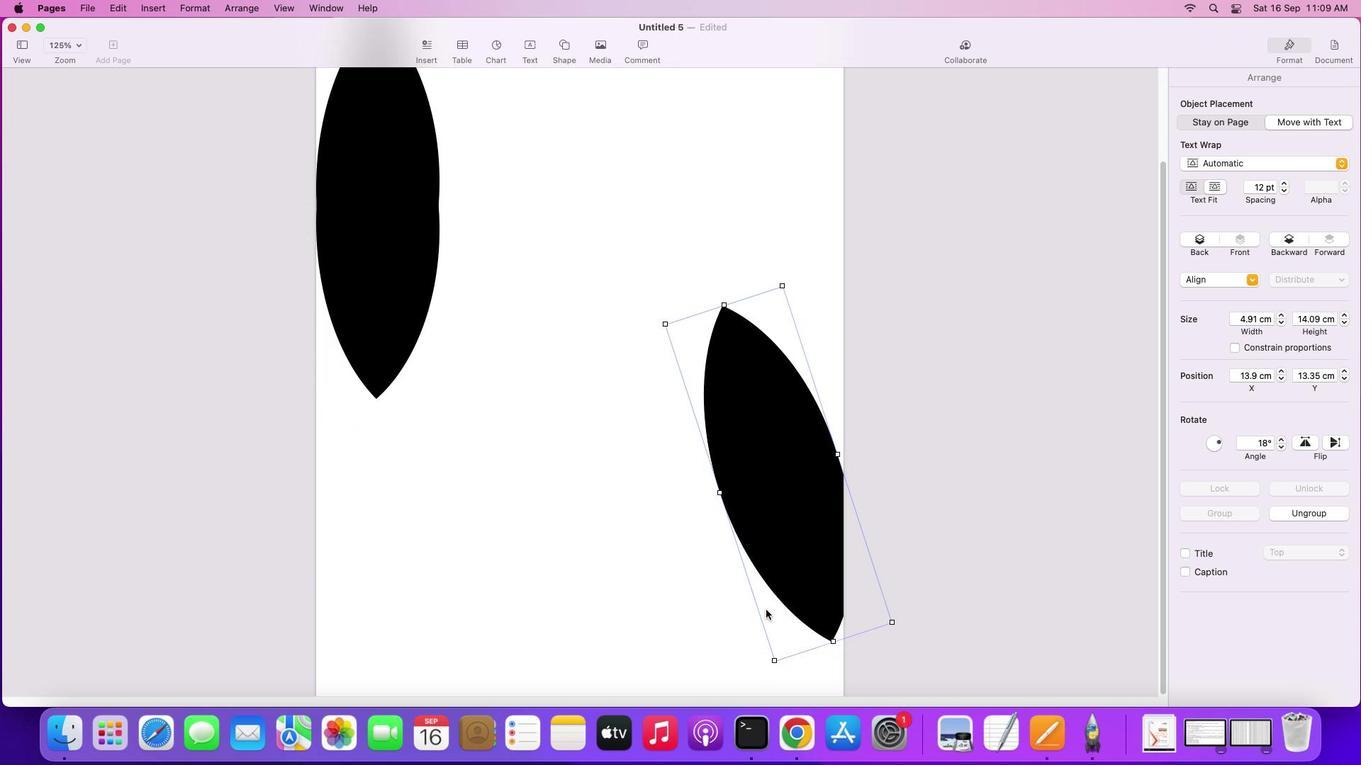 
Action: Mouse scrolled (766, 613) with delta (0, -4)
Screenshot: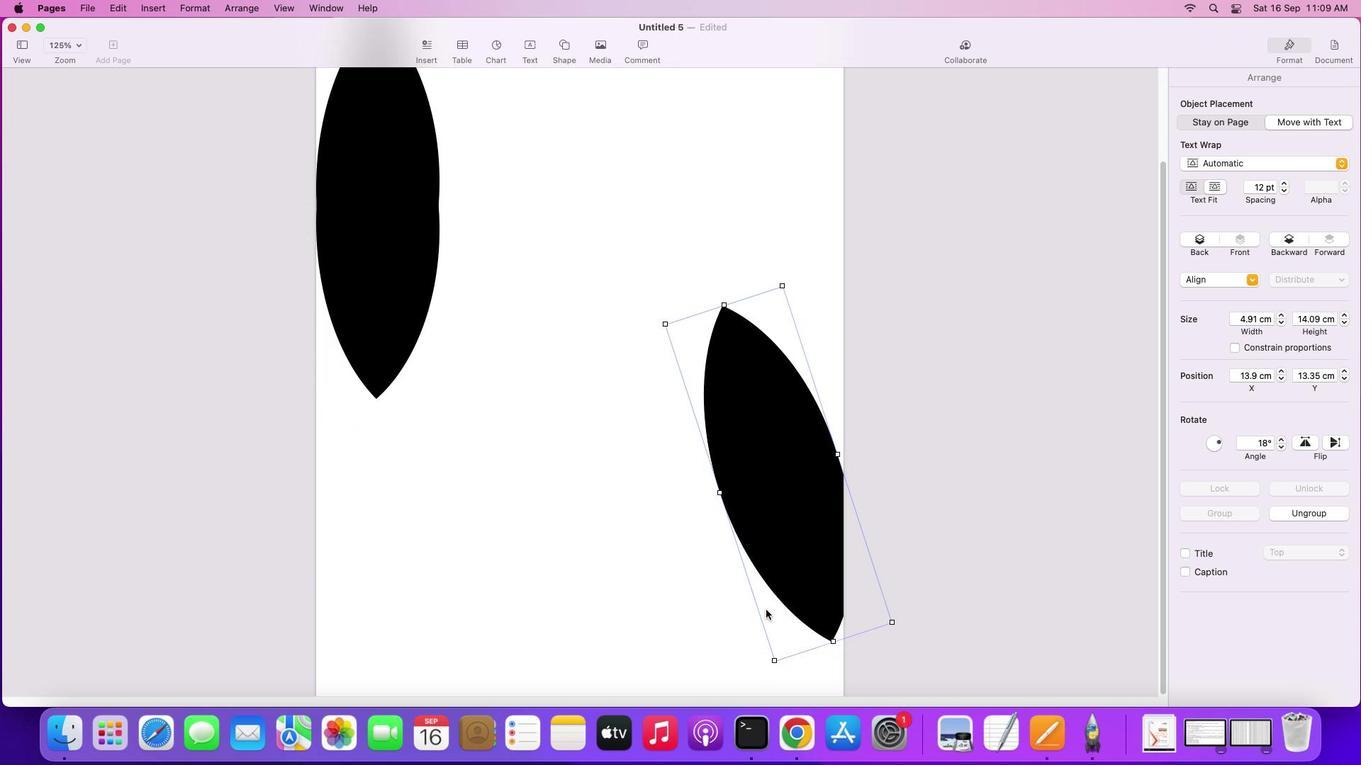 
Action: Mouse moved to (765, 611)
Screenshot: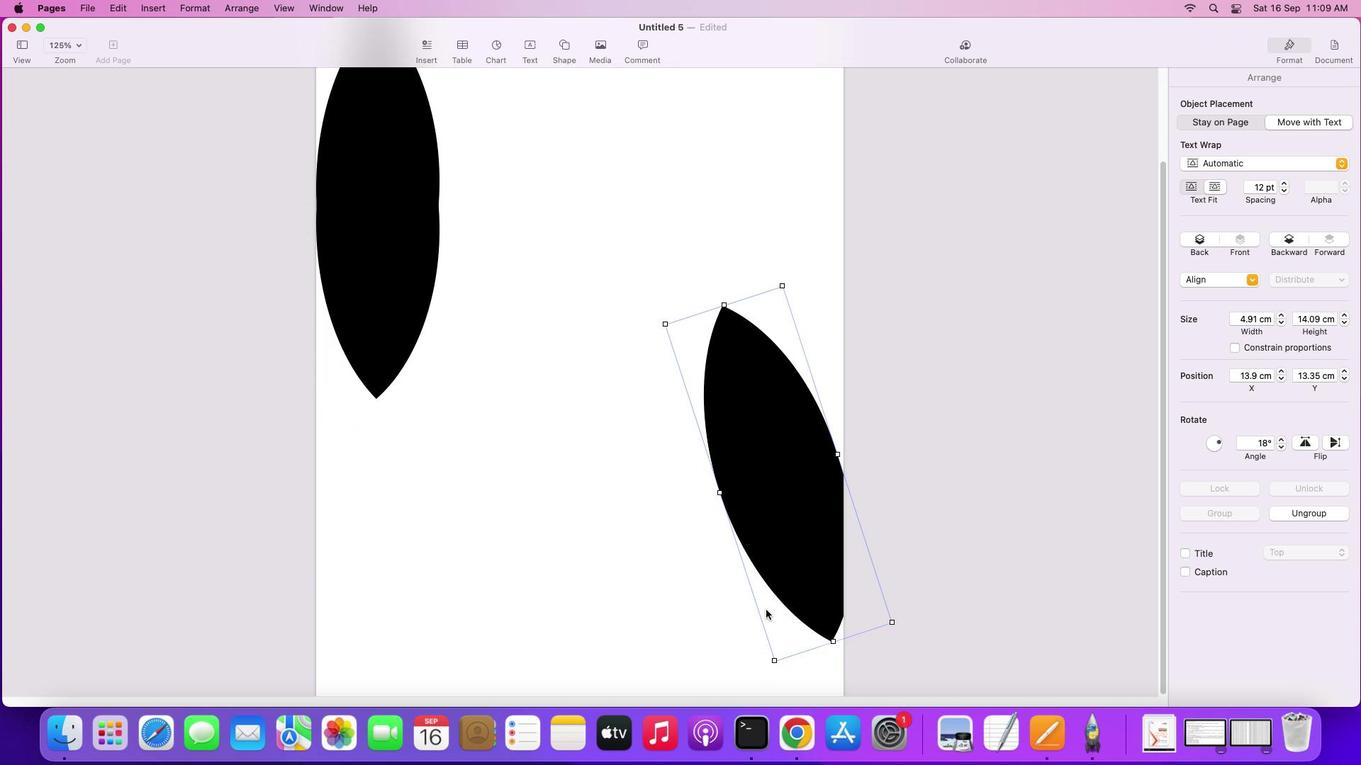 
Action: Mouse scrolled (765, 611) with delta (0, -4)
Screenshot: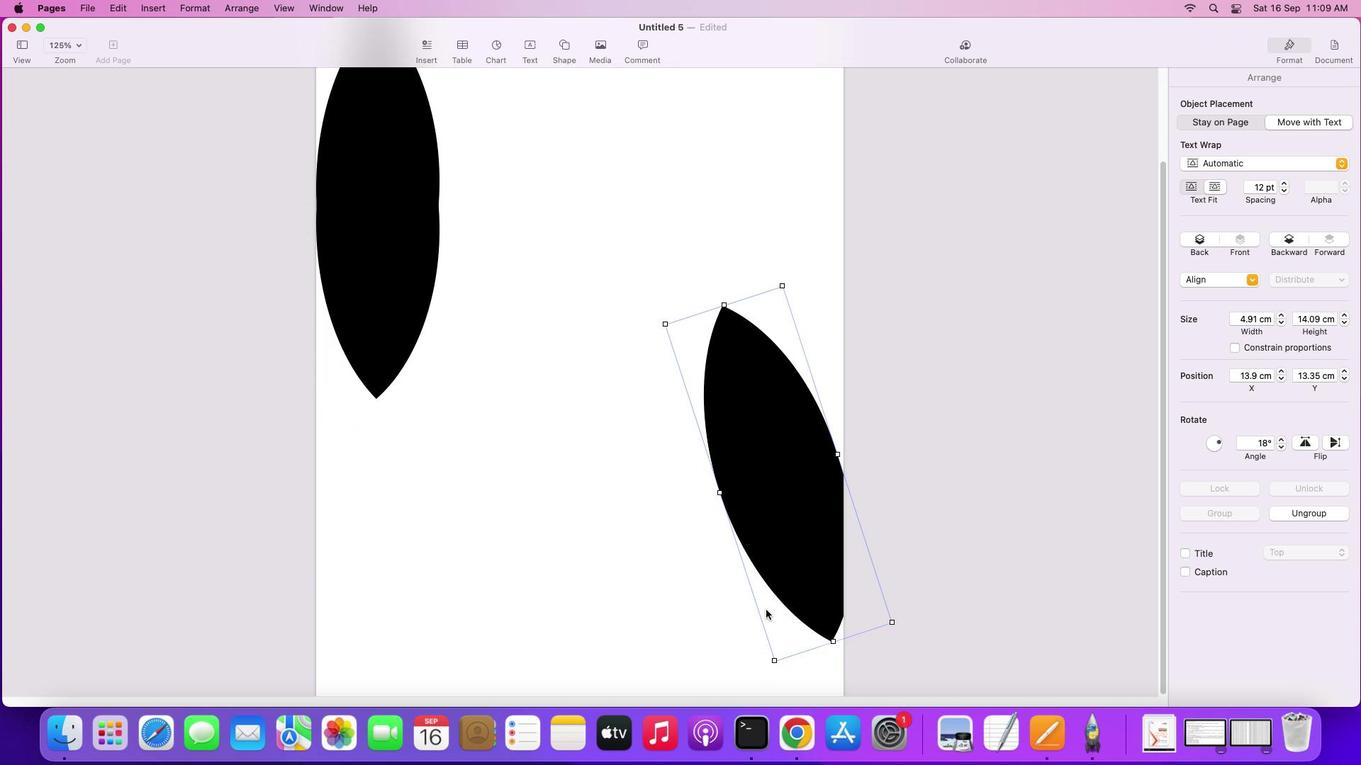 
Action: Mouse moved to (765, 609)
Screenshot: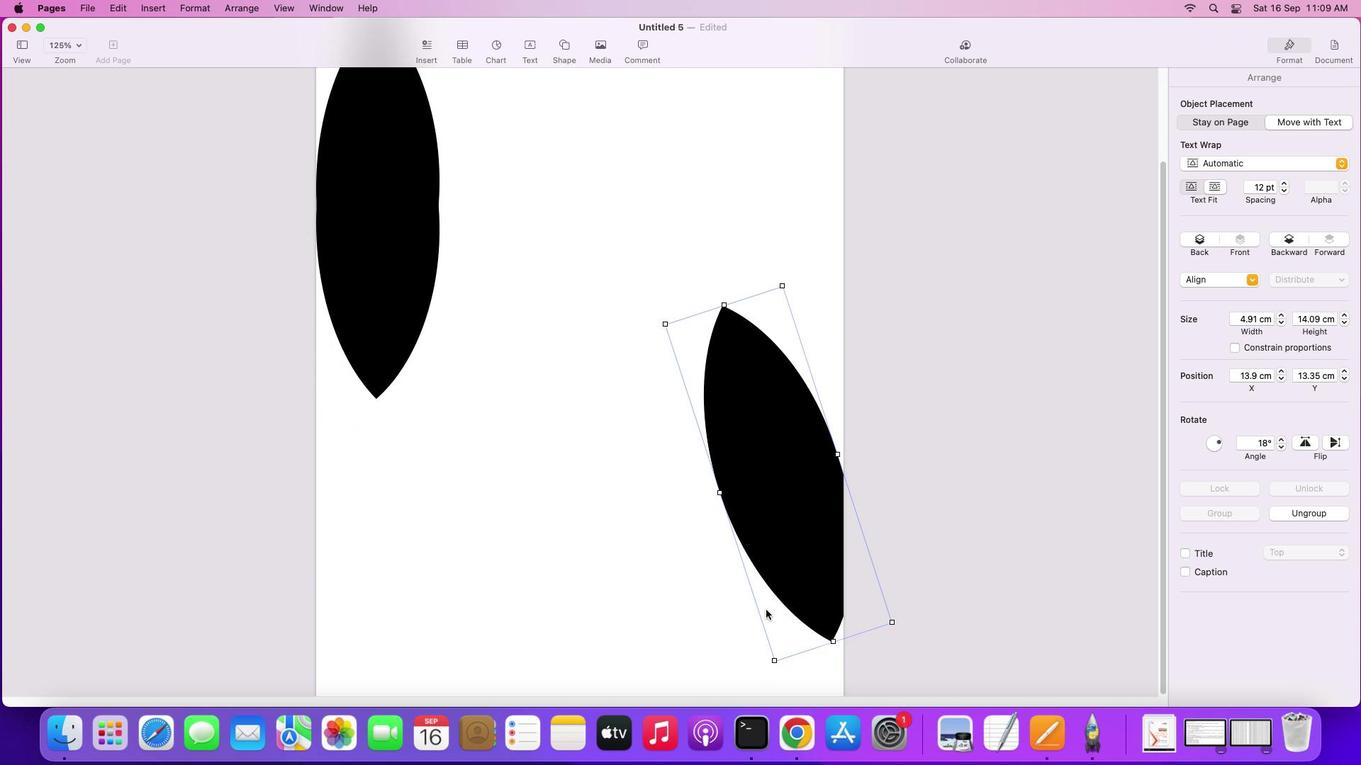 
Action: Mouse scrolled (765, 609) with delta (0, 0)
Screenshot: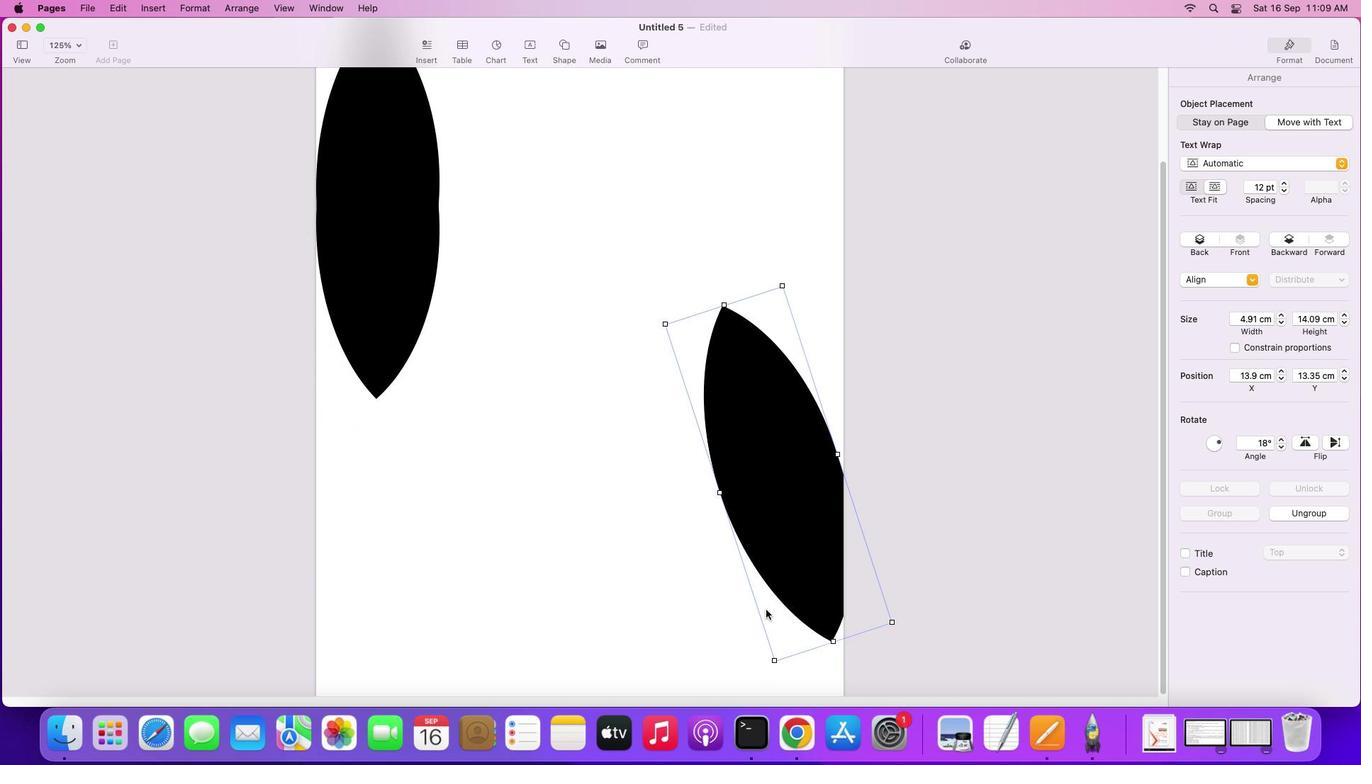 
Action: Mouse scrolled (765, 609) with delta (0, 0)
Screenshot: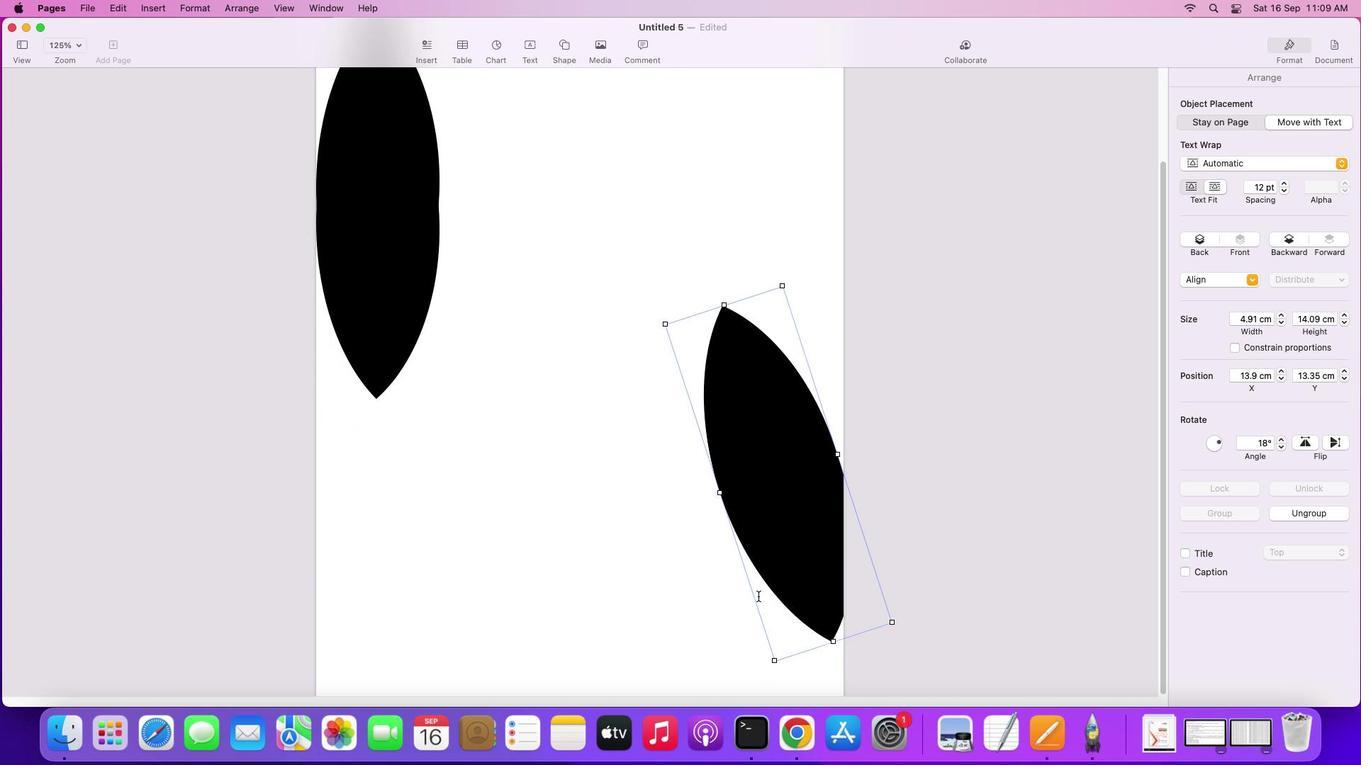 
Action: Mouse scrolled (765, 609) with delta (0, -2)
Screenshot: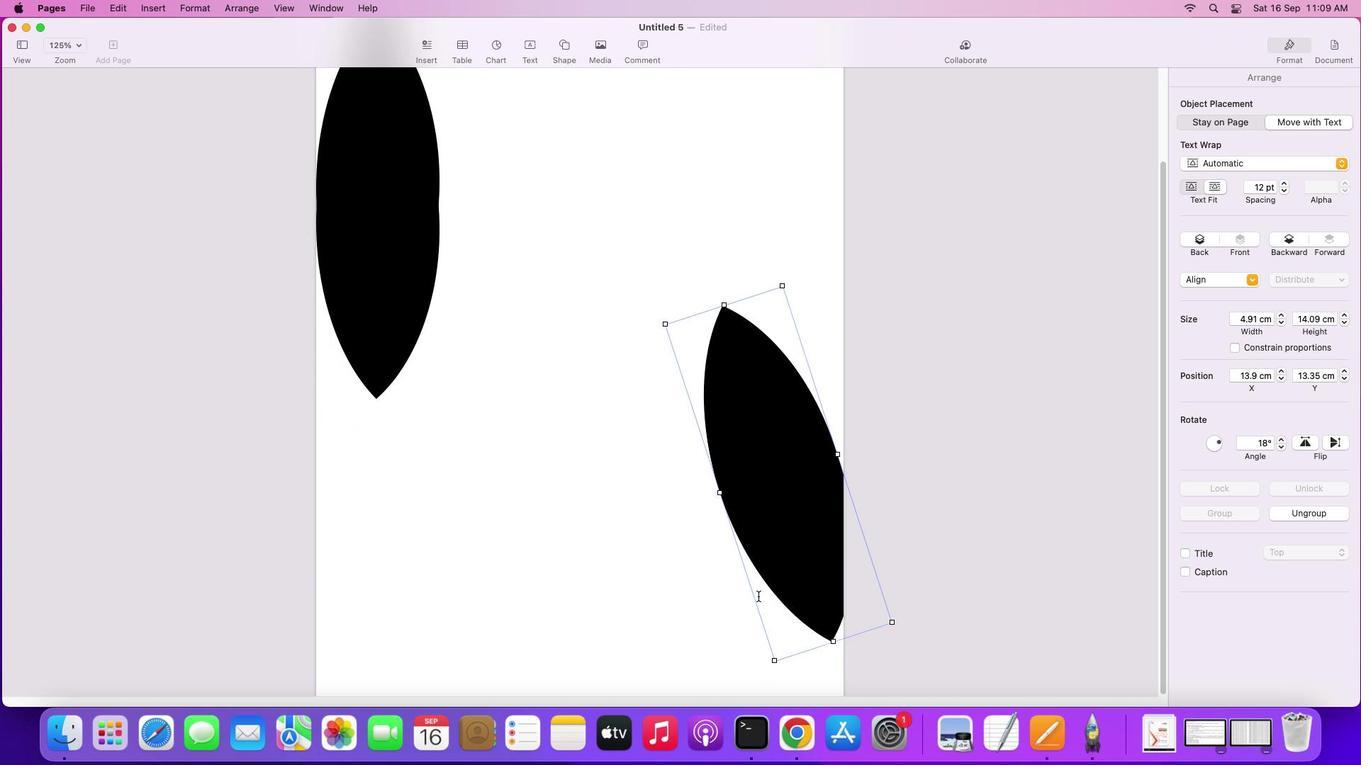 
Action: Mouse scrolled (765, 609) with delta (0, -3)
Screenshot: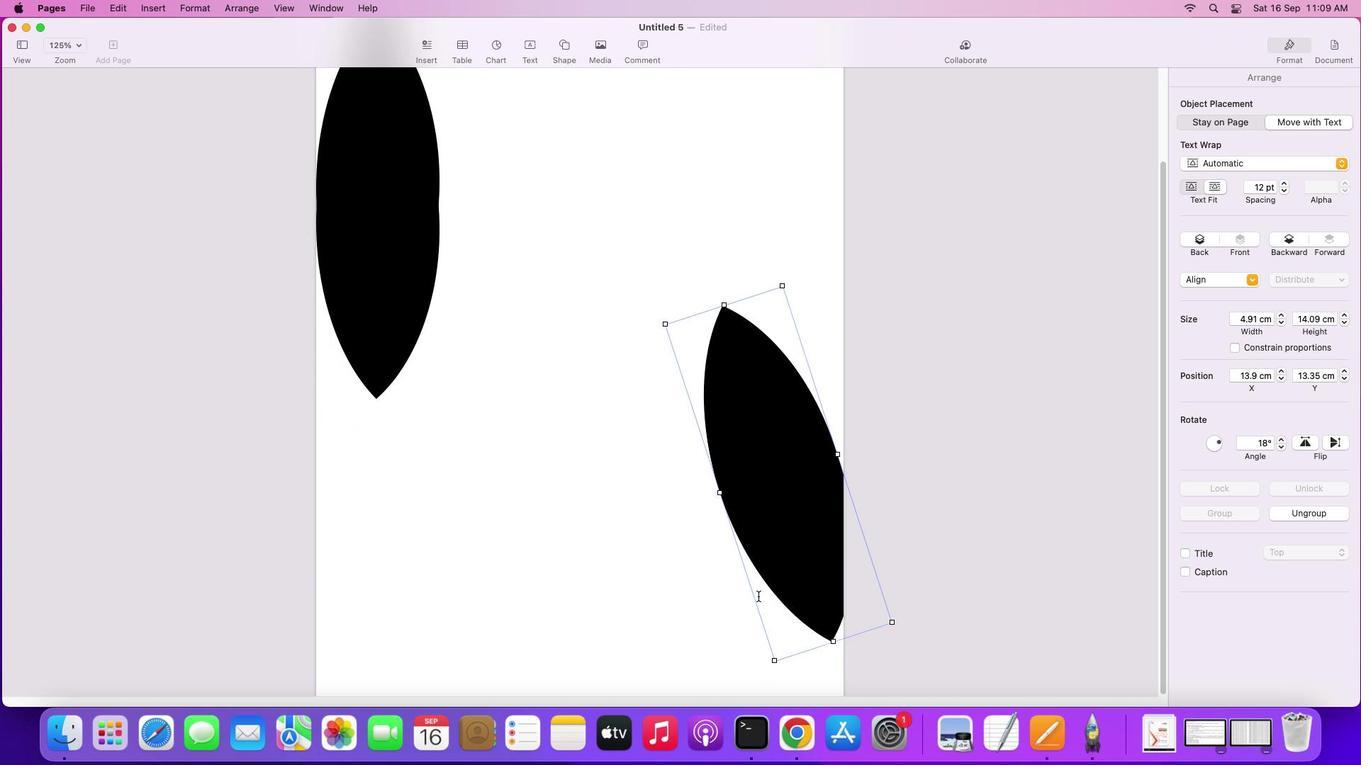 
Action: Mouse scrolled (765, 609) with delta (0, -4)
Screenshot: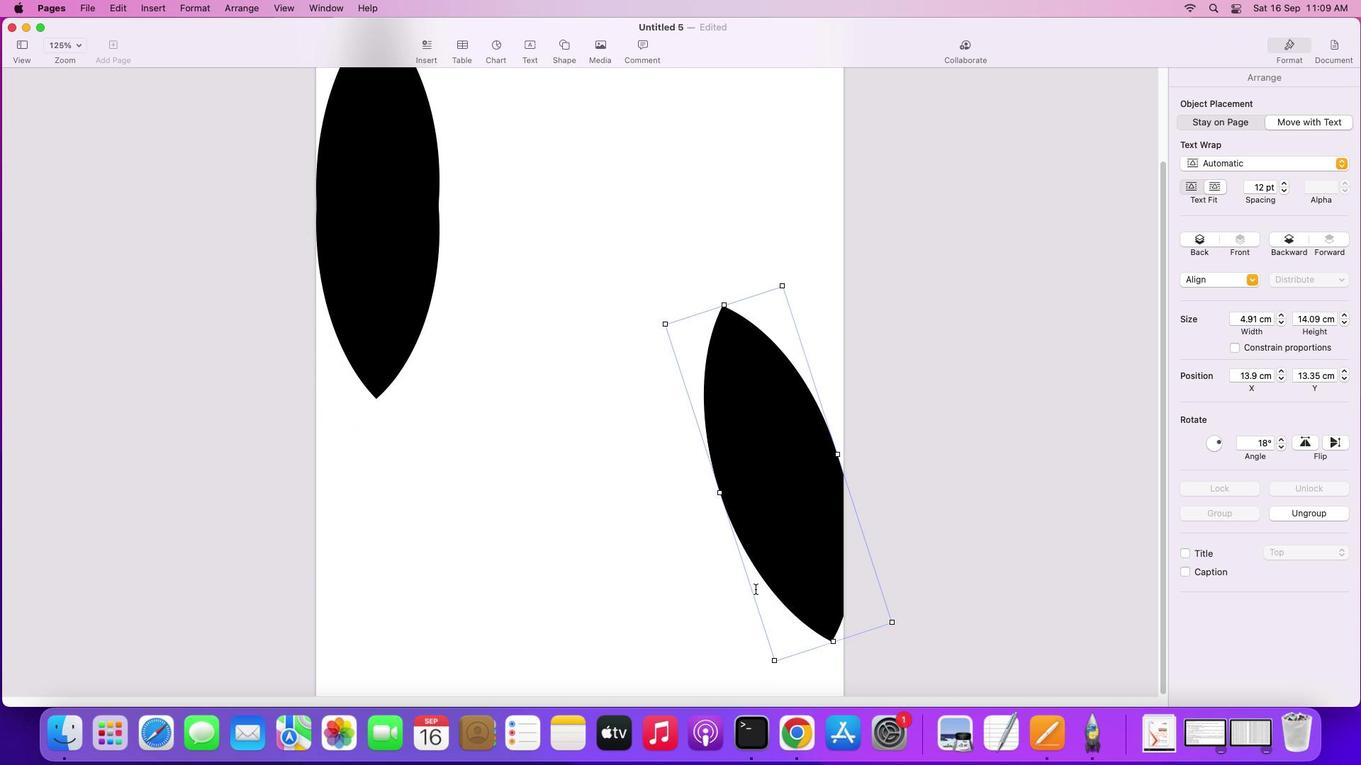 
Action: Mouse scrolled (765, 609) with delta (0, -4)
Screenshot: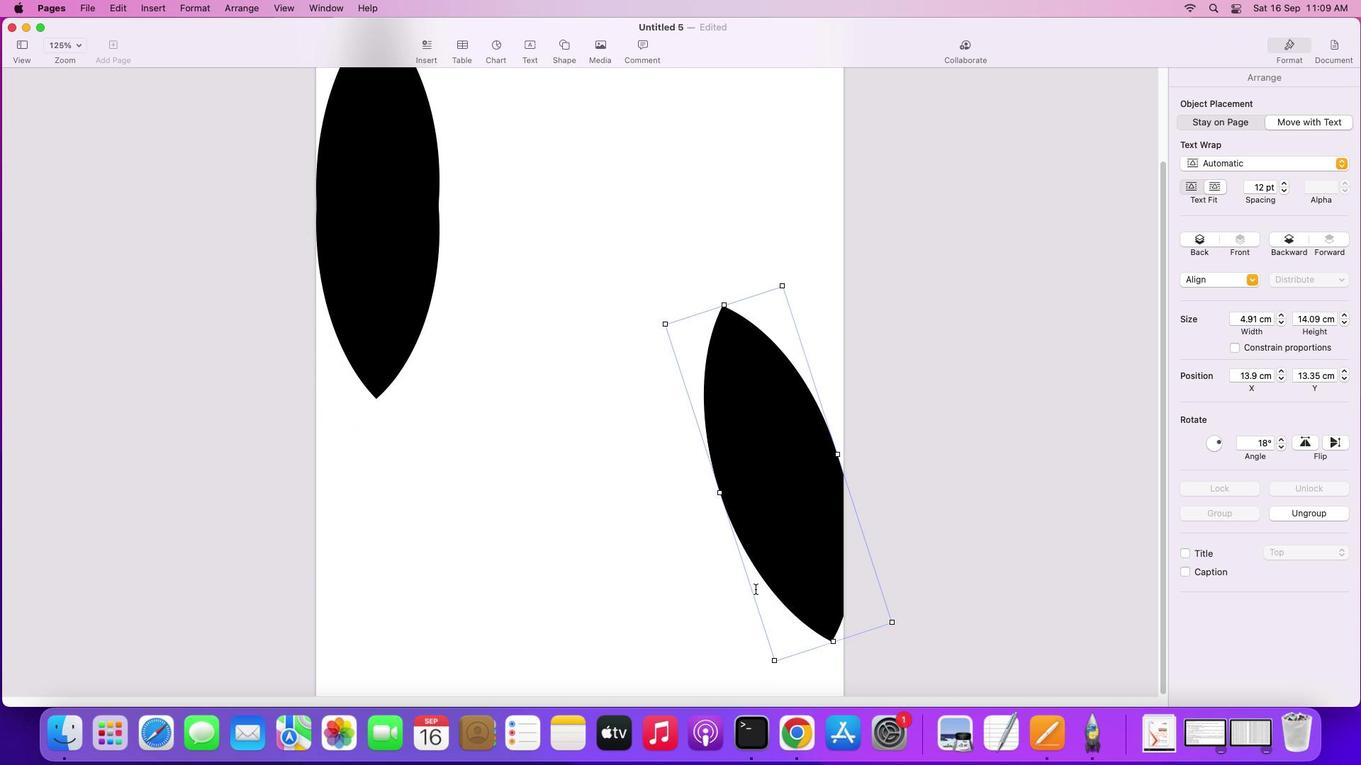 
Action: Mouse moved to (755, 589)
Screenshot: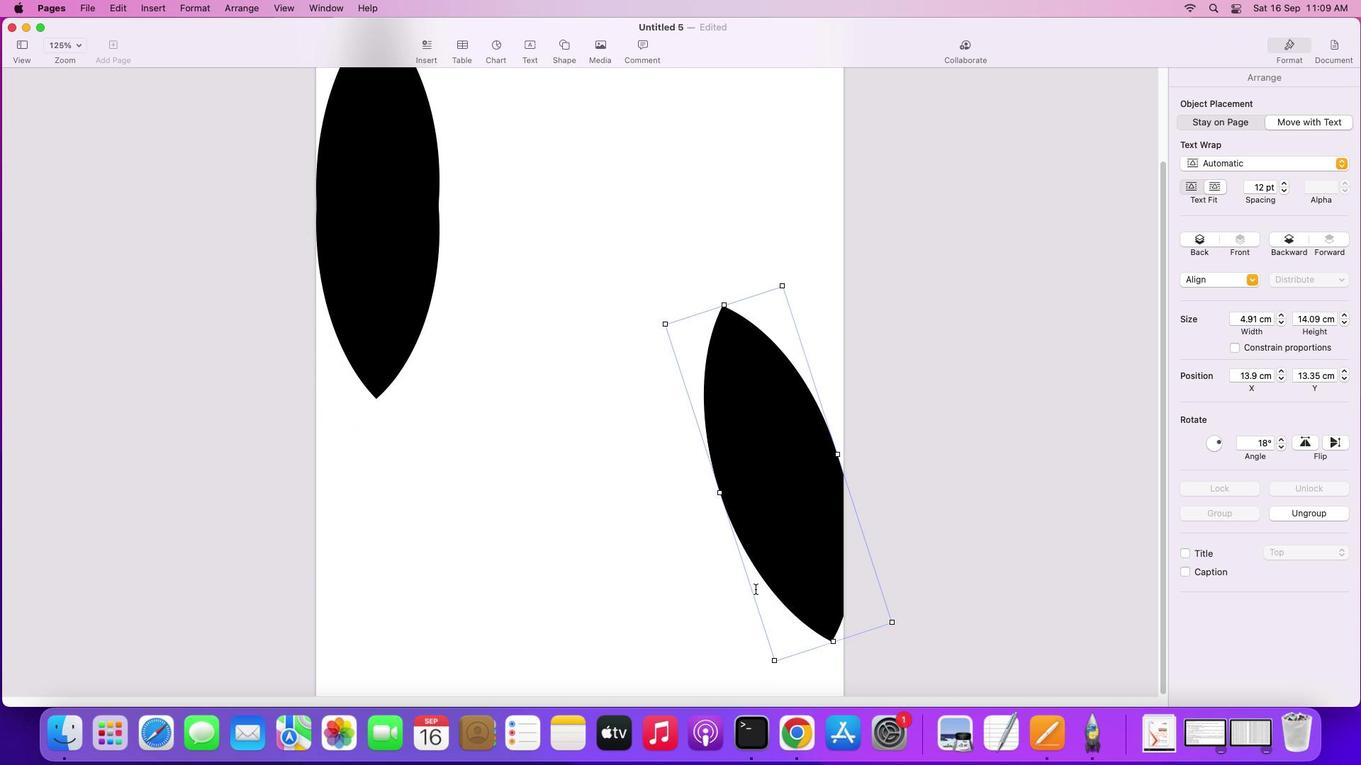 
Action: Mouse scrolled (755, 589) with delta (0, 0)
Screenshot: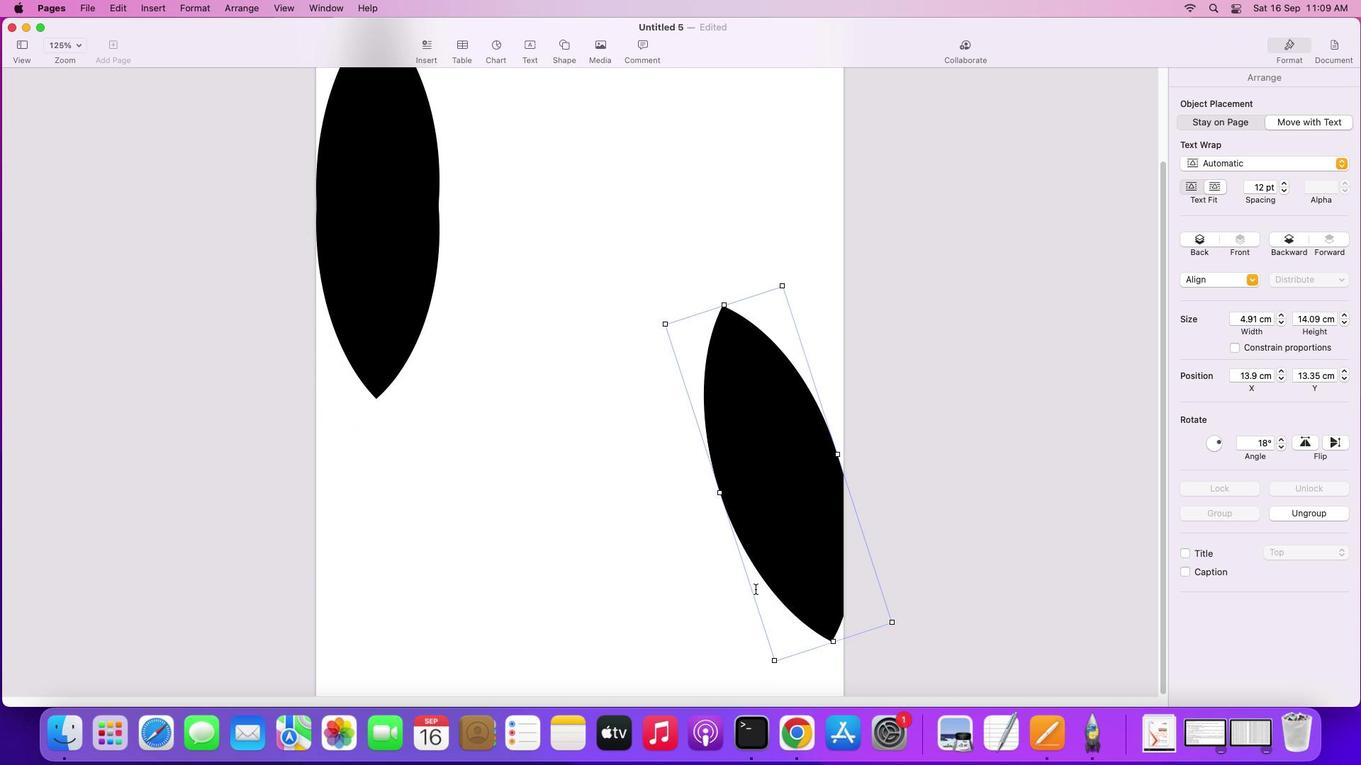 
Action: Mouse scrolled (755, 589) with delta (0, 0)
Screenshot: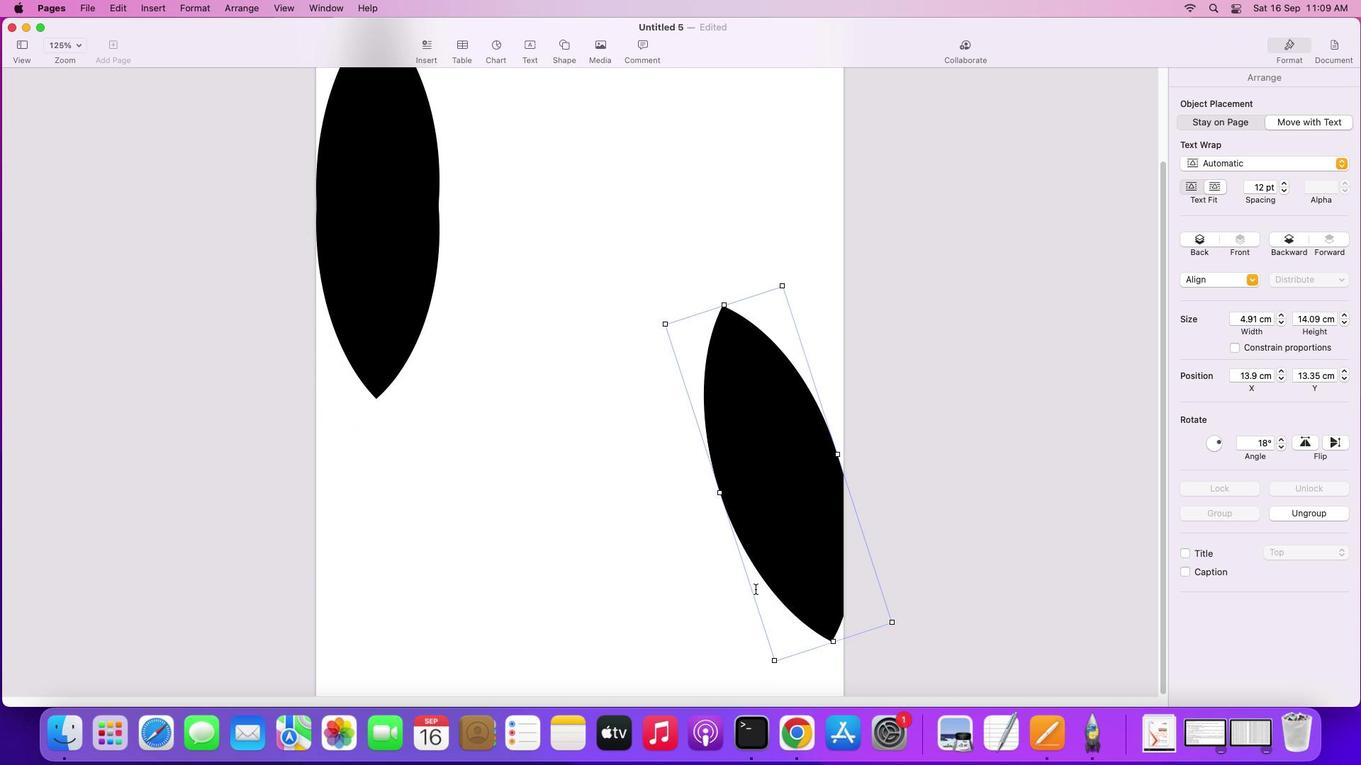 
Action: Mouse scrolled (755, 589) with delta (0, -2)
Screenshot: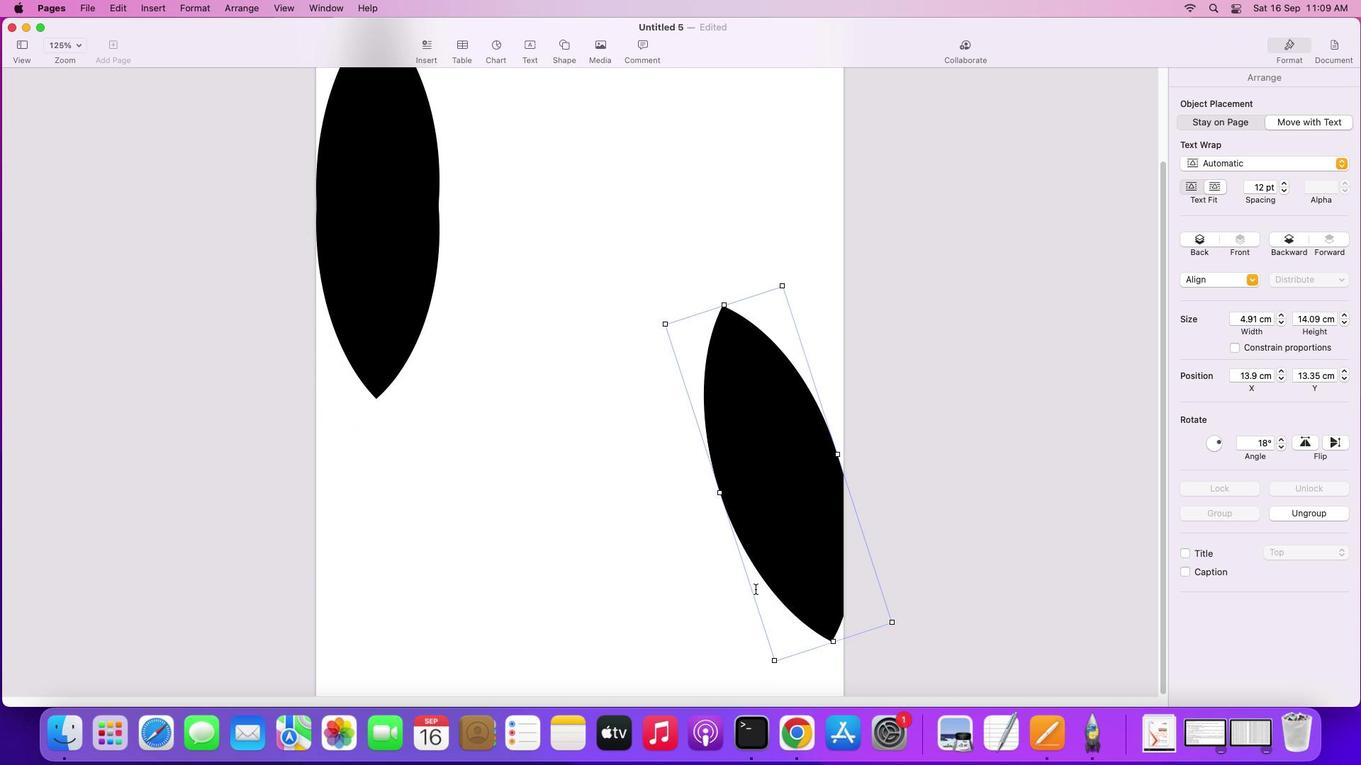 
Action: Mouse scrolled (755, 589) with delta (0, -3)
Screenshot: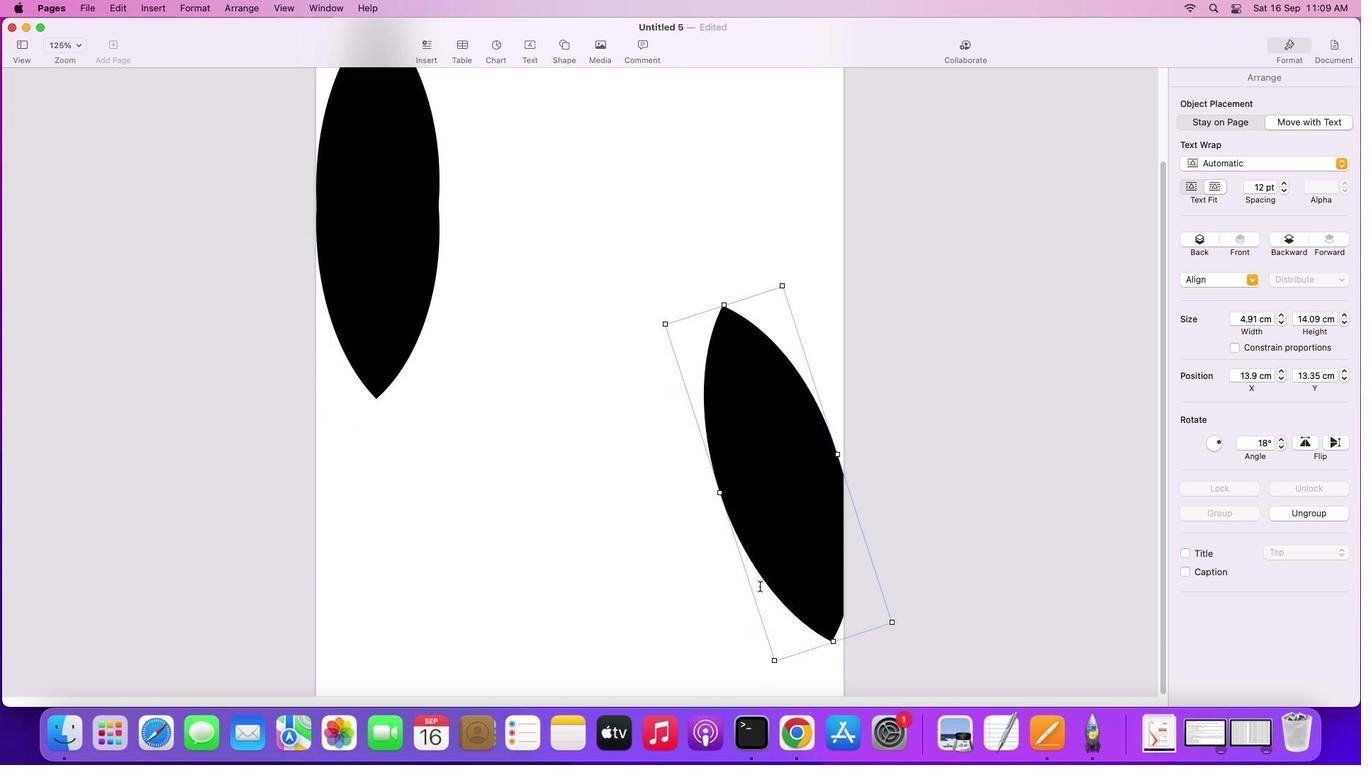 
Action: Mouse scrolled (755, 589) with delta (0, -4)
Screenshot: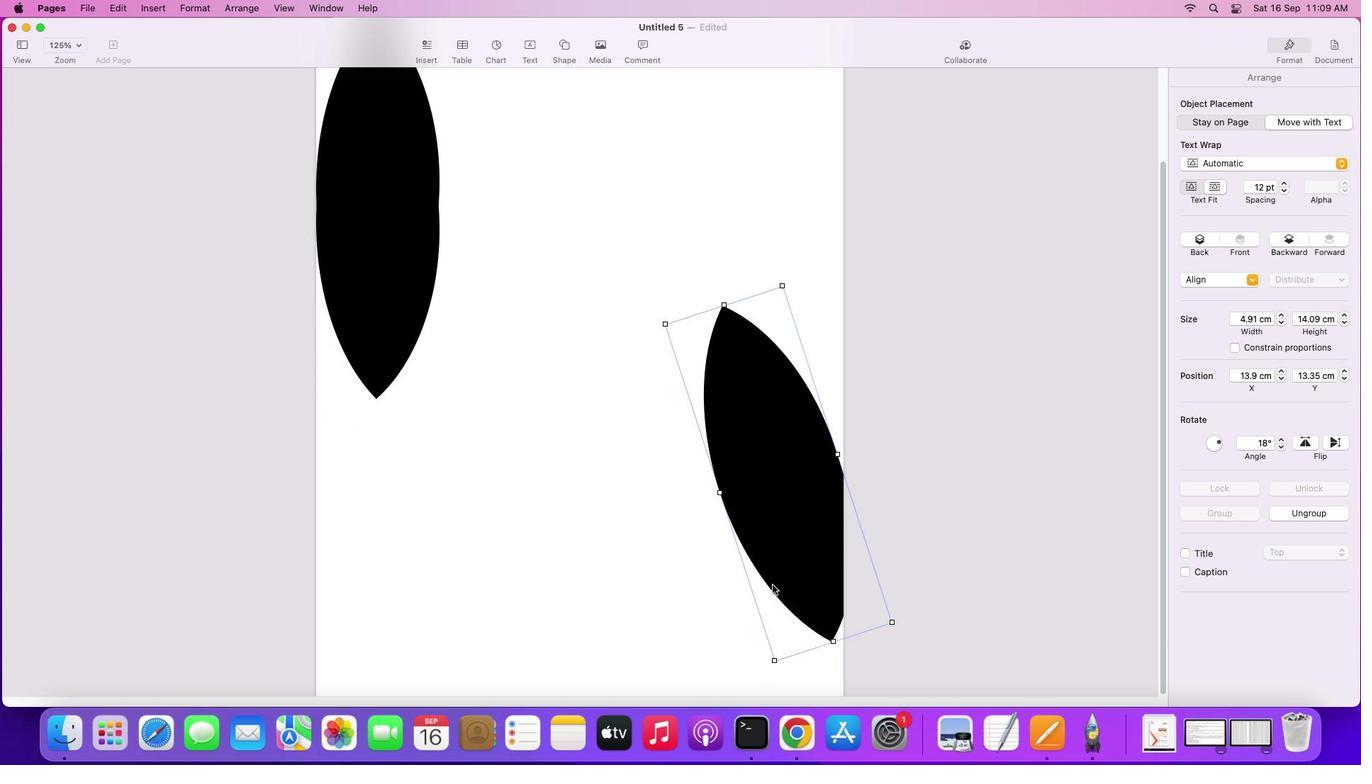 
Action: Mouse moved to (810, 560)
Screenshot: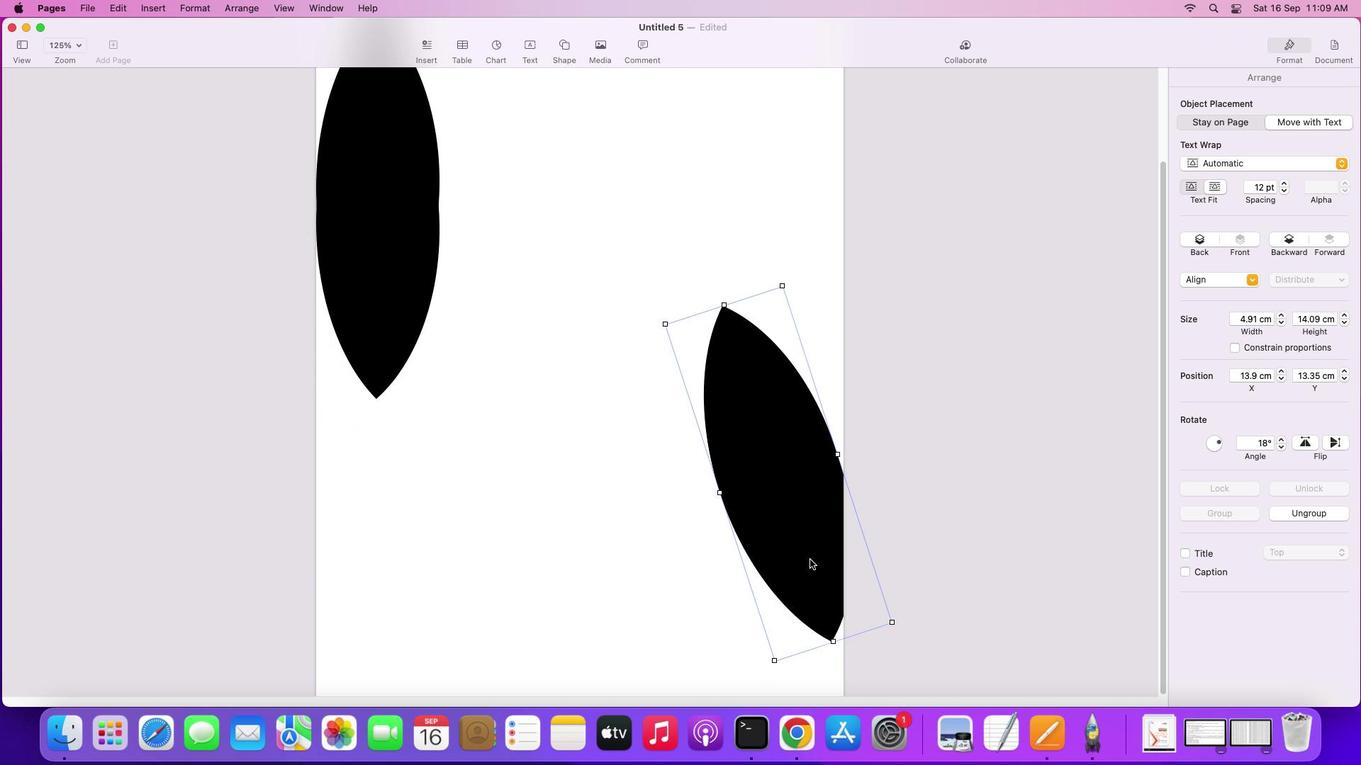 
Action: Mouse pressed left at (810, 560)
Screenshot: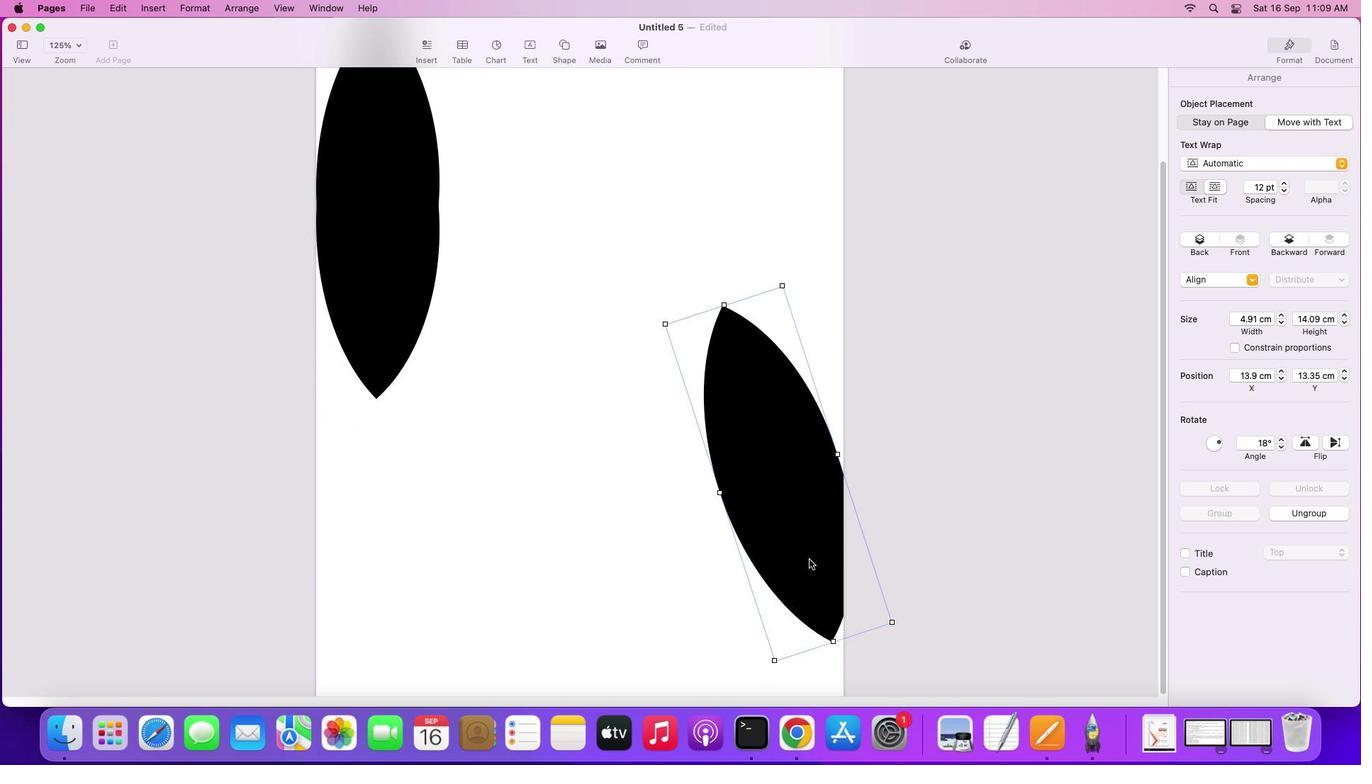 
Action: Mouse moved to (1280, 438)
Screenshot: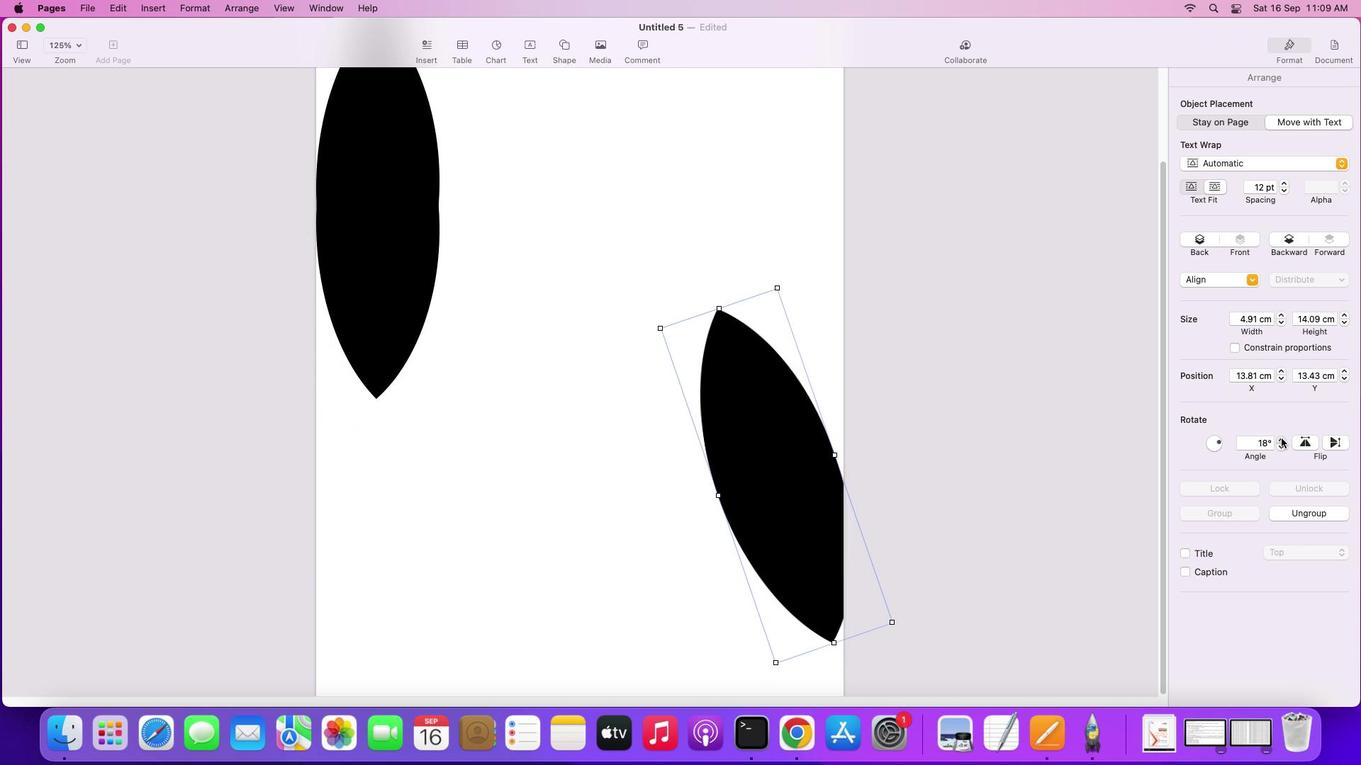 
Action: Mouse pressed left at (1280, 438)
Screenshot: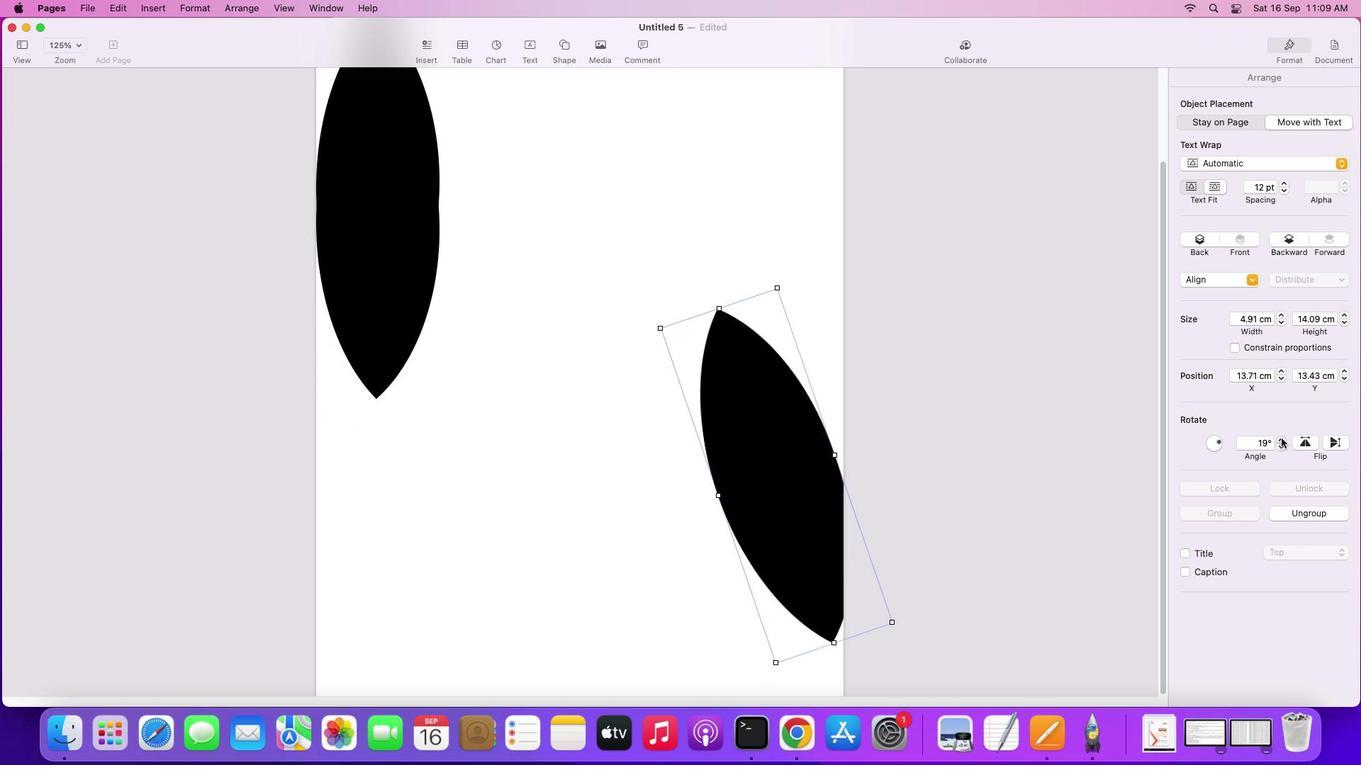
Action: Mouse moved to (779, 520)
Screenshot: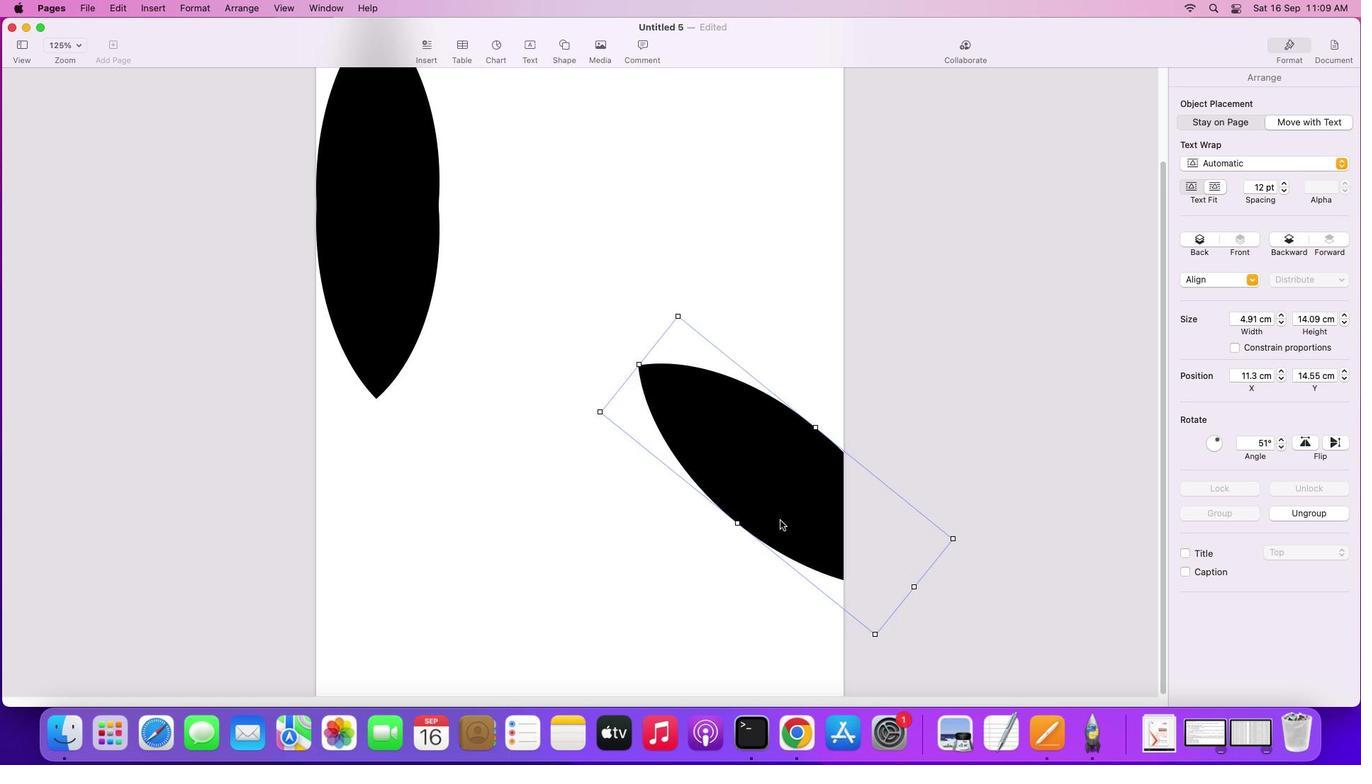 
Action: Mouse pressed left at (779, 520)
Screenshot: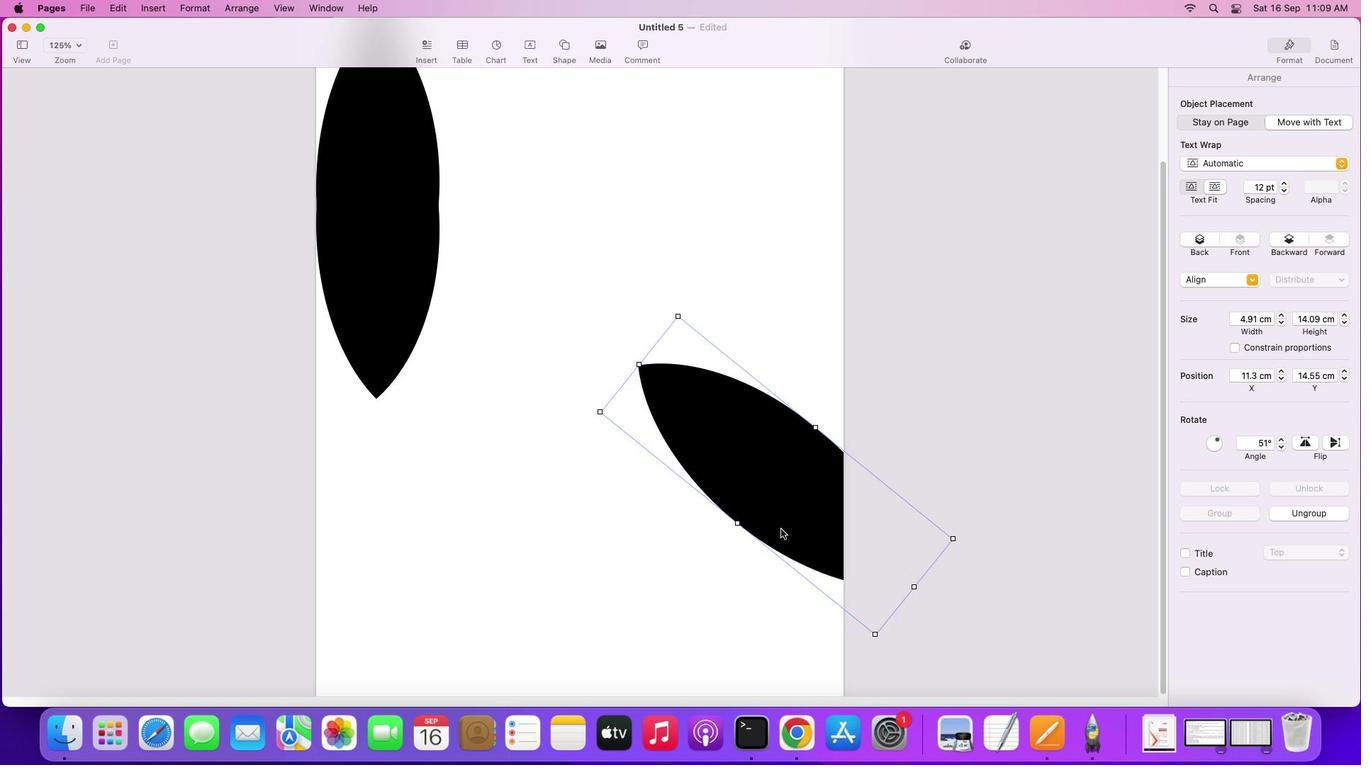 
Action: Mouse moved to (770, 553)
Screenshot: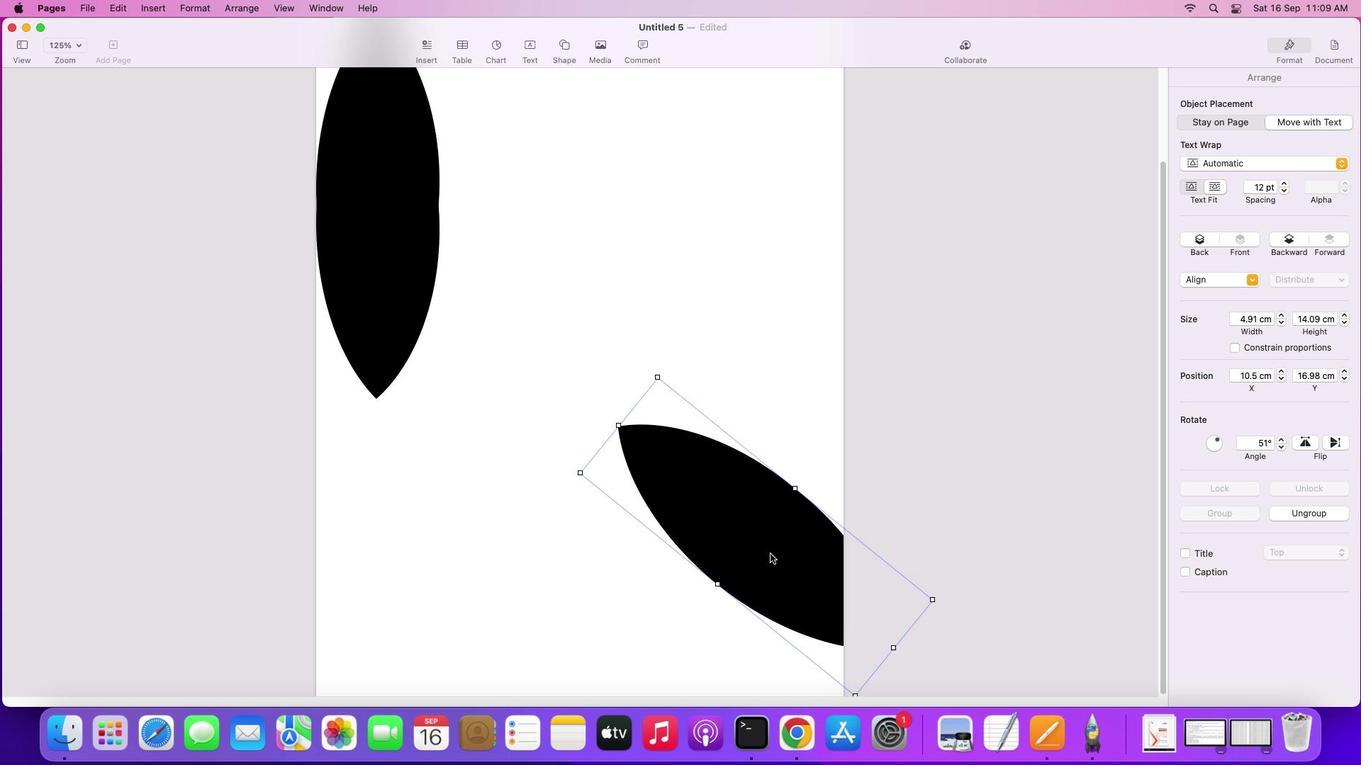 
Action: Key pressed Key.alt
Screenshot: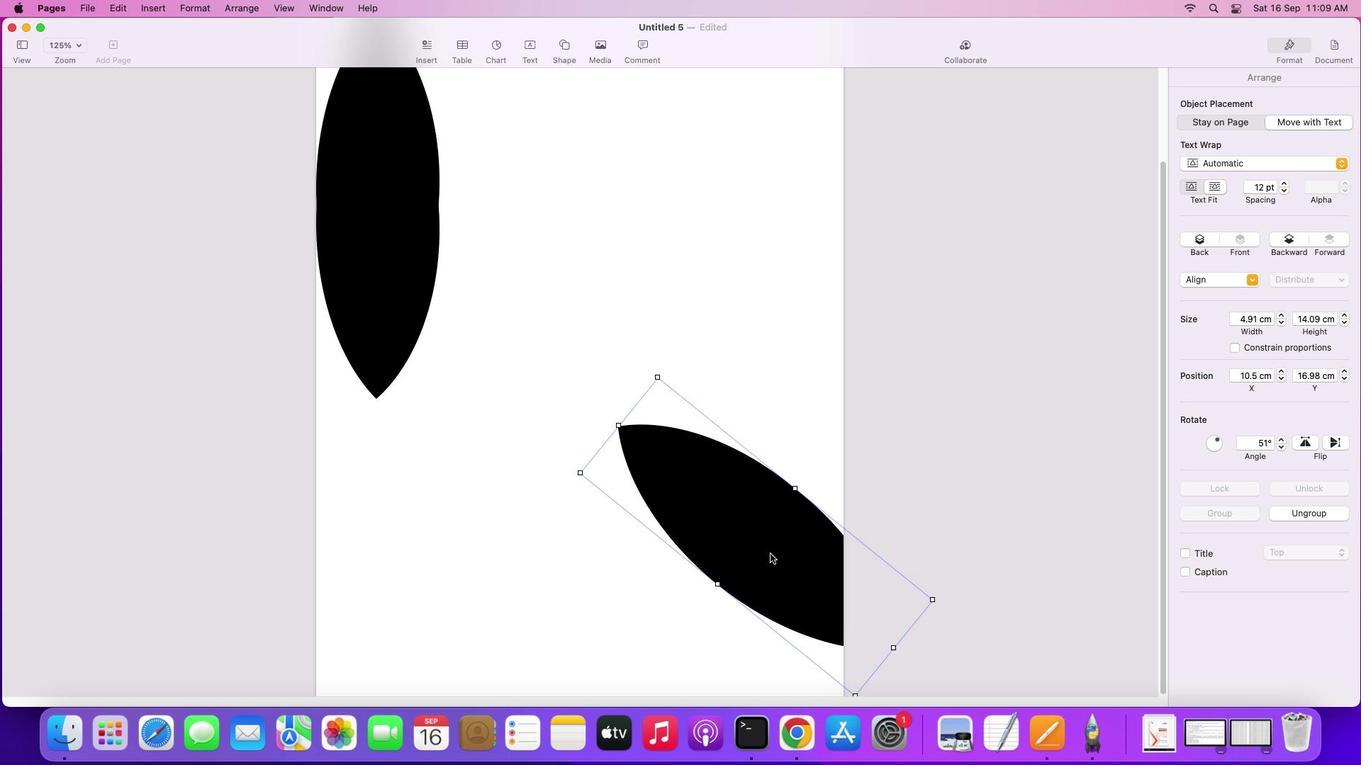 
Action: Mouse moved to (770, 552)
Screenshot: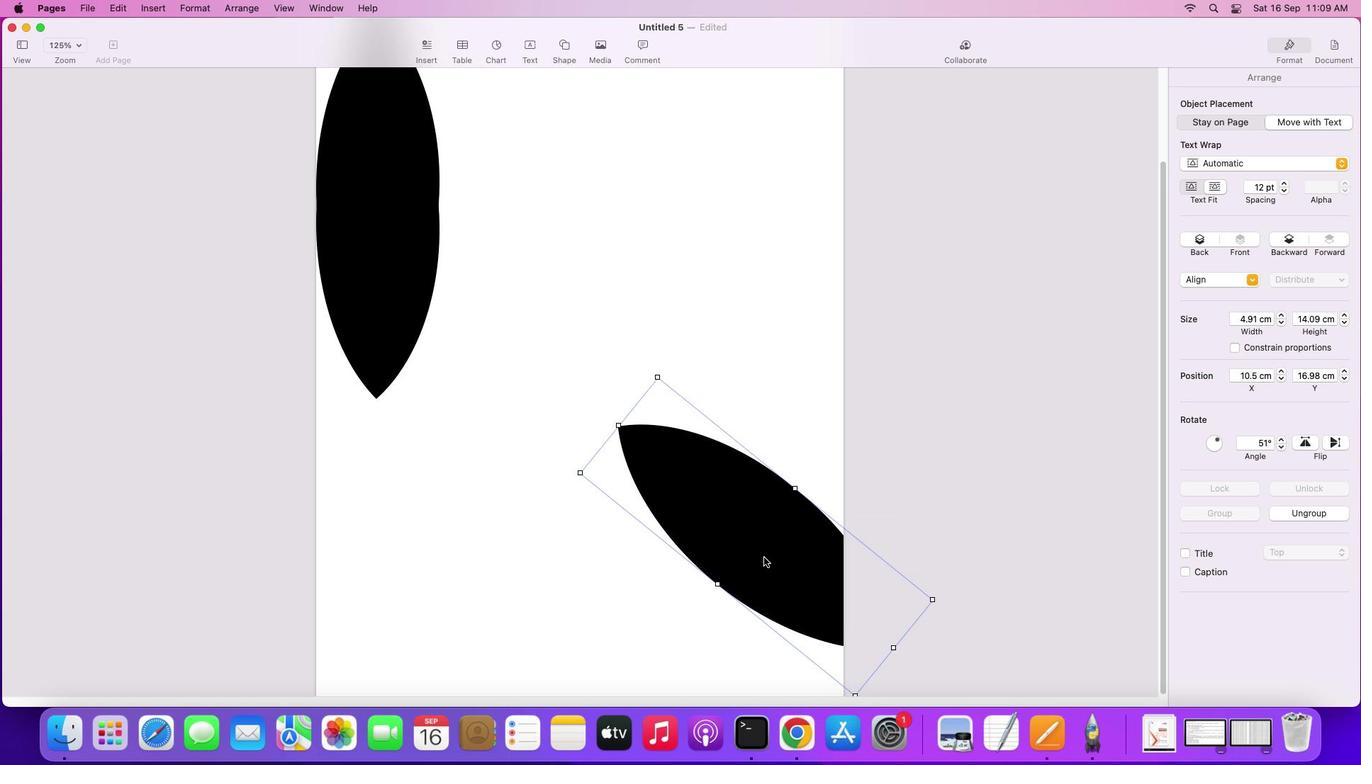 
Action: Mouse pressed left at (770, 552)
Screenshot: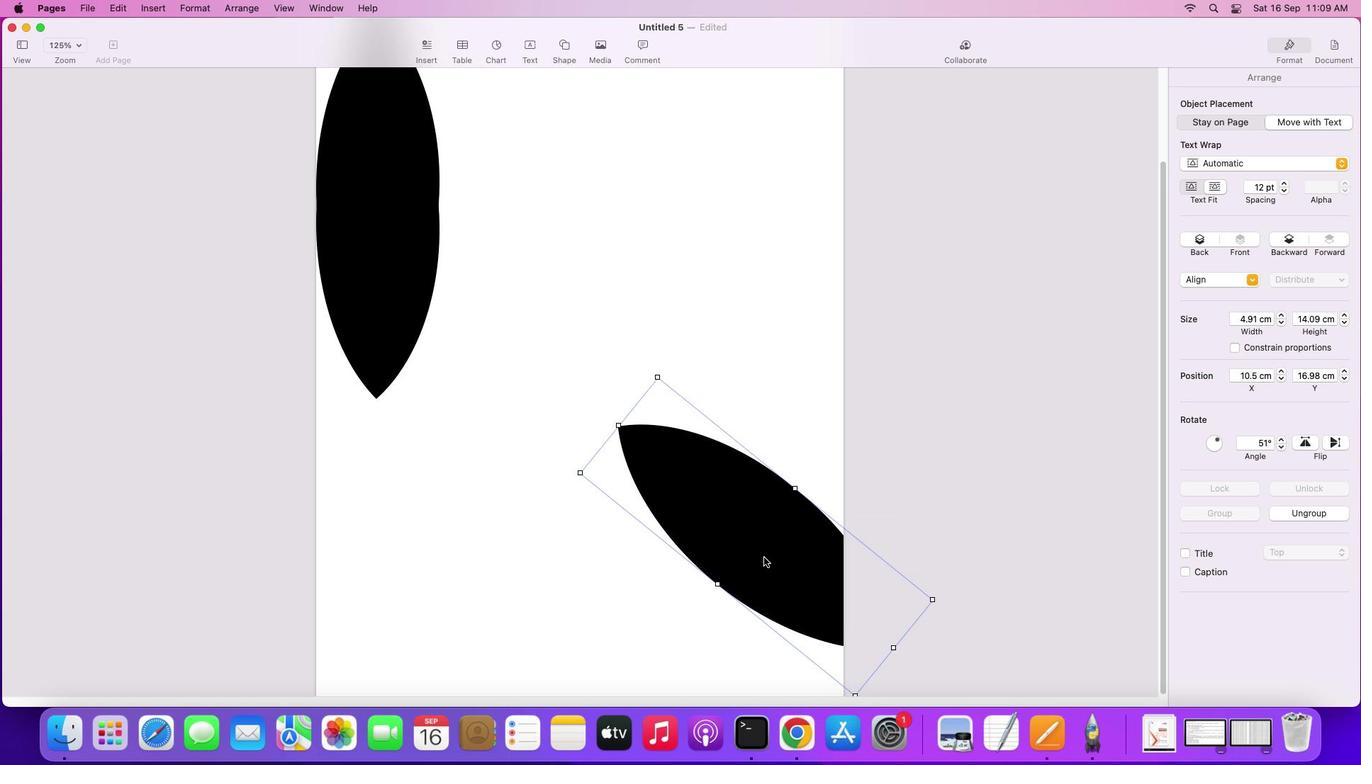 
Action: Mouse moved to (718, 647)
Screenshot: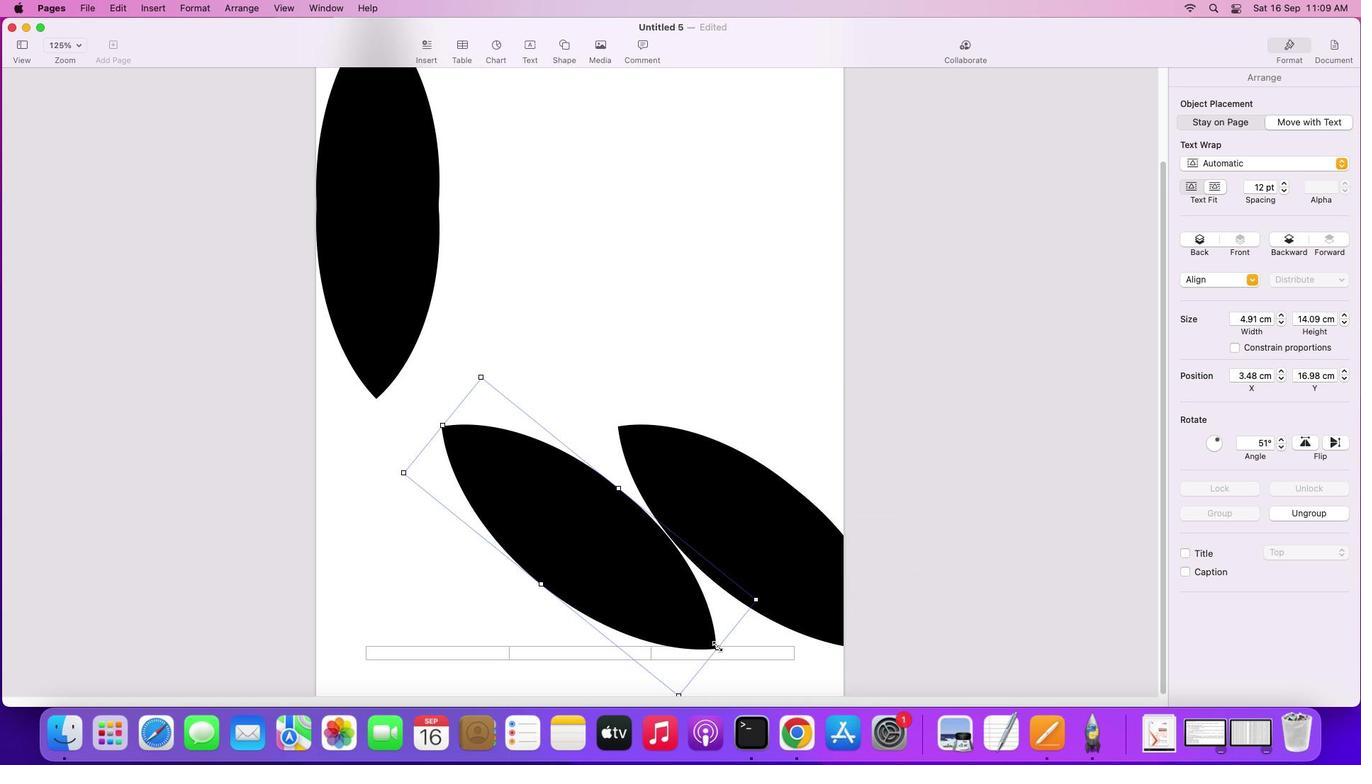 
Action: Mouse pressed left at (718, 647)
Screenshot: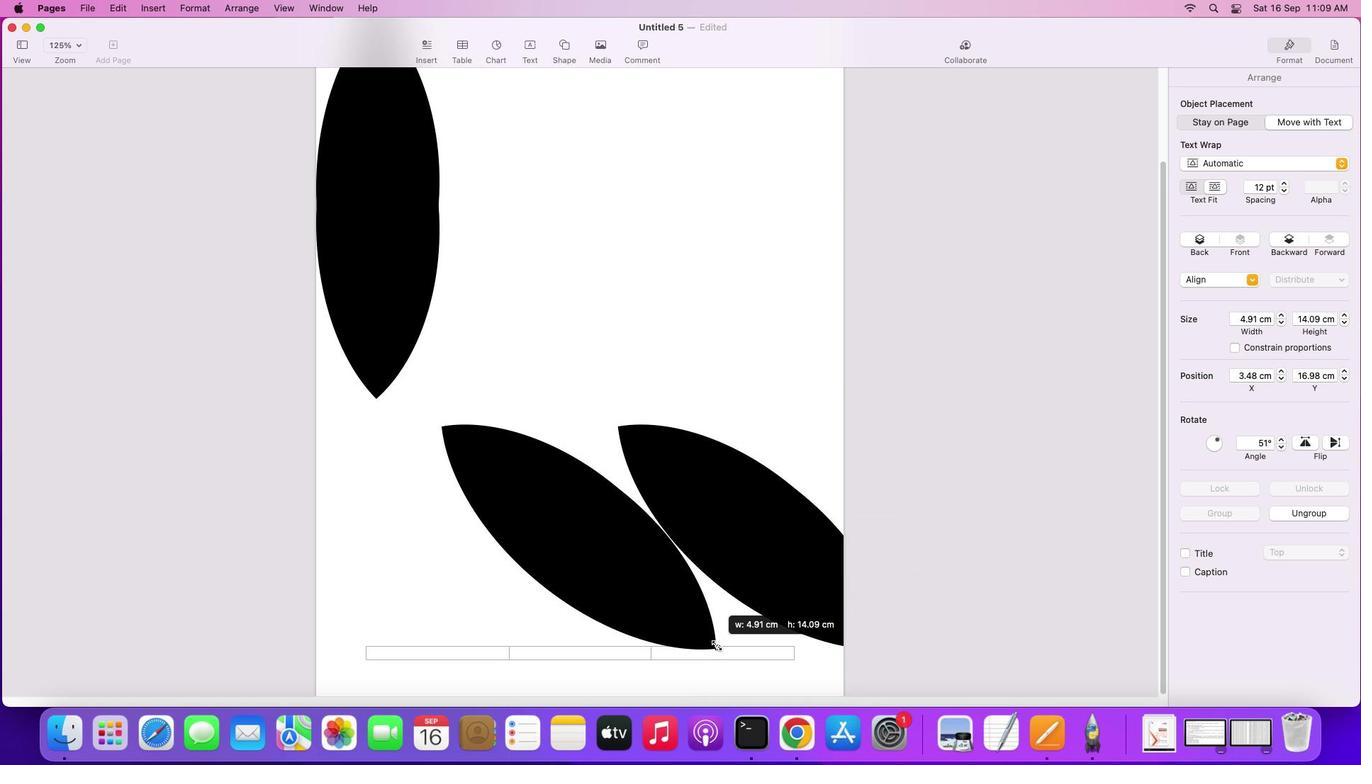 
Action: Mouse moved to (592, 464)
Screenshot: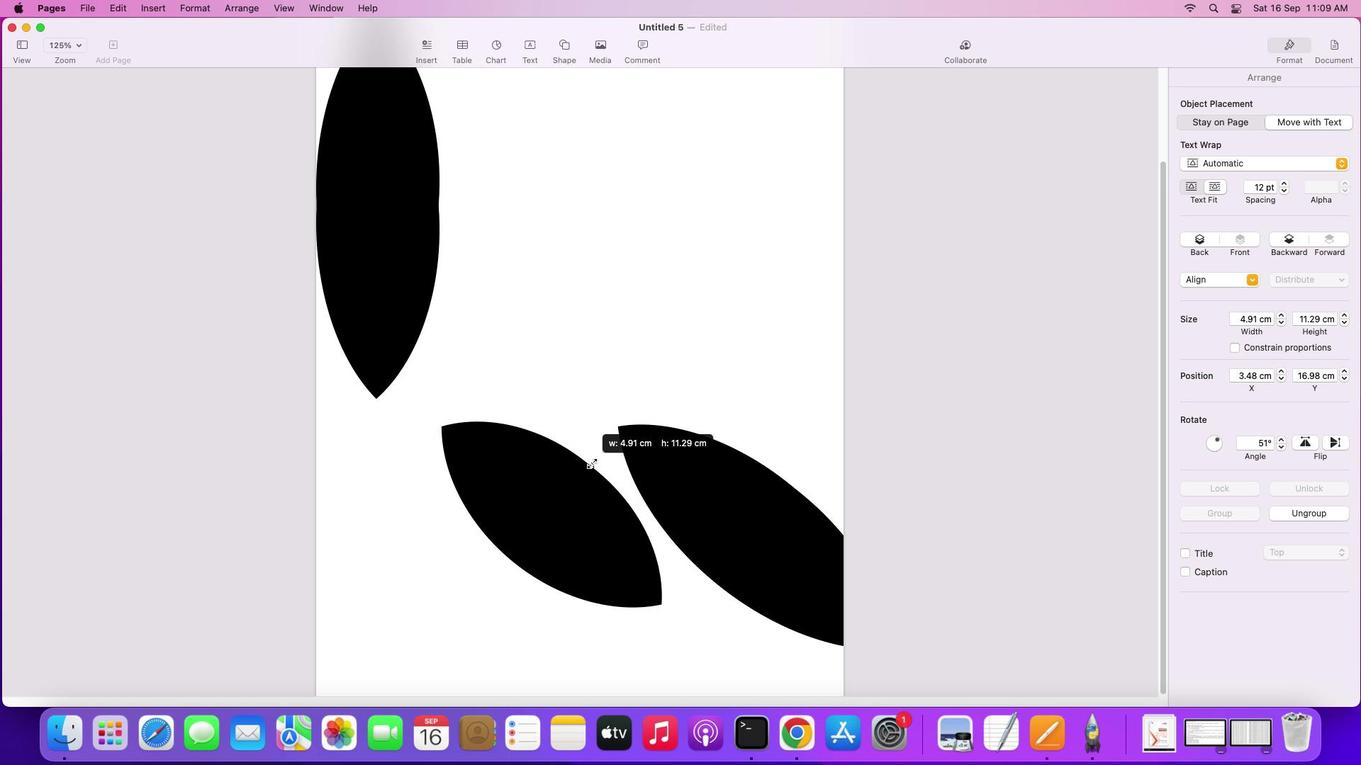 
Action: Mouse pressed left at (592, 464)
Screenshot: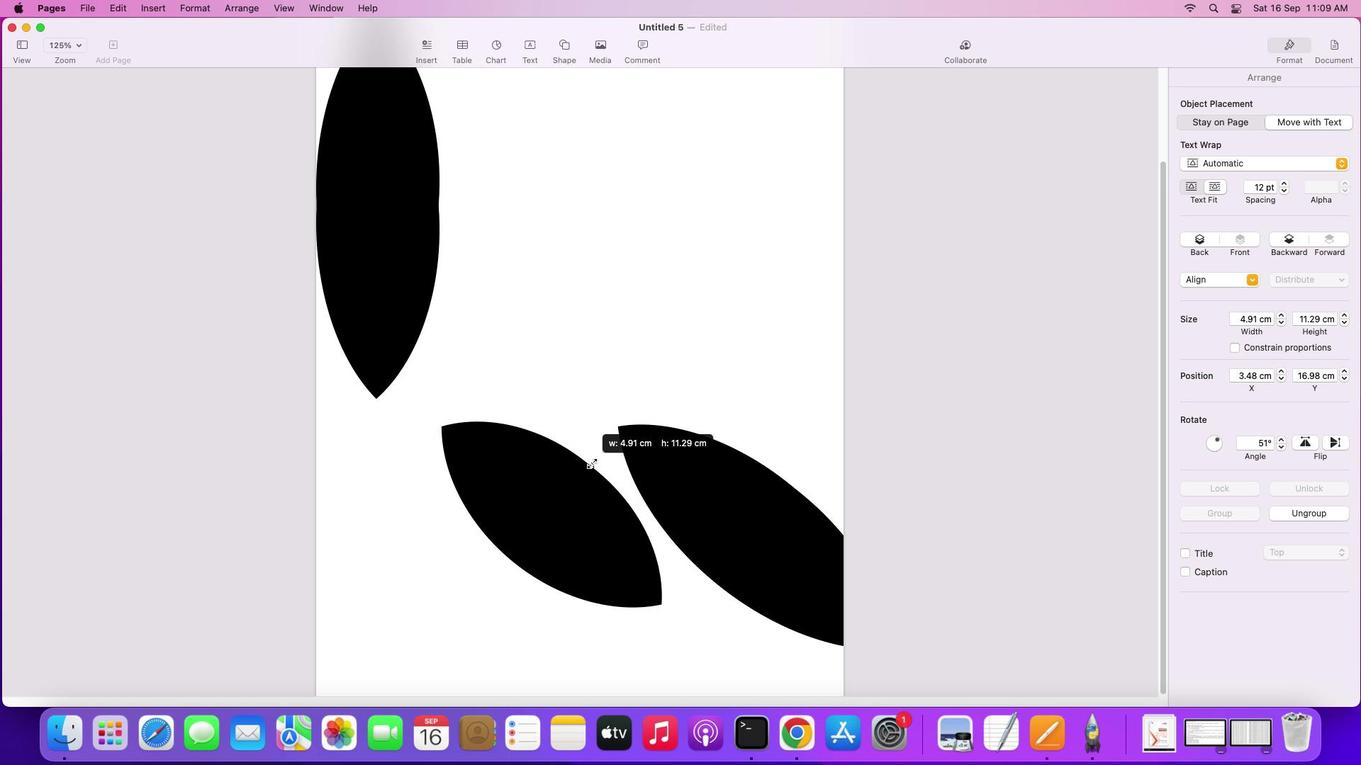 
Action: Mouse moved to (689, 571)
Screenshot: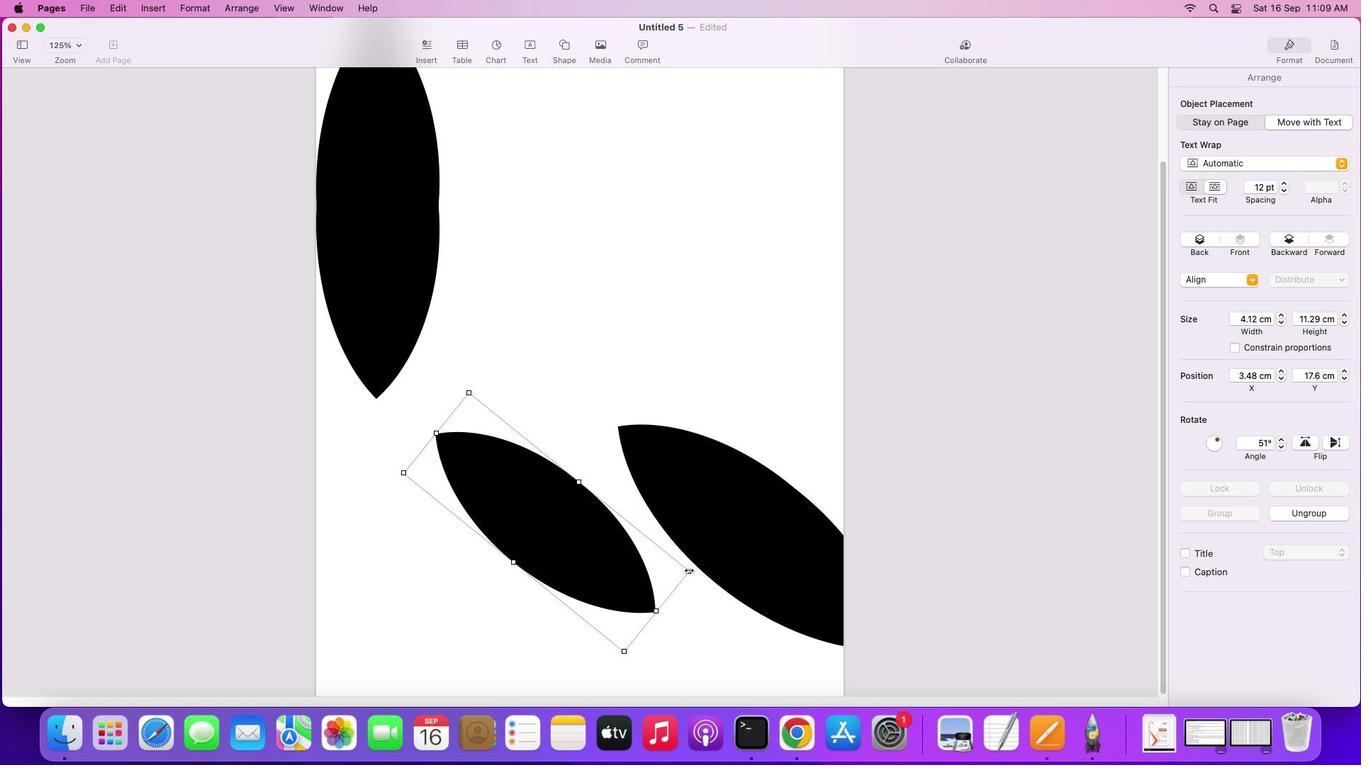 
Action: Mouse pressed left at (689, 571)
Screenshot: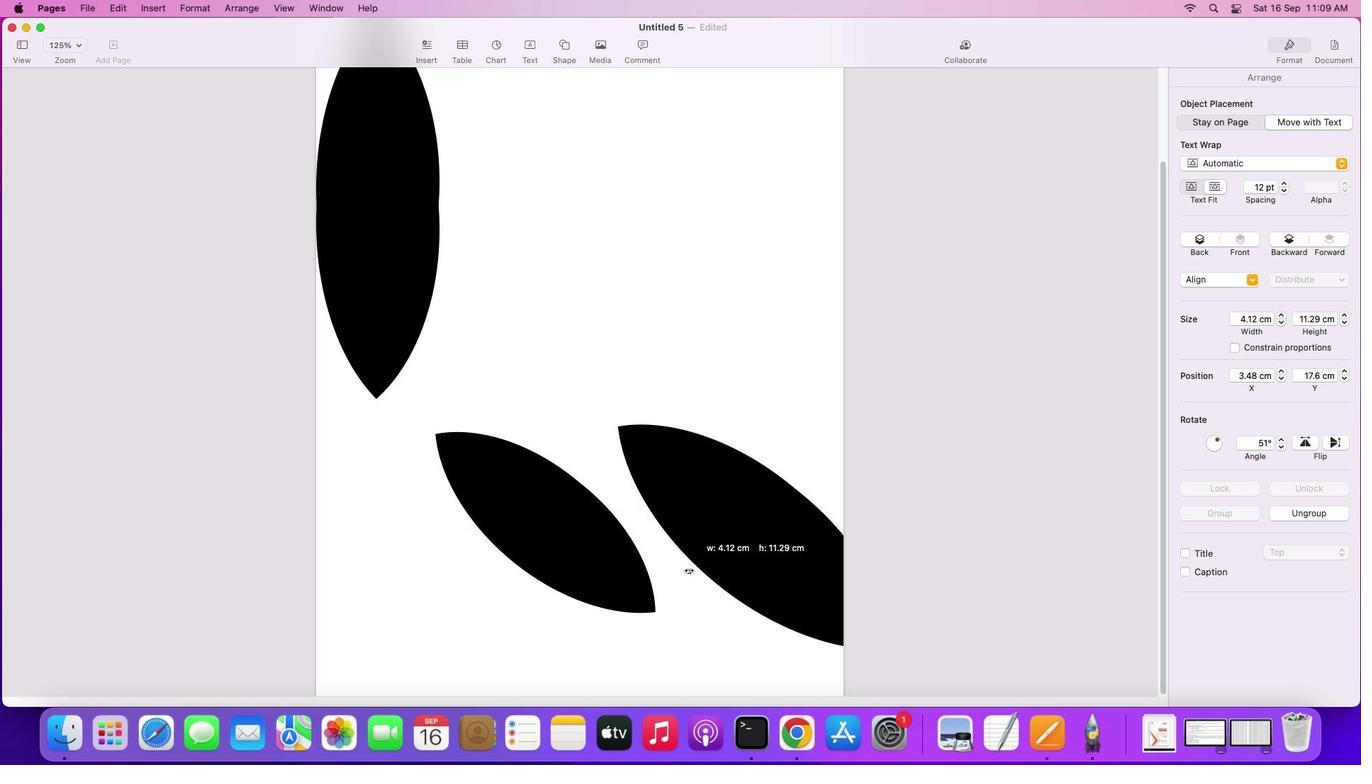
Action: Mouse moved to (522, 527)
Screenshot: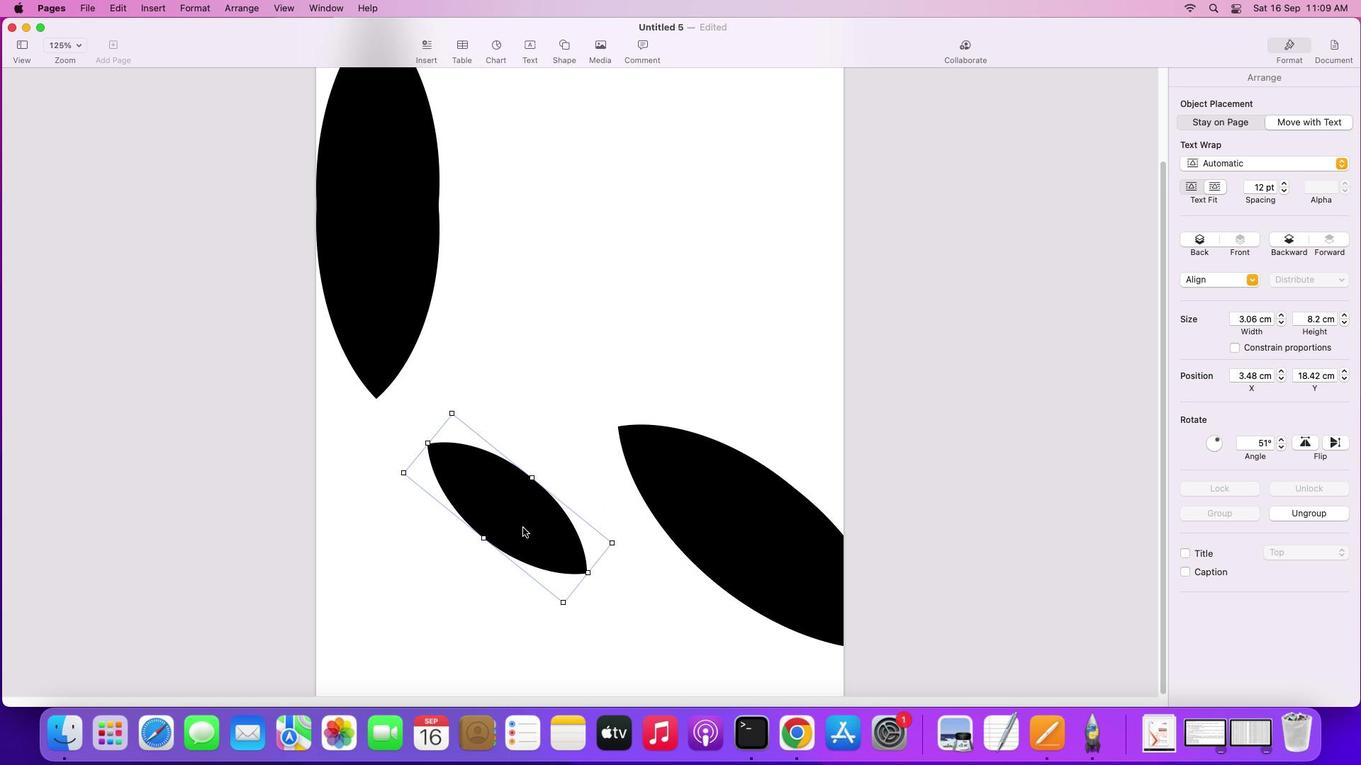 
Action: Mouse pressed left at (522, 527)
Screenshot: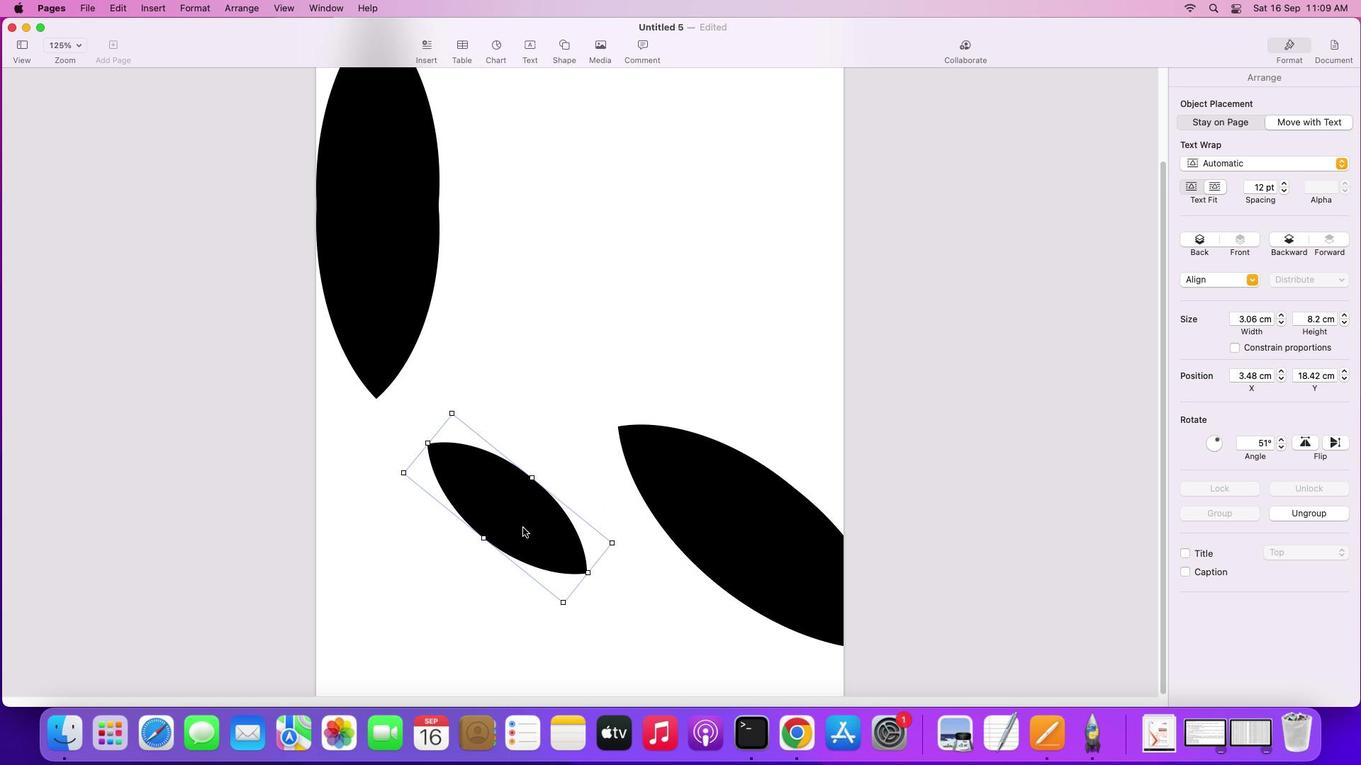 
Action: Mouse moved to (1228, 119)
Screenshot: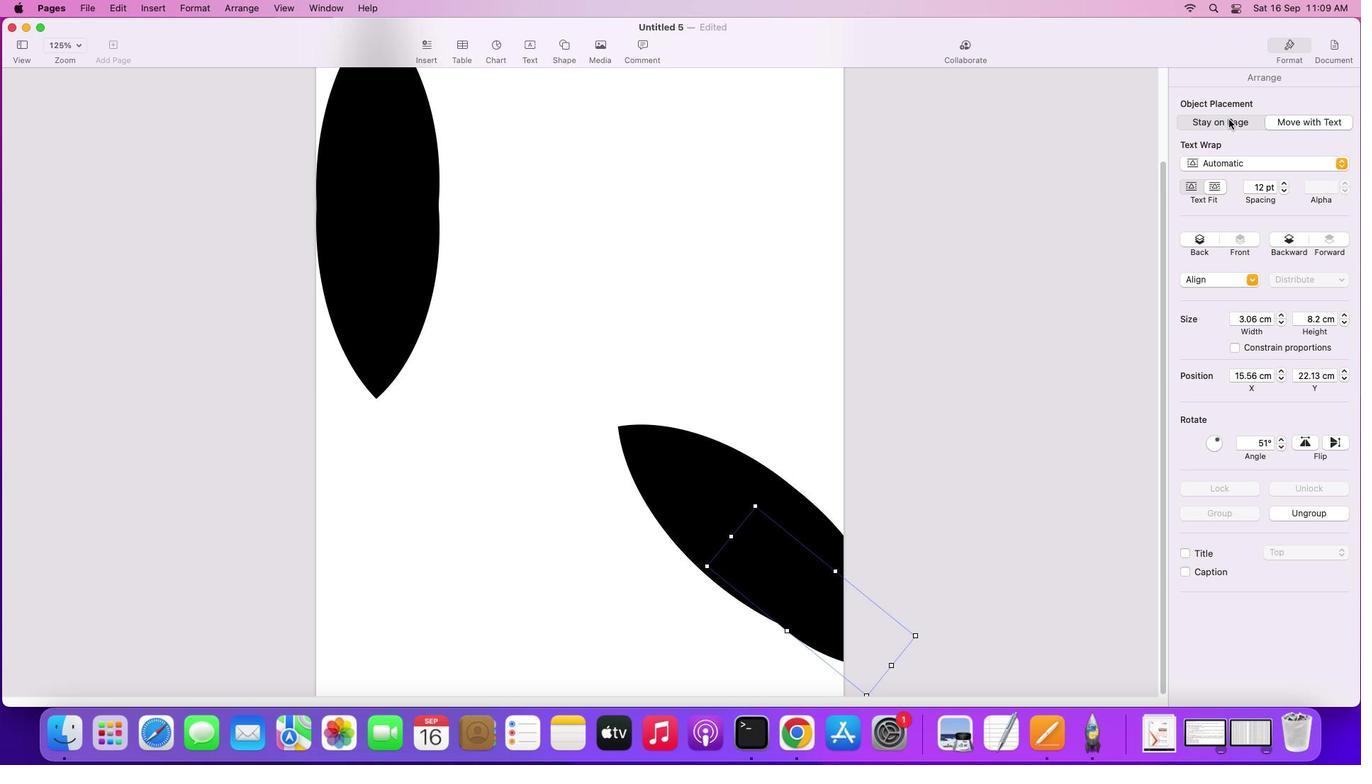 
Action: Mouse pressed left at (1228, 119)
Screenshot: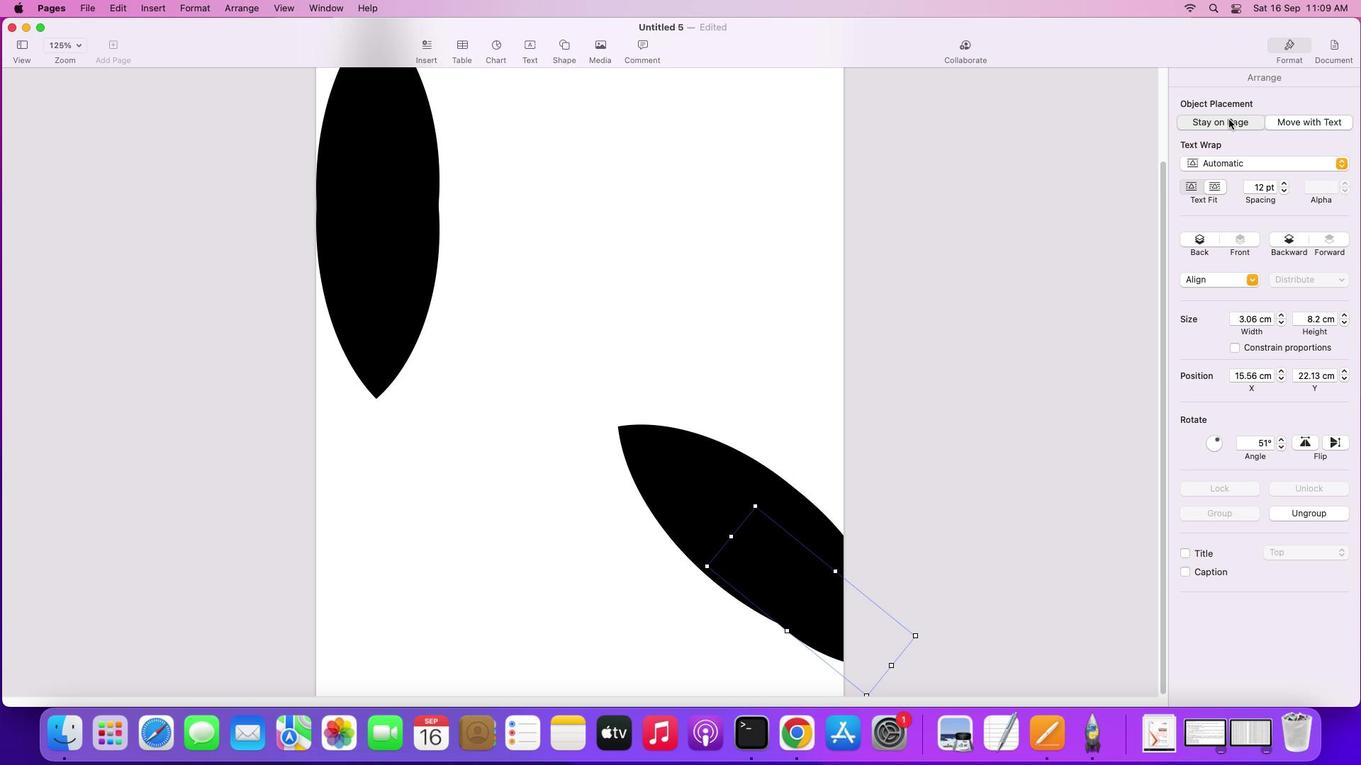 
Action: Mouse moved to (776, 589)
Screenshot: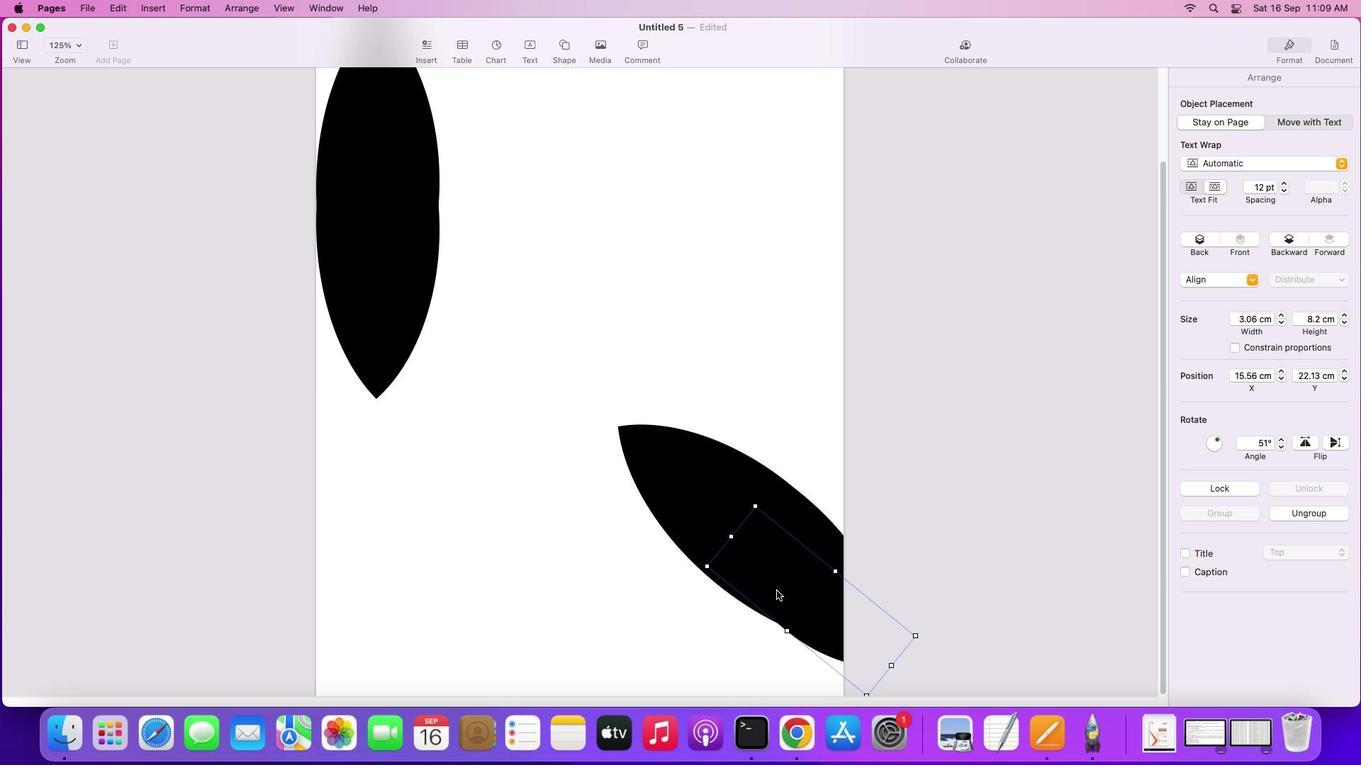 
Action: Mouse pressed left at (776, 589)
Screenshot: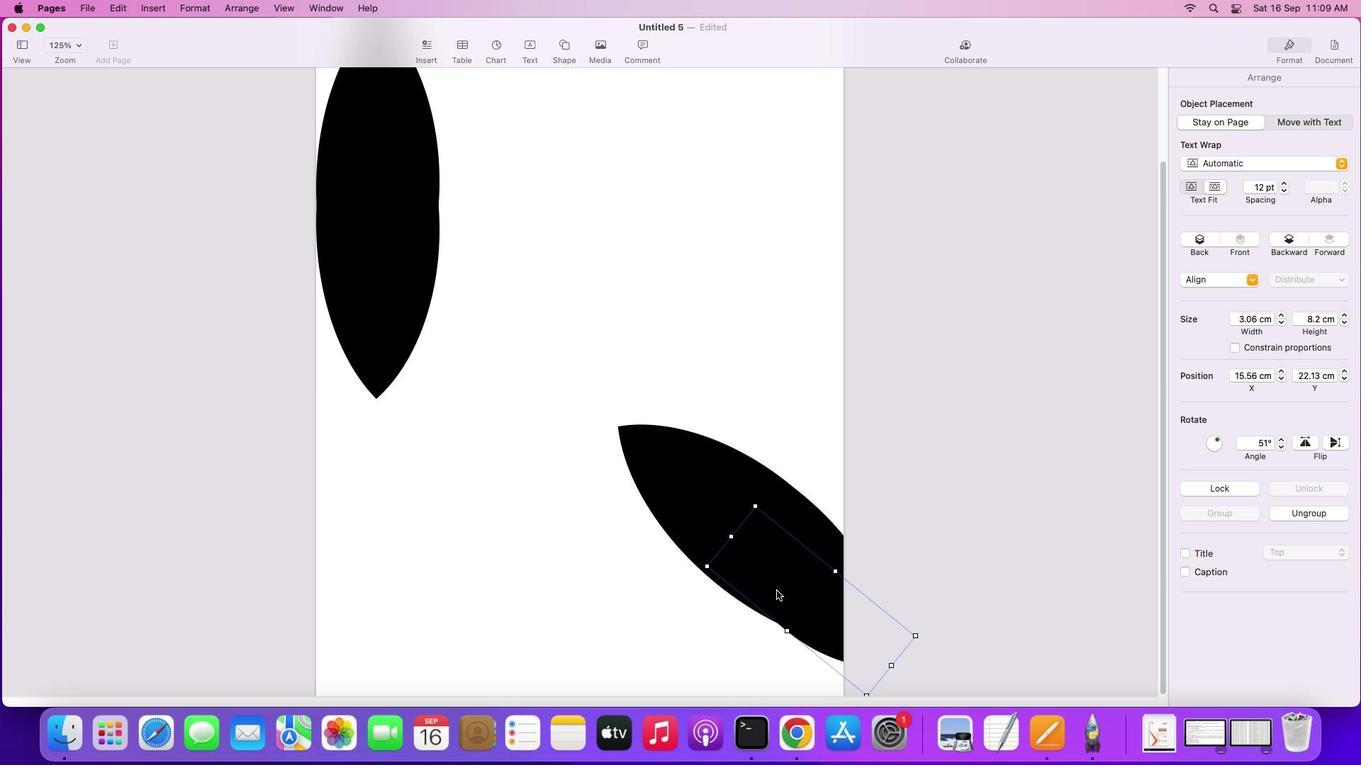 
Action: Mouse moved to (760, 658)
Screenshot: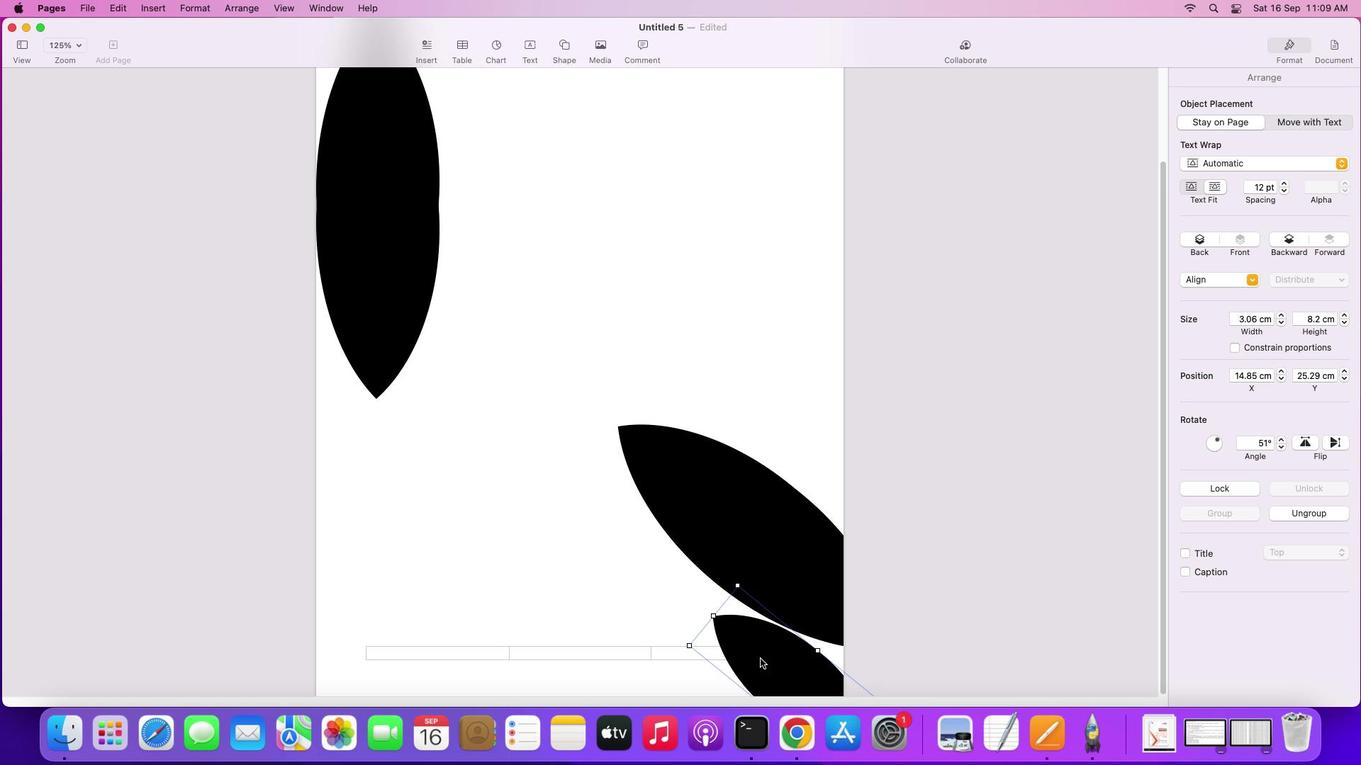 
Action: Key pressed Key.alt
Screenshot: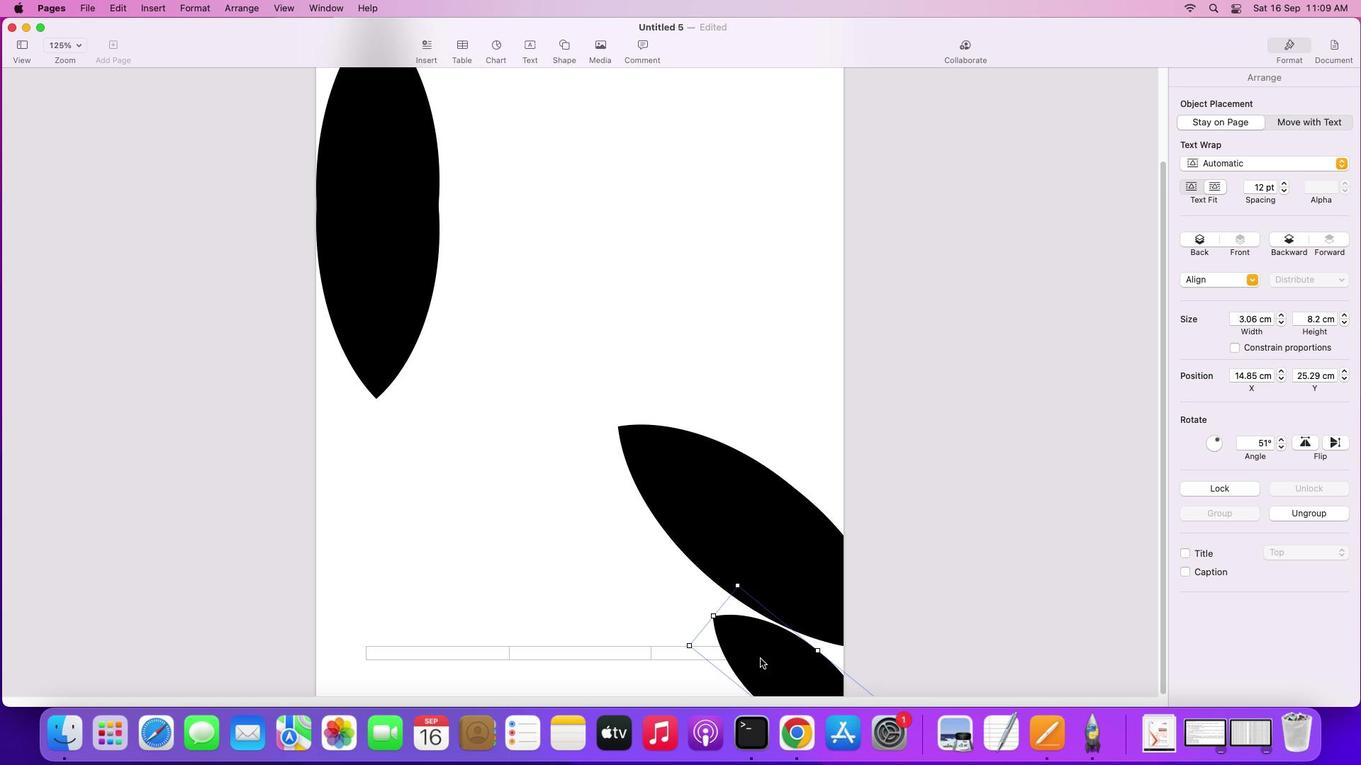 
Action: Mouse pressed left at (760, 658)
Screenshot: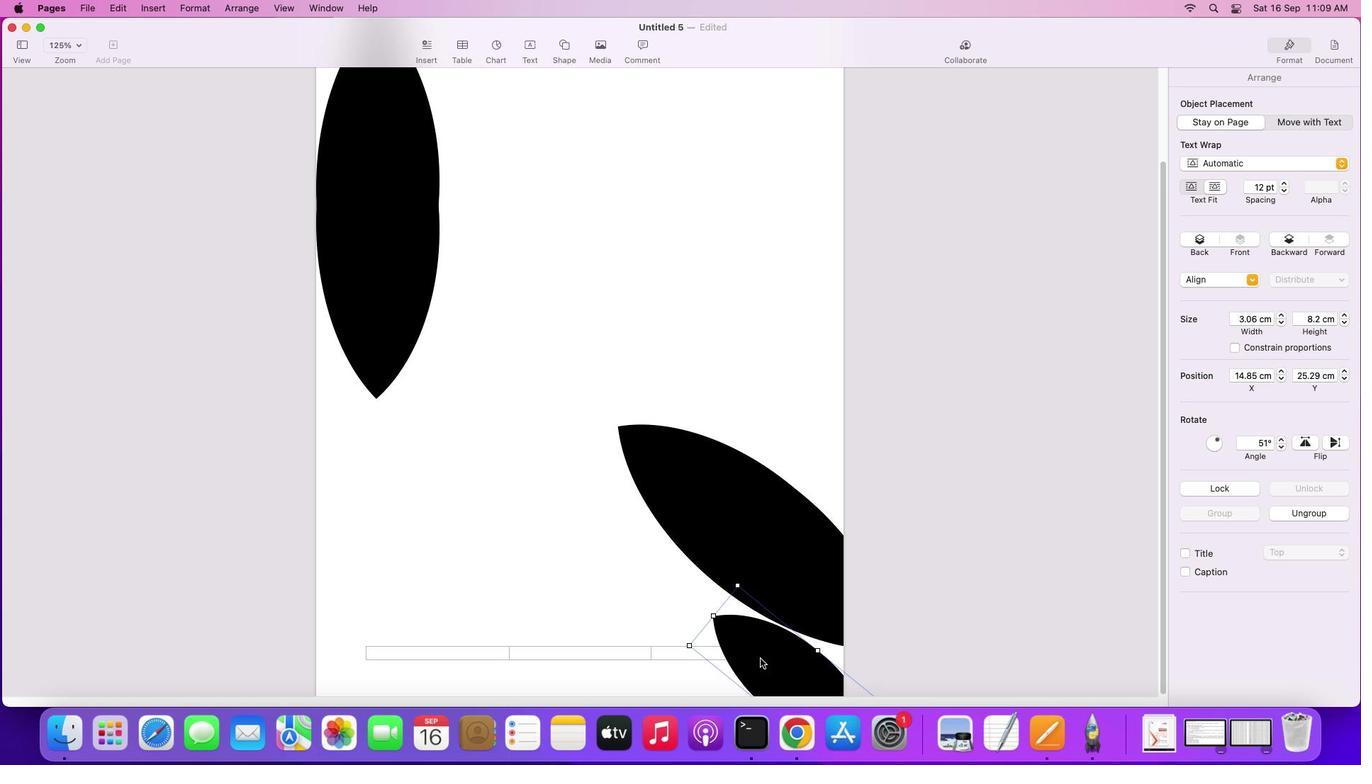 
Action: Mouse moved to (1281, 437)
Screenshot: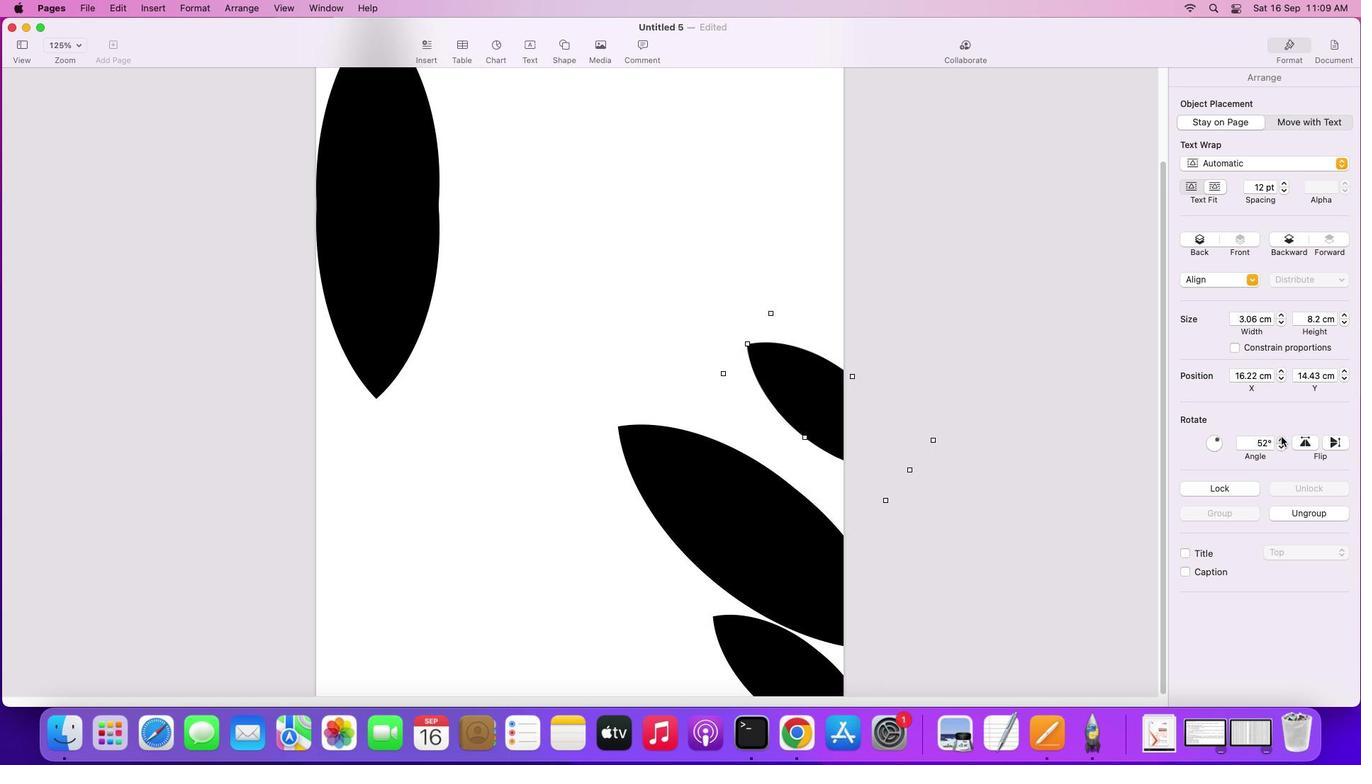 
Action: Mouse pressed left at (1281, 437)
Screenshot: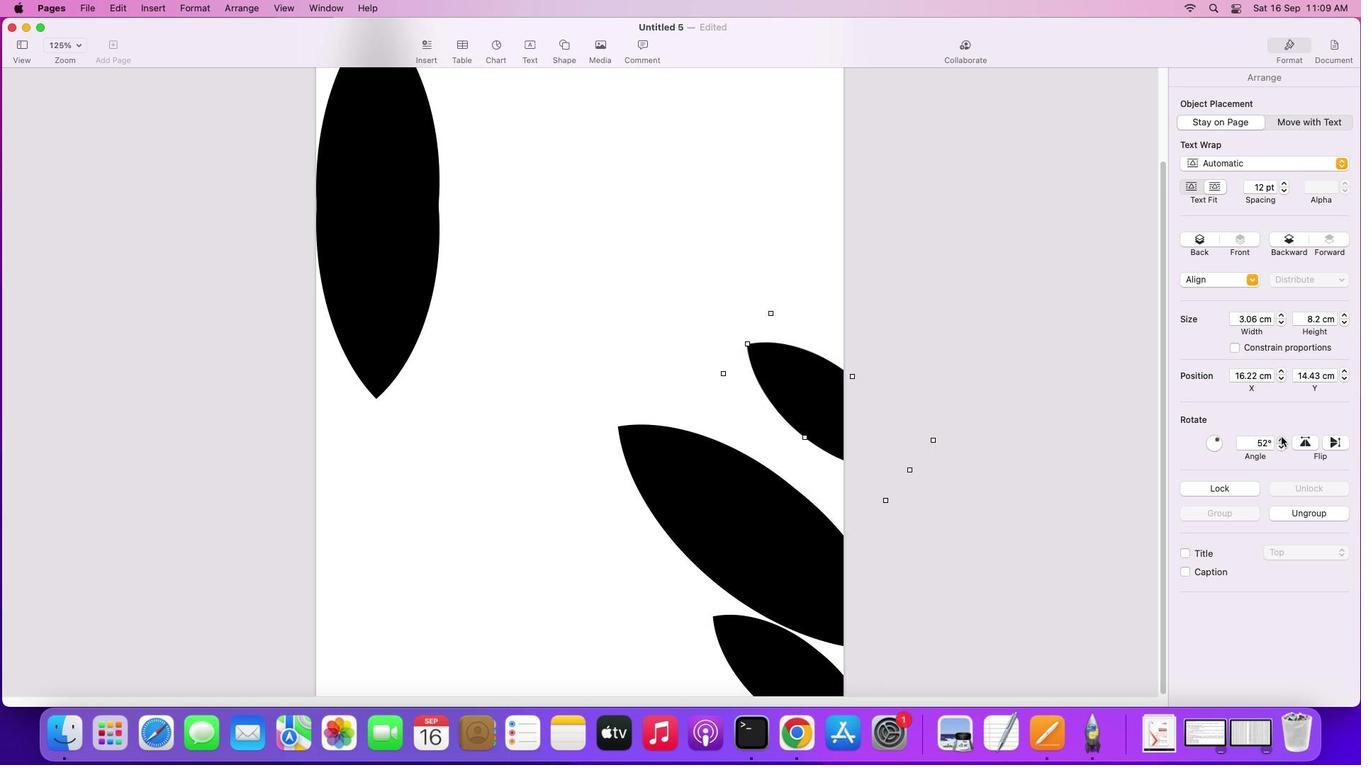 
Action: Mouse moved to (1283, 447)
Screenshot: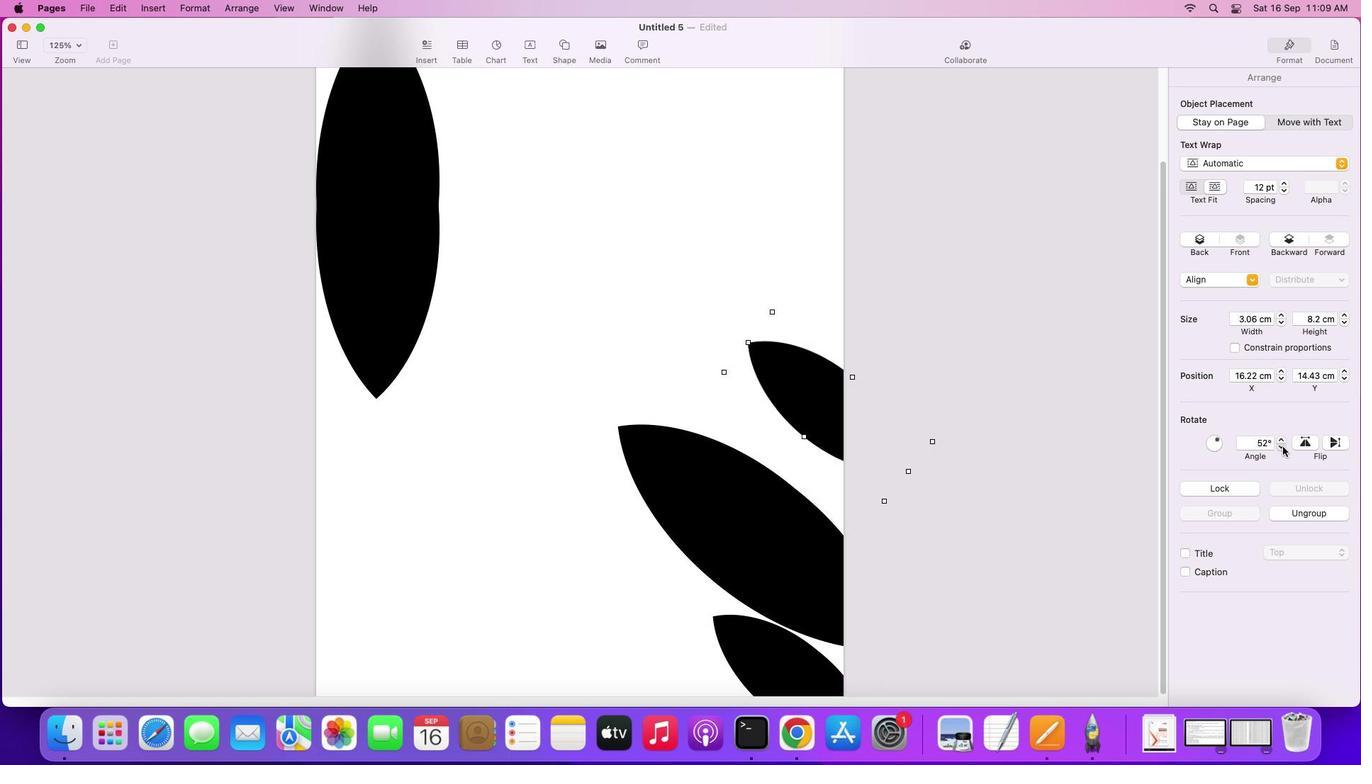 
Action: Mouse pressed left at (1283, 447)
Screenshot: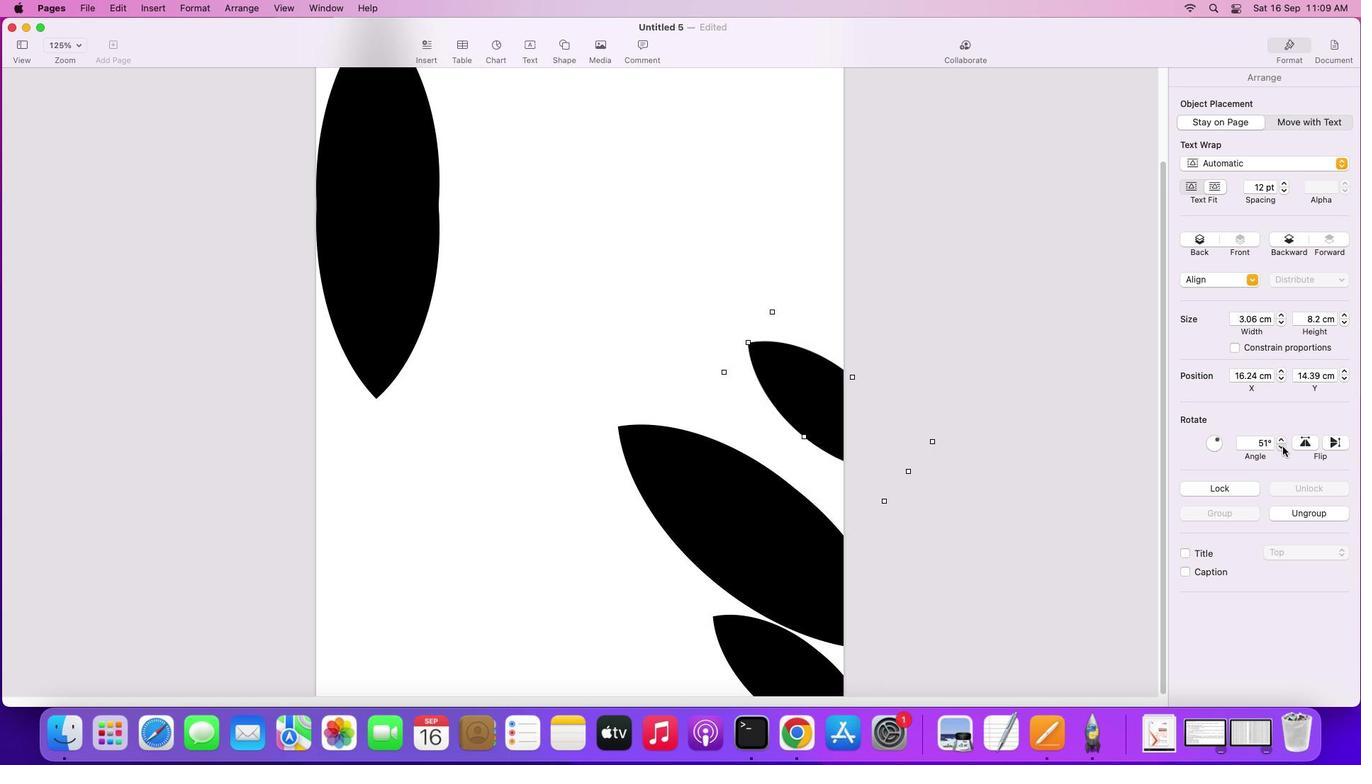 
Action: Mouse moved to (831, 404)
Screenshot: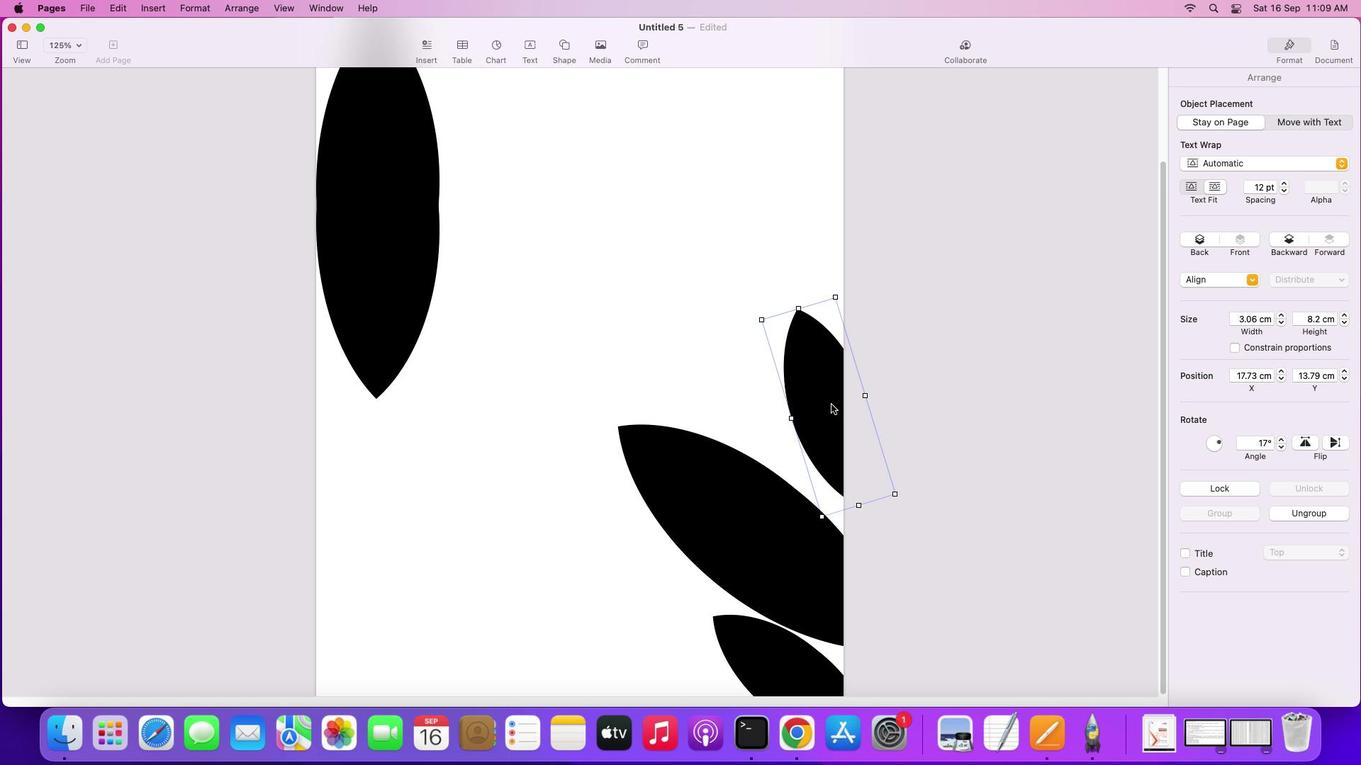 
Action: Mouse pressed left at (831, 404)
Screenshot: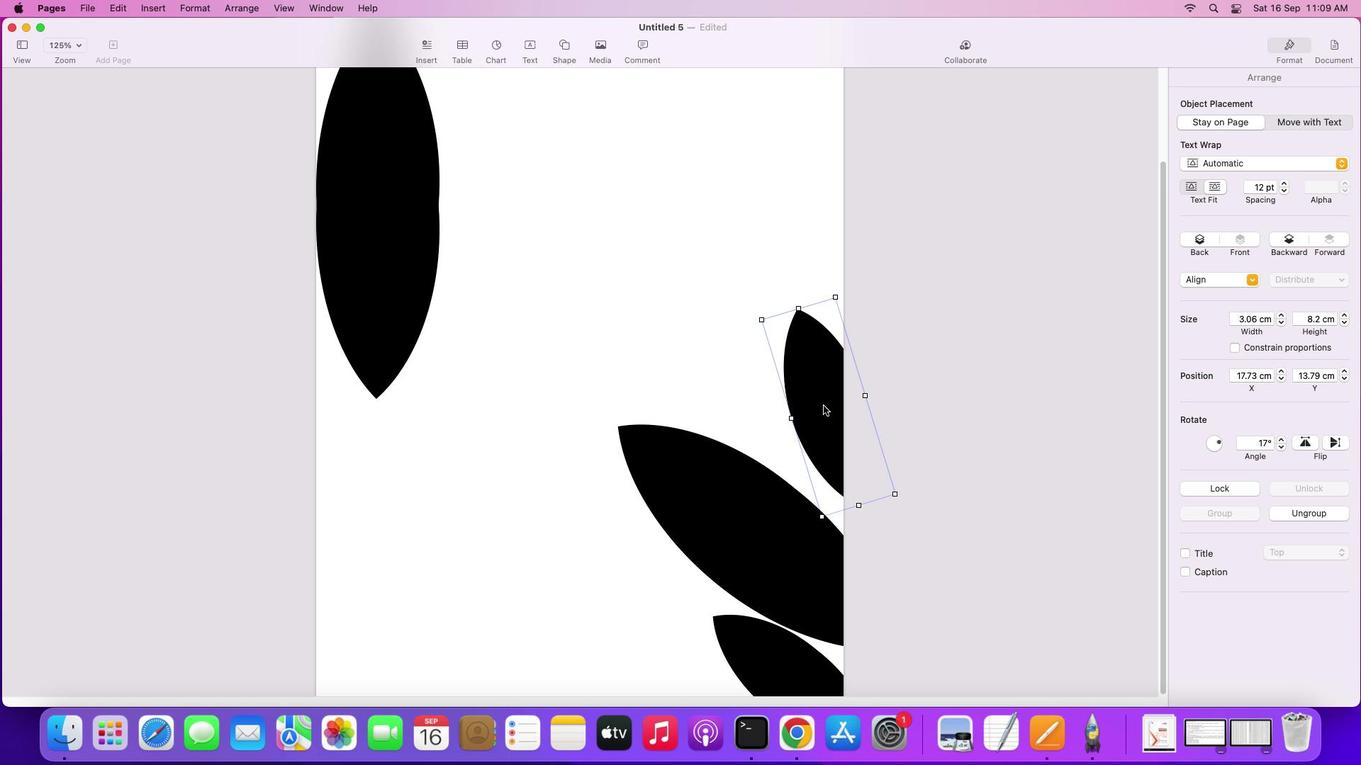 
Action: Mouse moved to (817, 443)
Screenshot: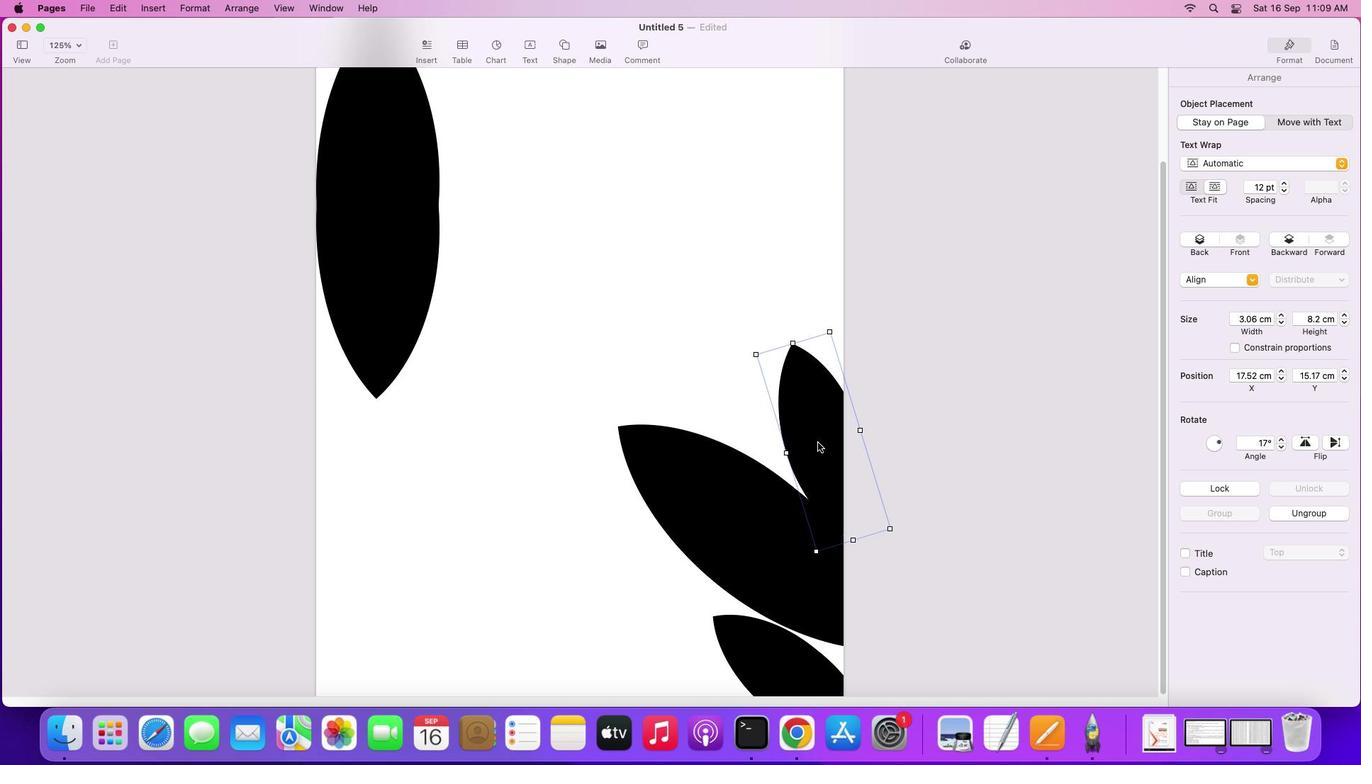 
Action: Mouse pressed left at (817, 443)
Screenshot: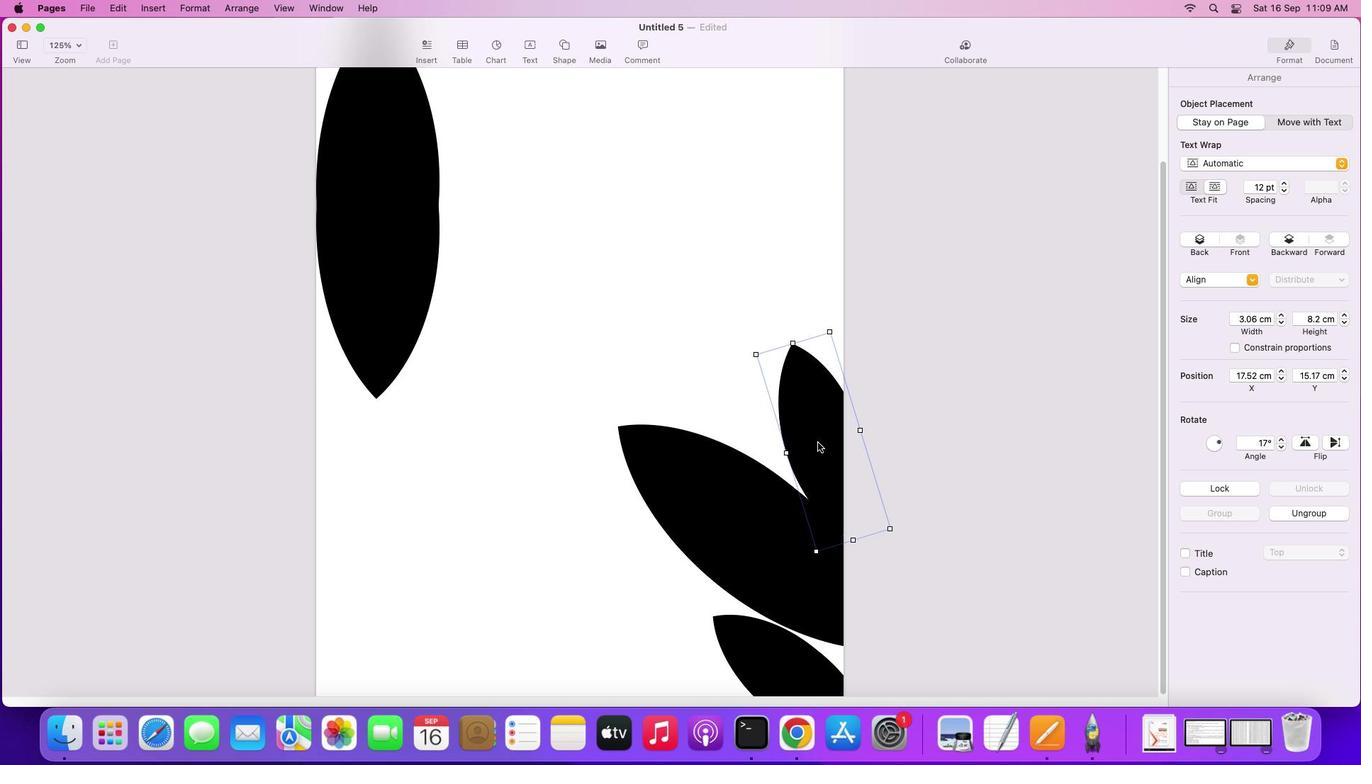 
Action: Mouse moved to (751, 304)
Screenshot: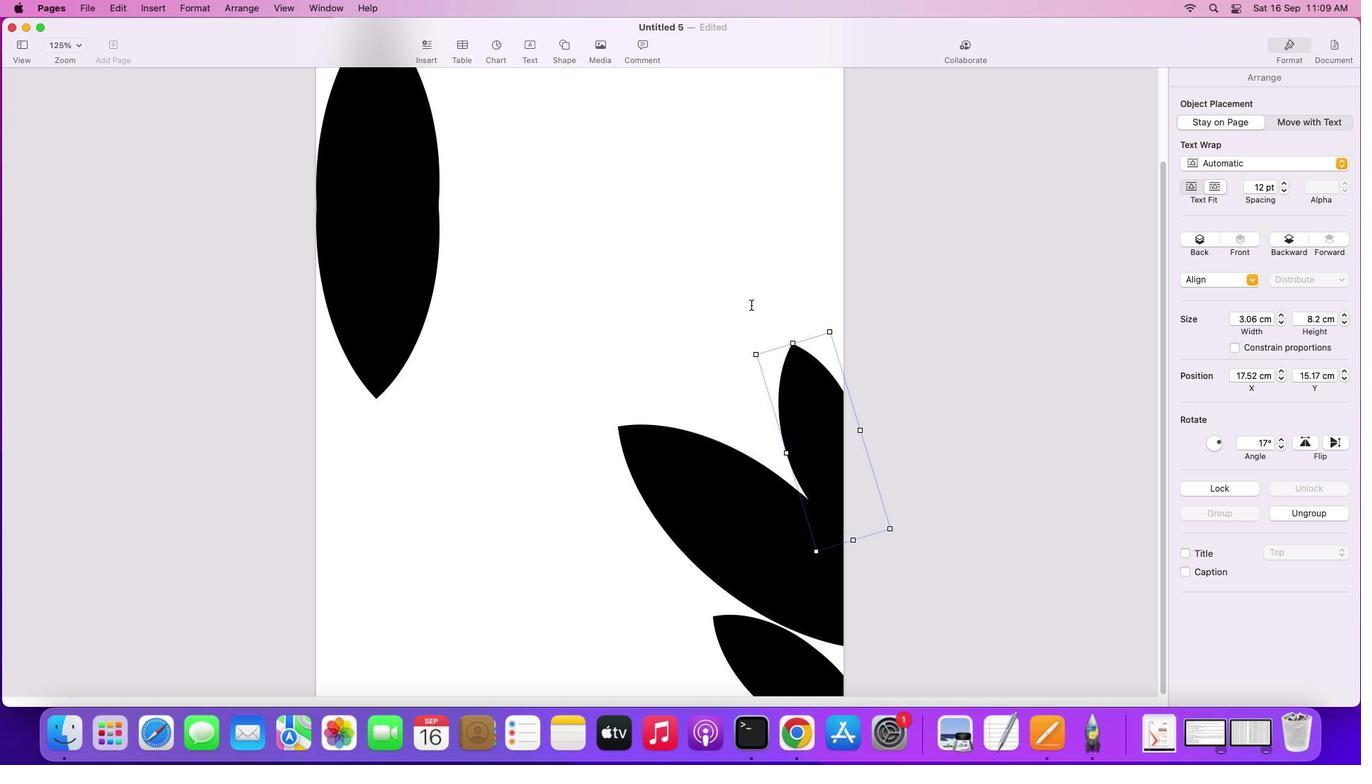 
Action: Mouse pressed left at (751, 304)
Screenshot: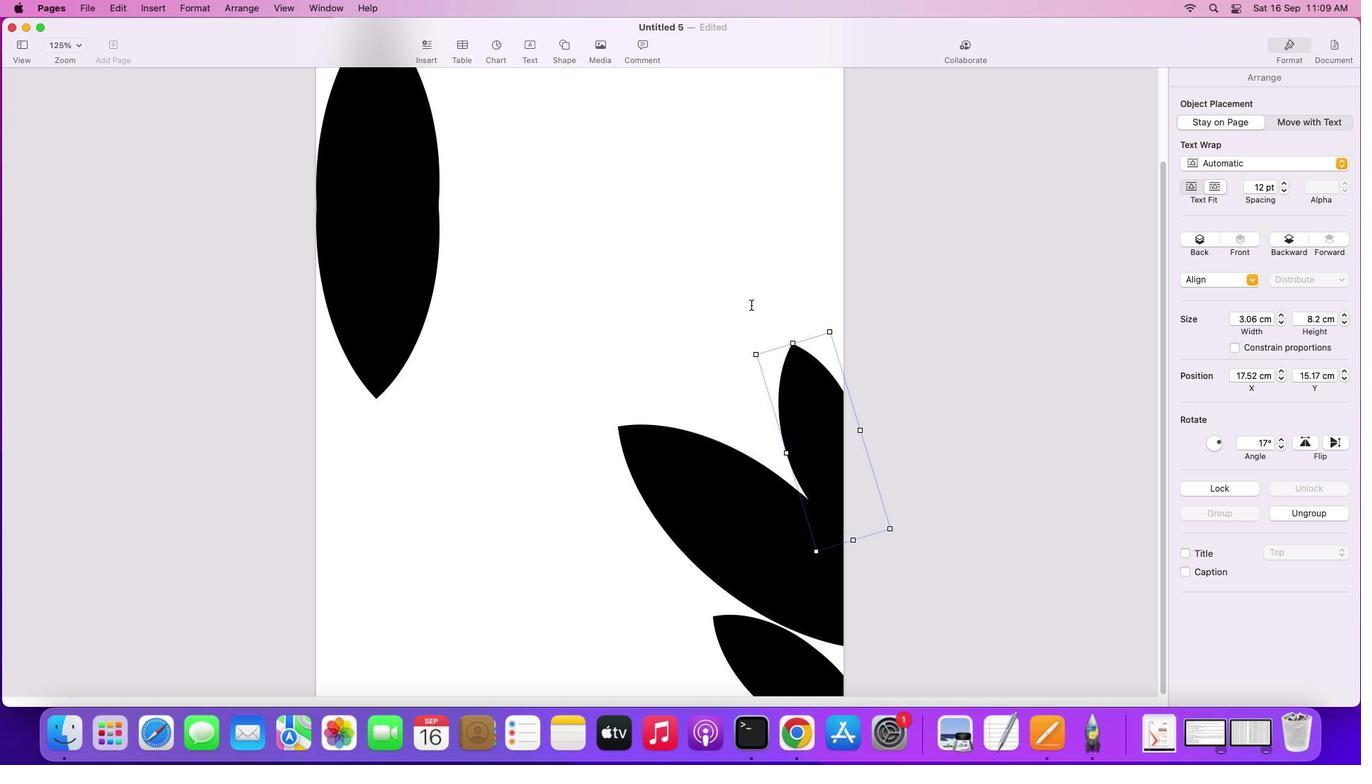 
Action: Mouse moved to (792, 411)
Screenshot: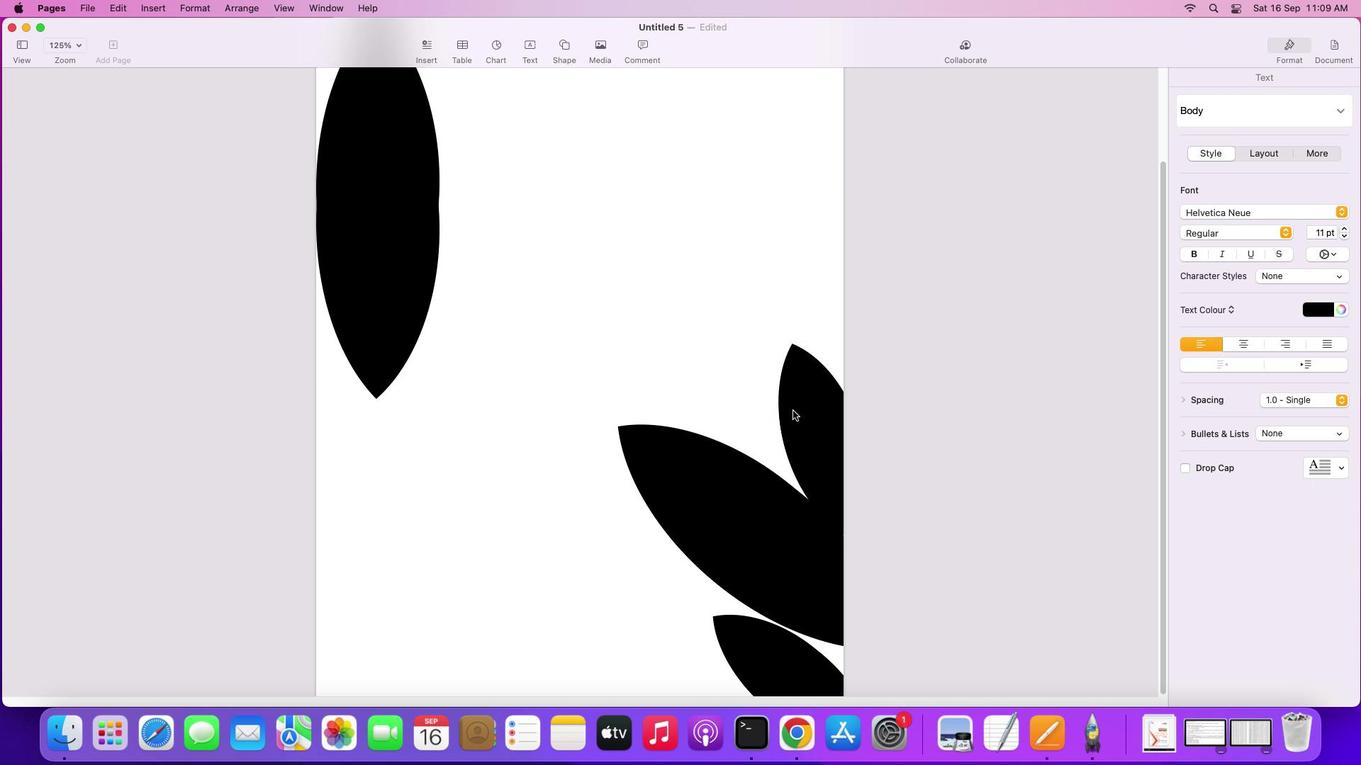 
Action: Mouse pressed left at (792, 411)
Screenshot: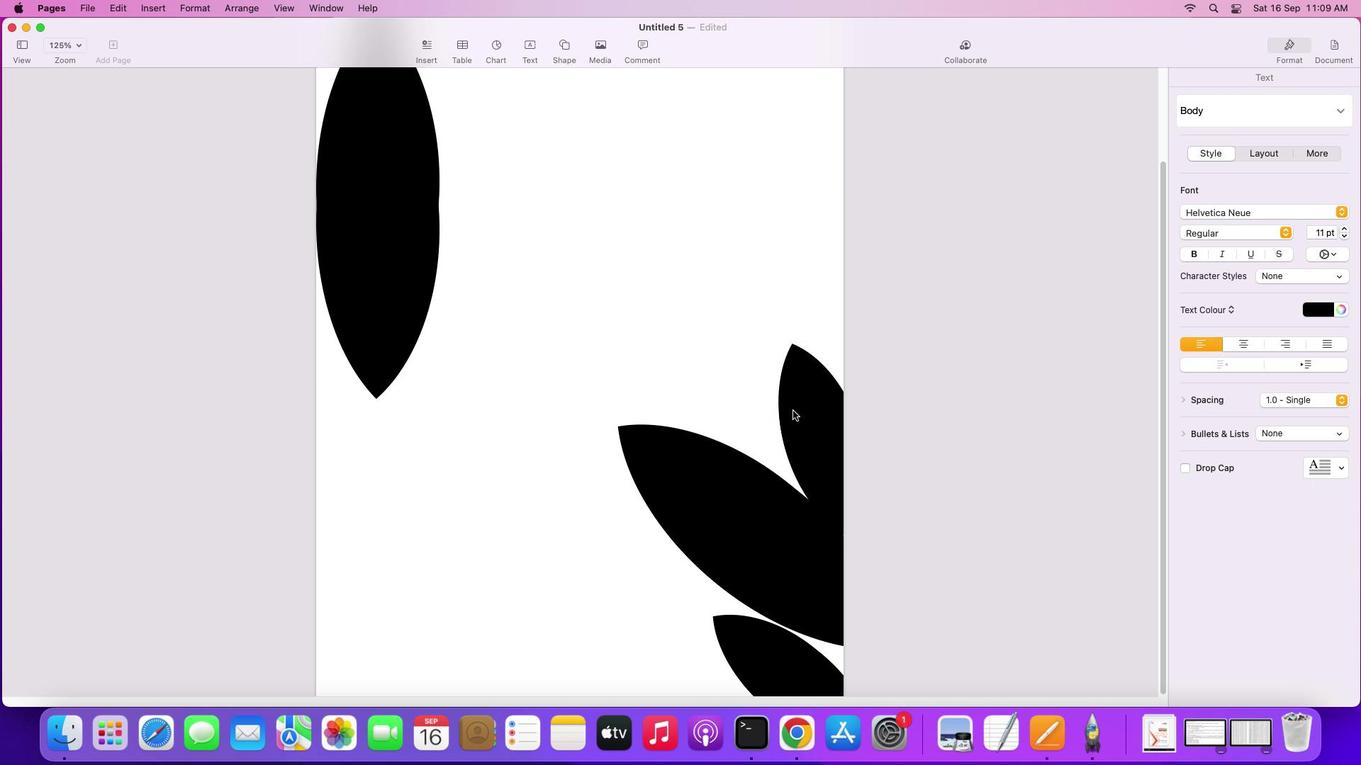
Action: Mouse moved to (799, 417)
Screenshot: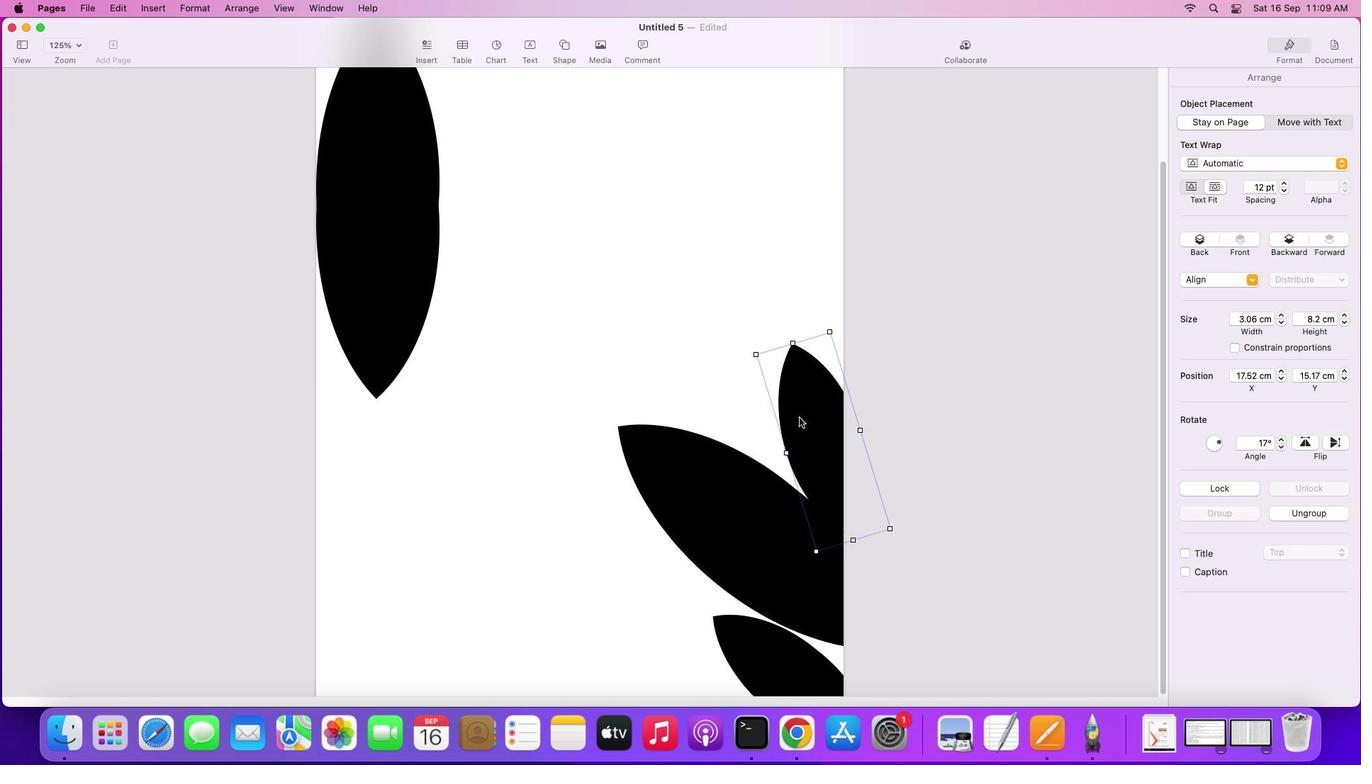 
Action: Key pressed Key.alt
Screenshot: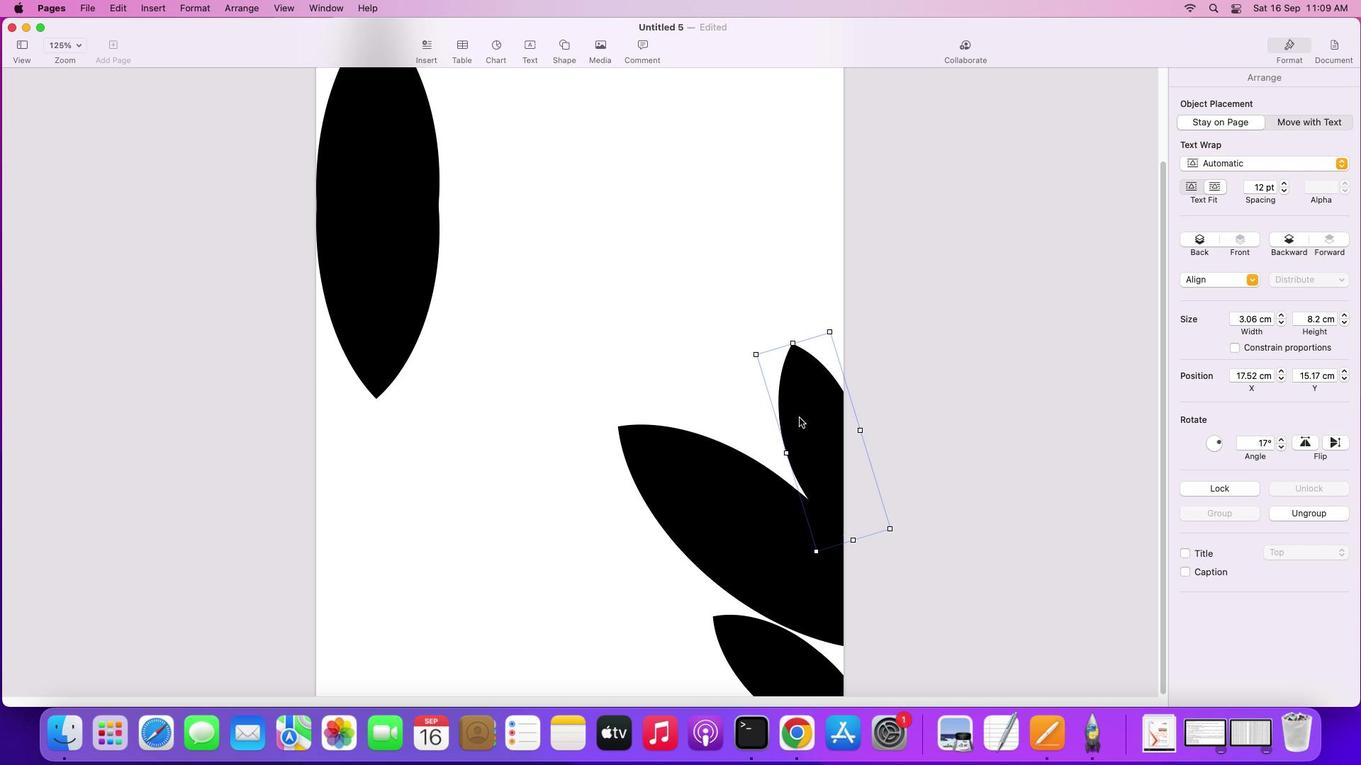 
Action: Mouse pressed left at (799, 417)
Screenshot: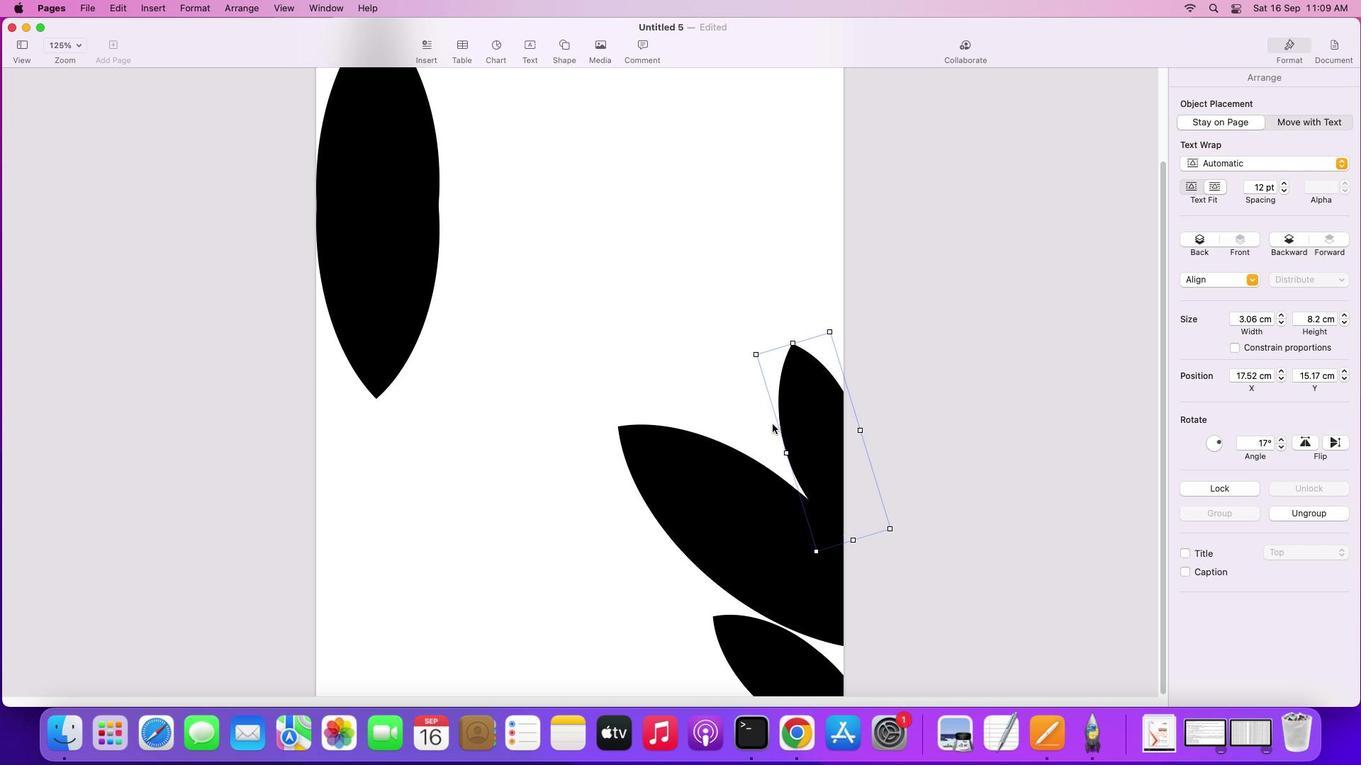 
Action: Mouse moved to (1280, 436)
Screenshot: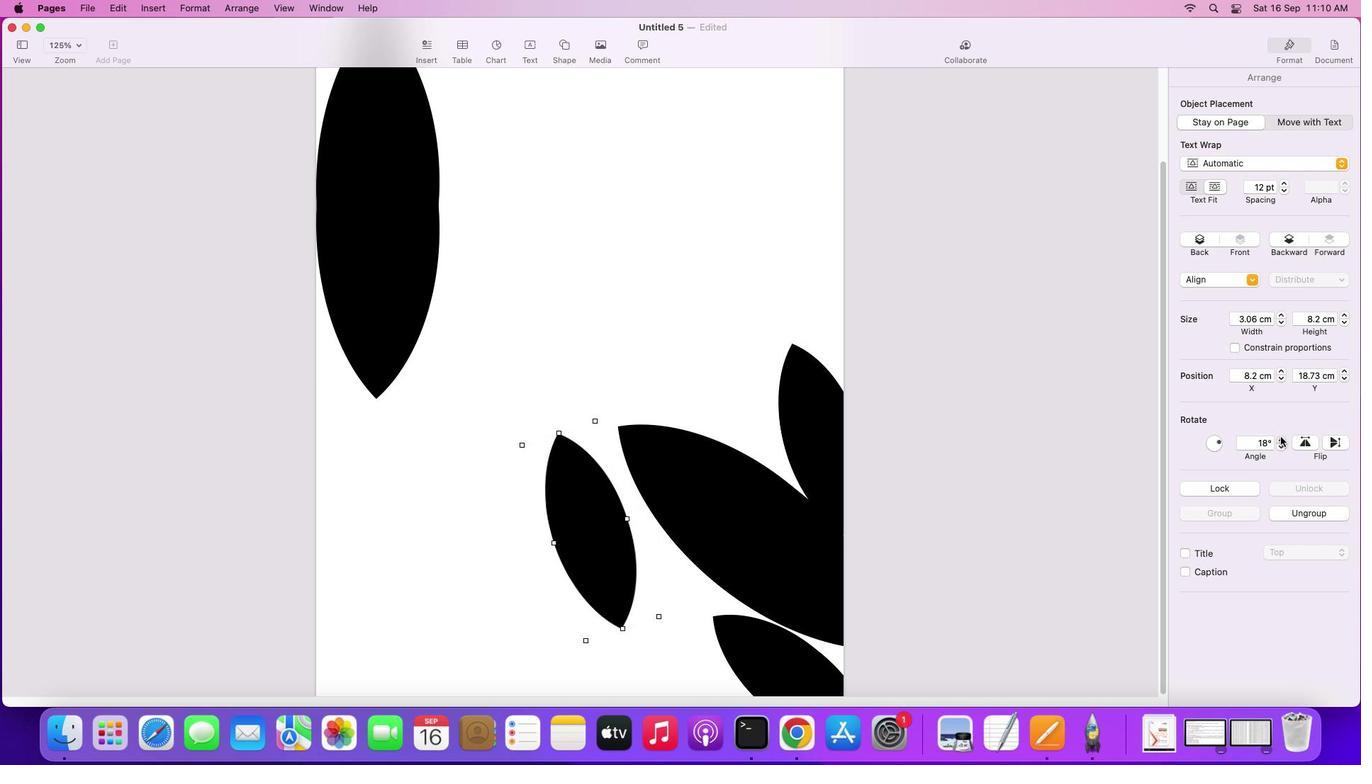 
Action: Mouse pressed left at (1280, 436)
Screenshot: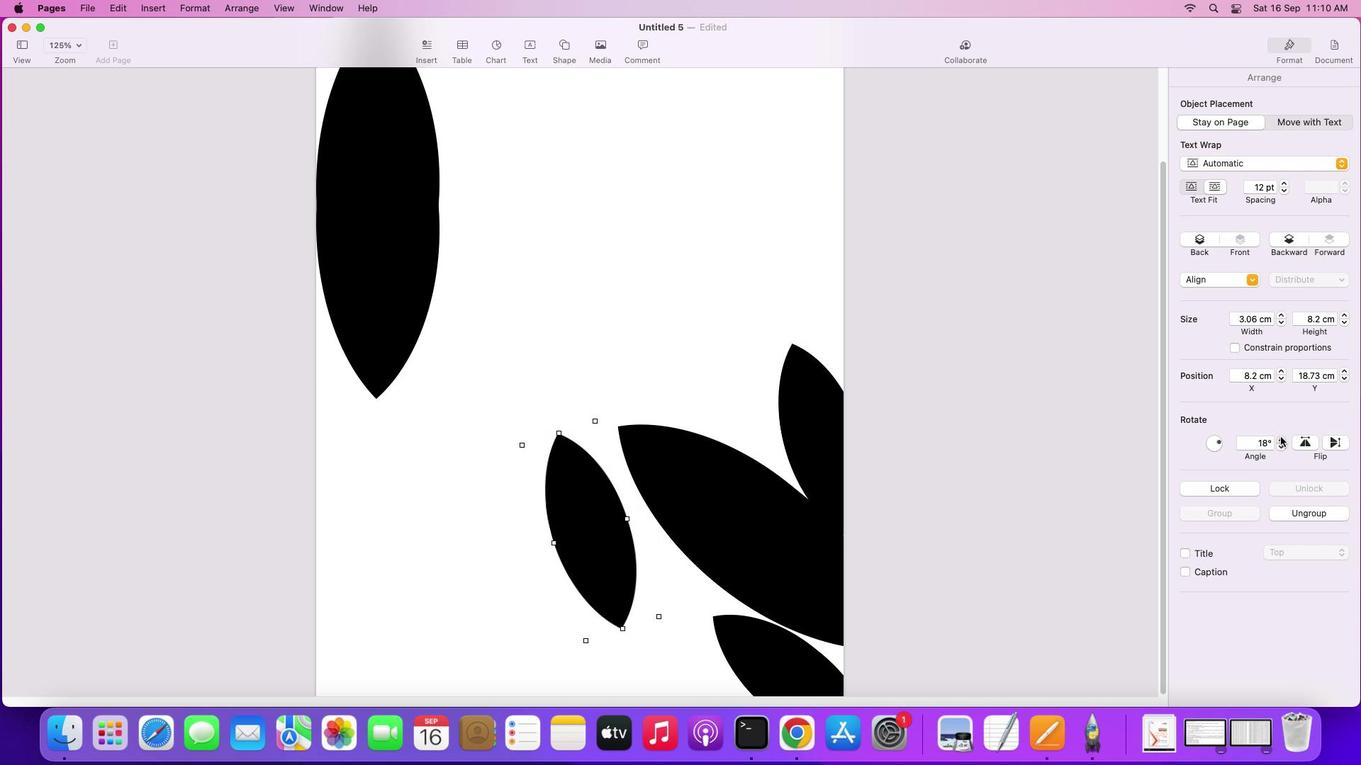 
Action: Mouse moved to (1280, 437)
Screenshot: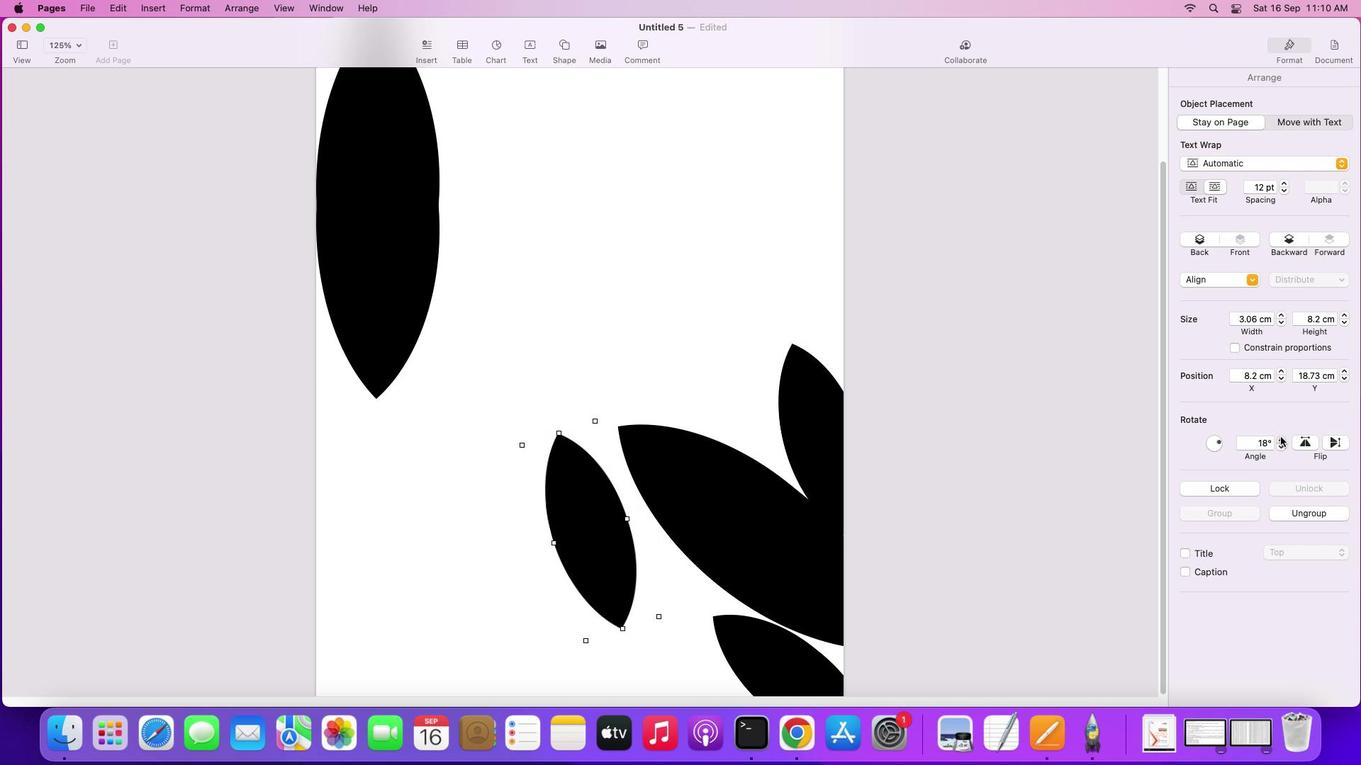 
Action: Mouse pressed left at (1280, 437)
Screenshot: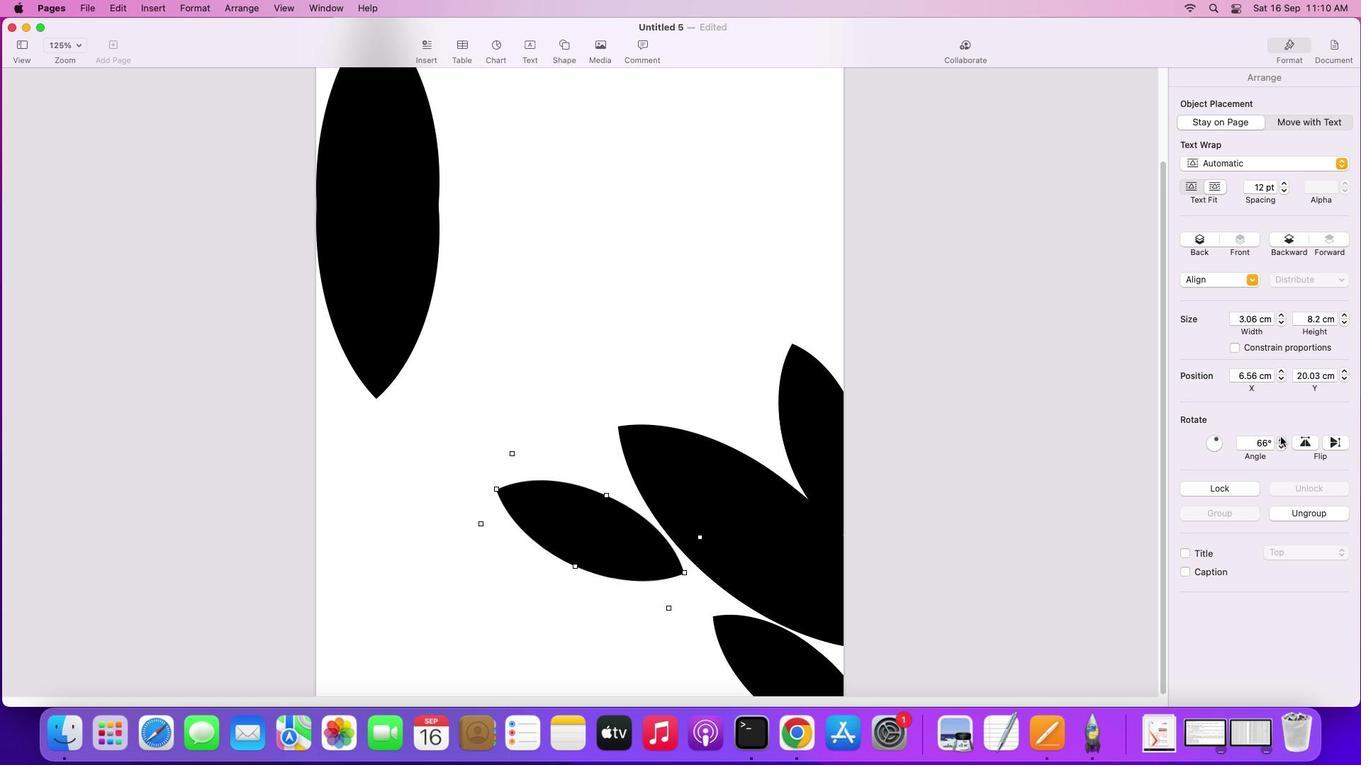 
Action: Mouse moved to (1280, 445)
Screenshot: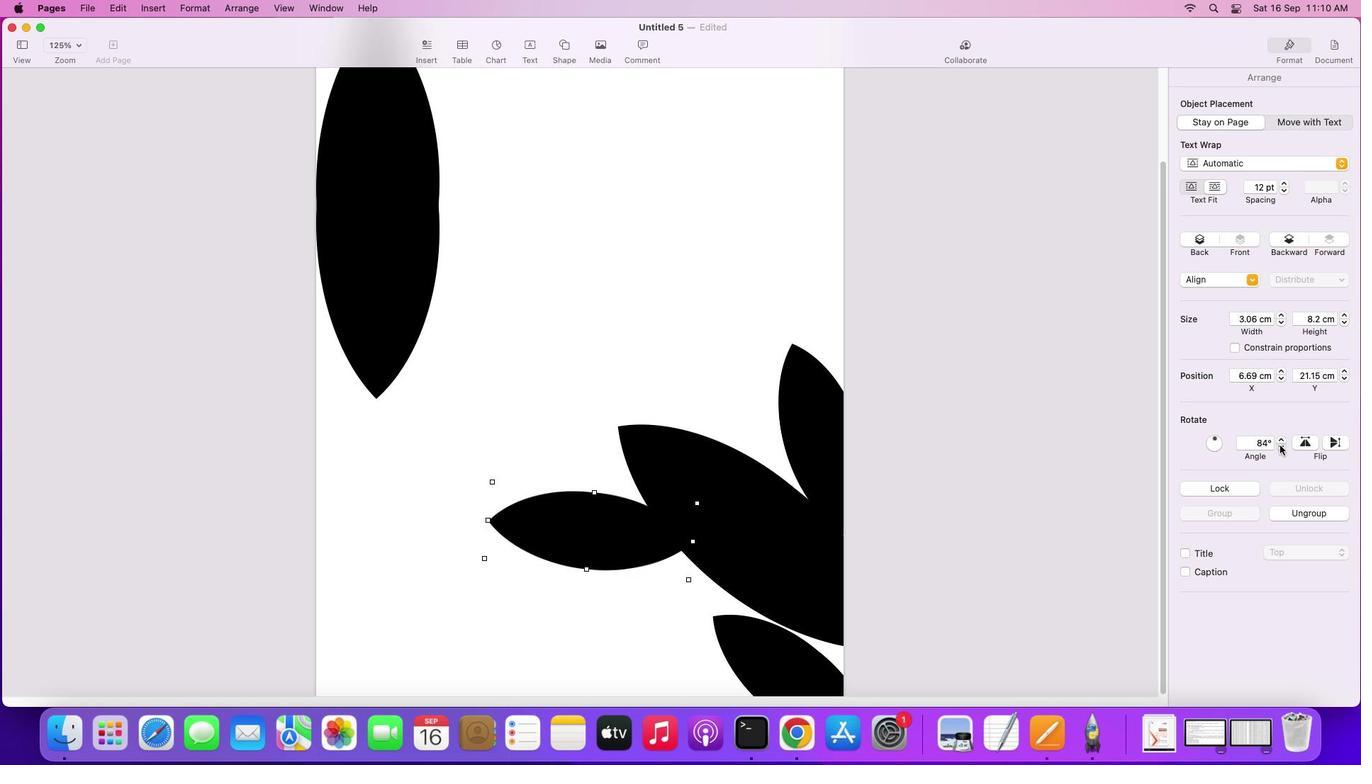 
Action: Mouse pressed left at (1280, 445)
Screenshot: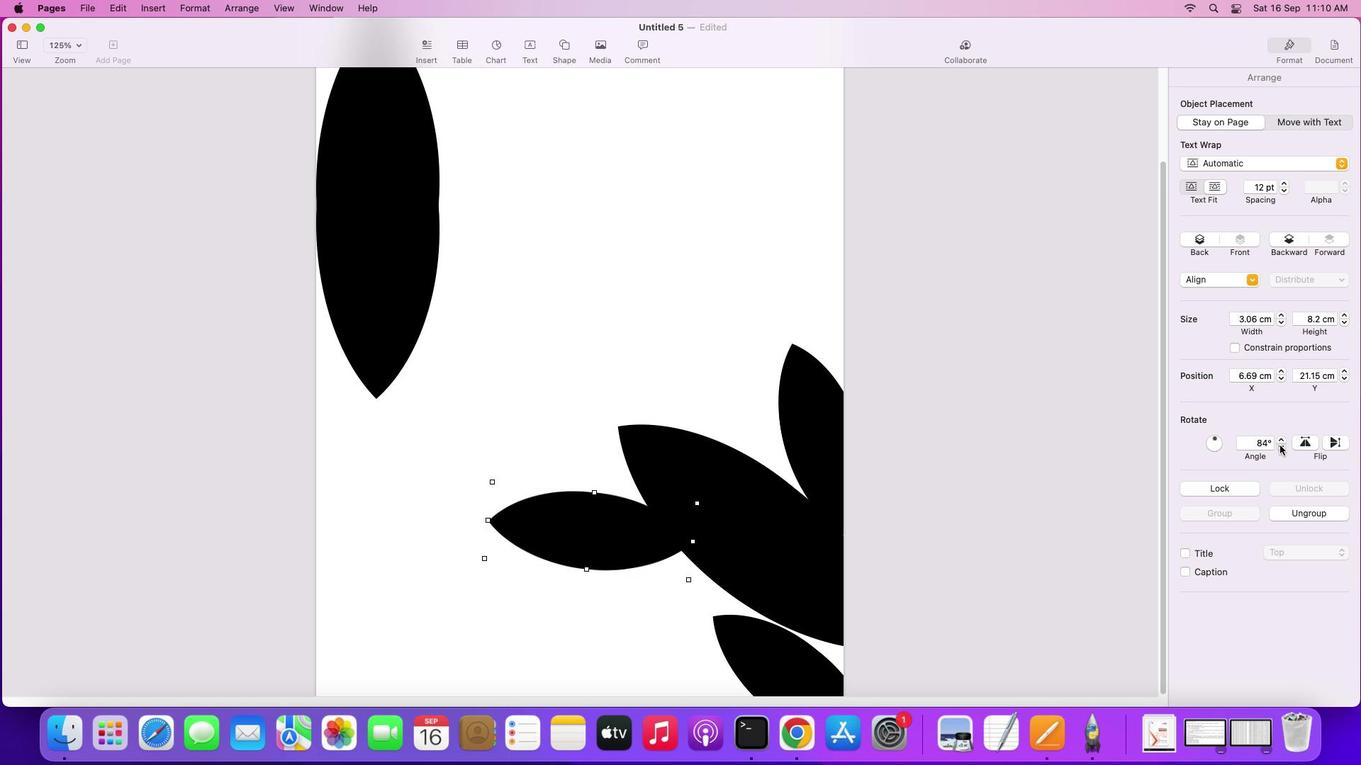 
Action: Mouse pressed left at (1280, 445)
Screenshot: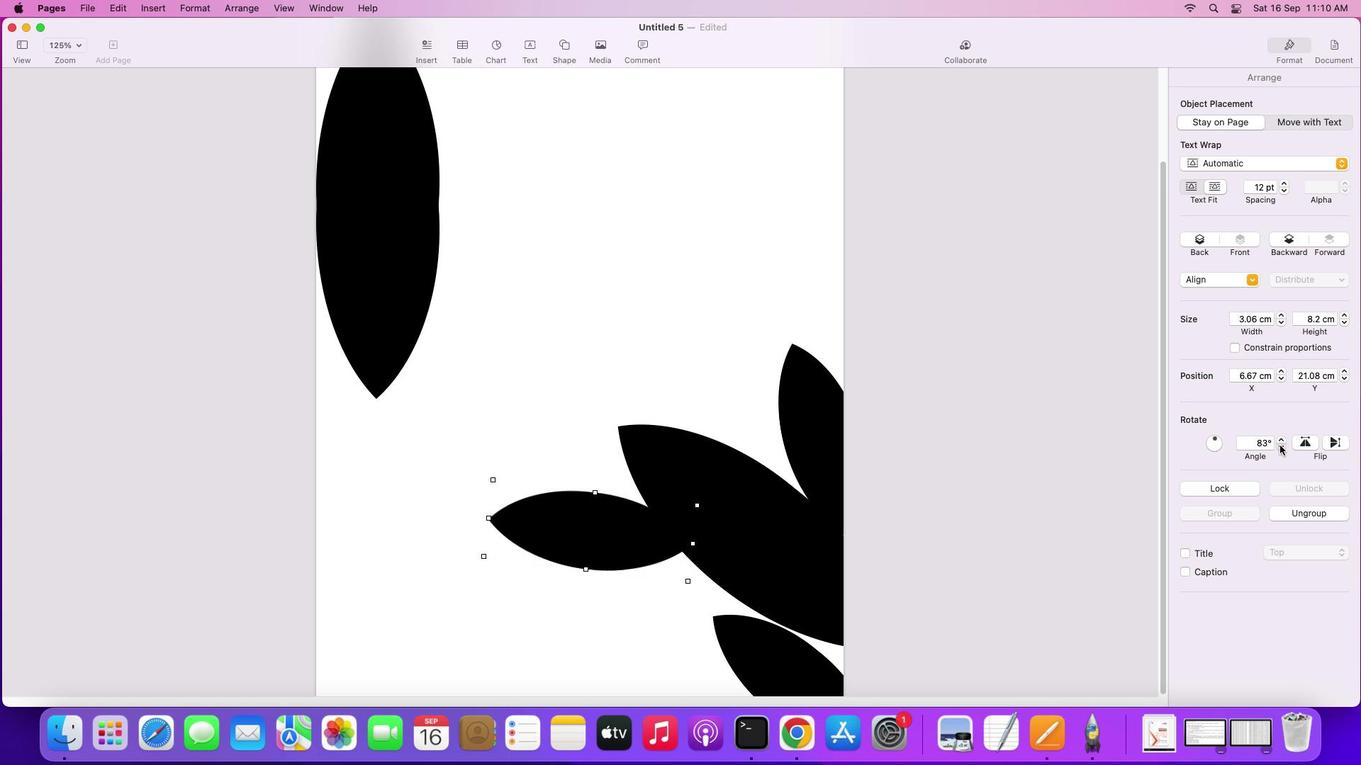 
Action: Mouse moved to (1278, 436)
Screenshot: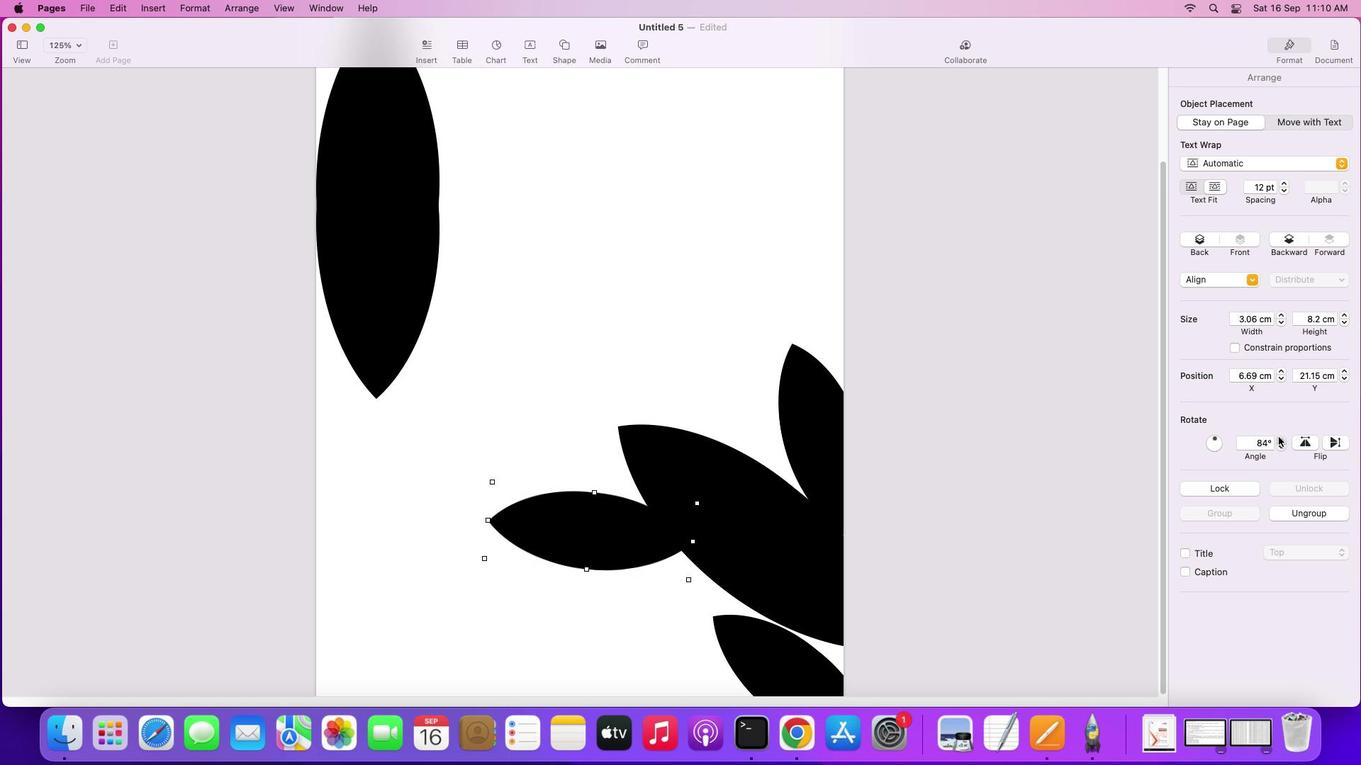 
Action: Mouse pressed left at (1278, 436)
Screenshot: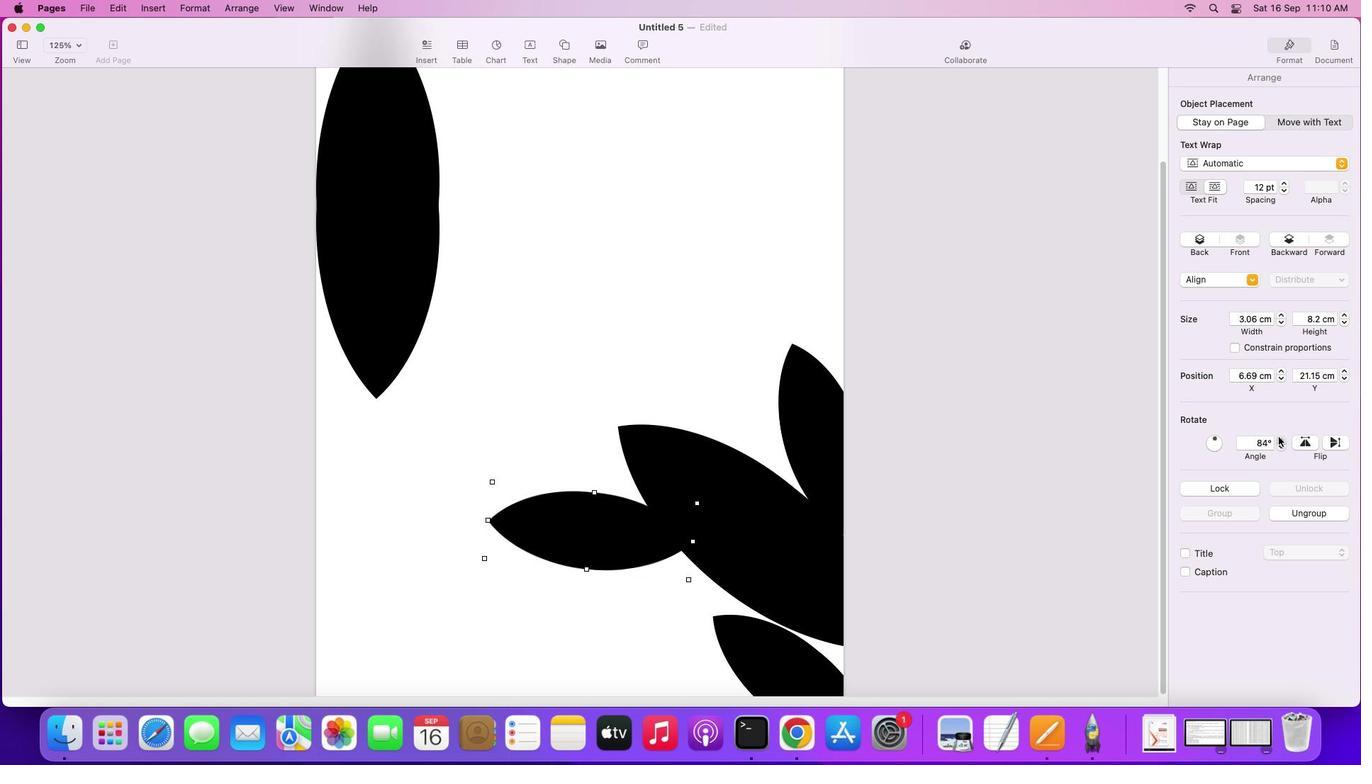 
Action: Mouse pressed left at (1278, 436)
Screenshot: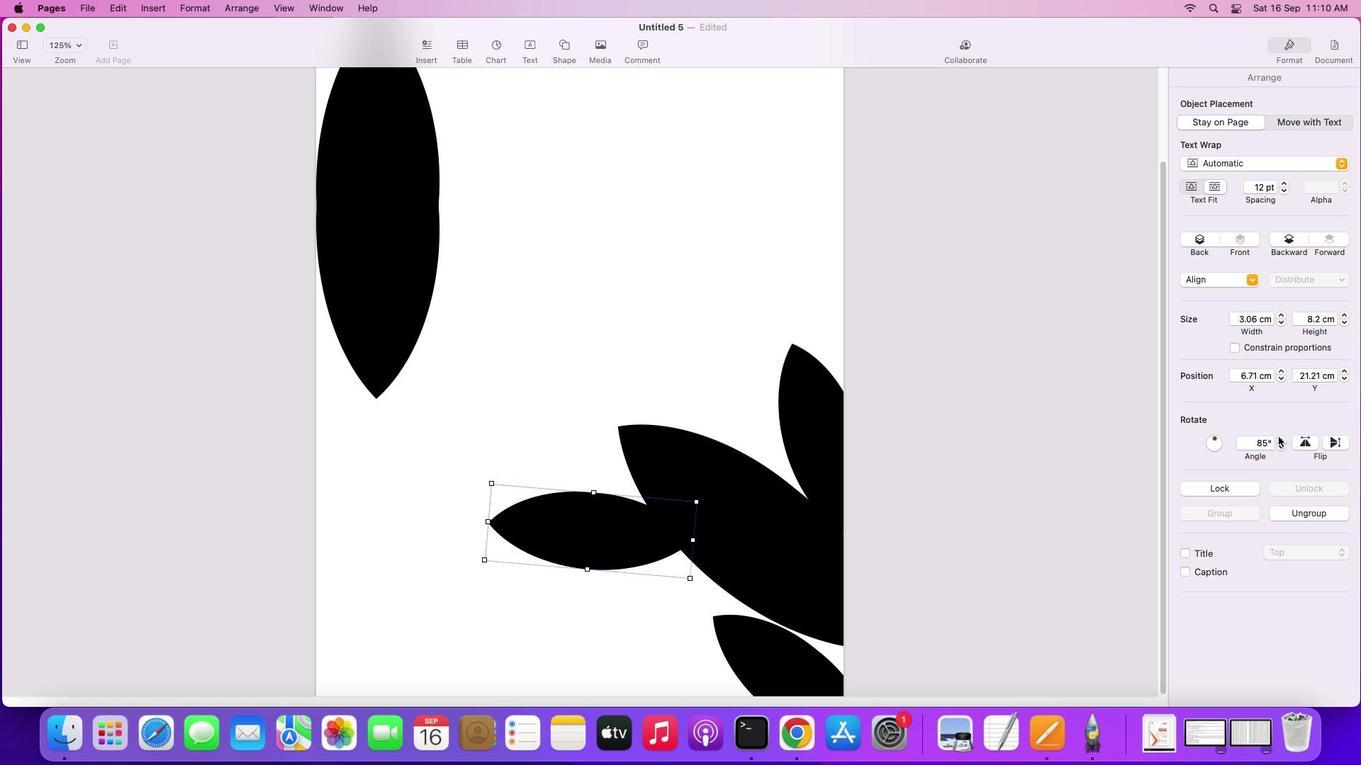 
Action: Mouse pressed left at (1278, 436)
Screenshot: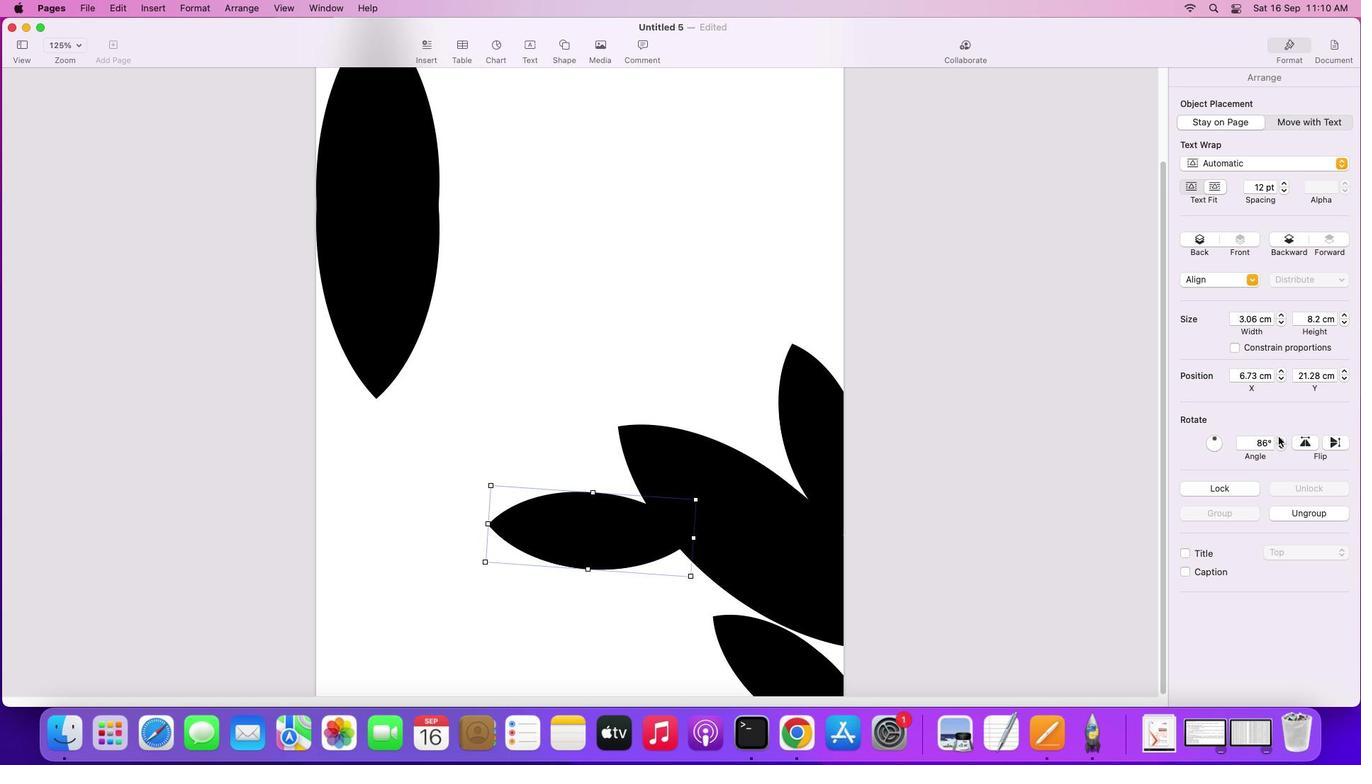 
Action: Mouse moved to (604, 532)
Screenshot: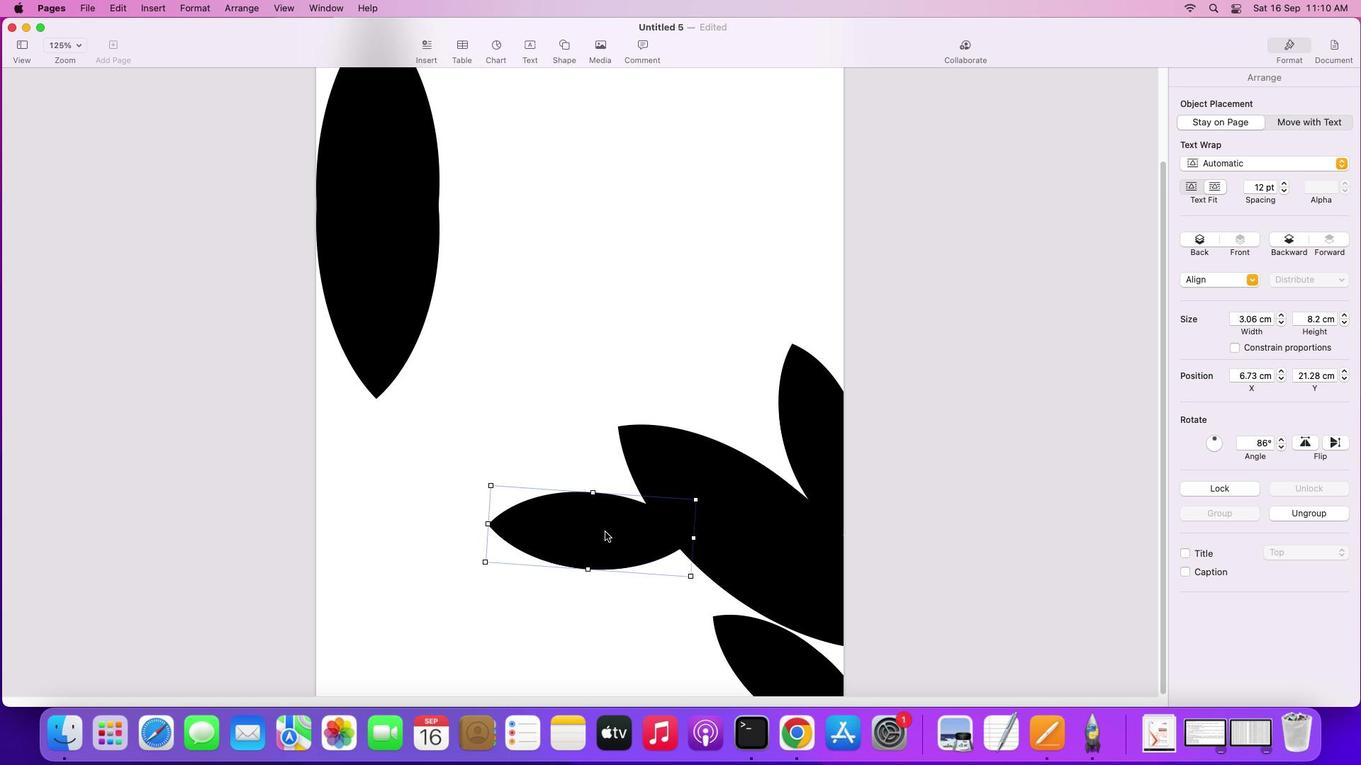 
Action: Mouse pressed left at (604, 532)
Screenshot: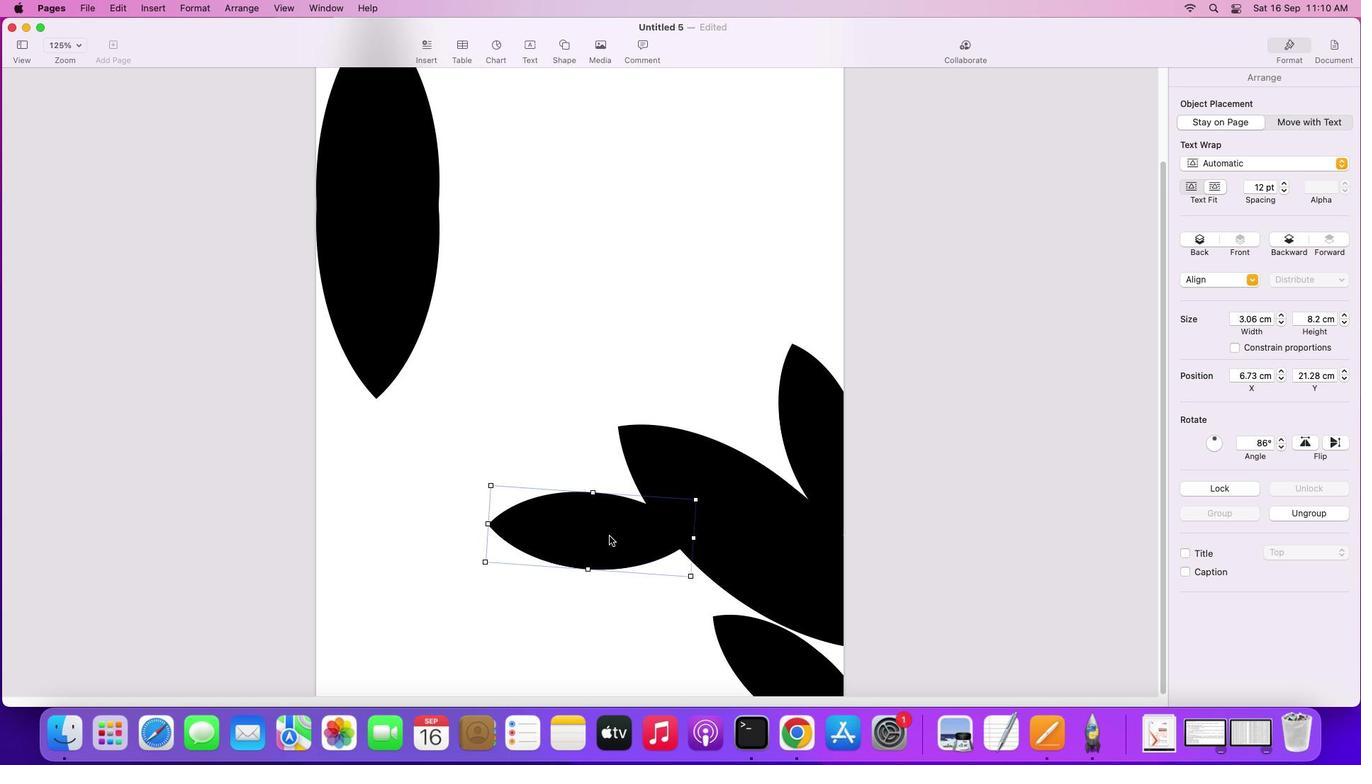 
Action: Mouse moved to (1279, 438)
Screenshot: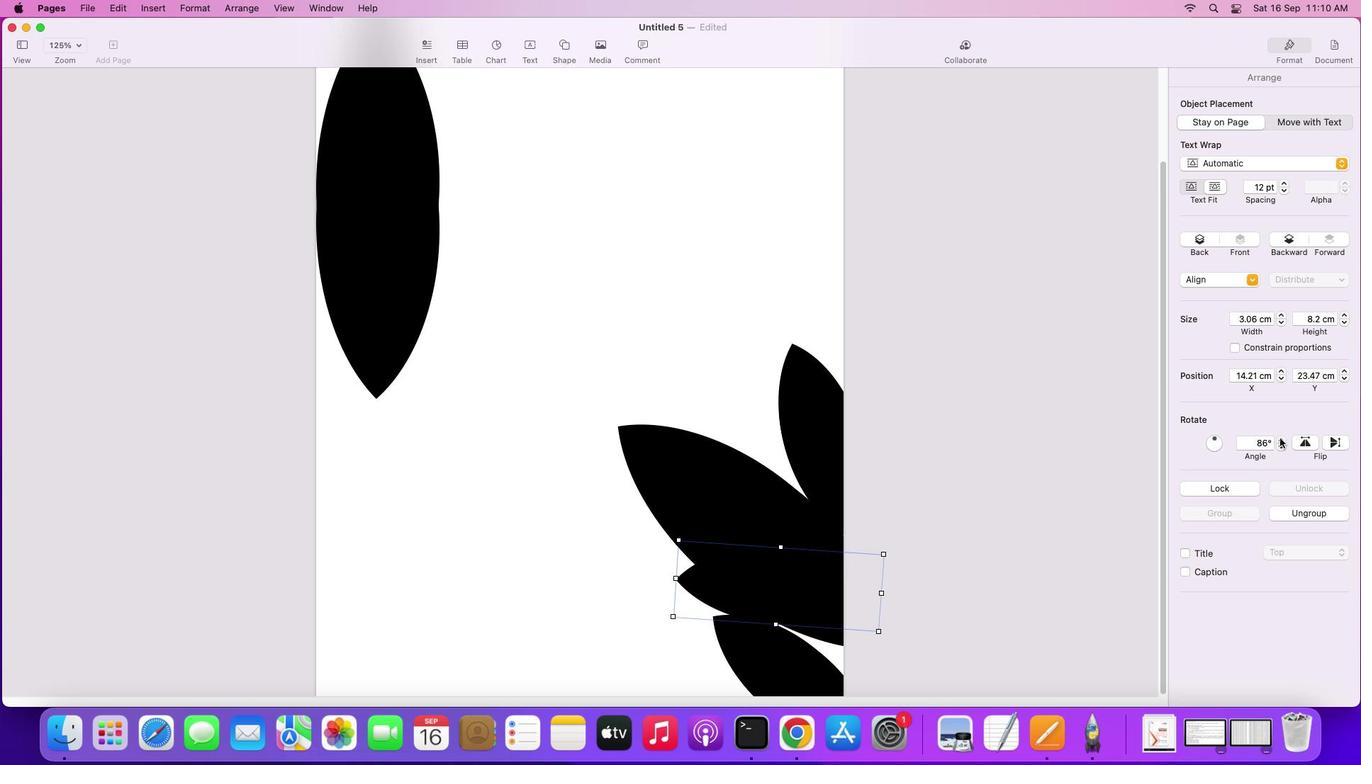 
Action: Mouse pressed left at (1279, 438)
Screenshot: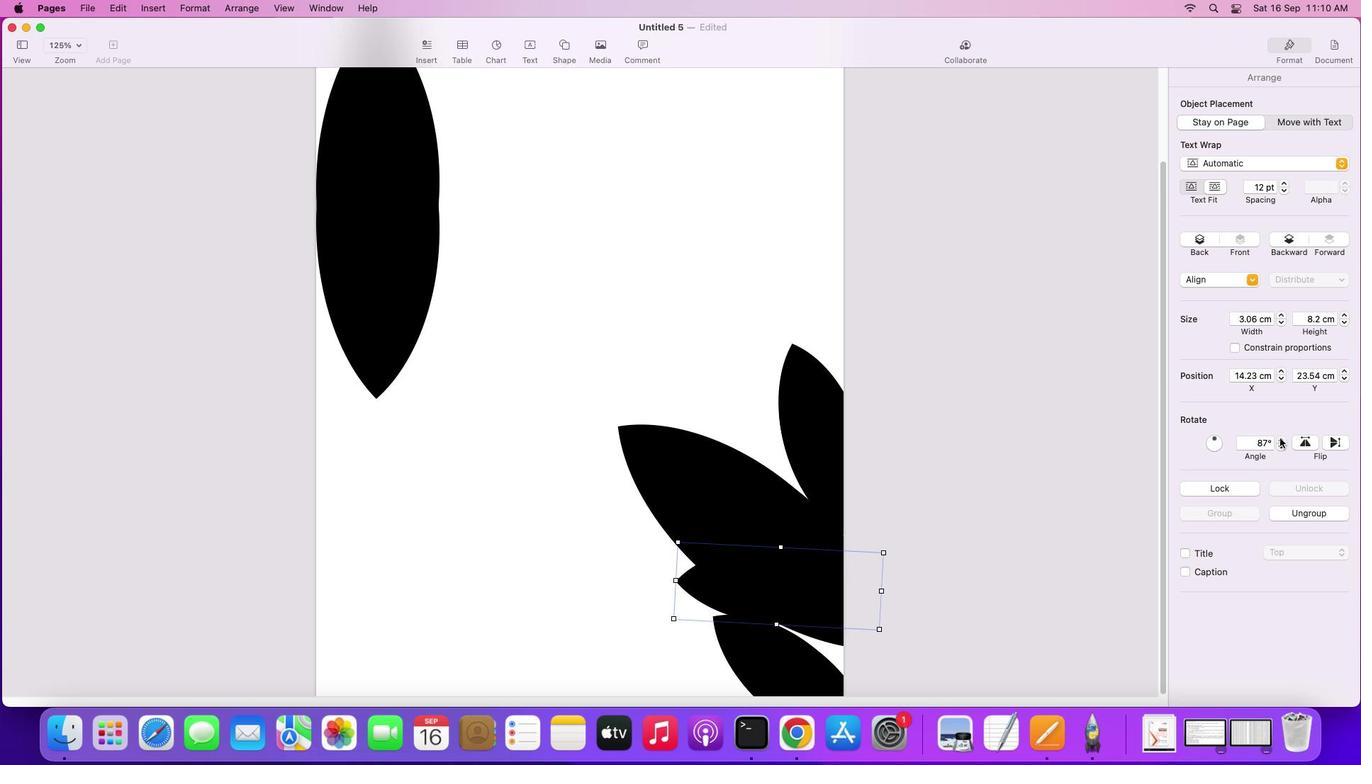 
Action: Mouse pressed left at (1279, 438)
Screenshot: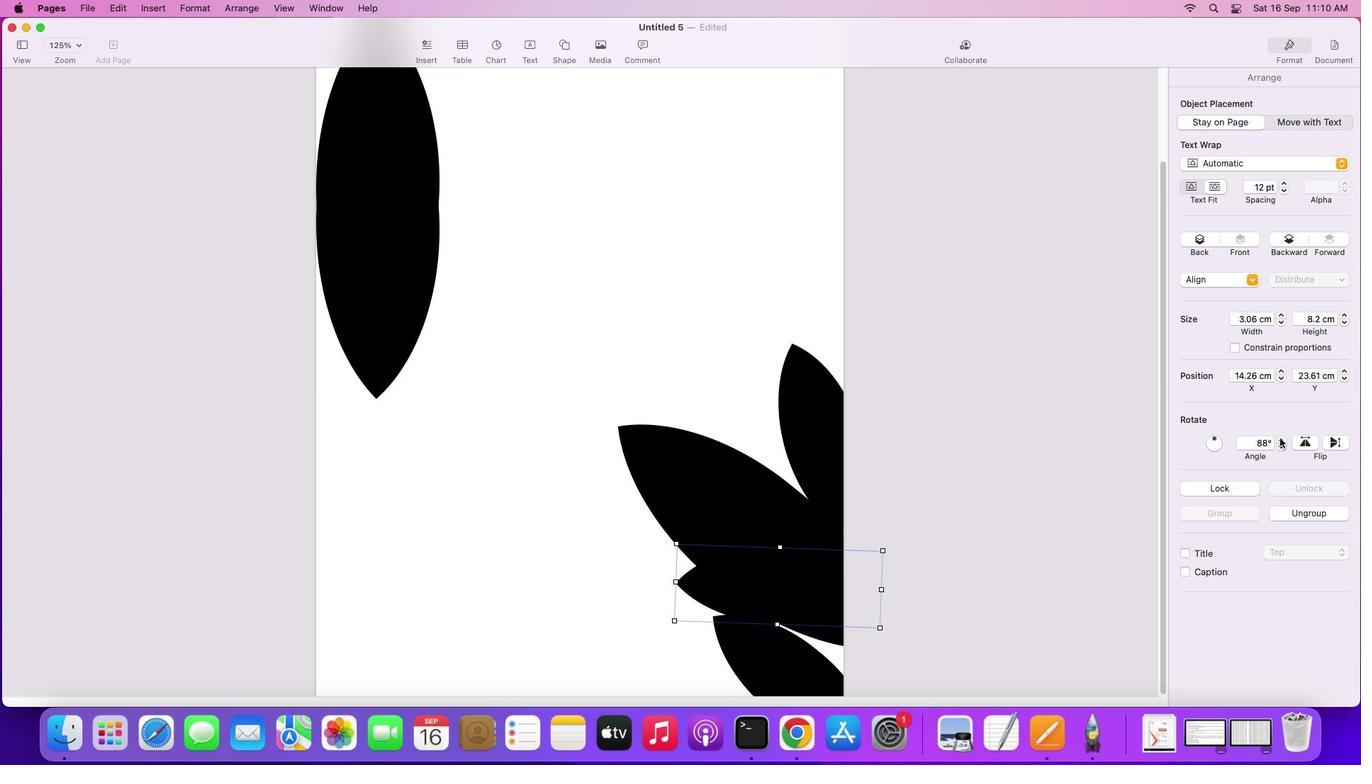 
Action: Mouse pressed left at (1279, 438)
Screenshot: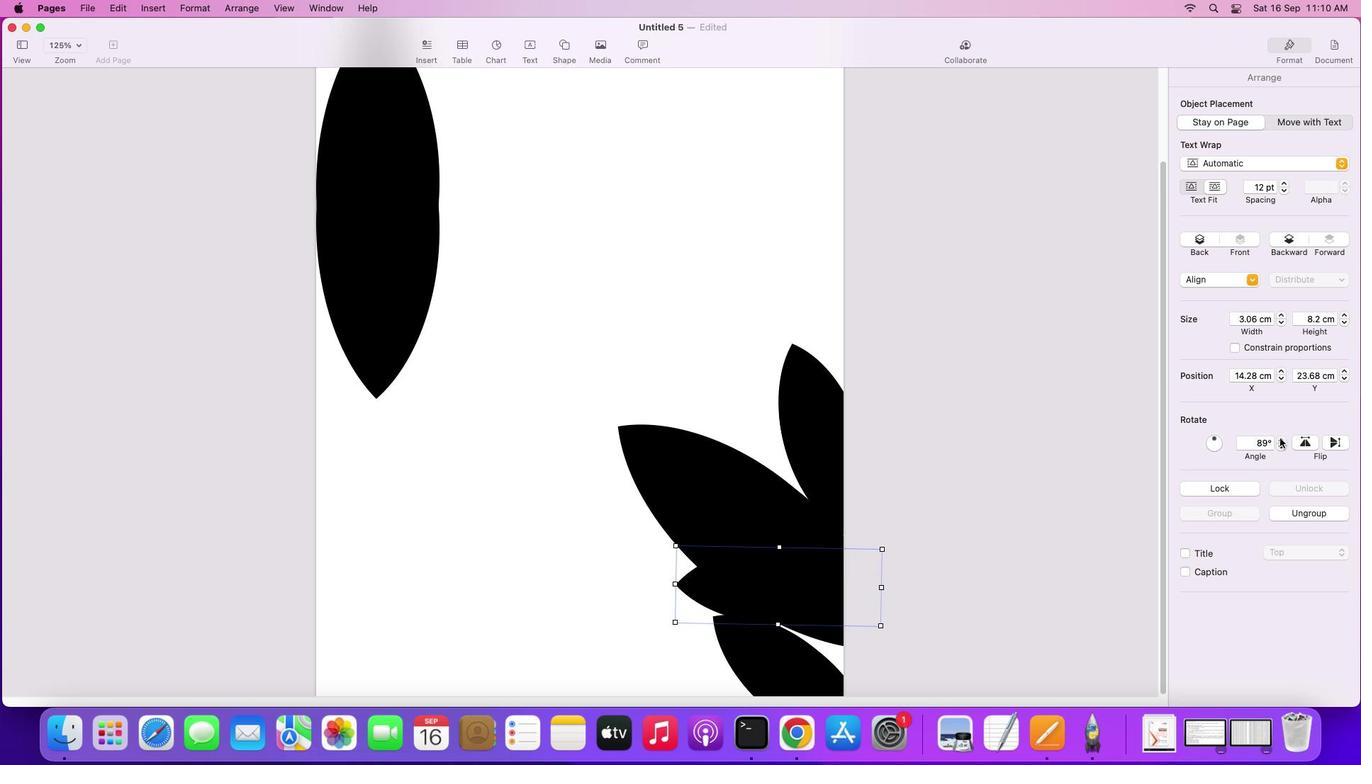 
Action: Mouse pressed left at (1279, 438)
Screenshot: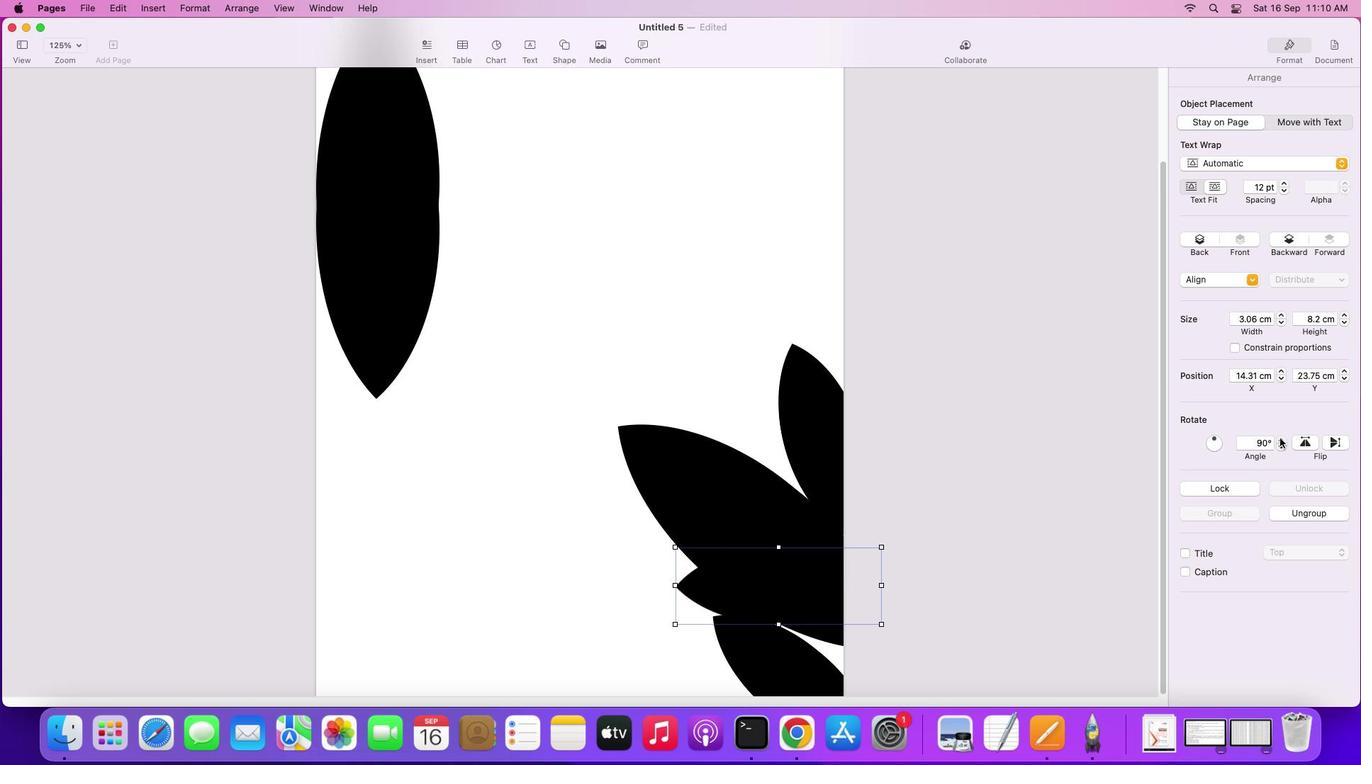 
Action: Mouse pressed left at (1279, 438)
Screenshot: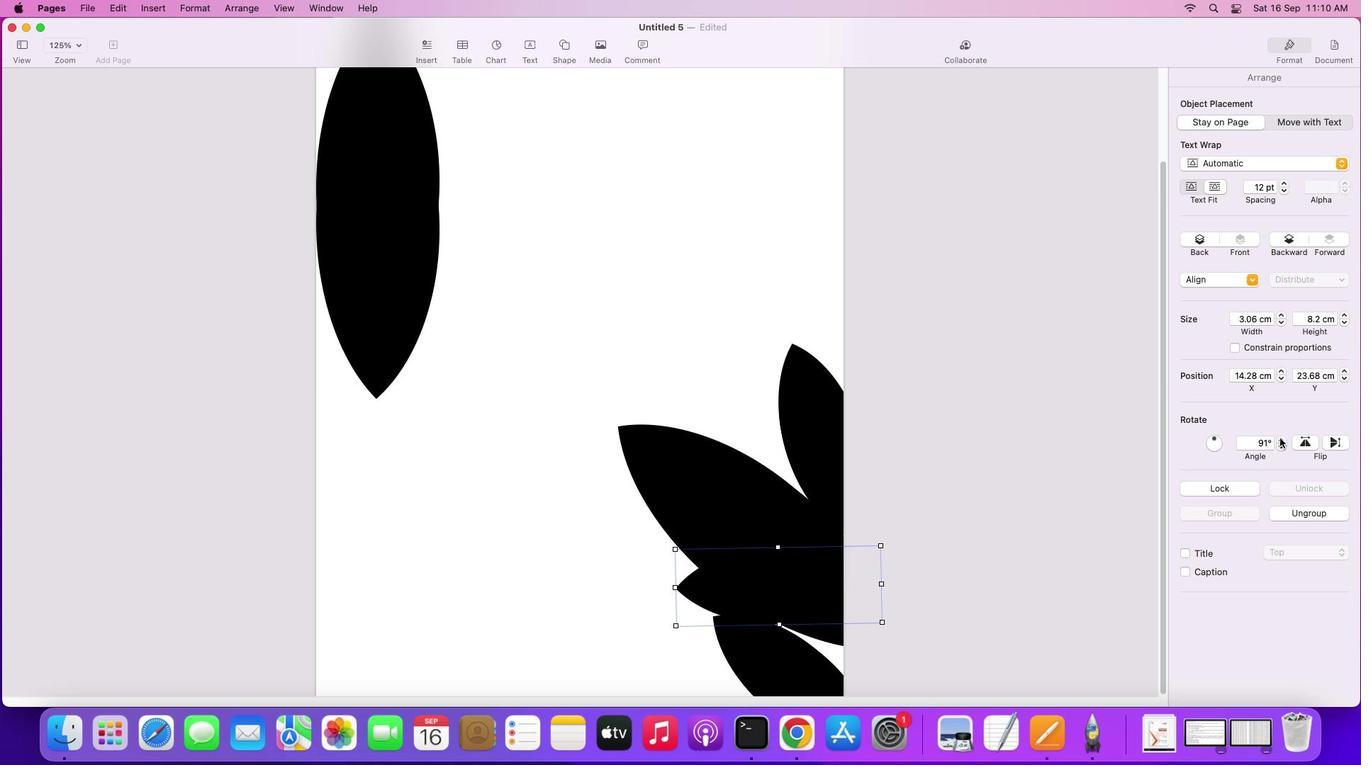 
Action: Mouse moved to (761, 592)
Screenshot: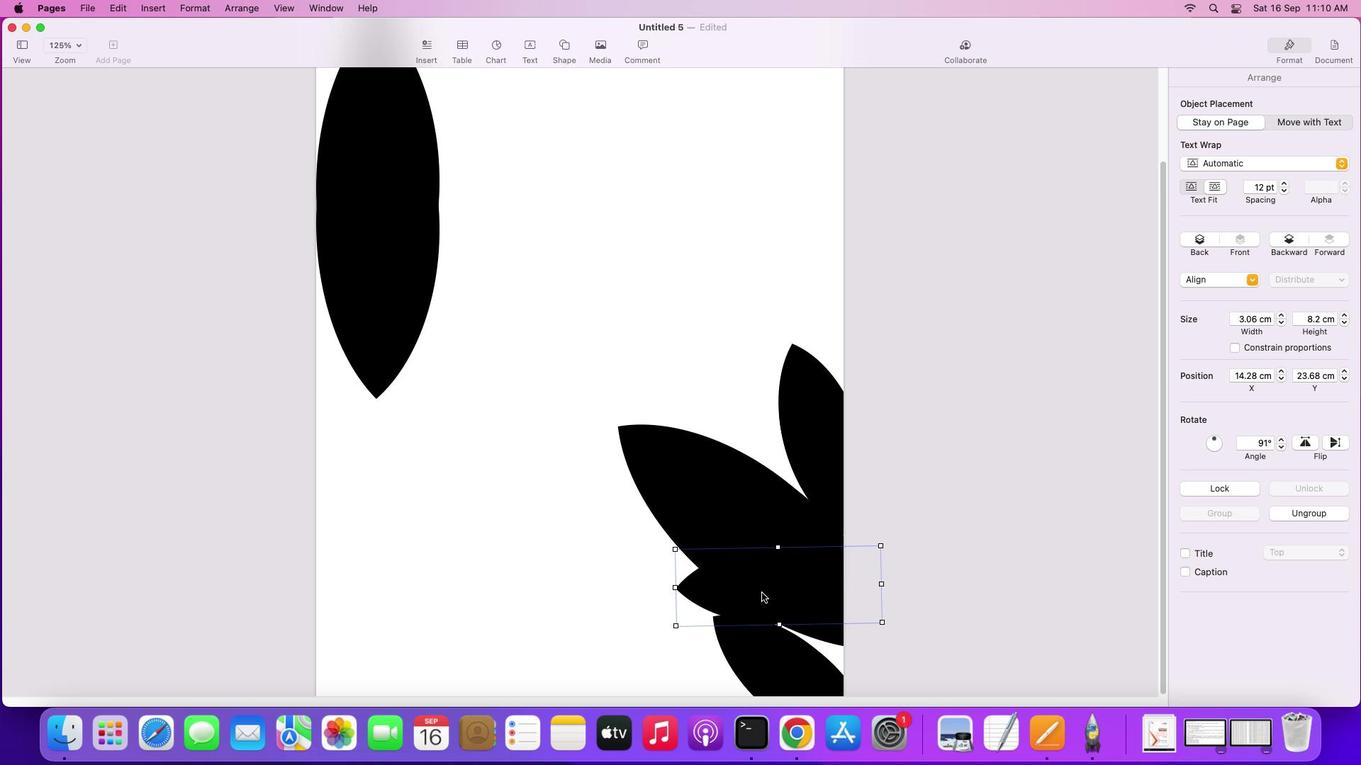 
Action: Mouse pressed left at (761, 592)
Screenshot: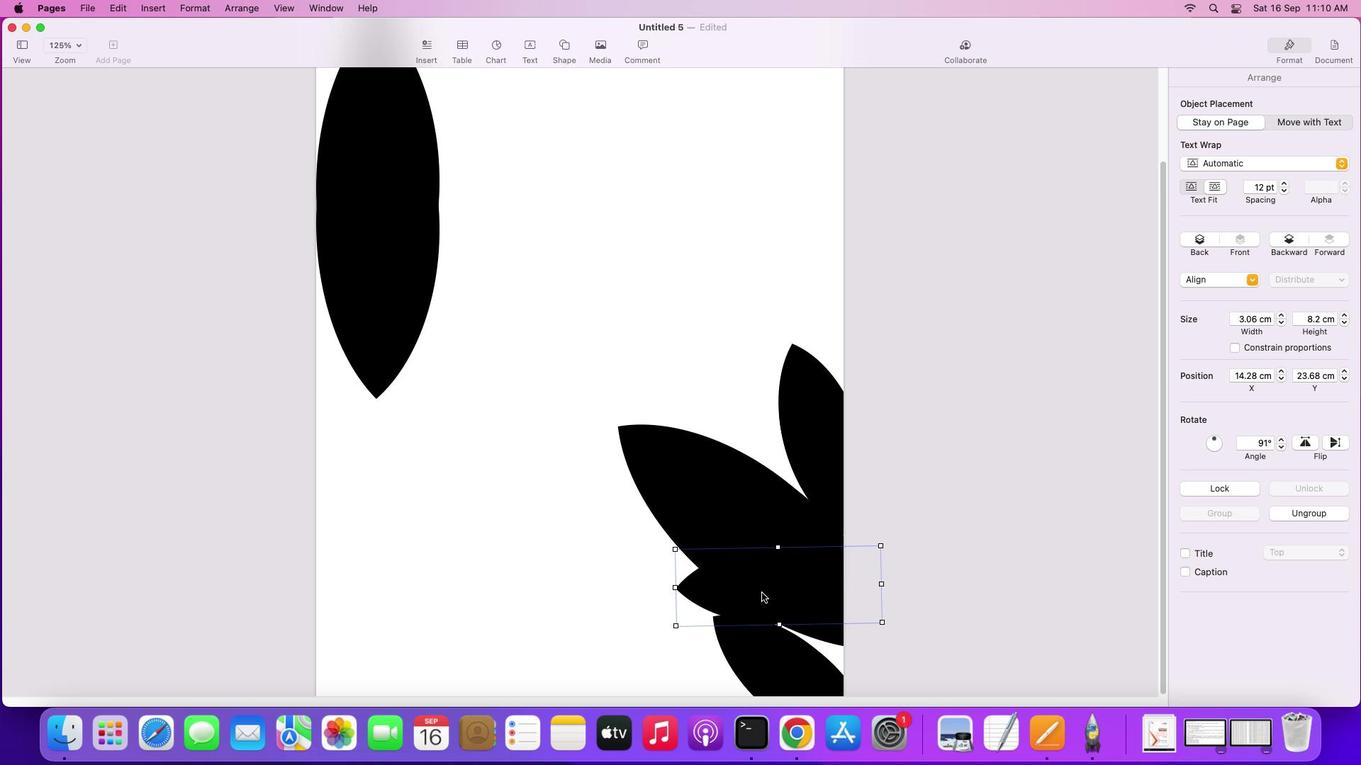 
Action: Mouse moved to (720, 498)
Screenshot: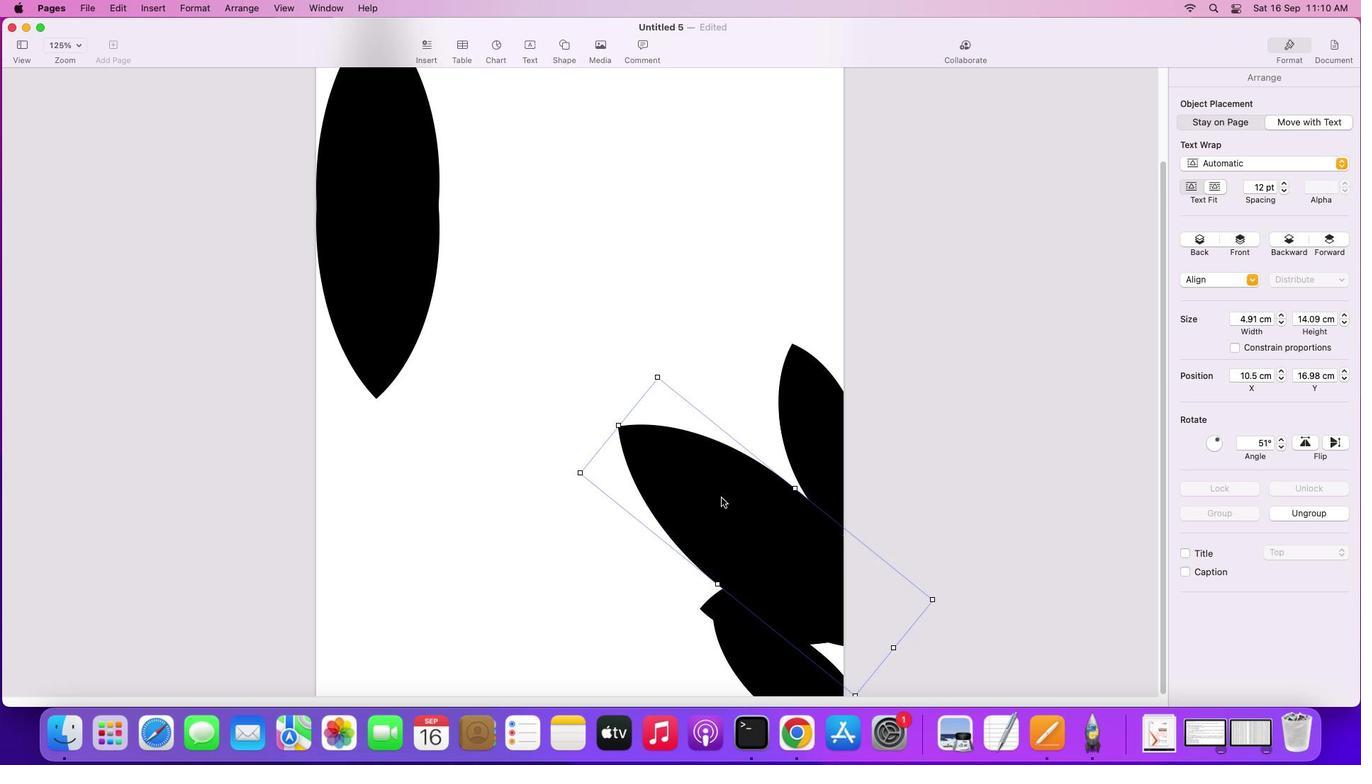 
Action: Mouse pressed left at (720, 498)
Screenshot: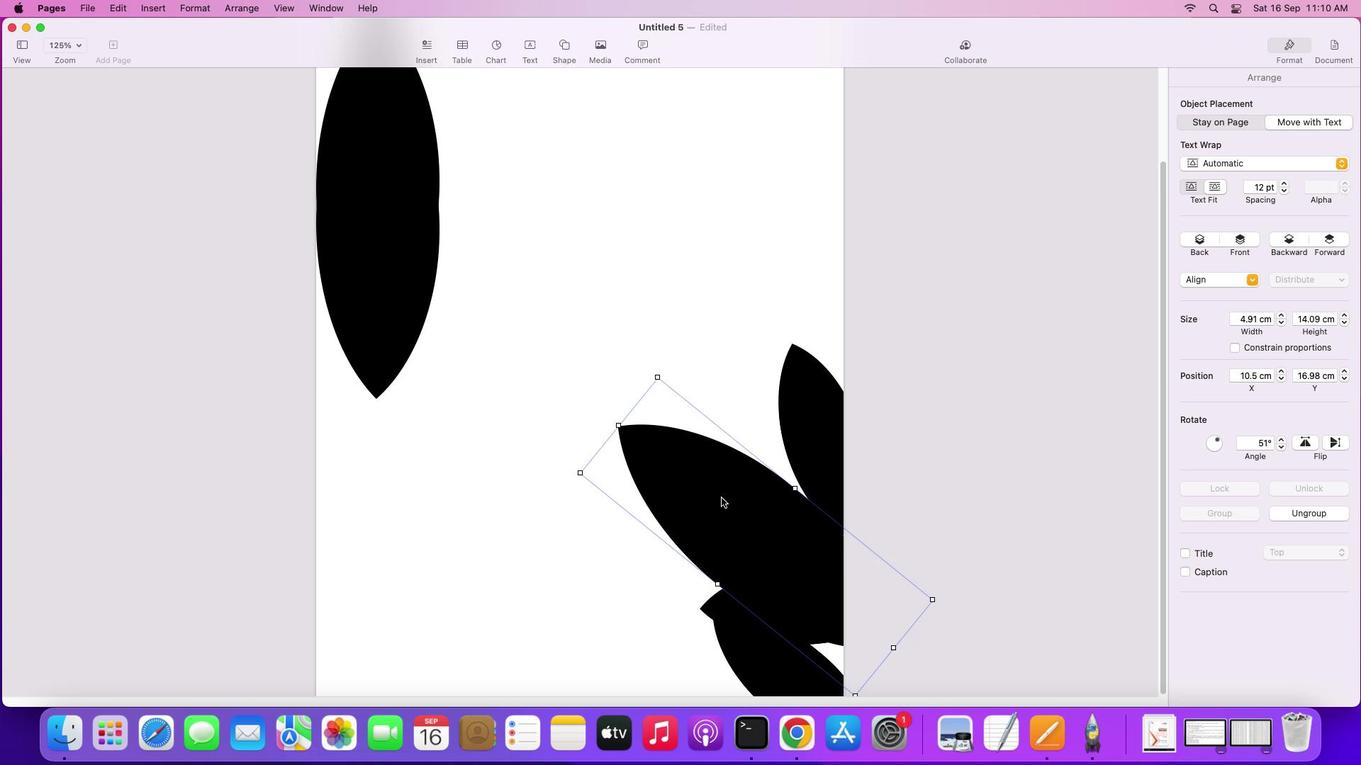 
Action: Mouse moved to (1225, 118)
Screenshot: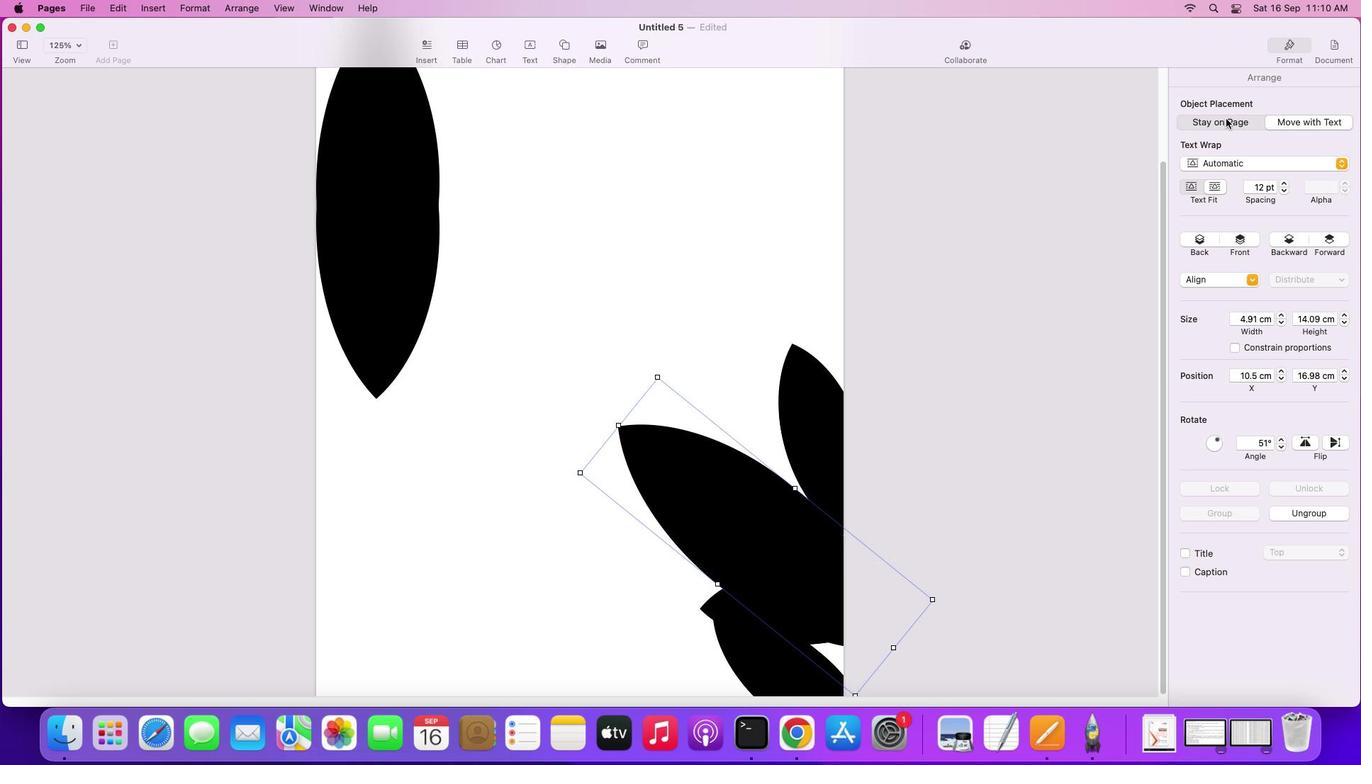 
Action: Mouse pressed left at (1225, 118)
Screenshot: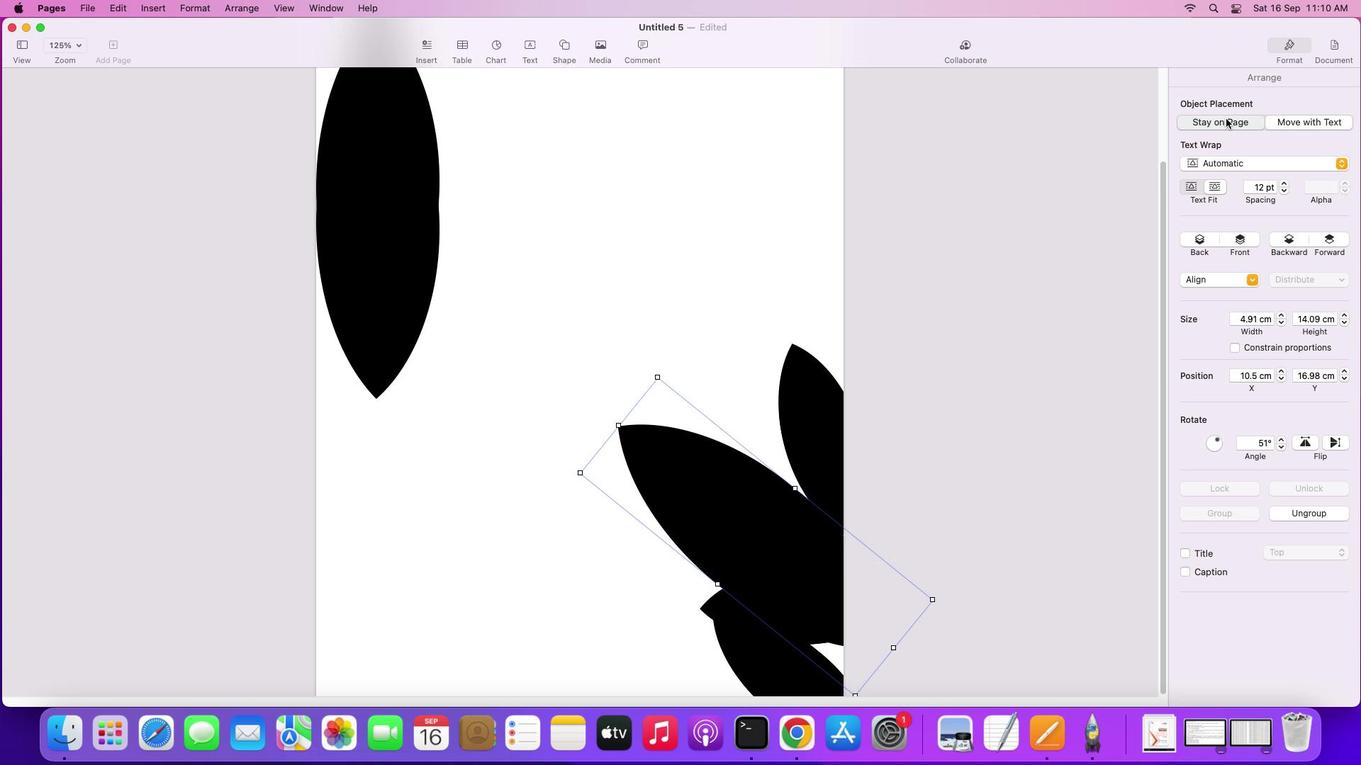 
Action: Mouse moved to (733, 609)
Screenshot: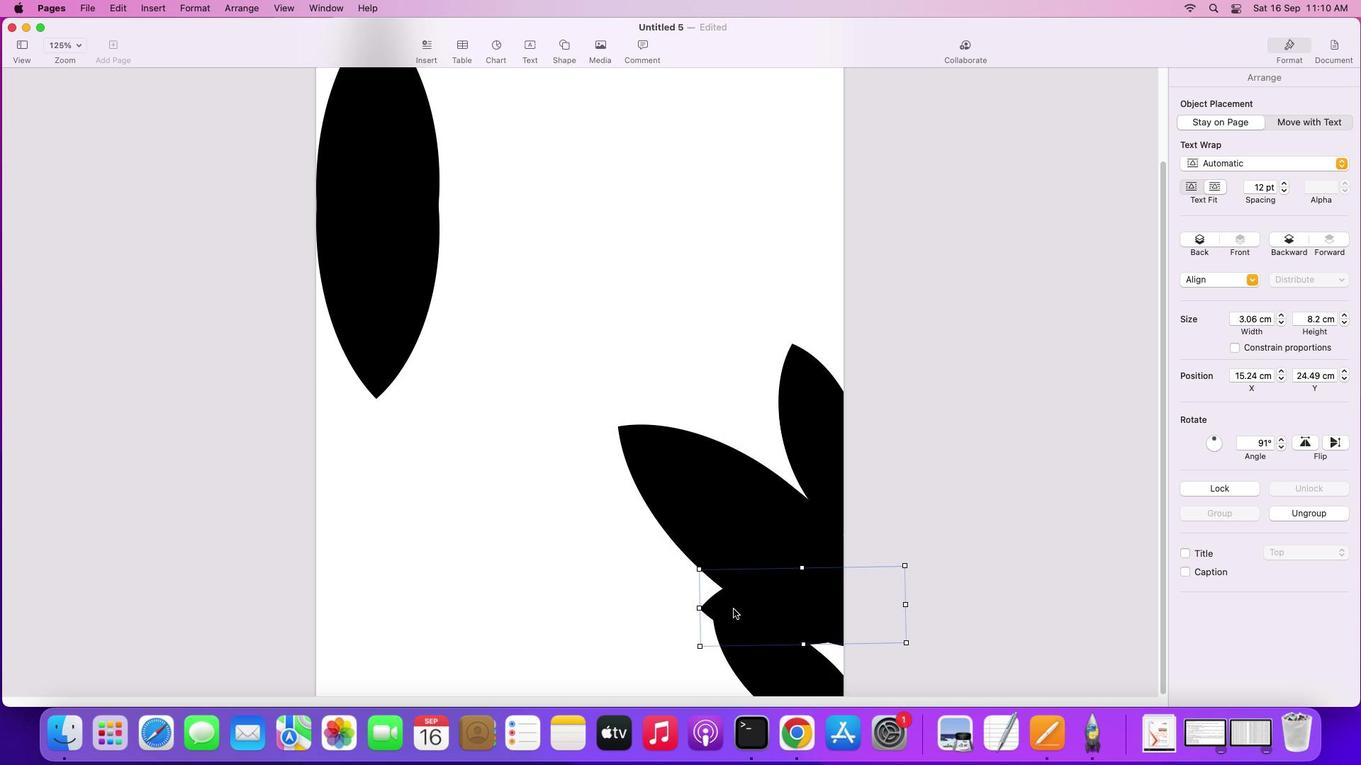 
Action: Mouse pressed left at (733, 609)
Screenshot: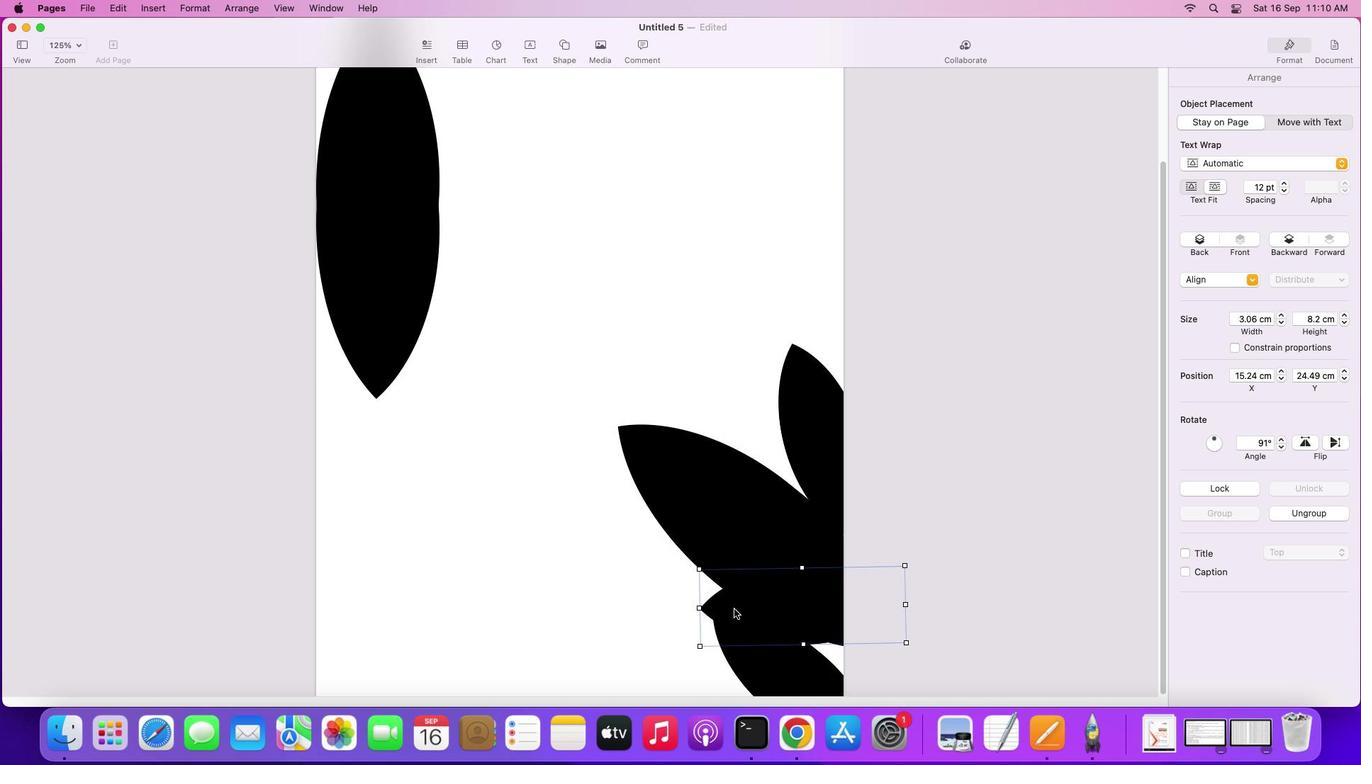 
Action: Mouse moved to (789, 603)
Screenshot: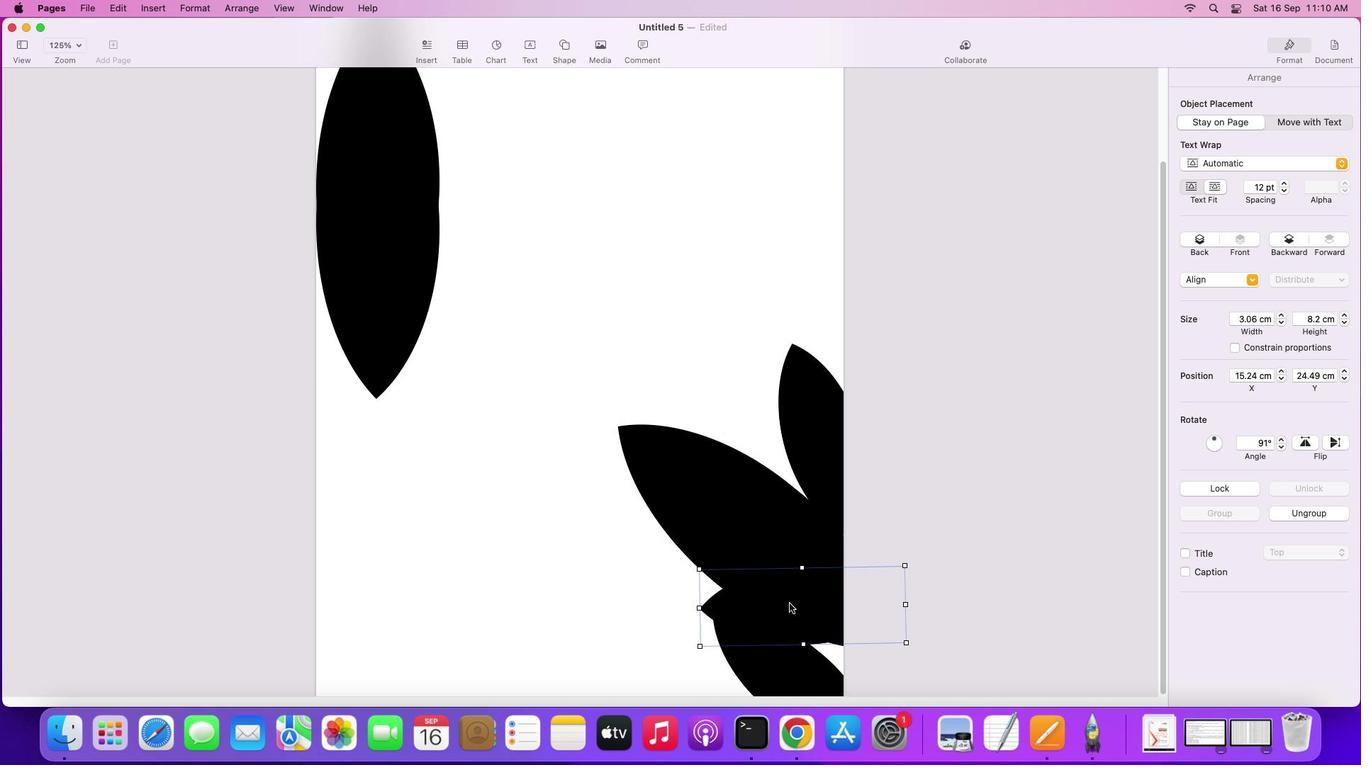 
Action: Mouse pressed left at (789, 603)
Screenshot: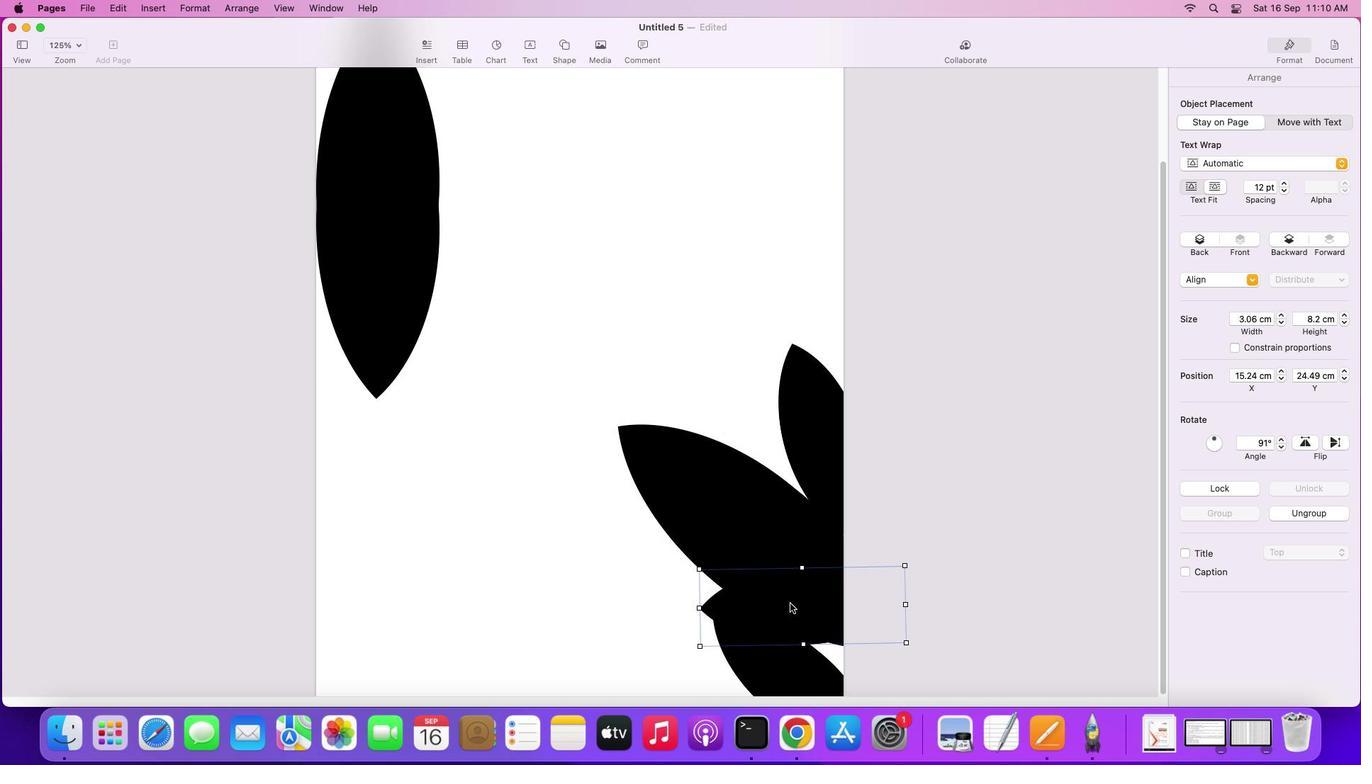 
Action: Mouse moved to (782, 657)
Screenshot: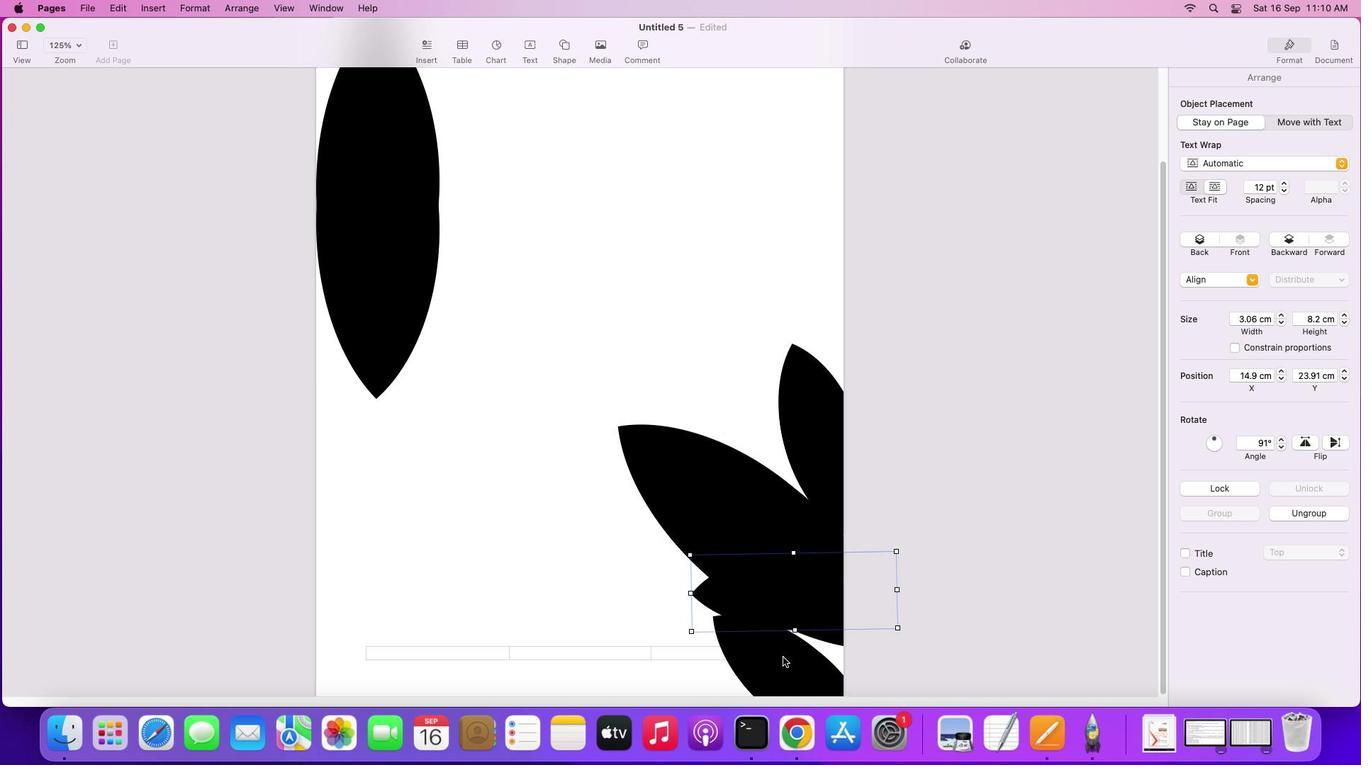 
Action: Mouse pressed left at (782, 657)
Screenshot: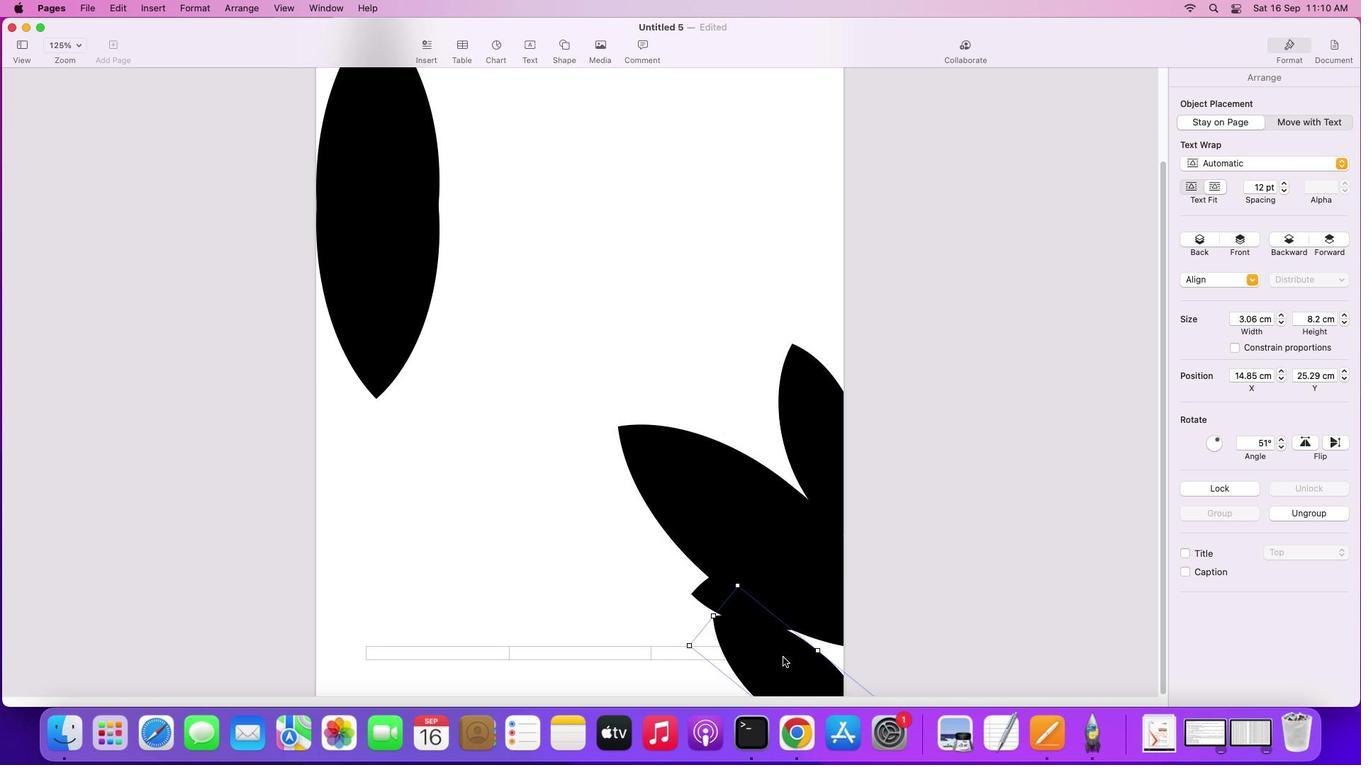 
Action: Mouse moved to (657, 620)
Screenshot: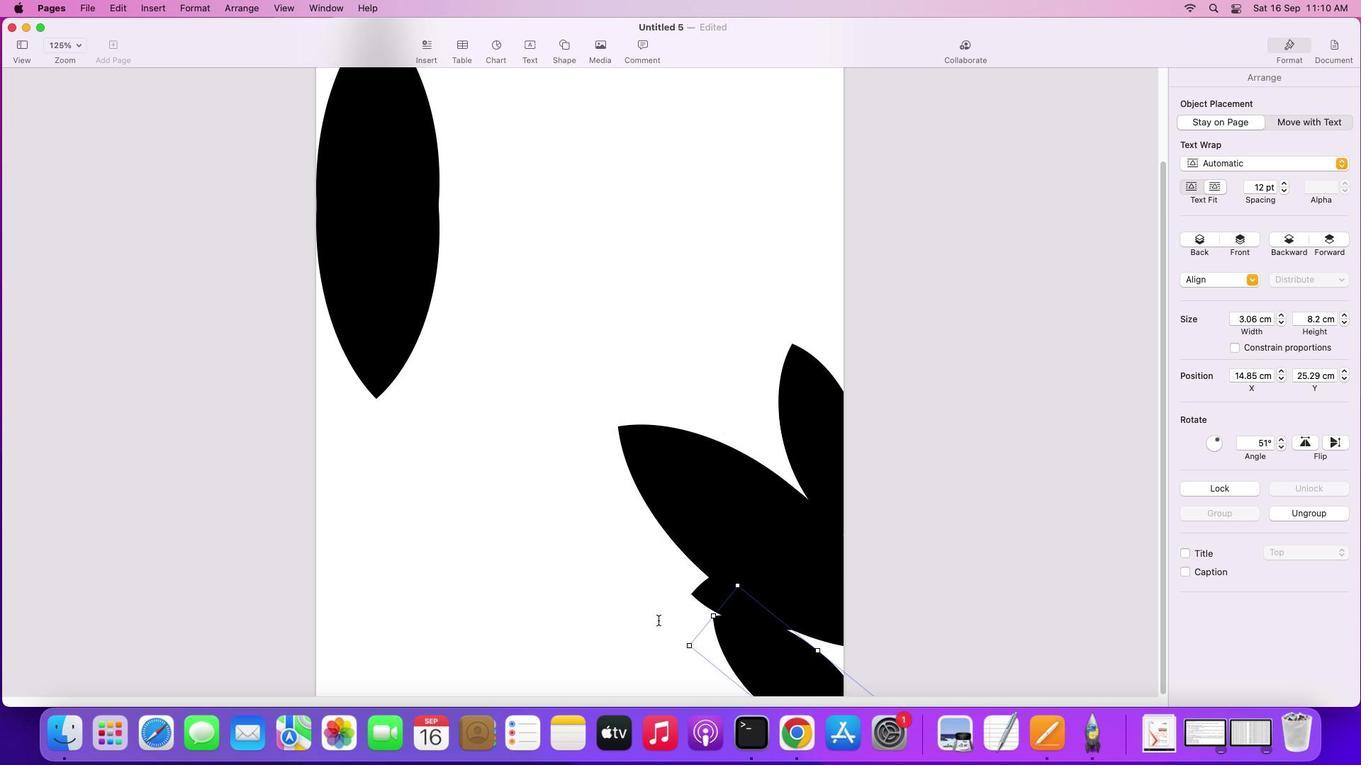 
Action: Mouse pressed left at (657, 620)
Screenshot: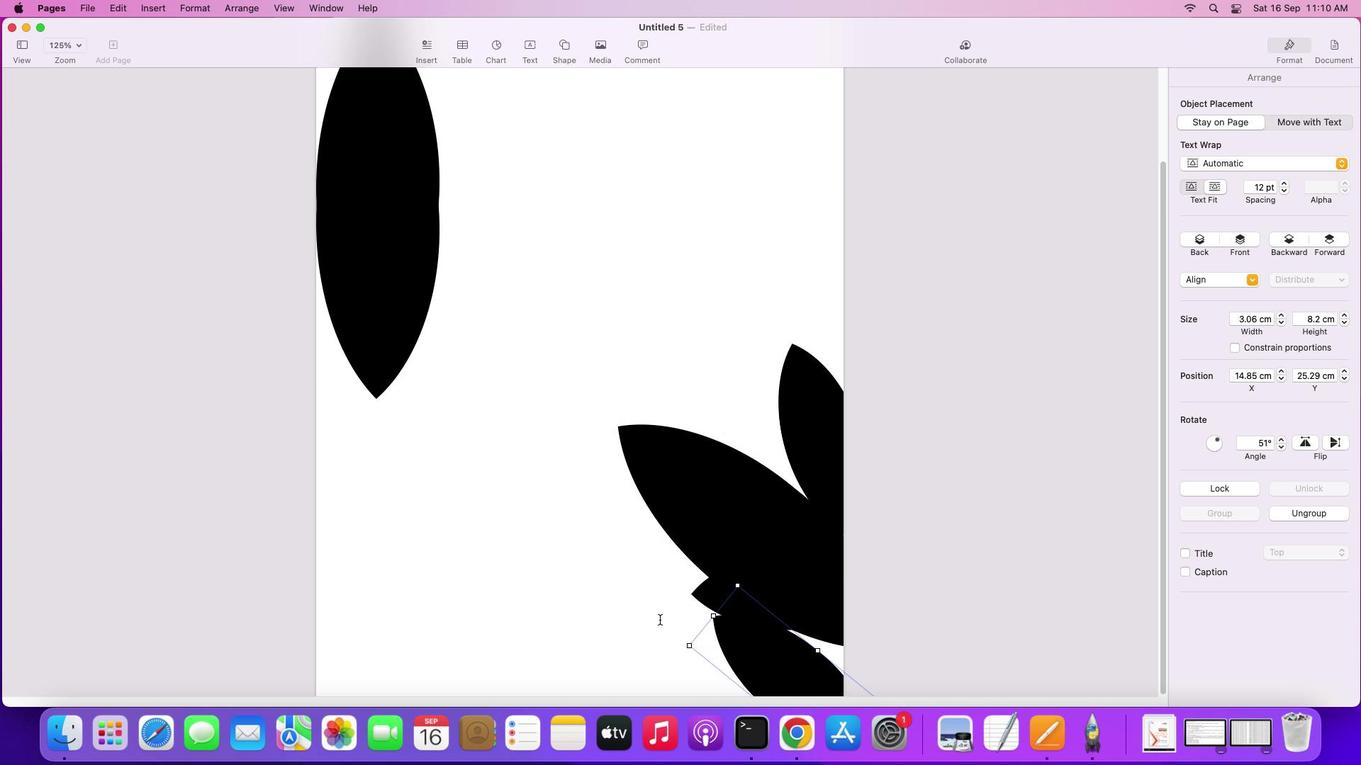 
Action: Mouse moved to (762, 641)
Screenshot: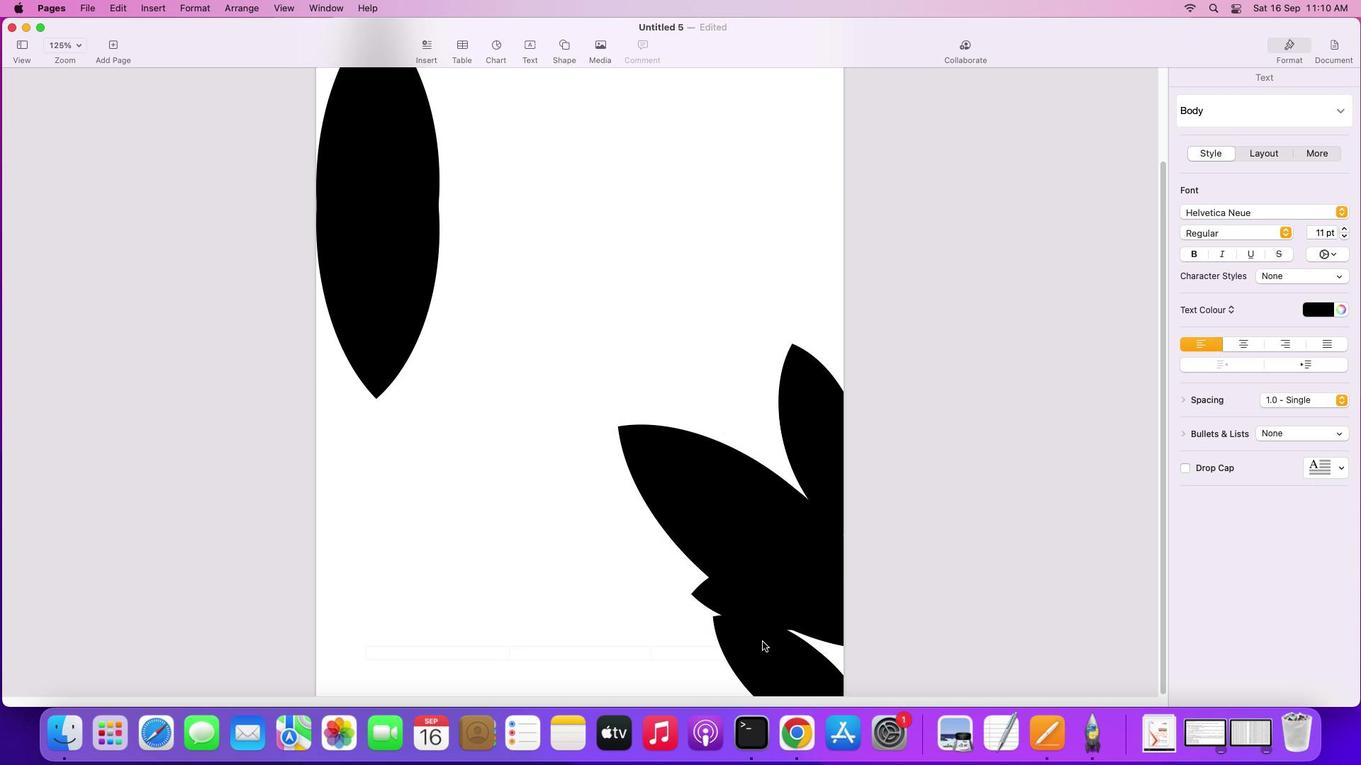 
Action: Mouse pressed left at (762, 641)
Screenshot: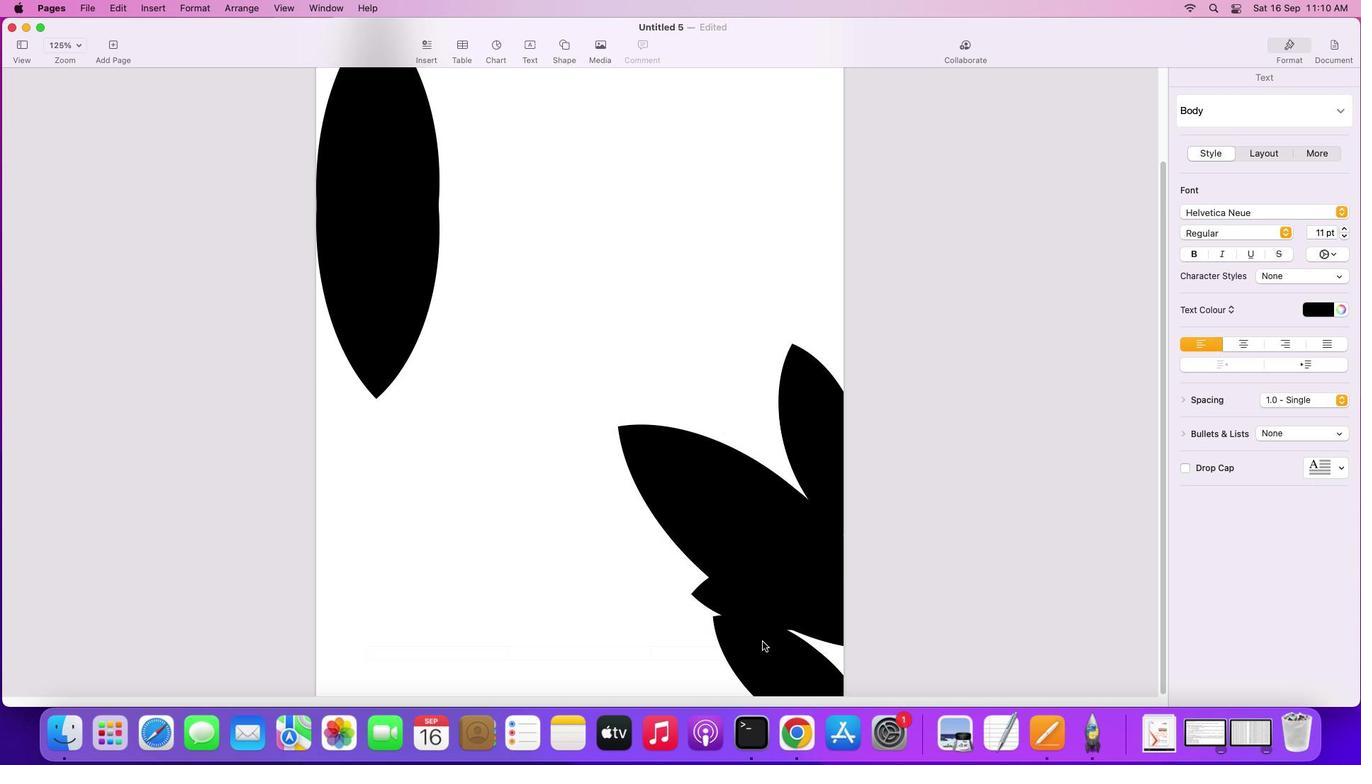 
Action: Mouse moved to (689, 583)
Screenshot: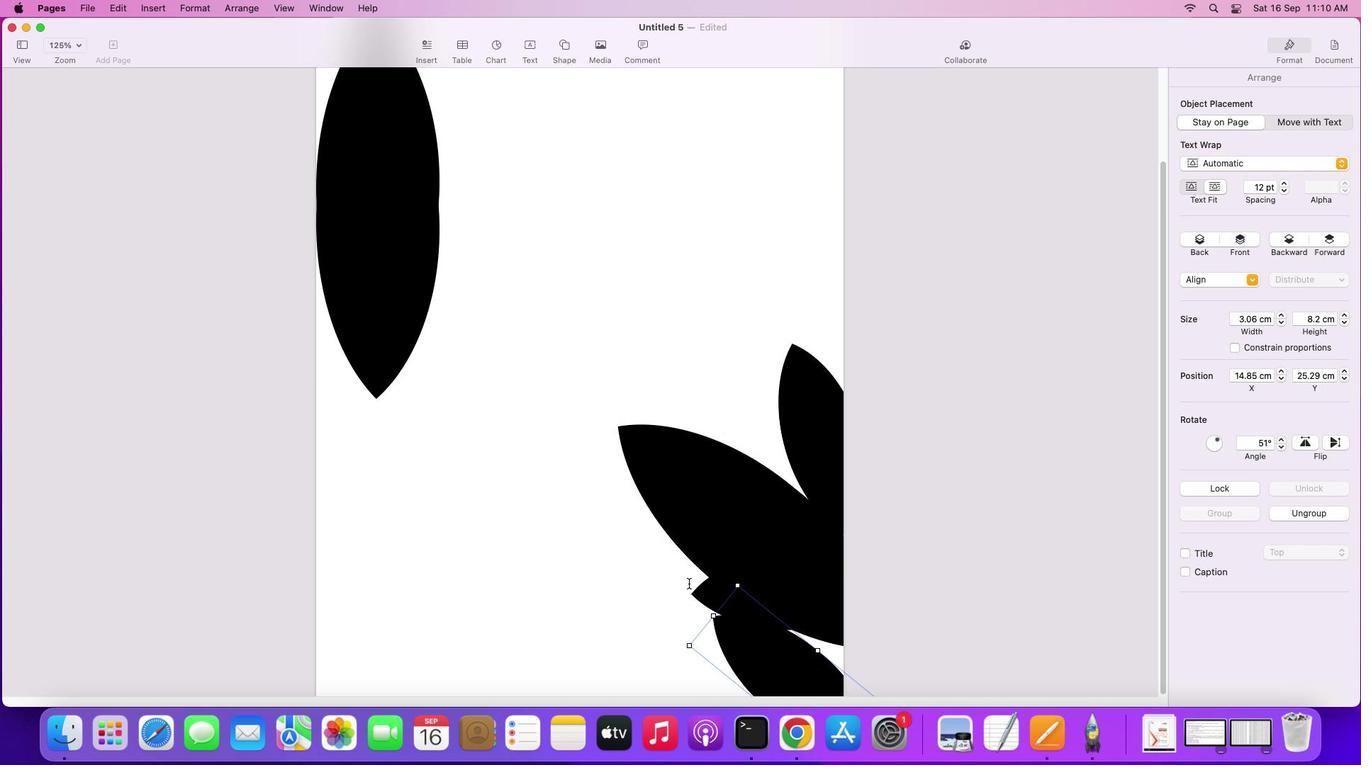 
Action: Mouse pressed left at (689, 583)
Screenshot: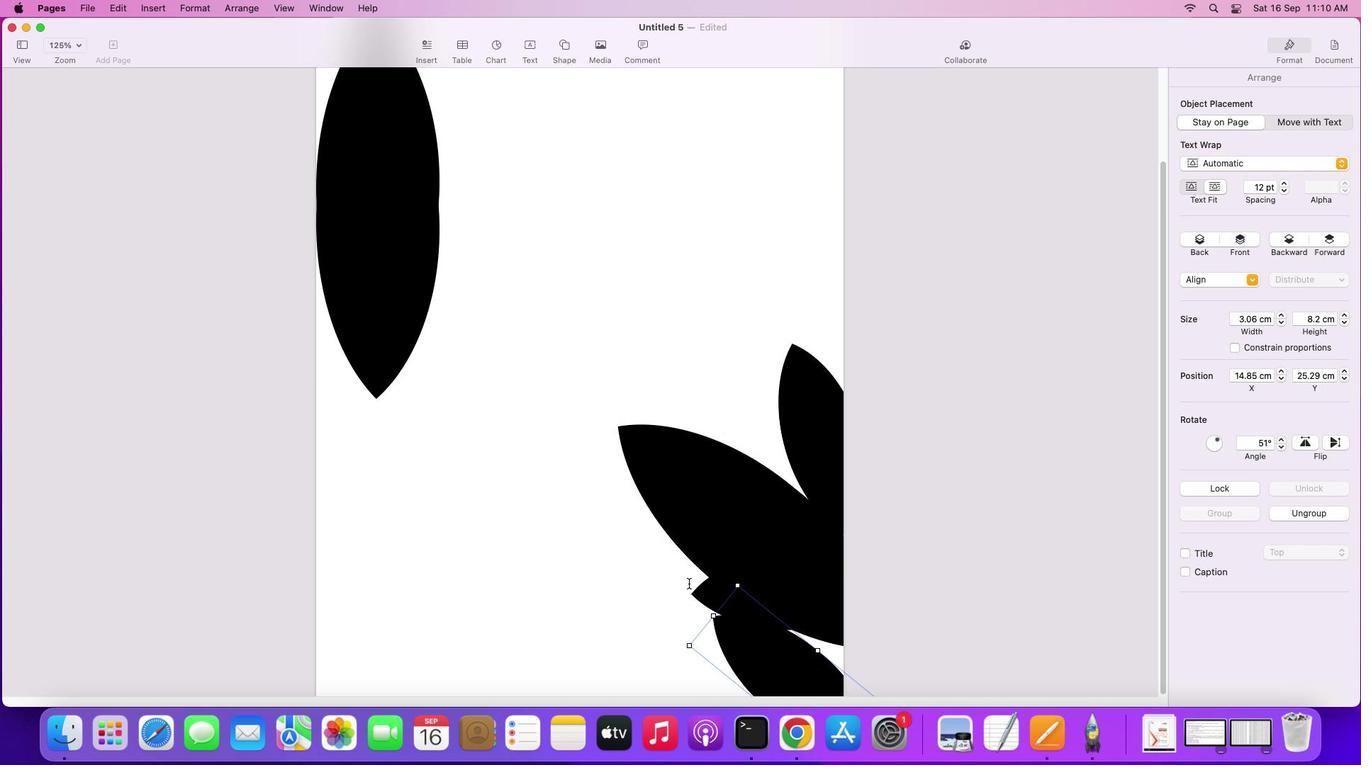 
Action: Mouse moved to (720, 596)
Screenshot: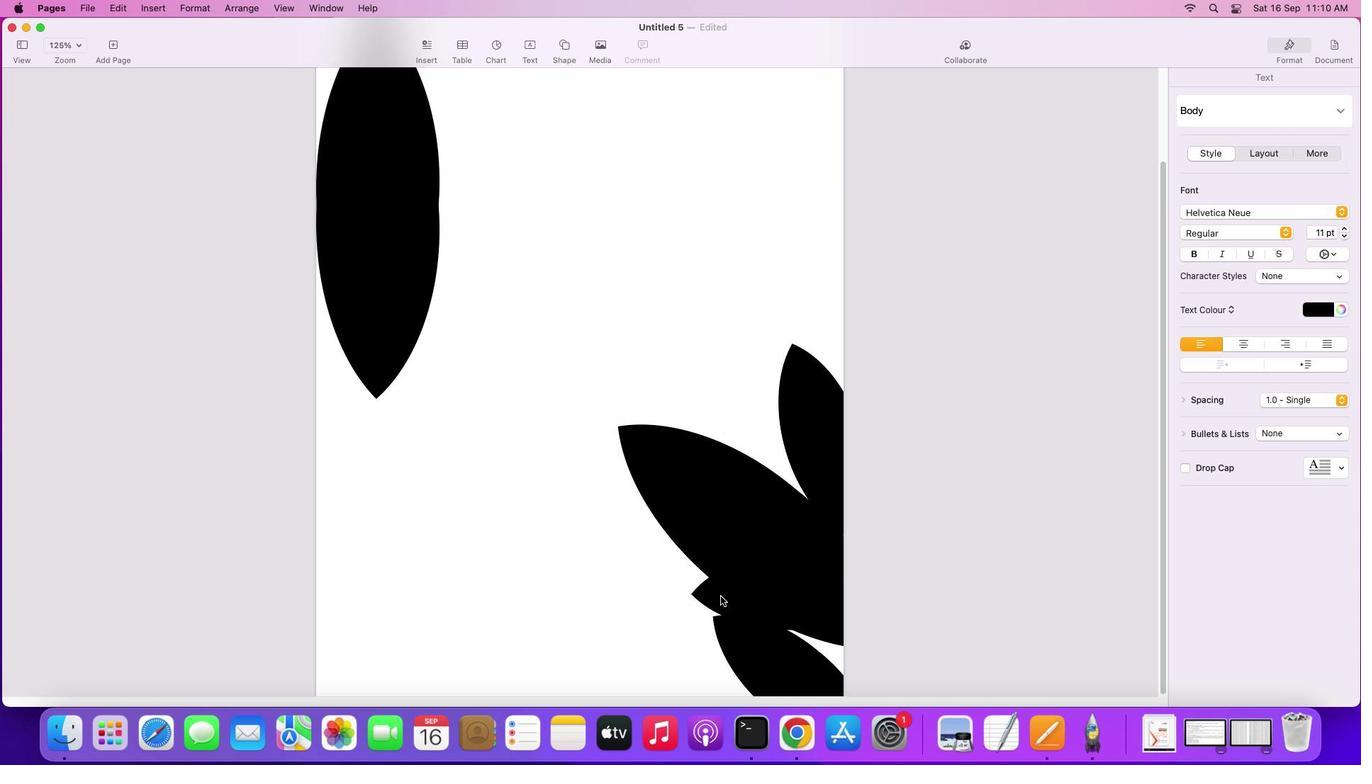 
Action: Mouse pressed left at (720, 596)
Screenshot: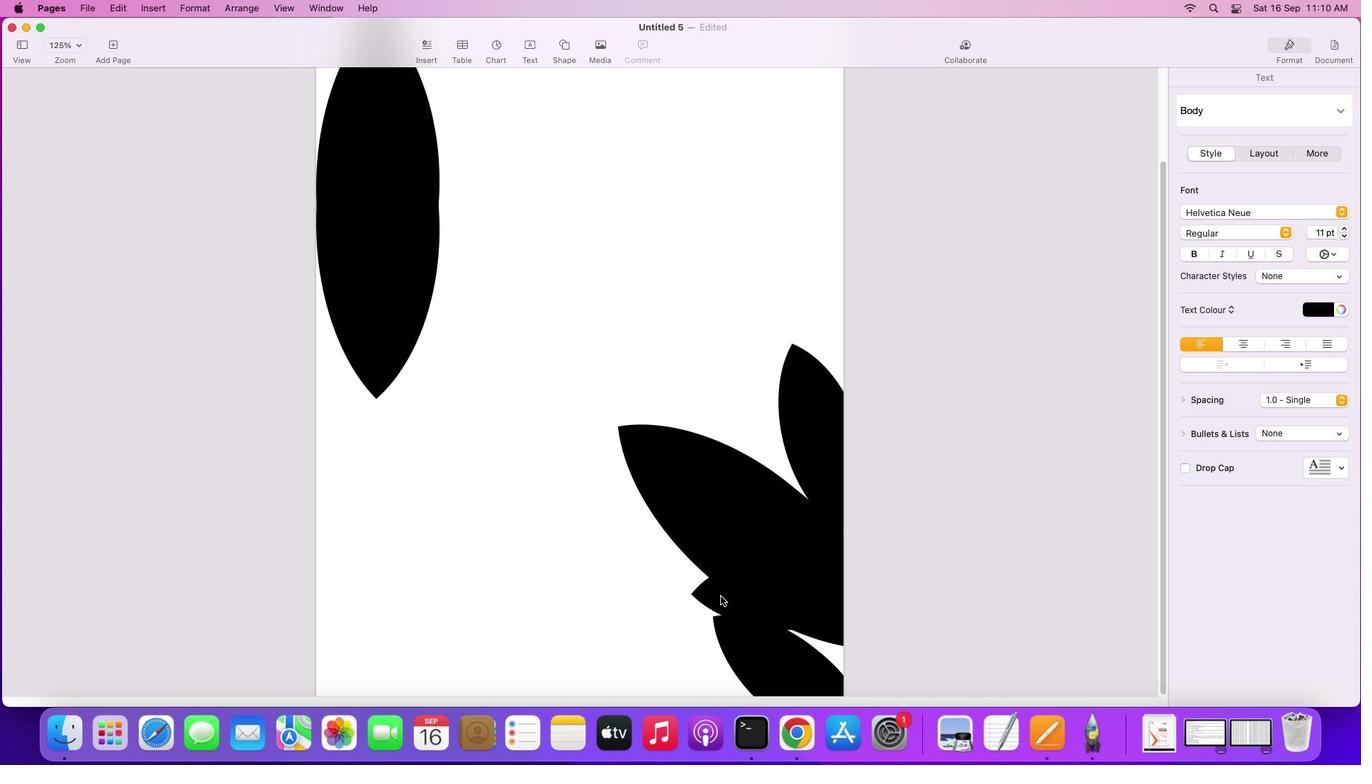 
Action: Mouse moved to (723, 525)
Screenshot: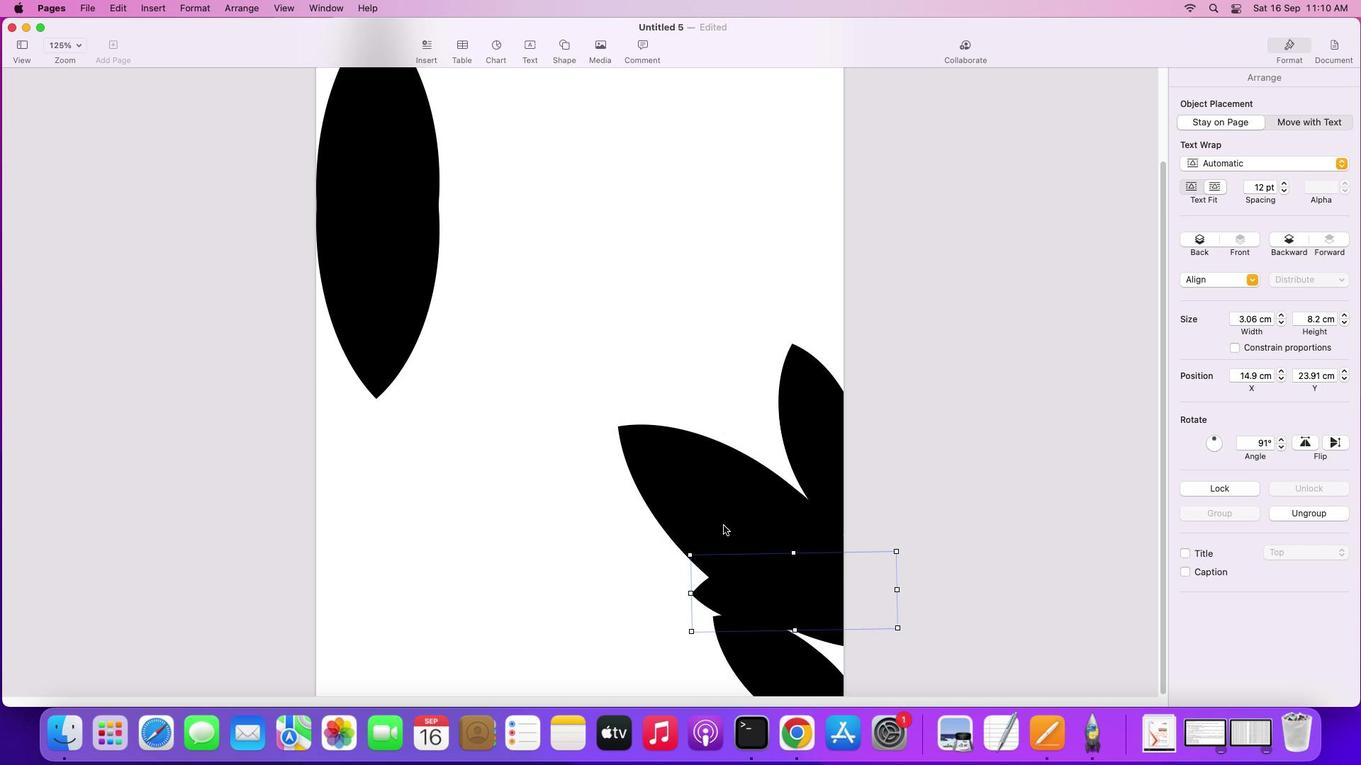 
Action: Mouse pressed left at (723, 525)
Screenshot: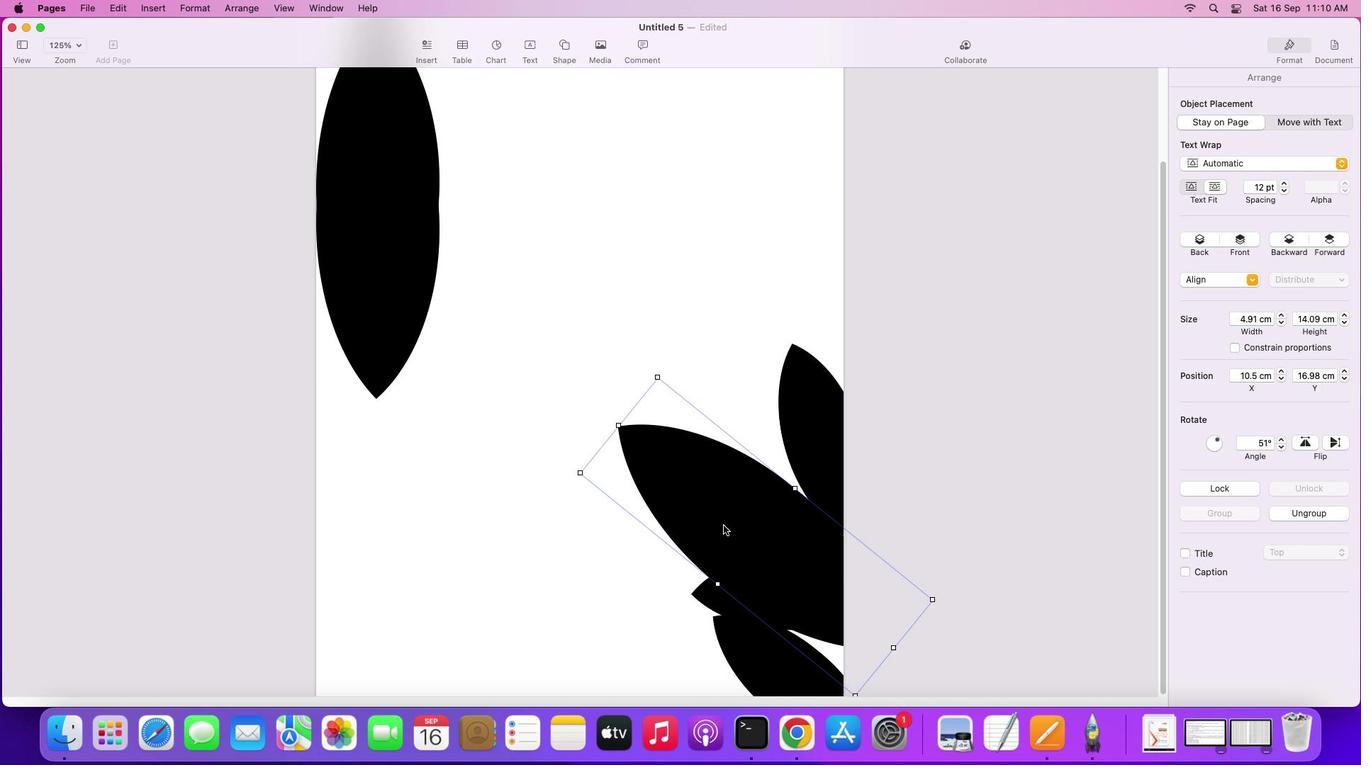
Action: Mouse moved to (816, 438)
Screenshot: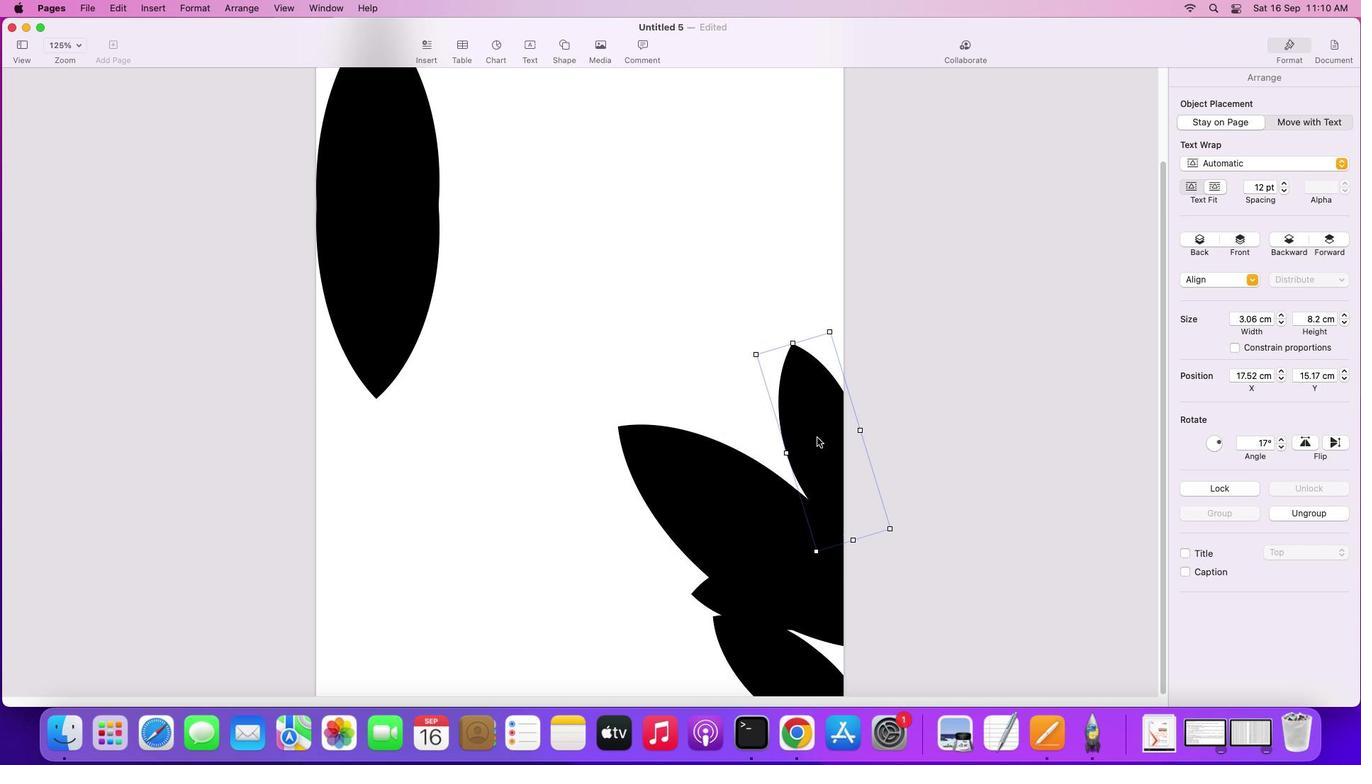 
Action: Mouse pressed left at (816, 438)
Screenshot: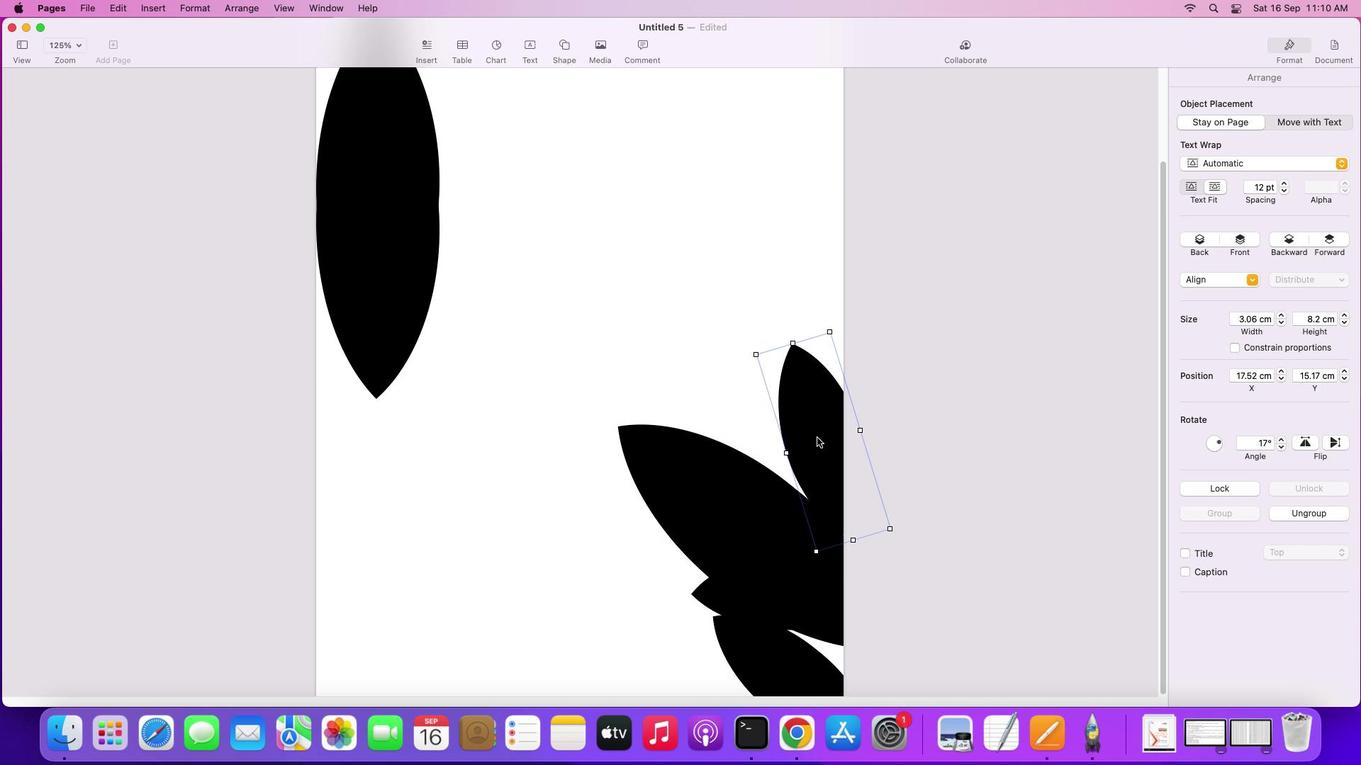 
Action: Mouse moved to (702, 377)
Screenshot: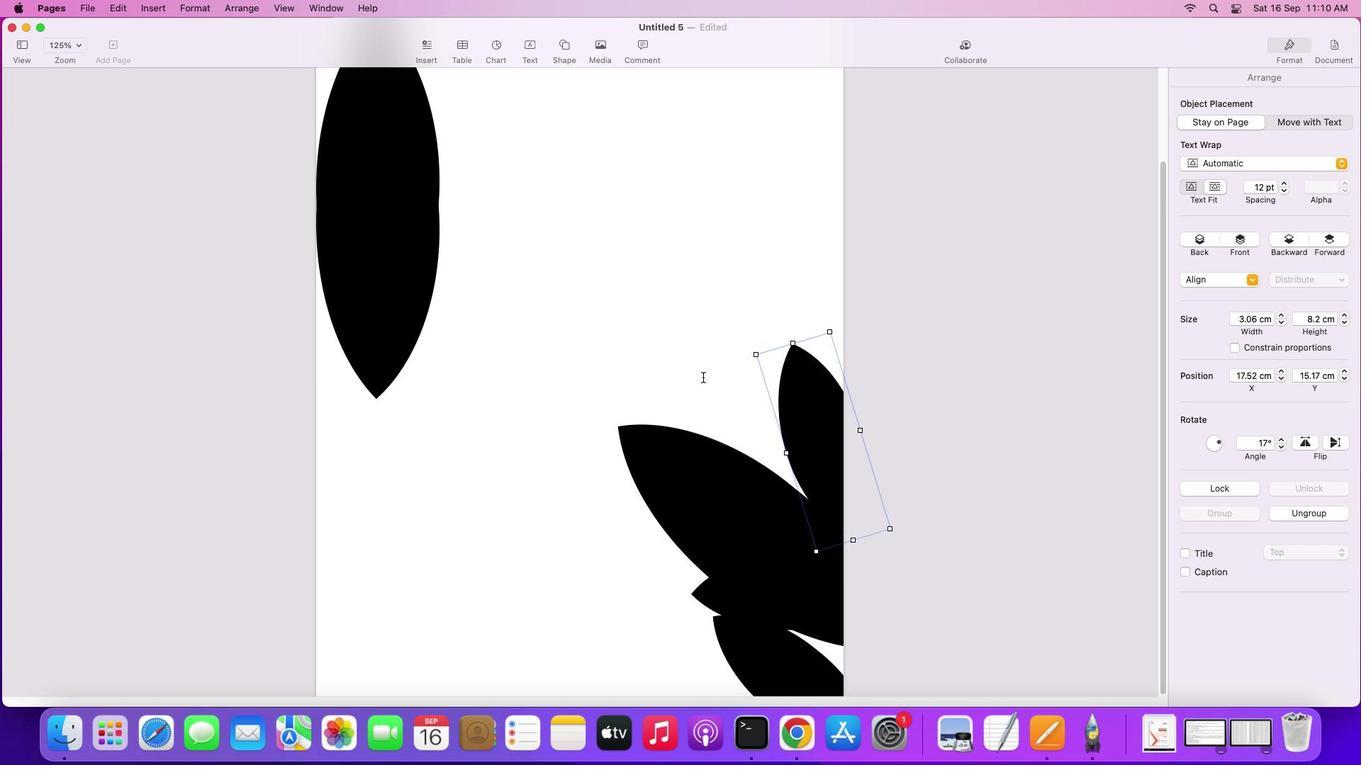 
Action: Mouse pressed left at (702, 377)
Screenshot: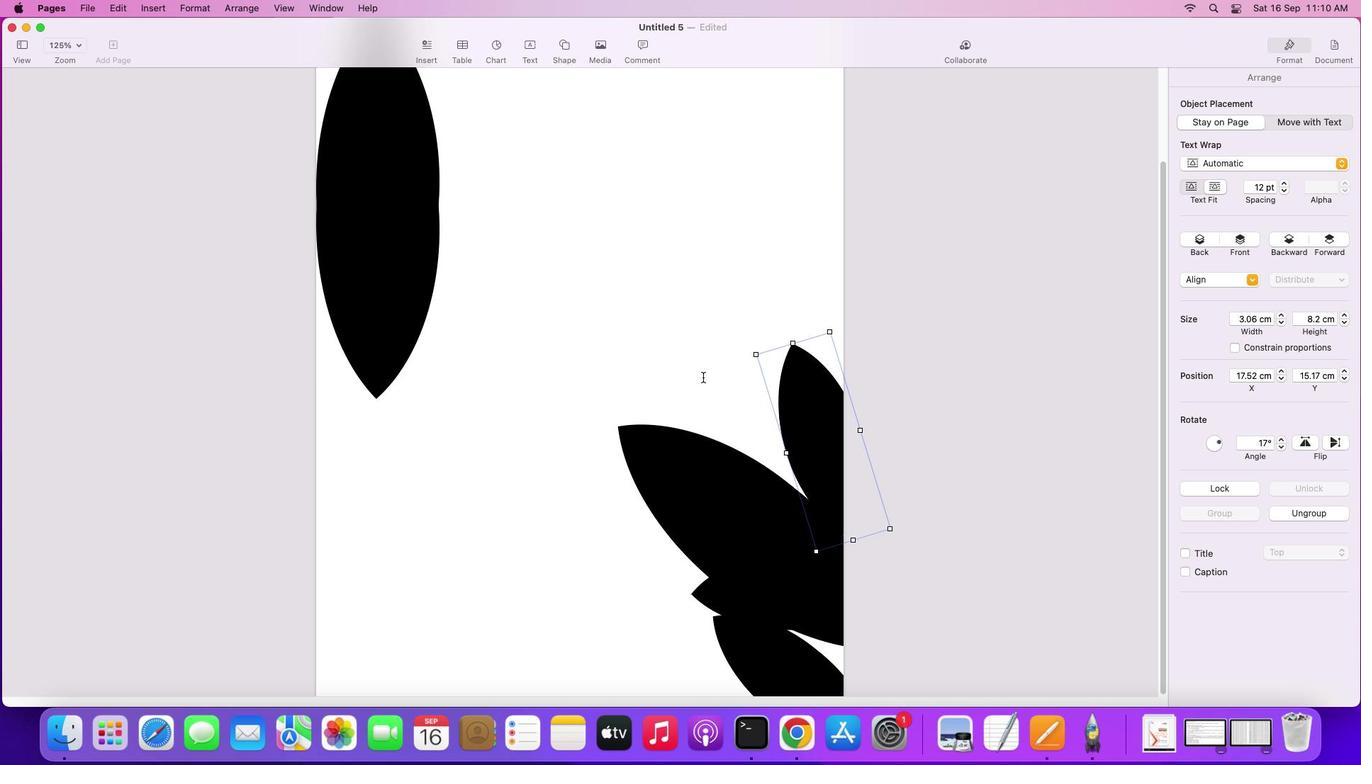 
Action: Mouse moved to (758, 667)
Screenshot: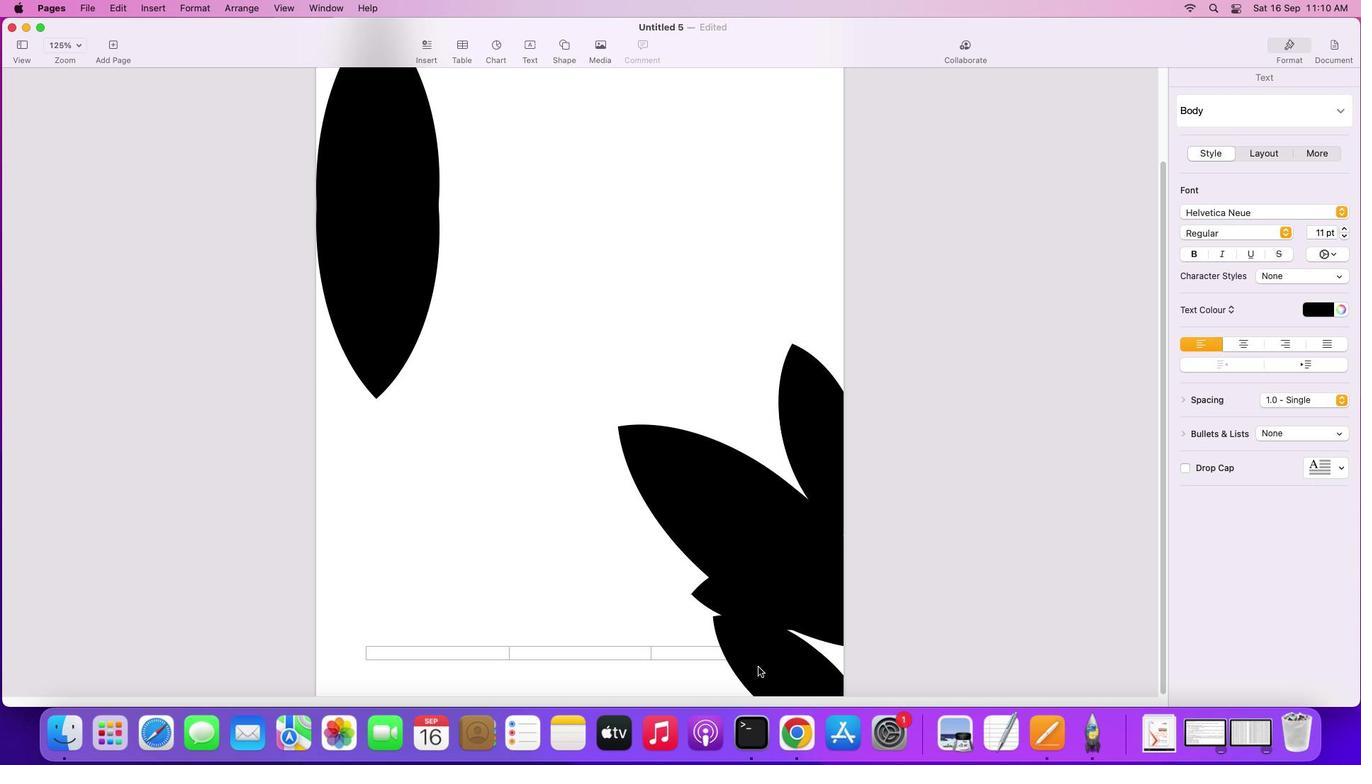 
Action: Mouse pressed left at (758, 667)
Screenshot: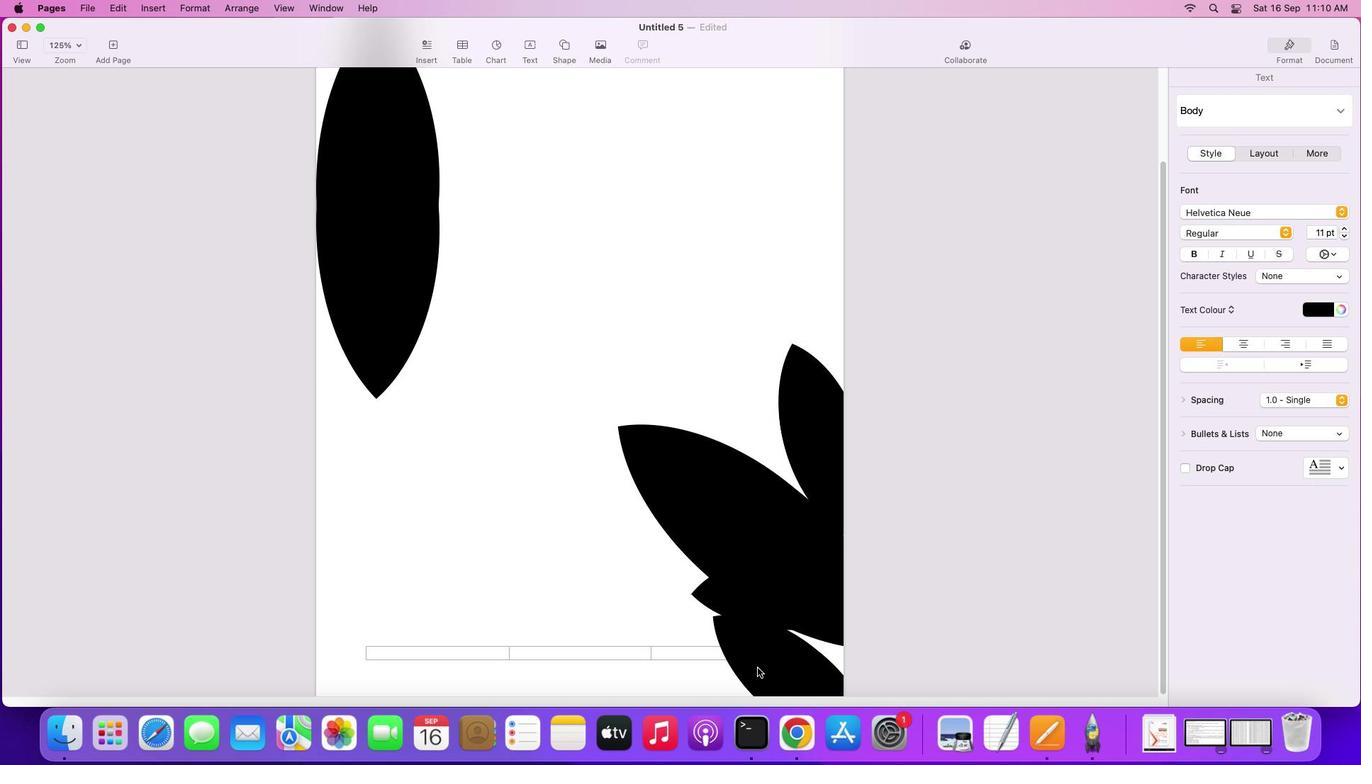 
Action: Mouse moved to (1280, 440)
Screenshot: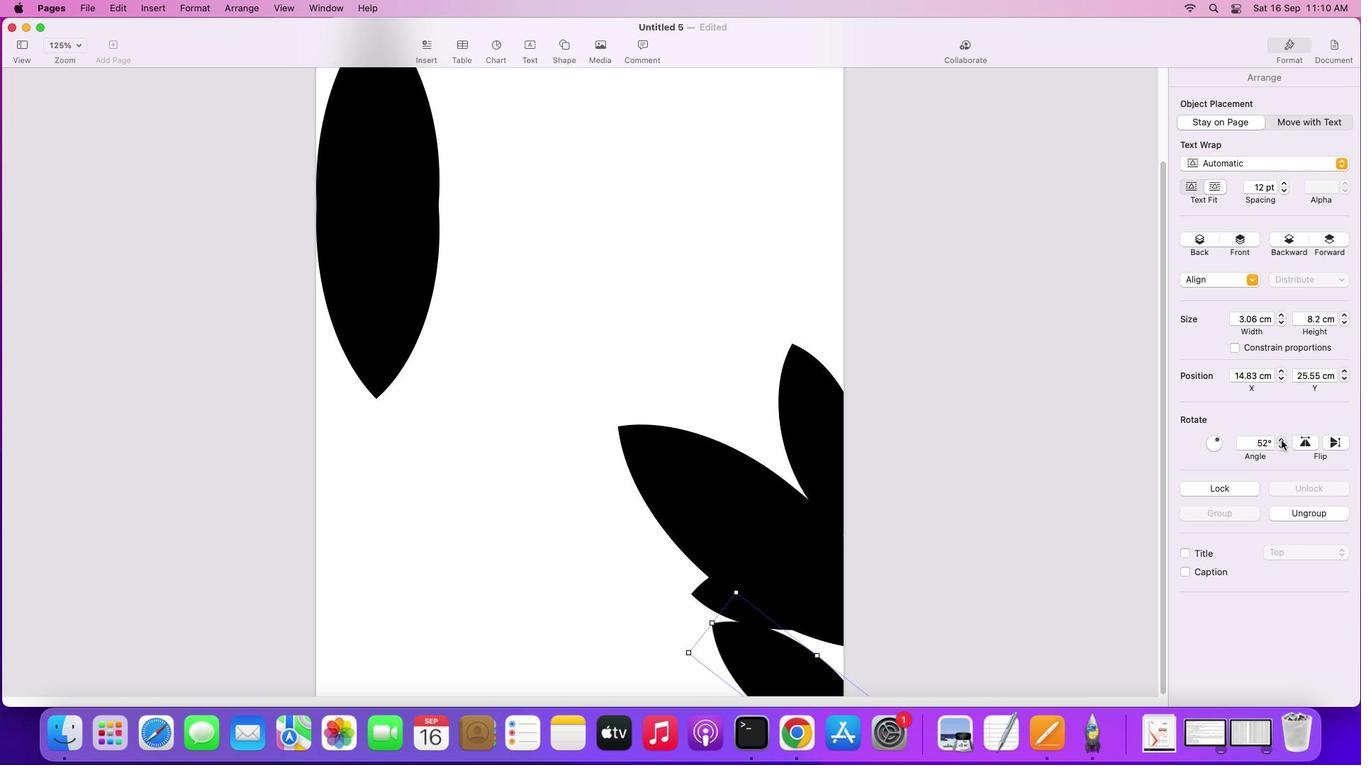 
Action: Mouse pressed left at (1280, 440)
Screenshot: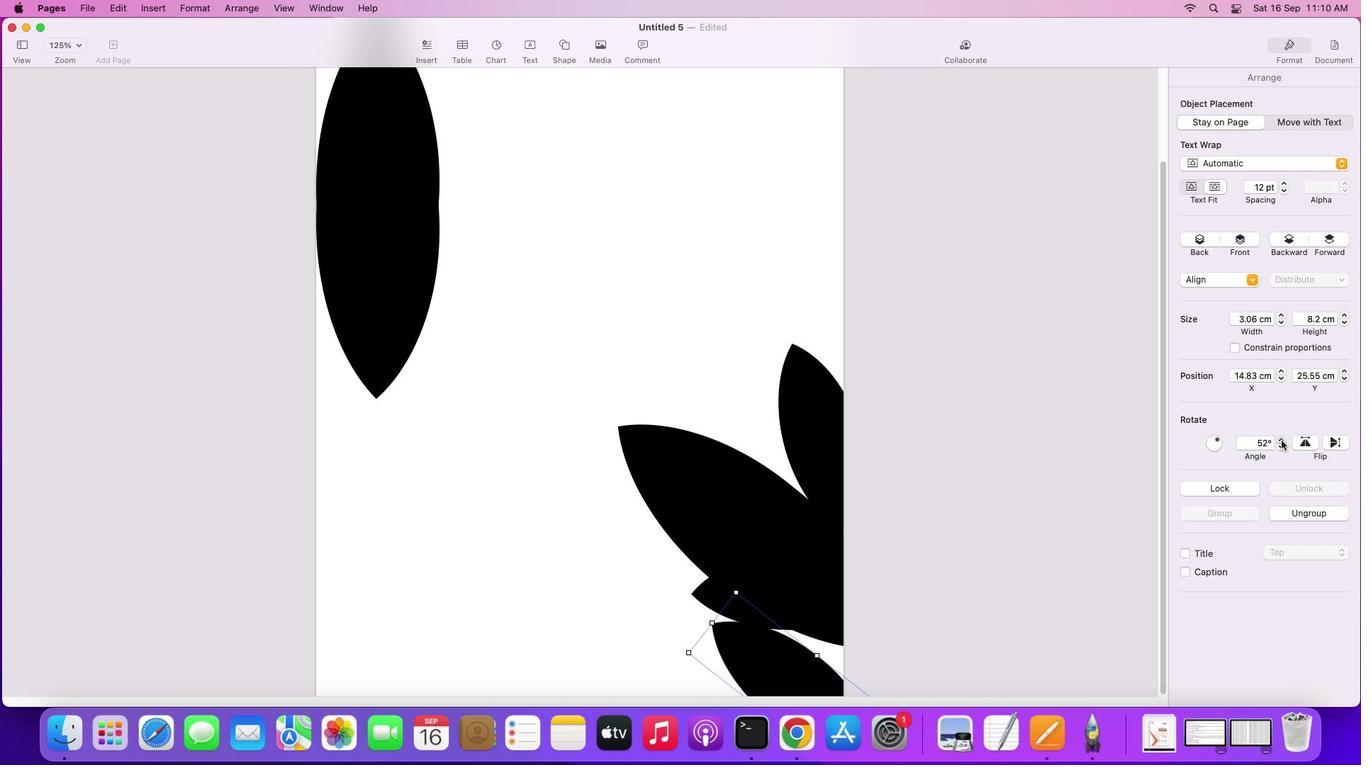 
Action: Mouse moved to (1281, 440)
Screenshot: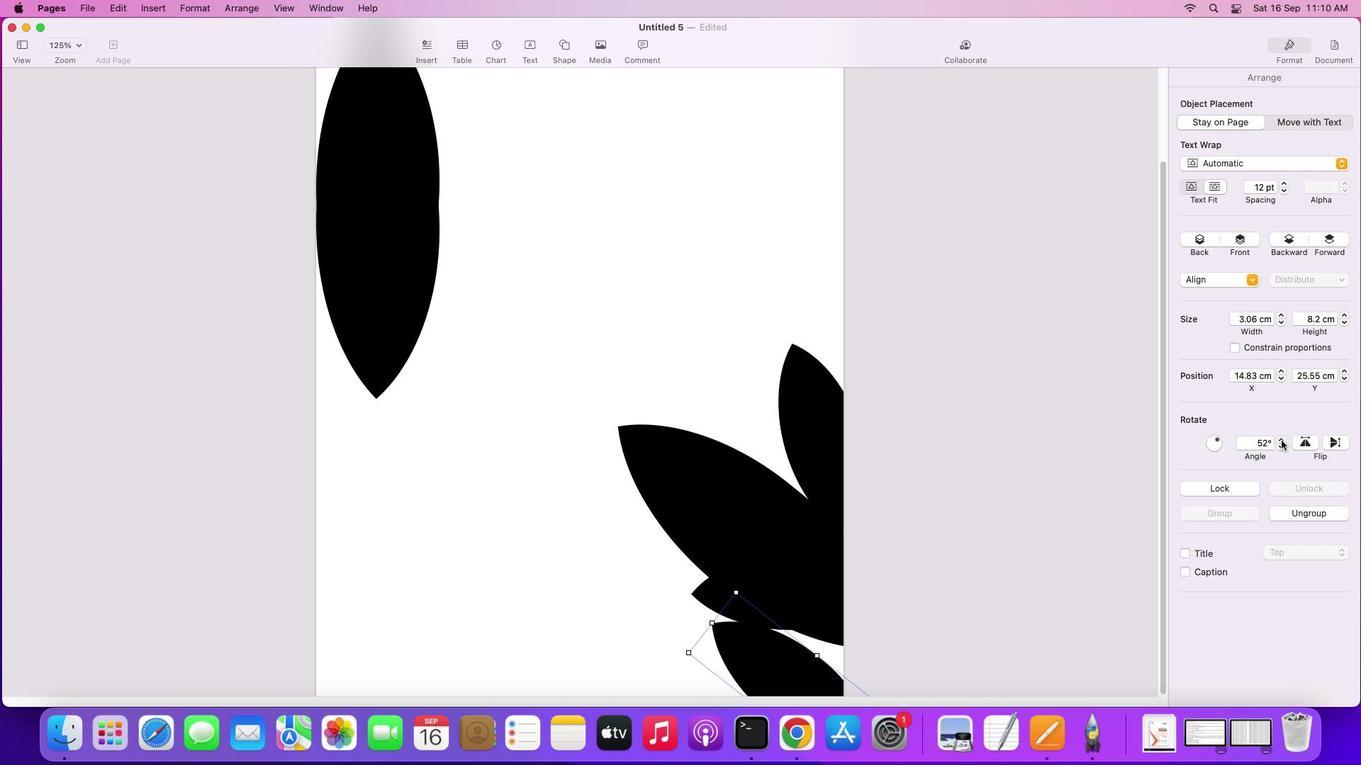 
Action: Mouse pressed left at (1281, 440)
Screenshot: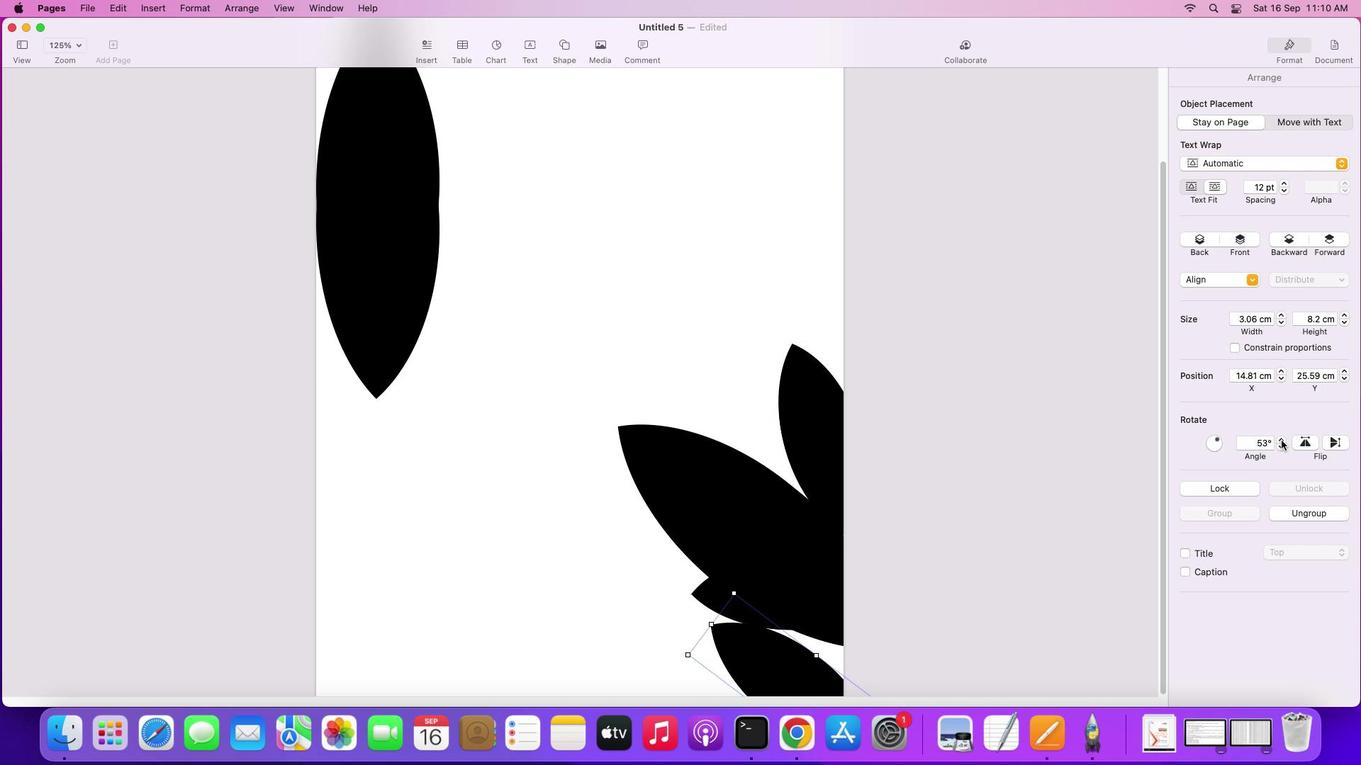 
Action: Mouse pressed left at (1281, 440)
Screenshot: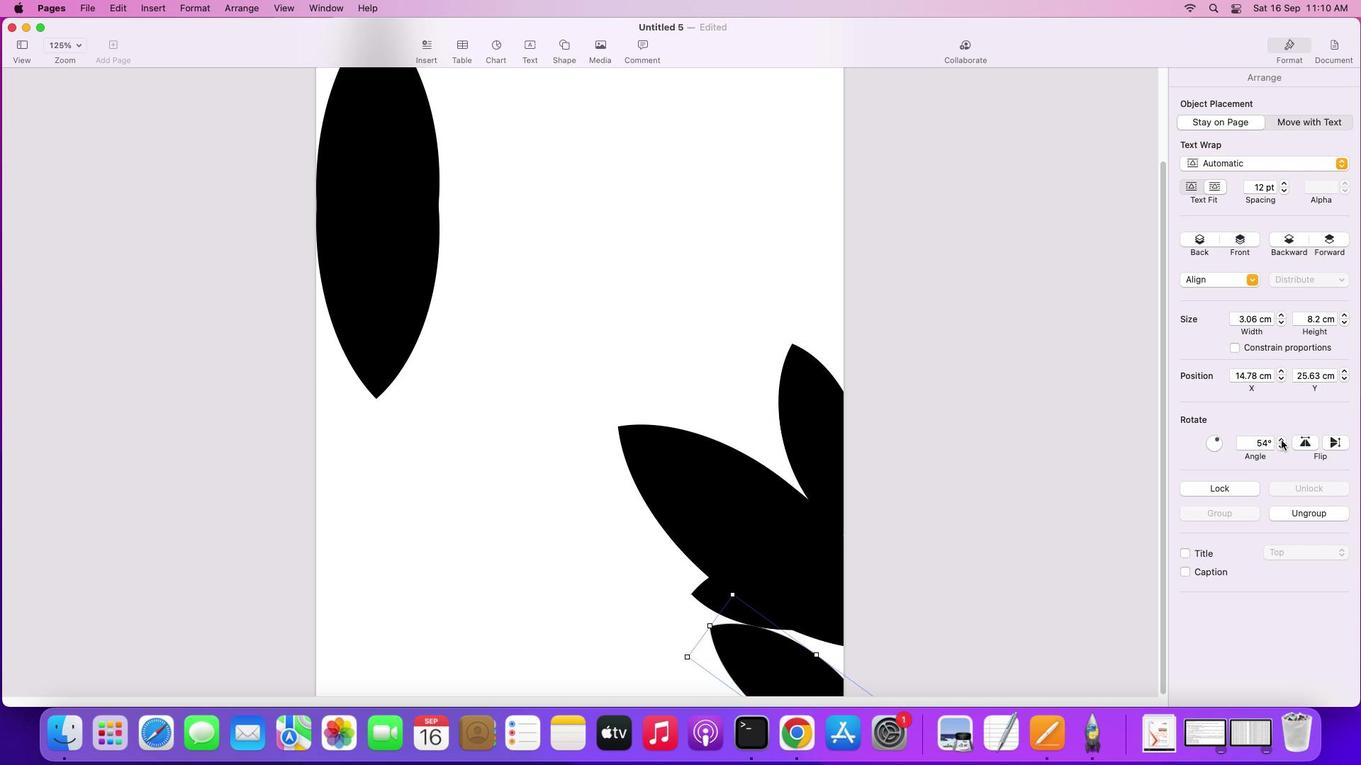 
Action: Mouse pressed left at (1281, 440)
Screenshot: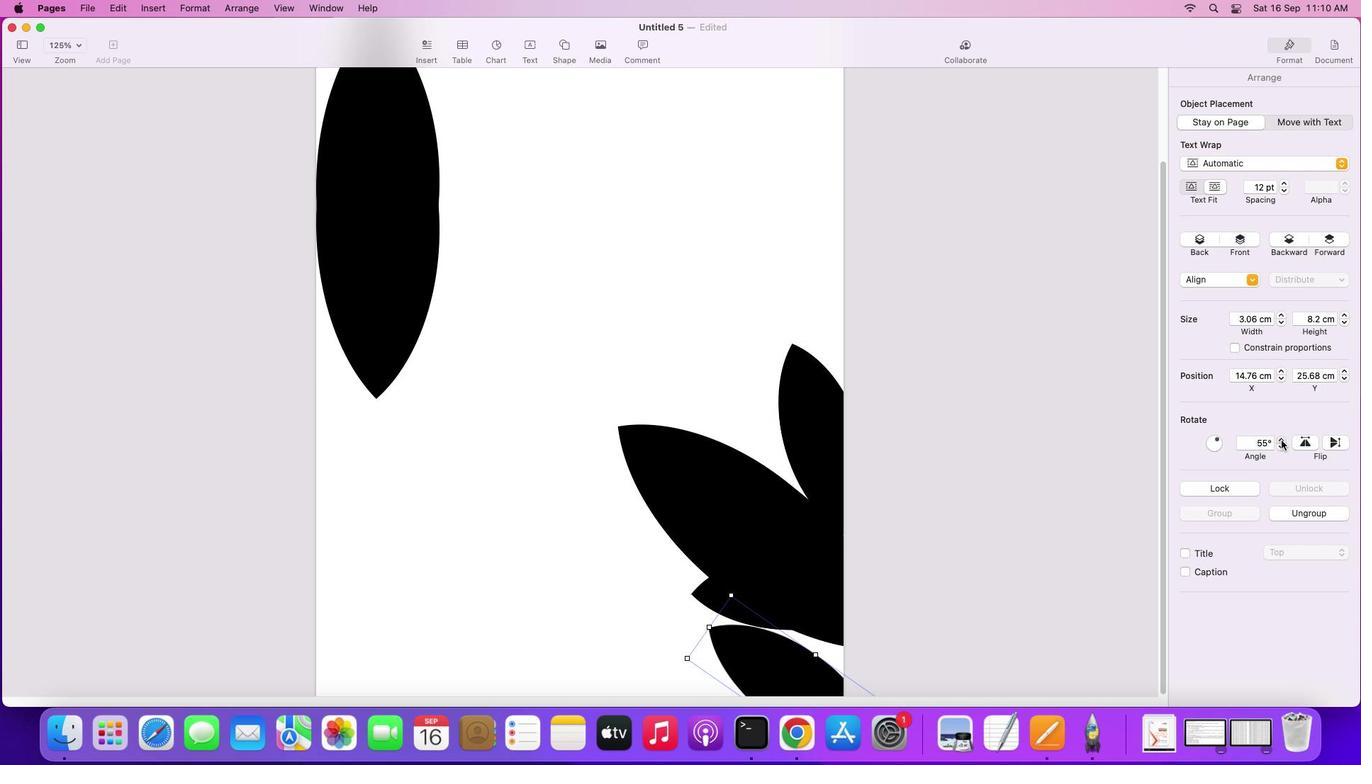 
Action: Mouse pressed left at (1281, 440)
Screenshot: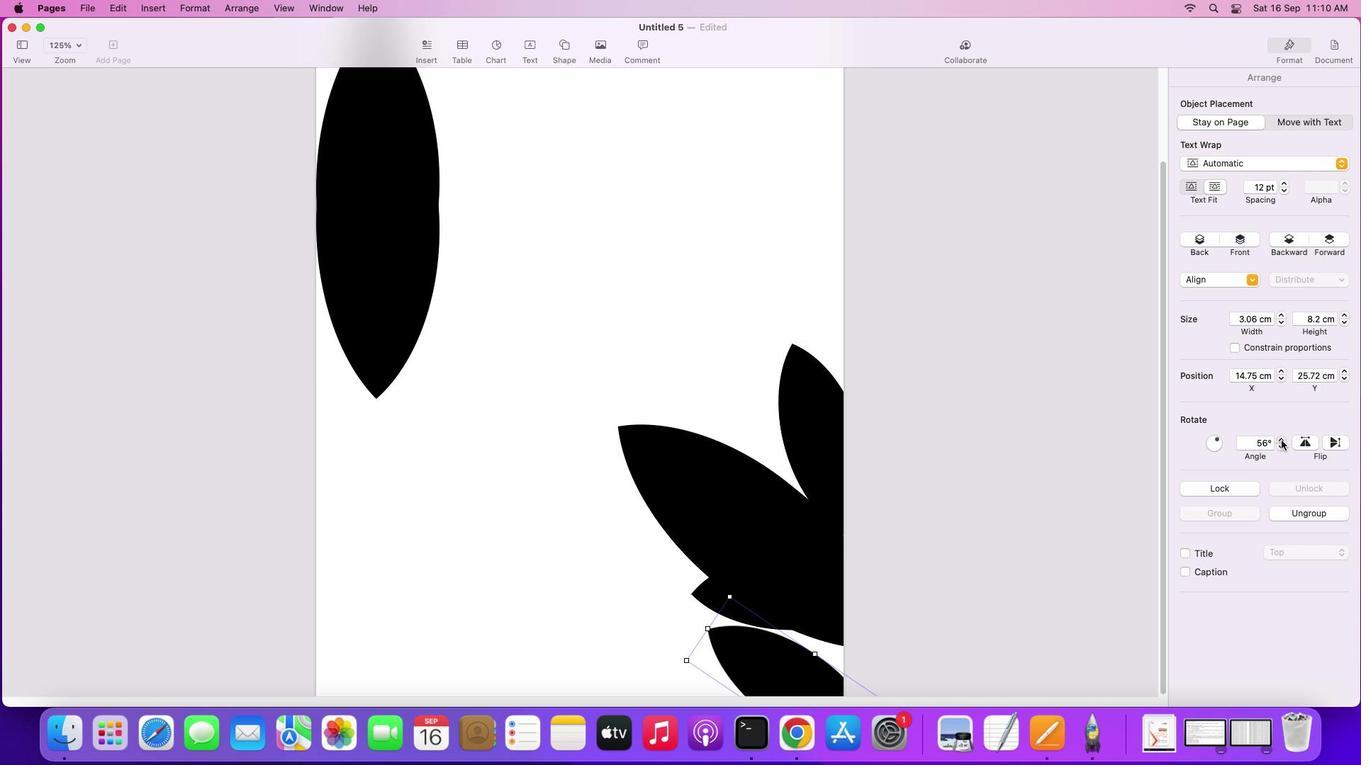 
Action: Mouse moved to (803, 681)
Screenshot: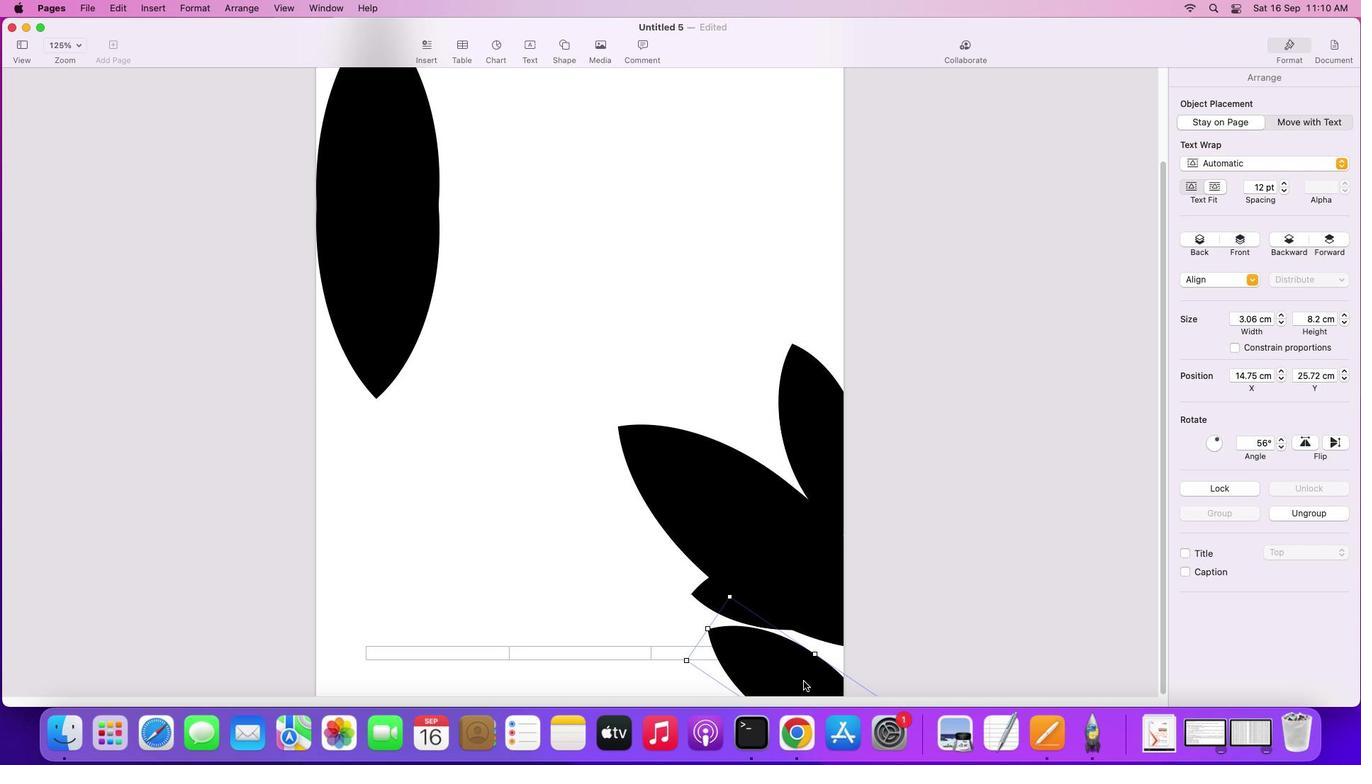 
Action: Mouse pressed left at (803, 681)
Screenshot: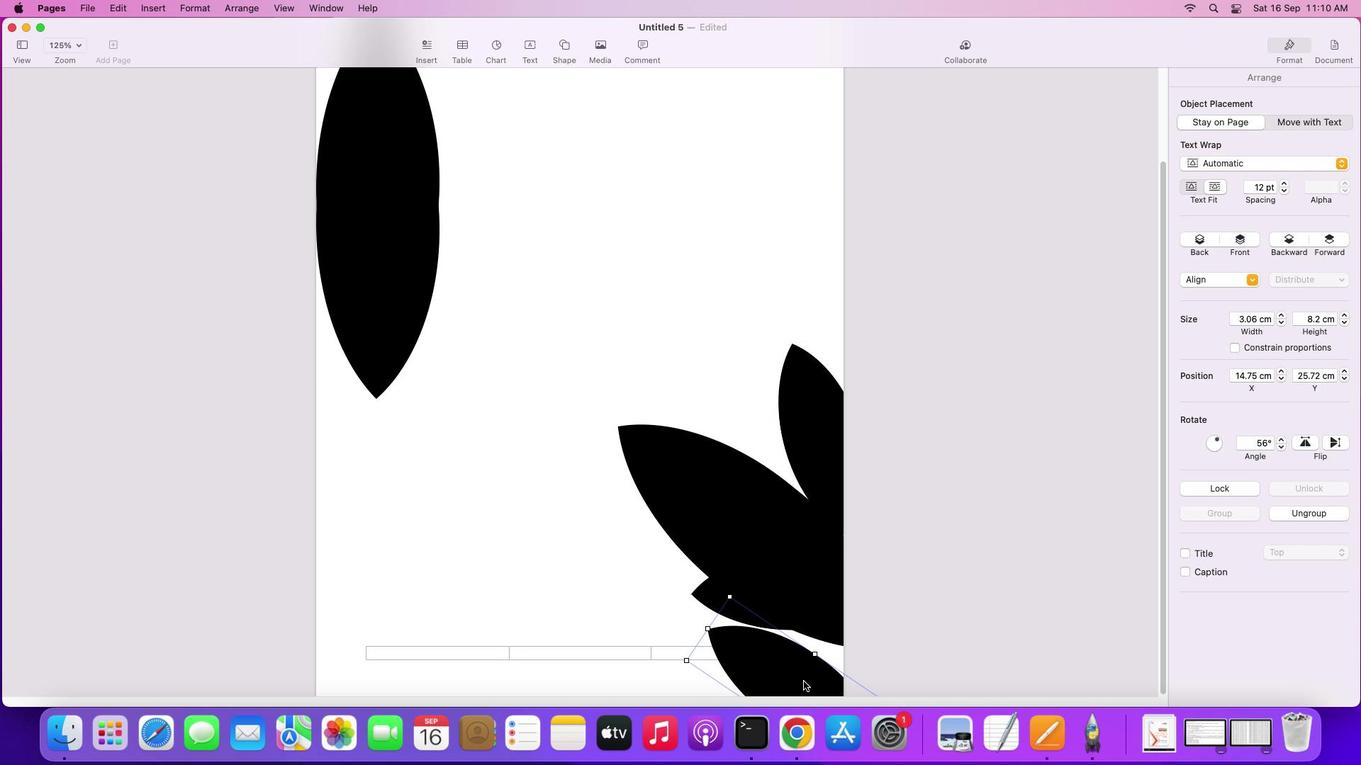 
Action: Mouse moved to (1282, 437)
Screenshot: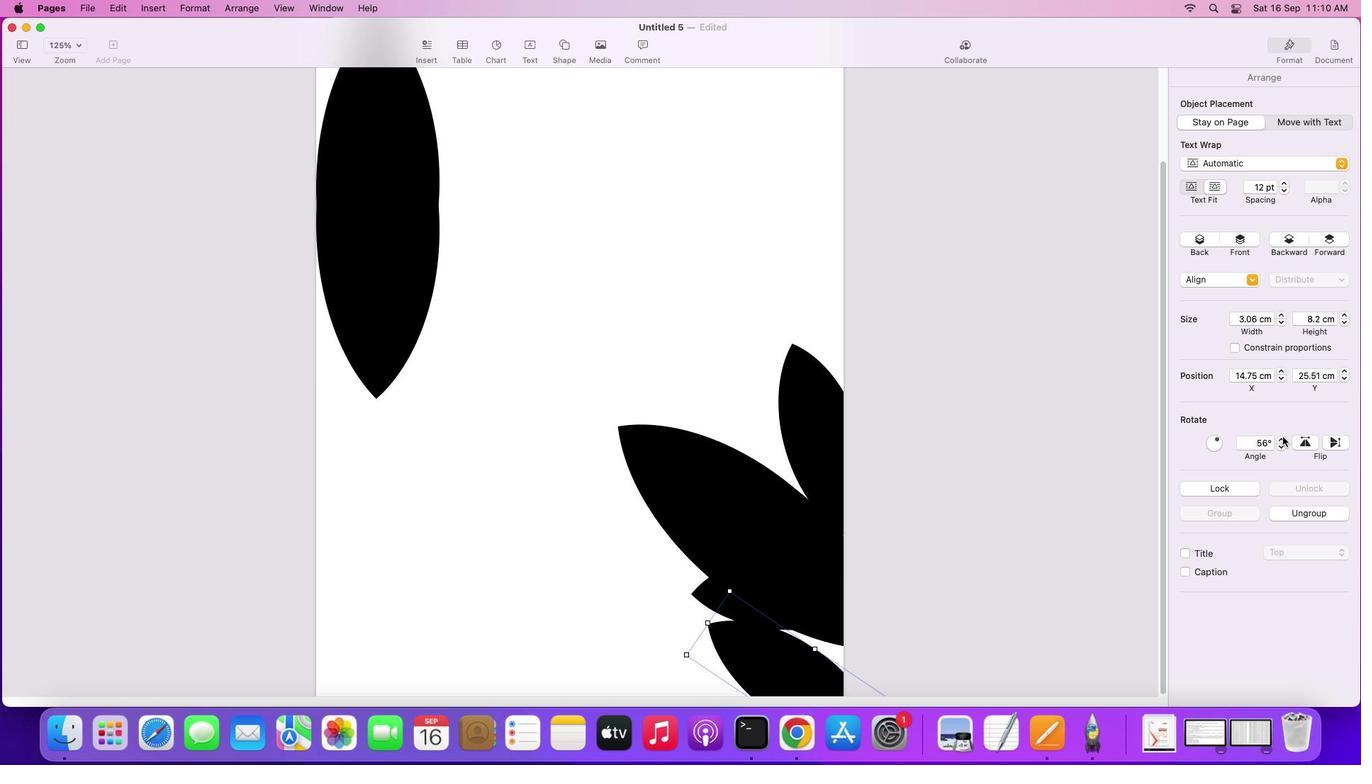 
Action: Mouse pressed left at (1282, 437)
Screenshot: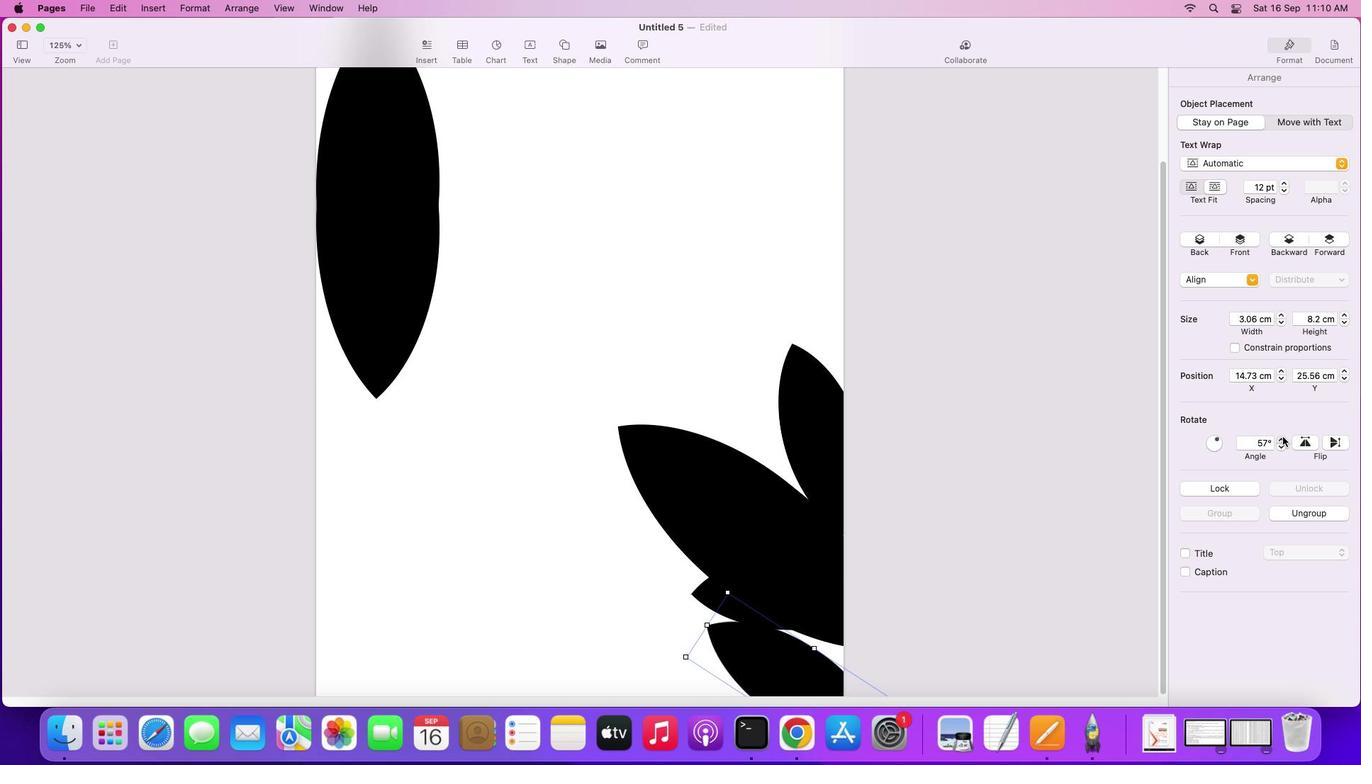 
Action: Mouse pressed left at (1282, 437)
Screenshot: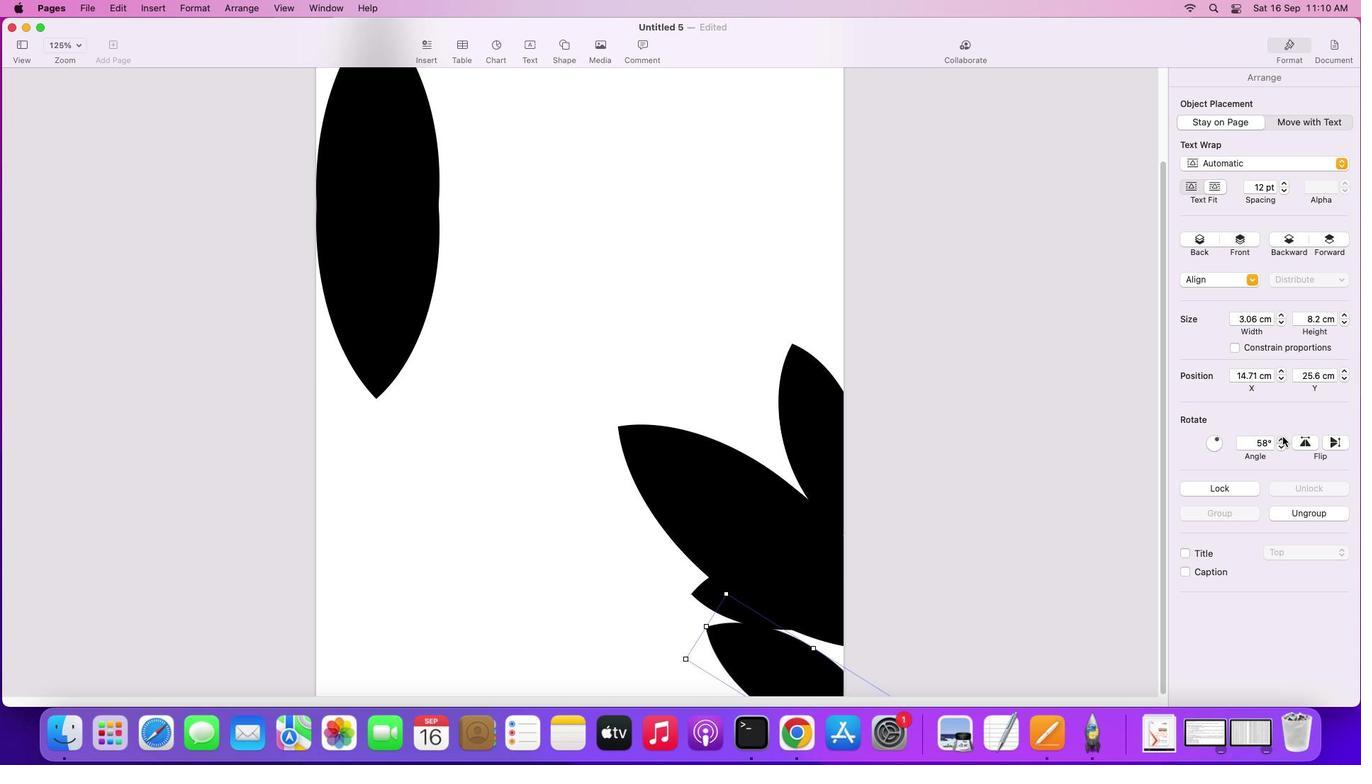 
Action: Mouse pressed left at (1282, 437)
Screenshot: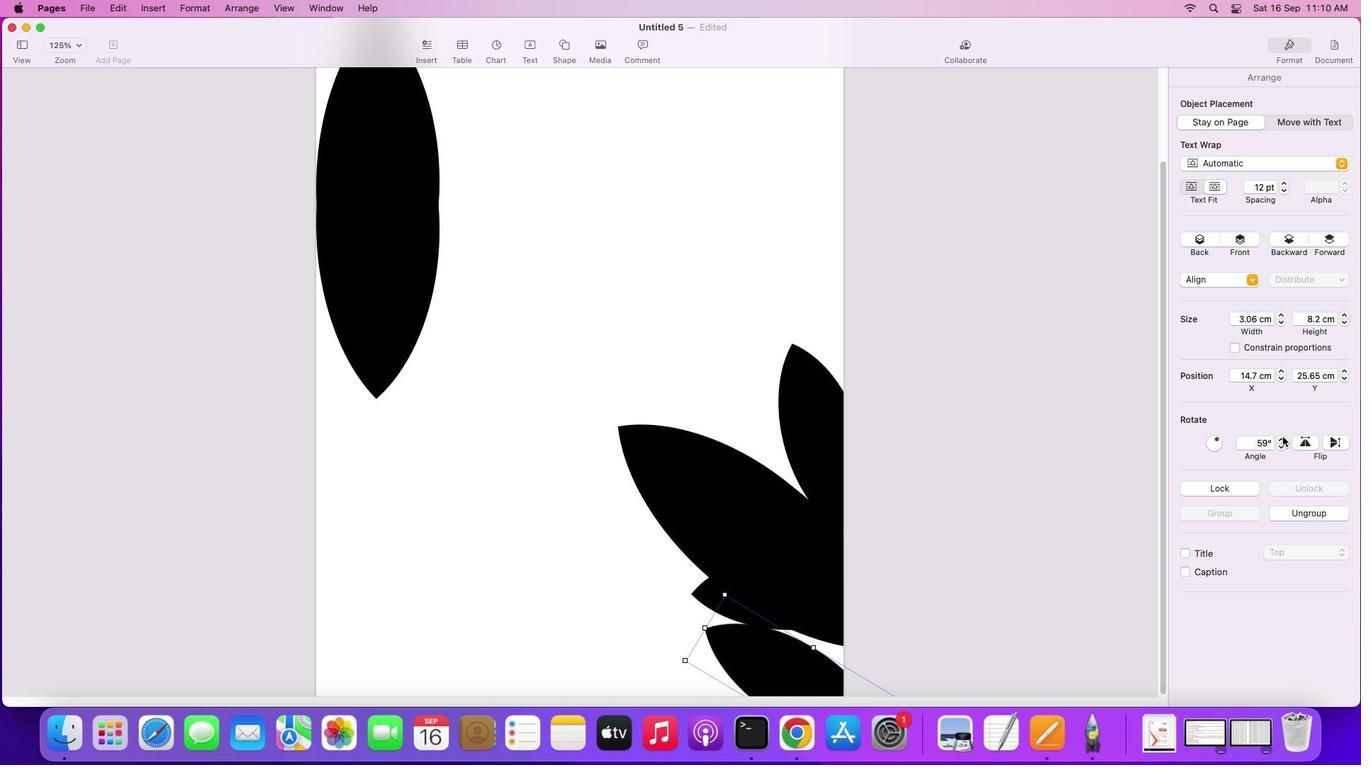 
Action: Mouse pressed left at (1282, 437)
Screenshot: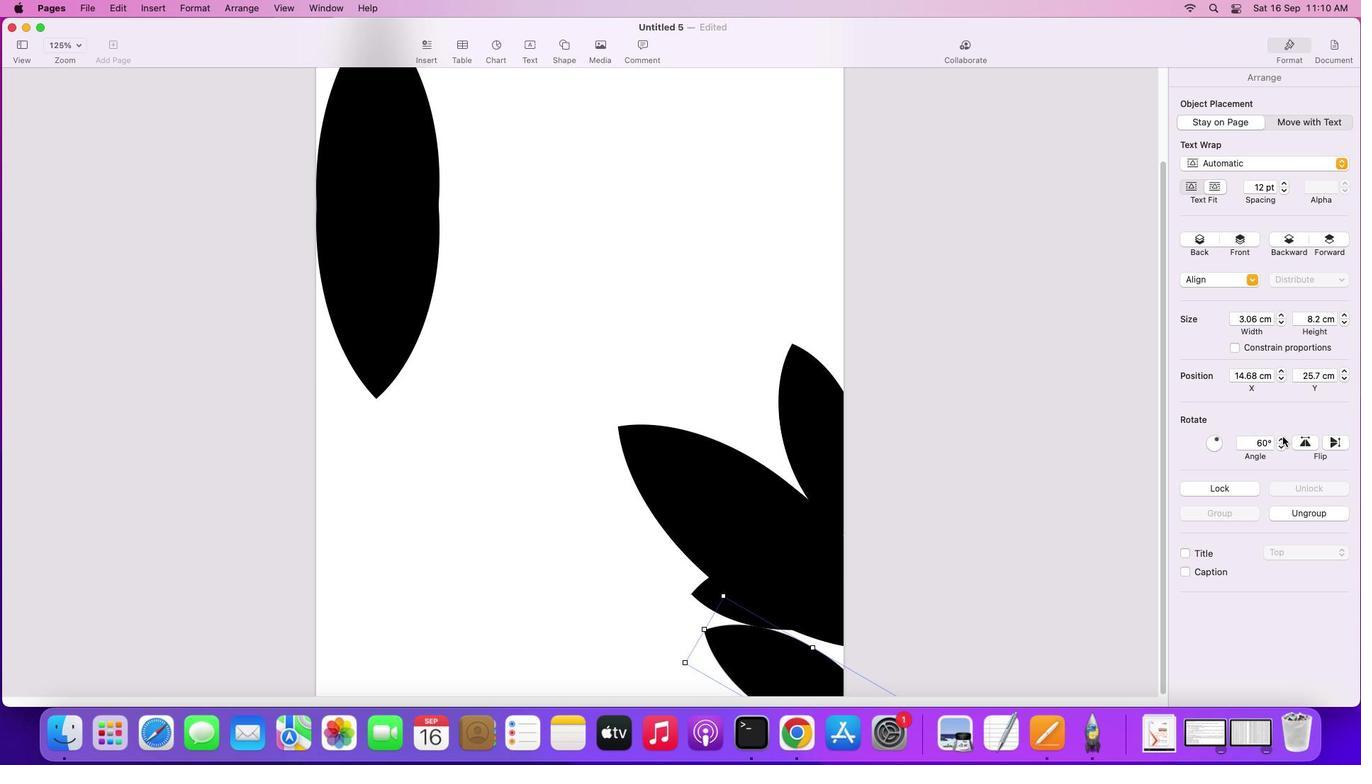 
Action: Mouse pressed left at (1282, 437)
Screenshot: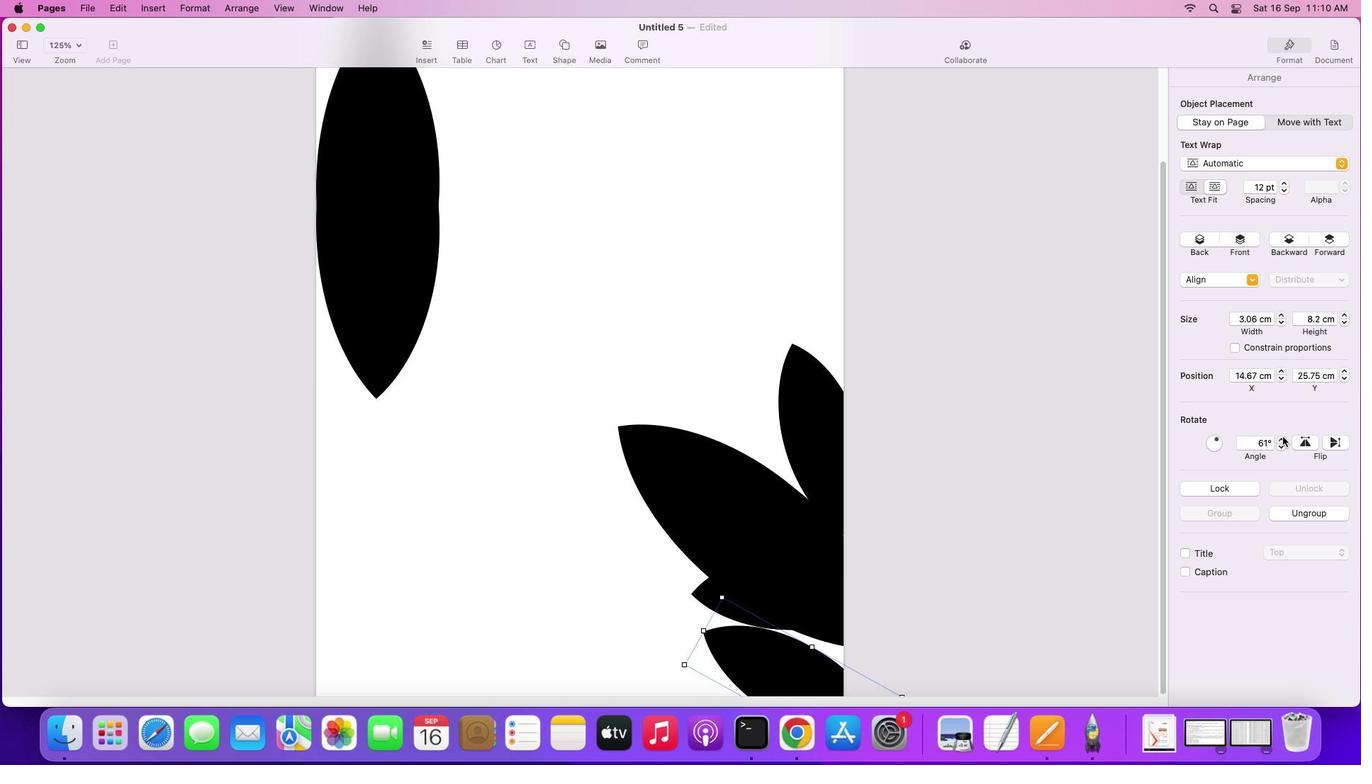 
Action: Mouse pressed left at (1282, 437)
Screenshot: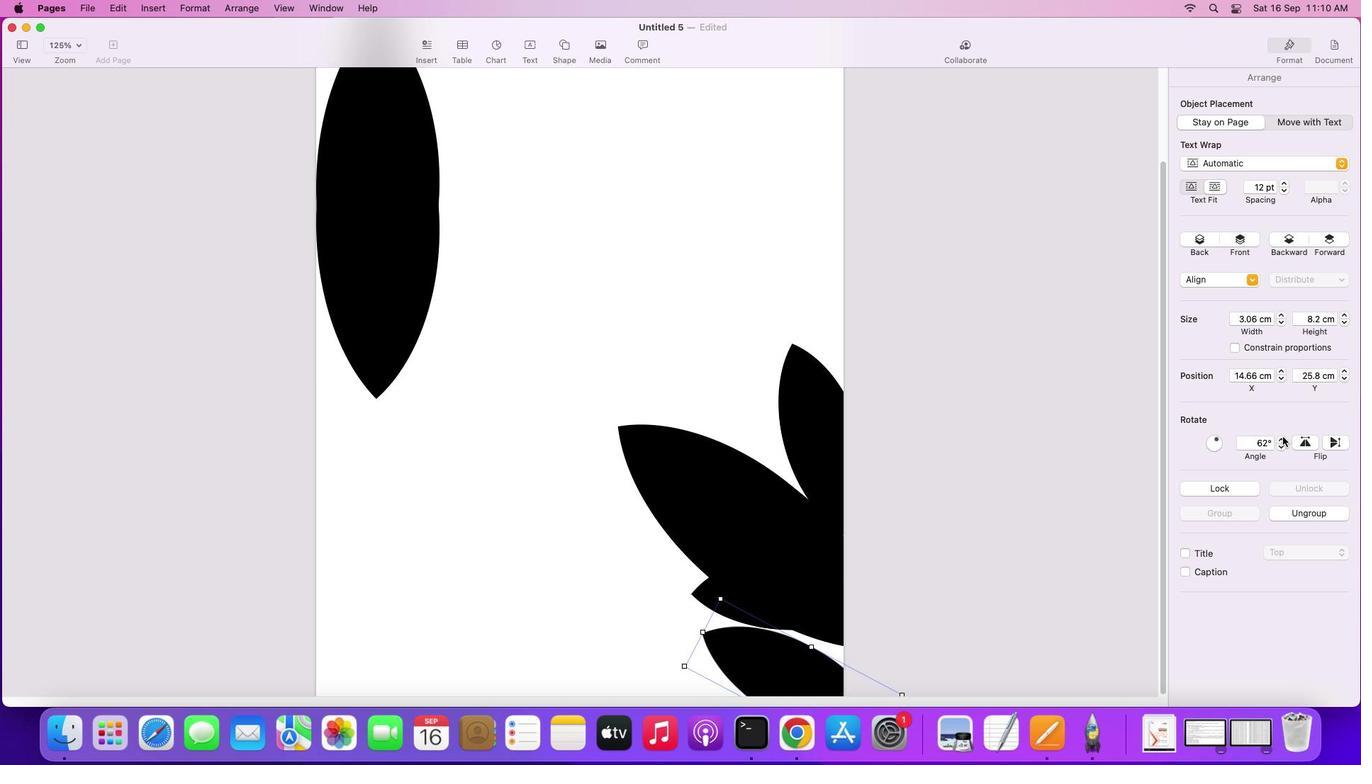 
Action: Mouse pressed left at (1282, 437)
